 Task: Find connections with filter location Manokwari with filter topic #coronaviruswith filter profile language Potuguese with filter current company Audi India with filter school Jobs in Tamil Nadu India  with filter industry Newspaper Publishing with filter service category Wedding Photography with filter keywords title Zoologist
Action: Mouse moved to (703, 63)
Screenshot: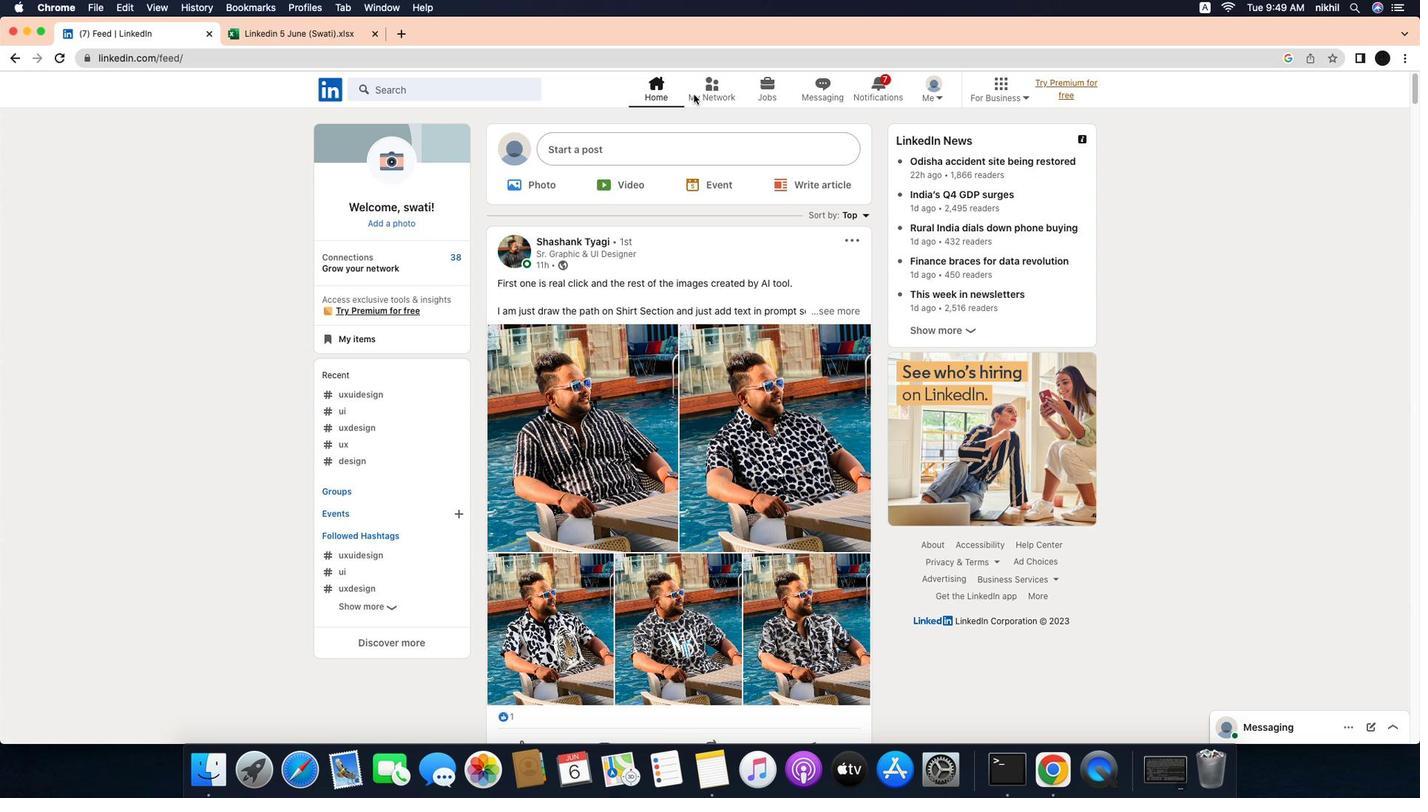 
Action: Mouse pressed left at (703, 63)
Screenshot: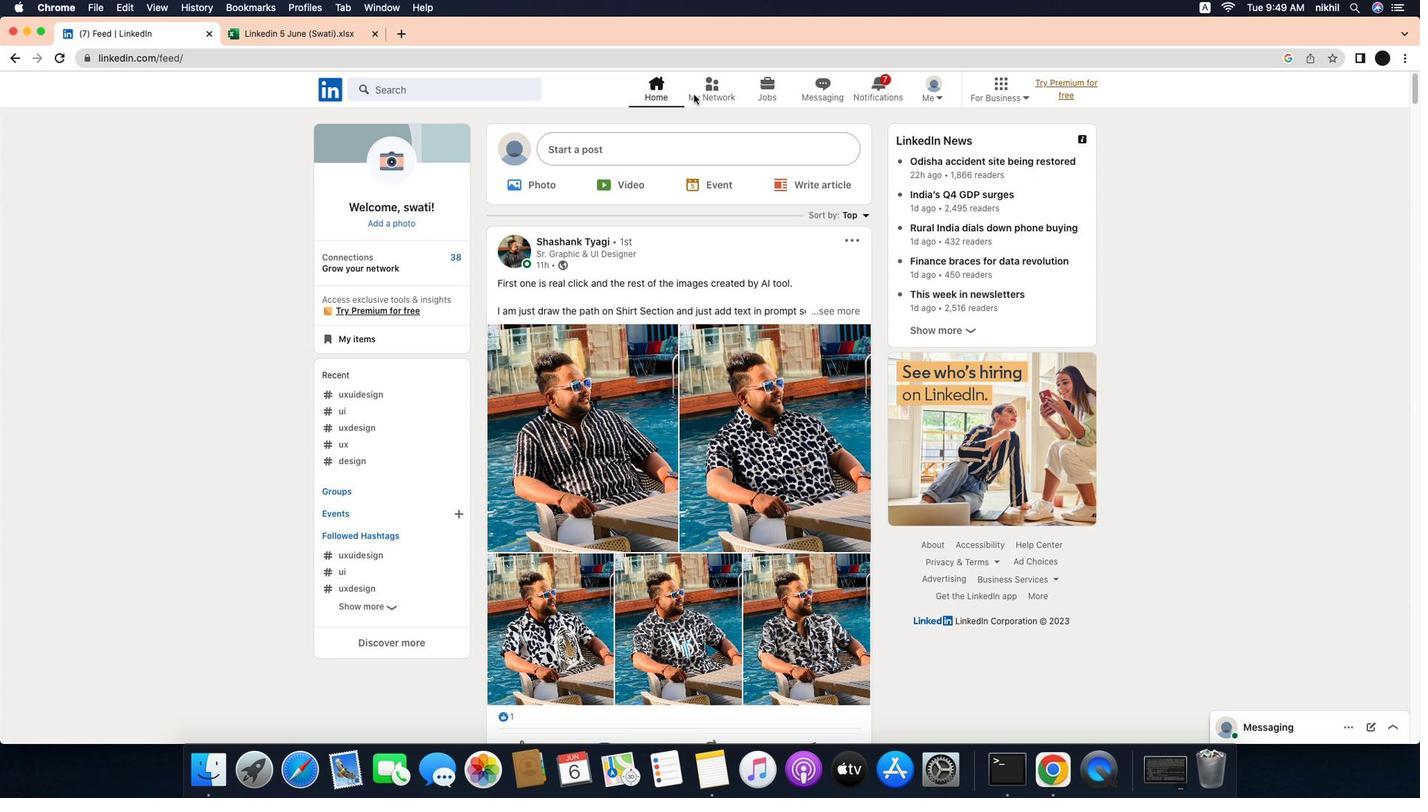 
Action: Mouse moved to (727, 60)
Screenshot: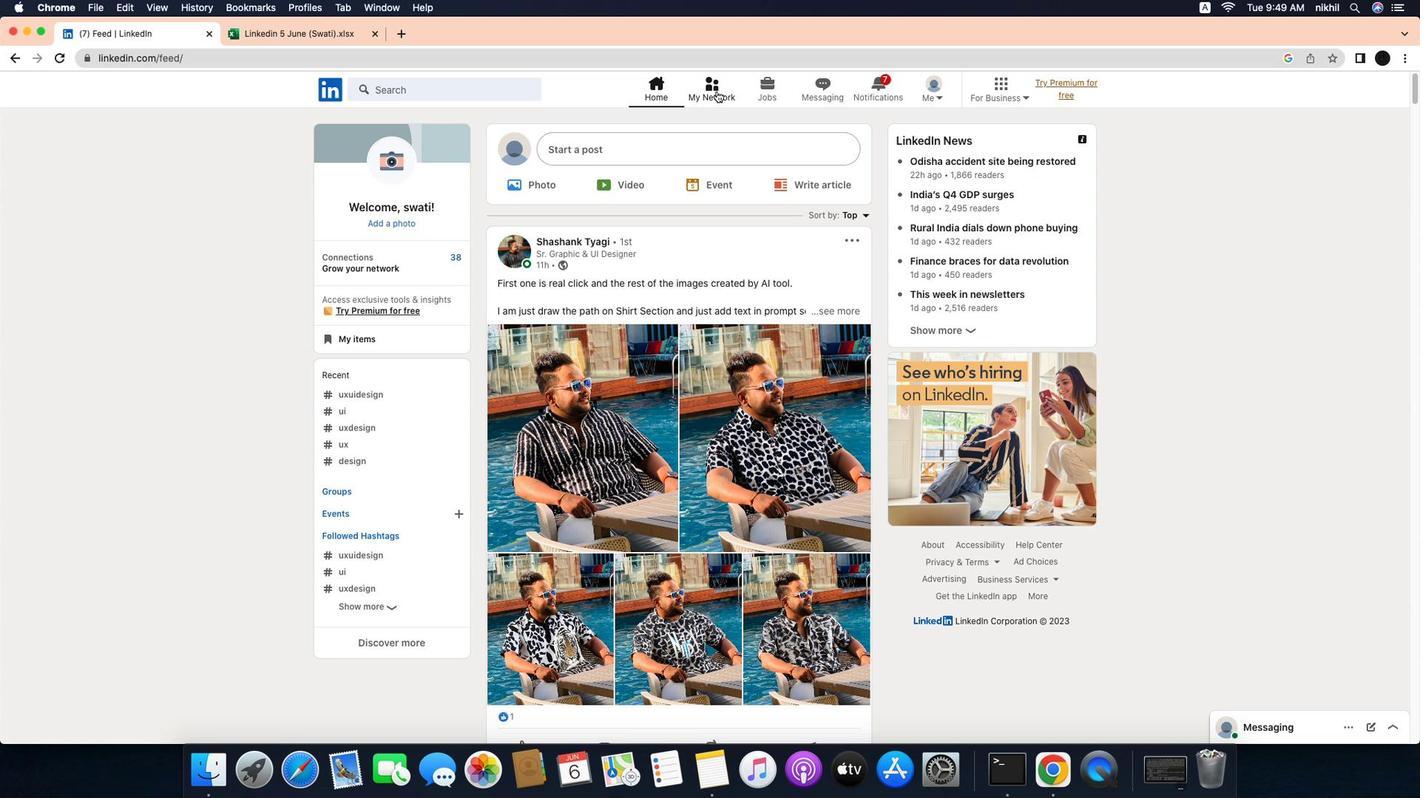 
Action: Mouse pressed left at (727, 60)
Screenshot: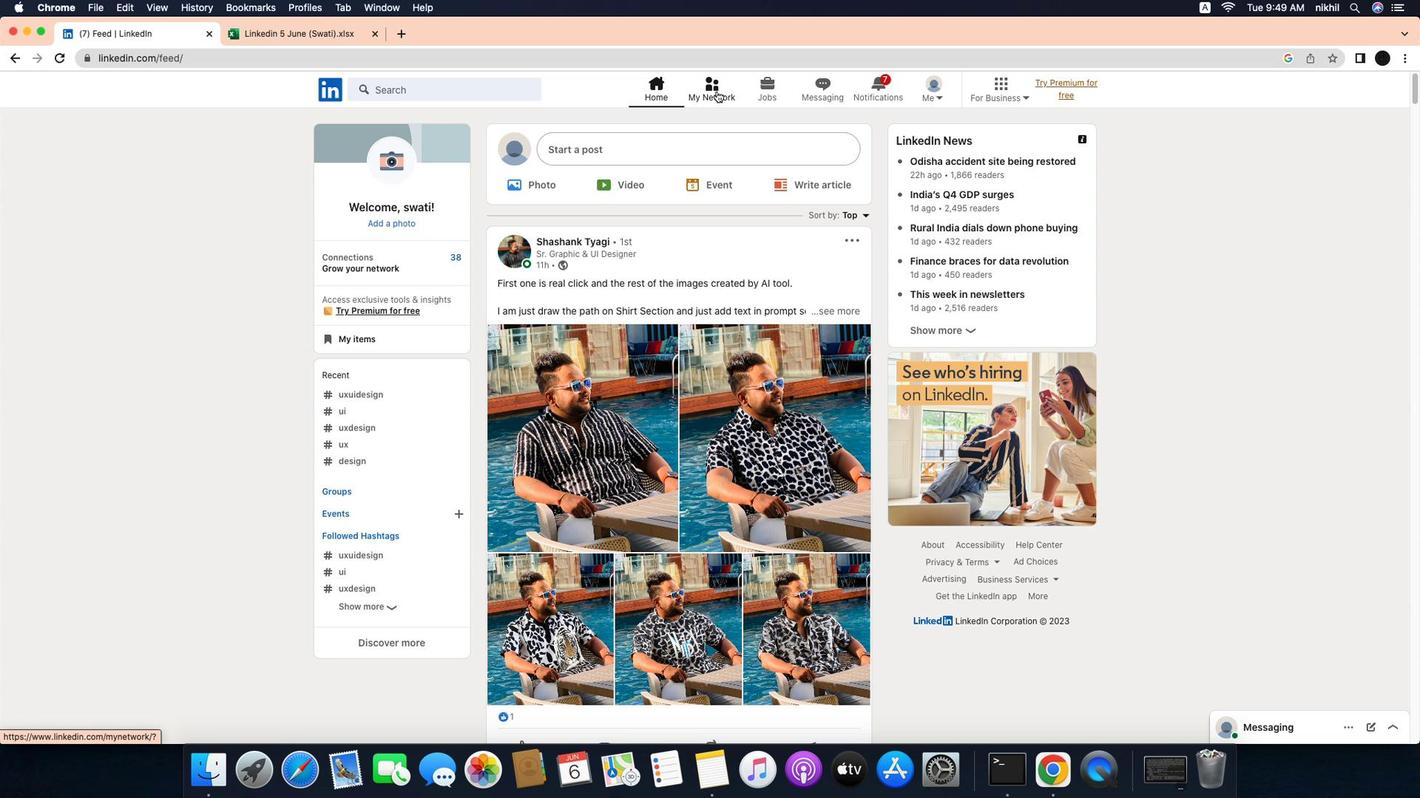 
Action: Mouse moved to (475, 139)
Screenshot: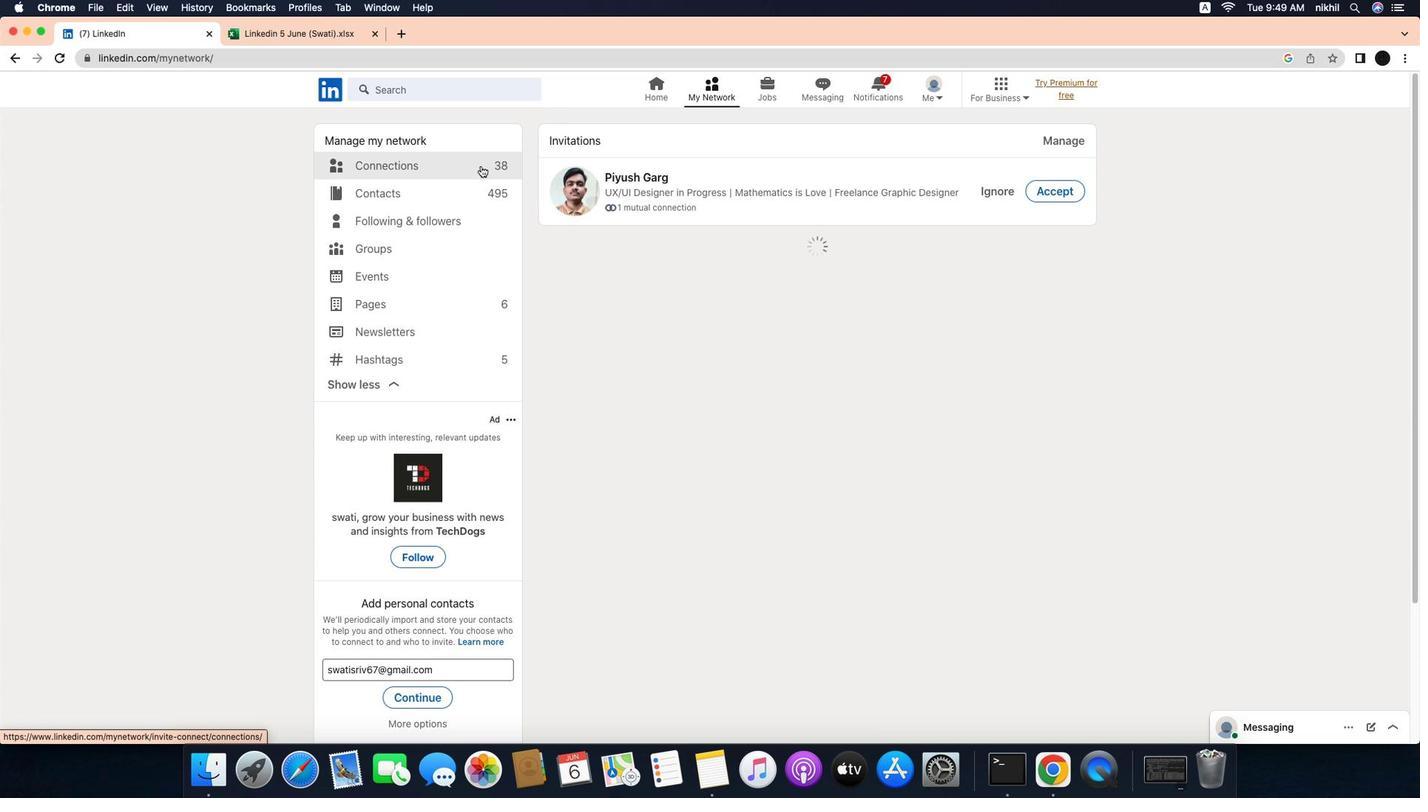
Action: Mouse pressed left at (475, 139)
Screenshot: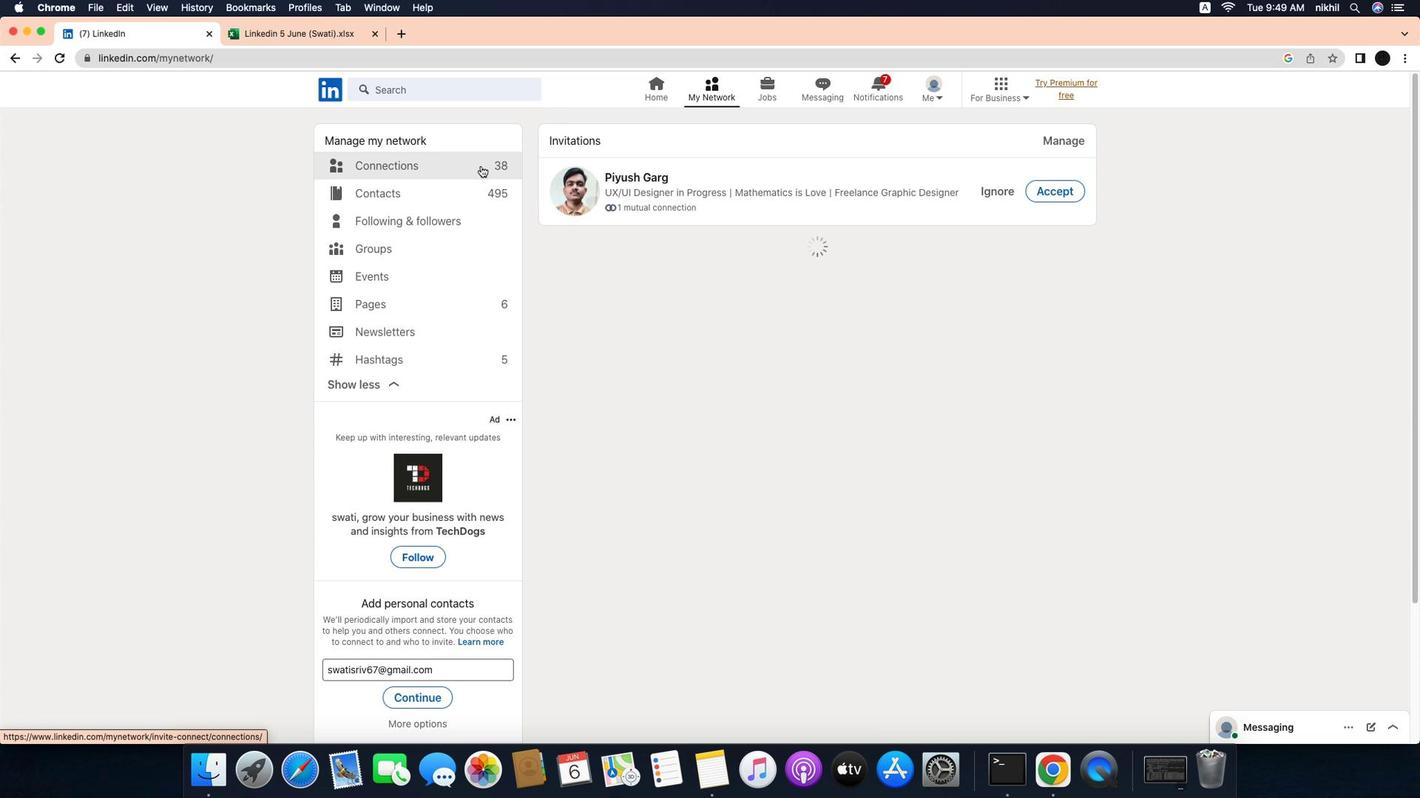 
Action: Mouse moved to (827, 136)
Screenshot: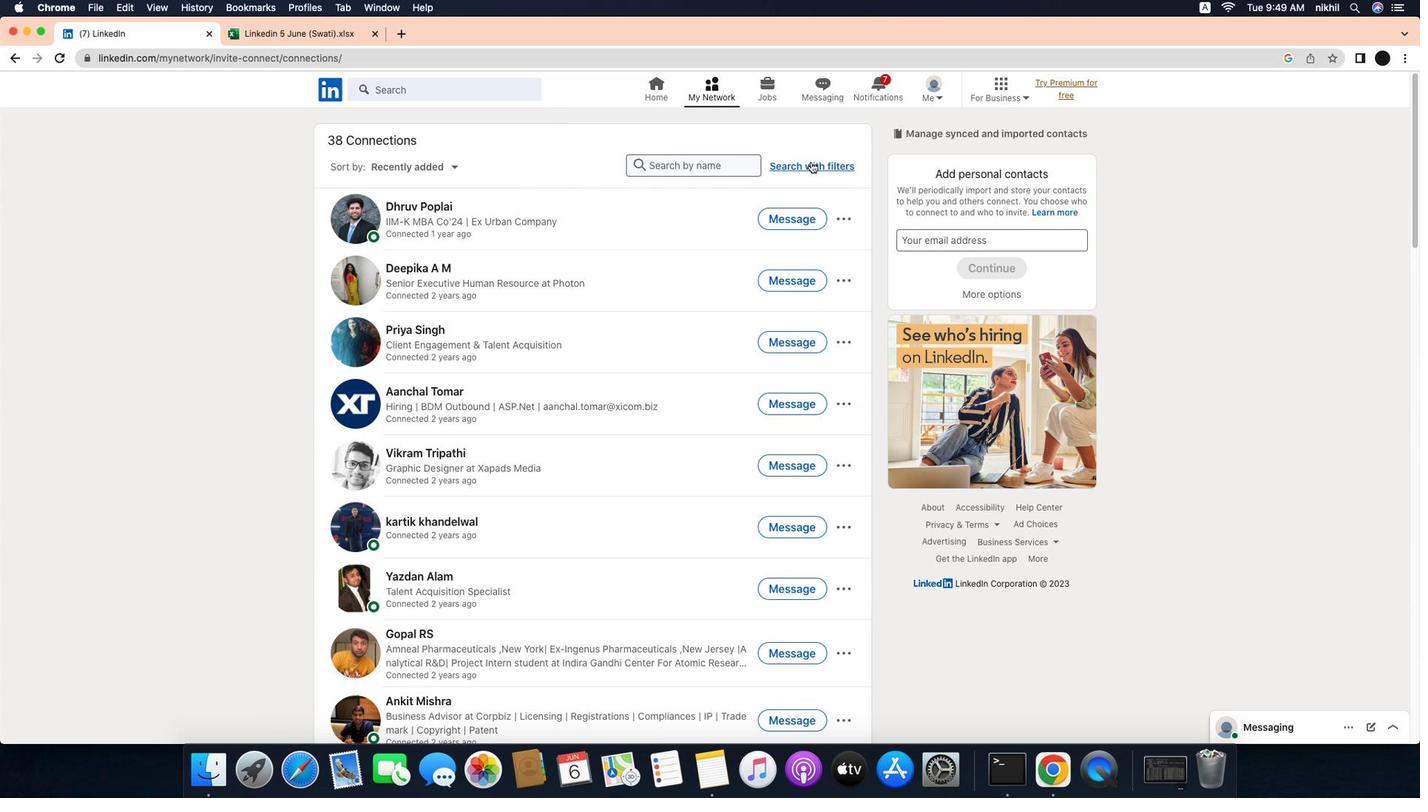 
Action: Mouse pressed left at (827, 136)
Screenshot: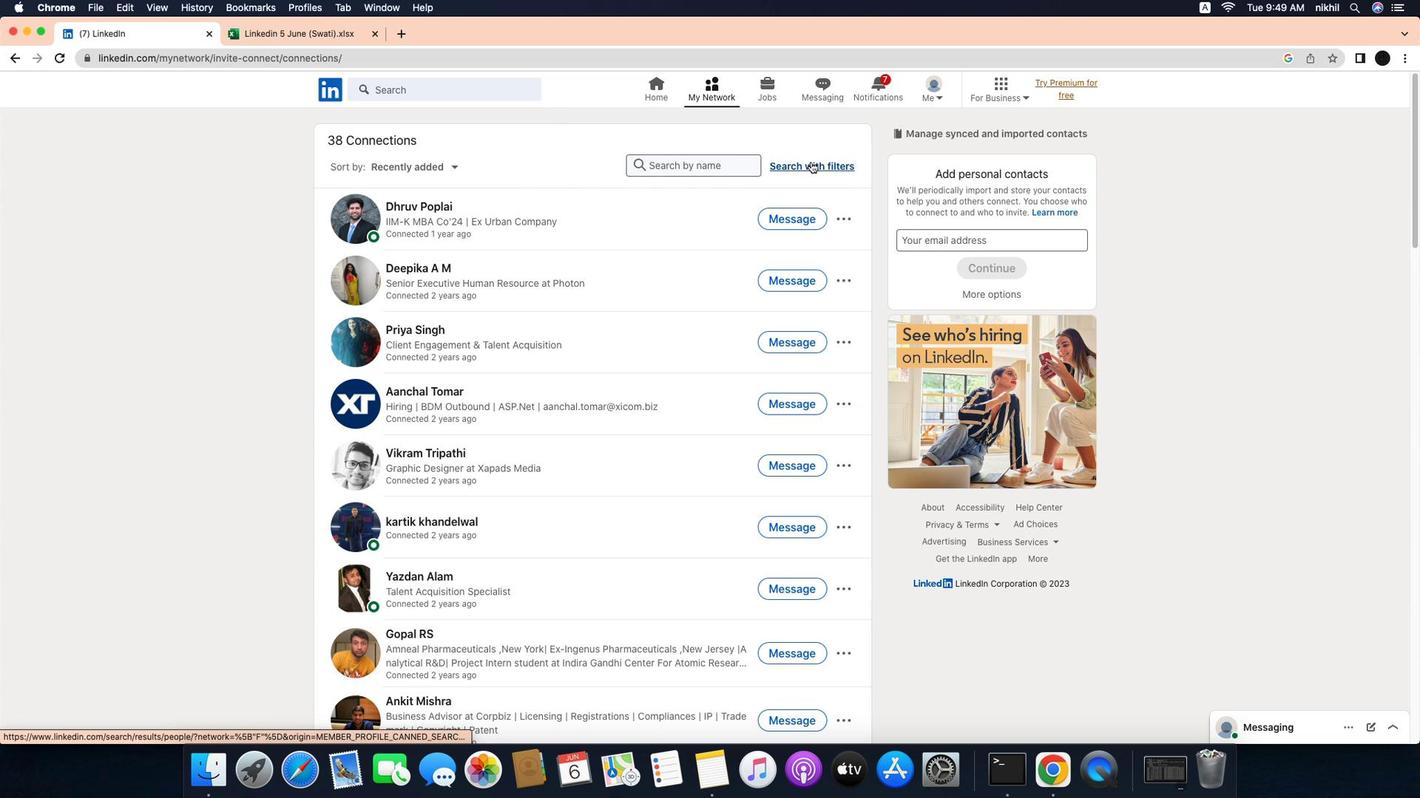 
Action: Mouse moved to (792, 102)
Screenshot: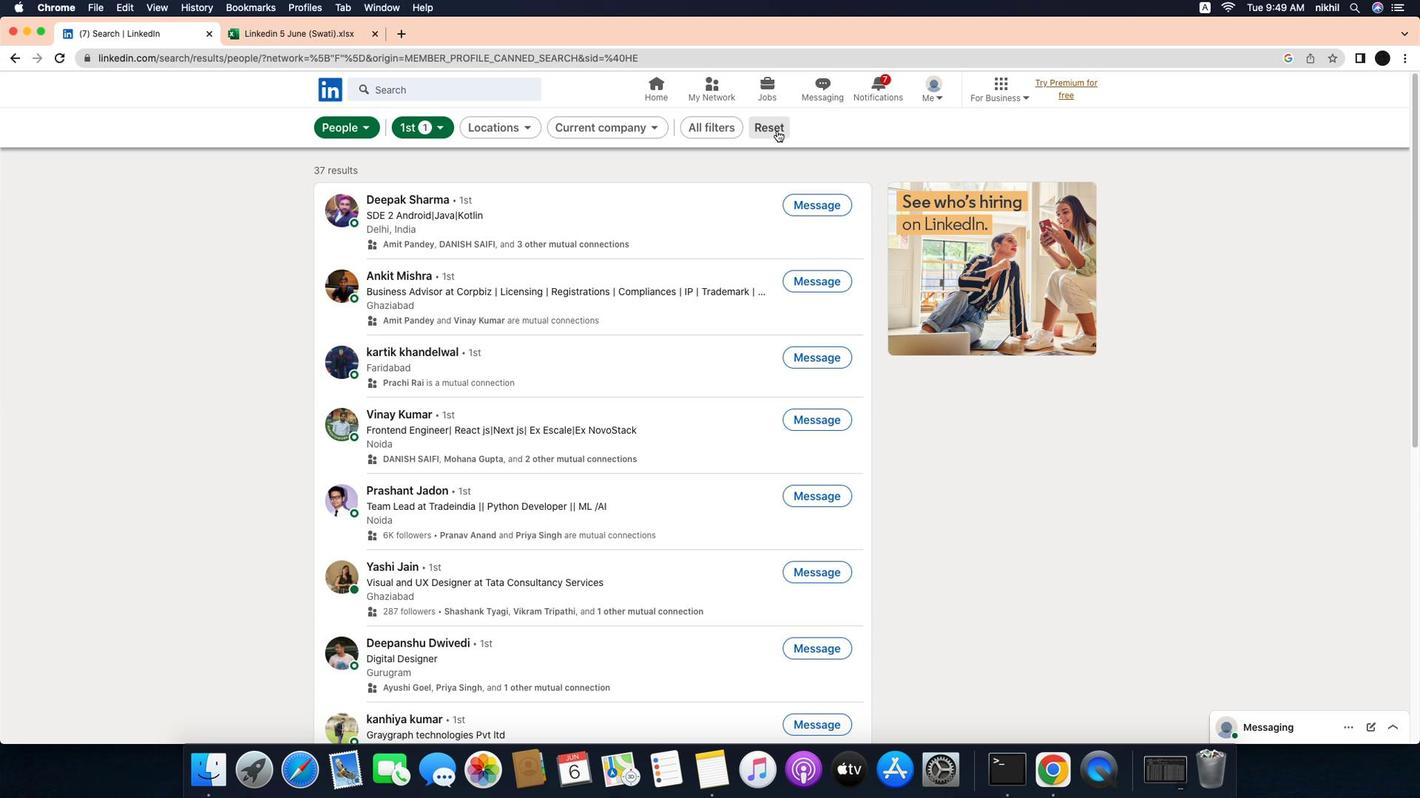 
Action: Mouse pressed left at (792, 102)
Screenshot: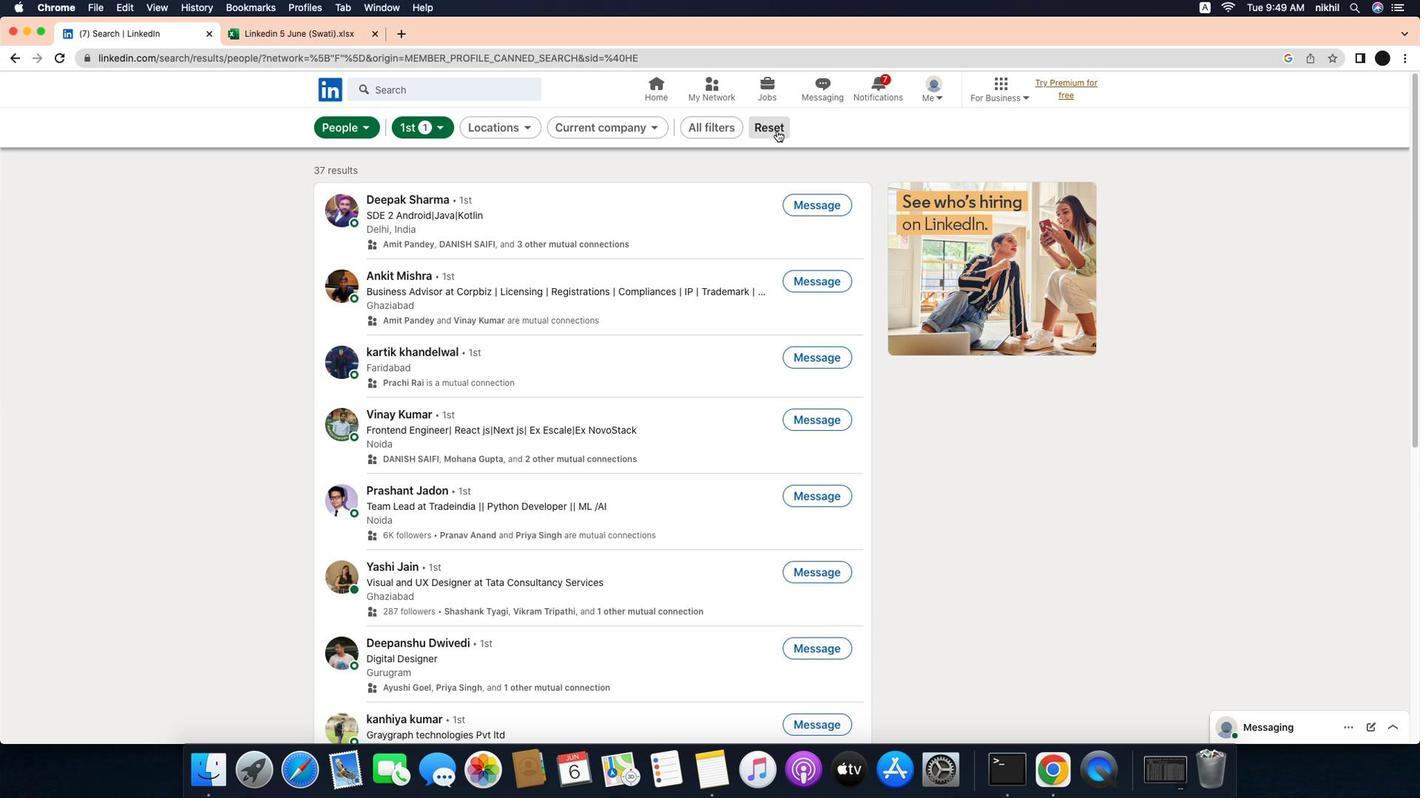 
Action: Mouse moved to (768, 101)
Screenshot: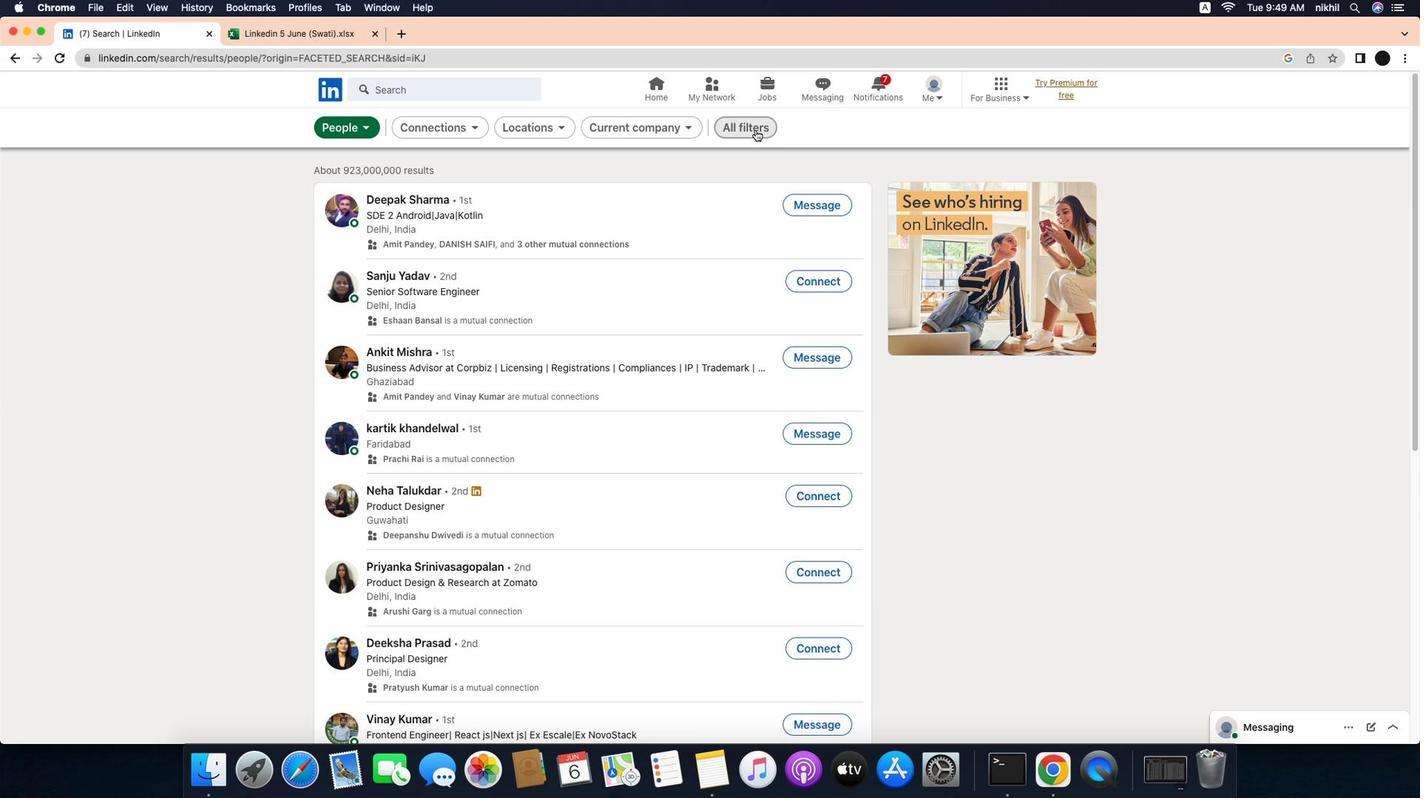 
Action: Mouse pressed left at (768, 101)
Screenshot: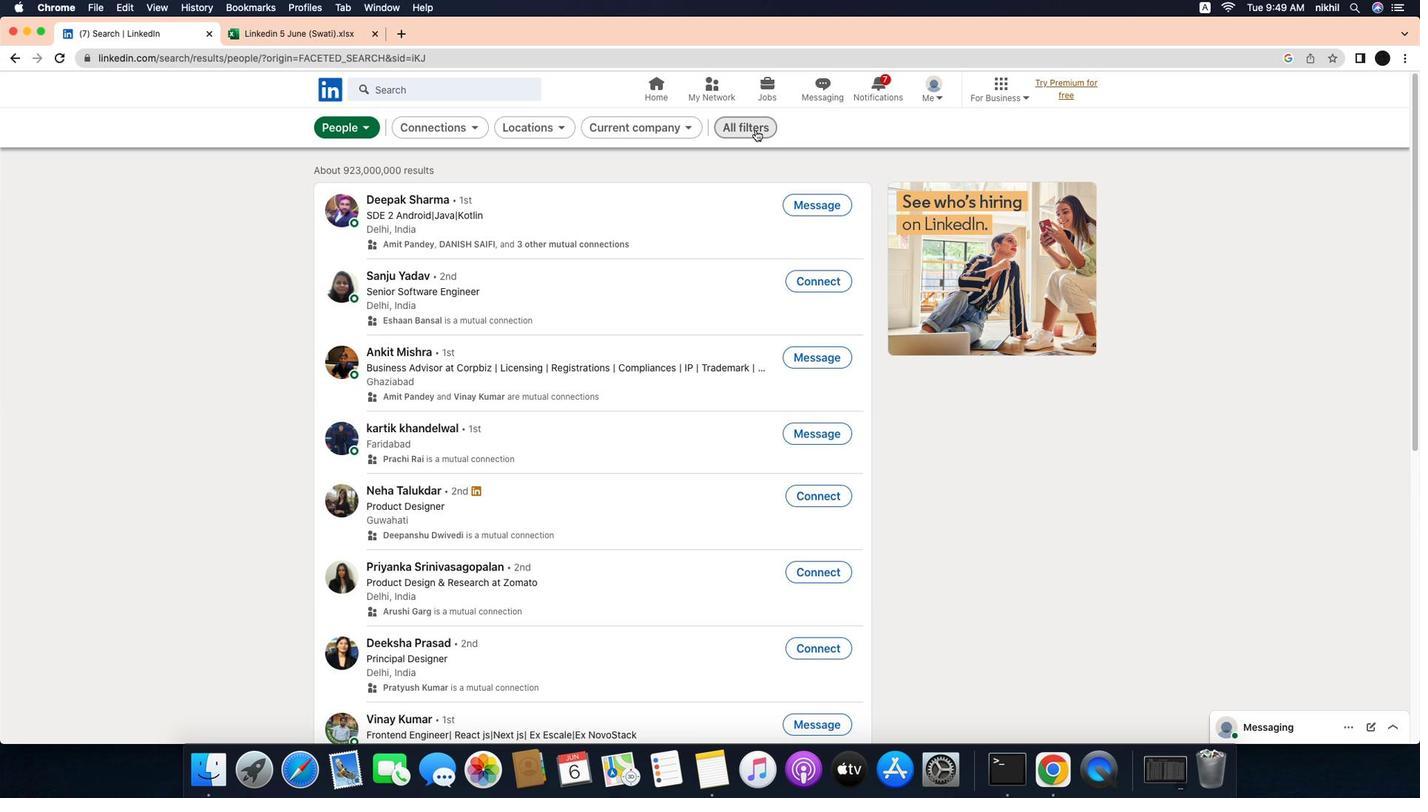 
Action: Mouse moved to (1158, 343)
Screenshot: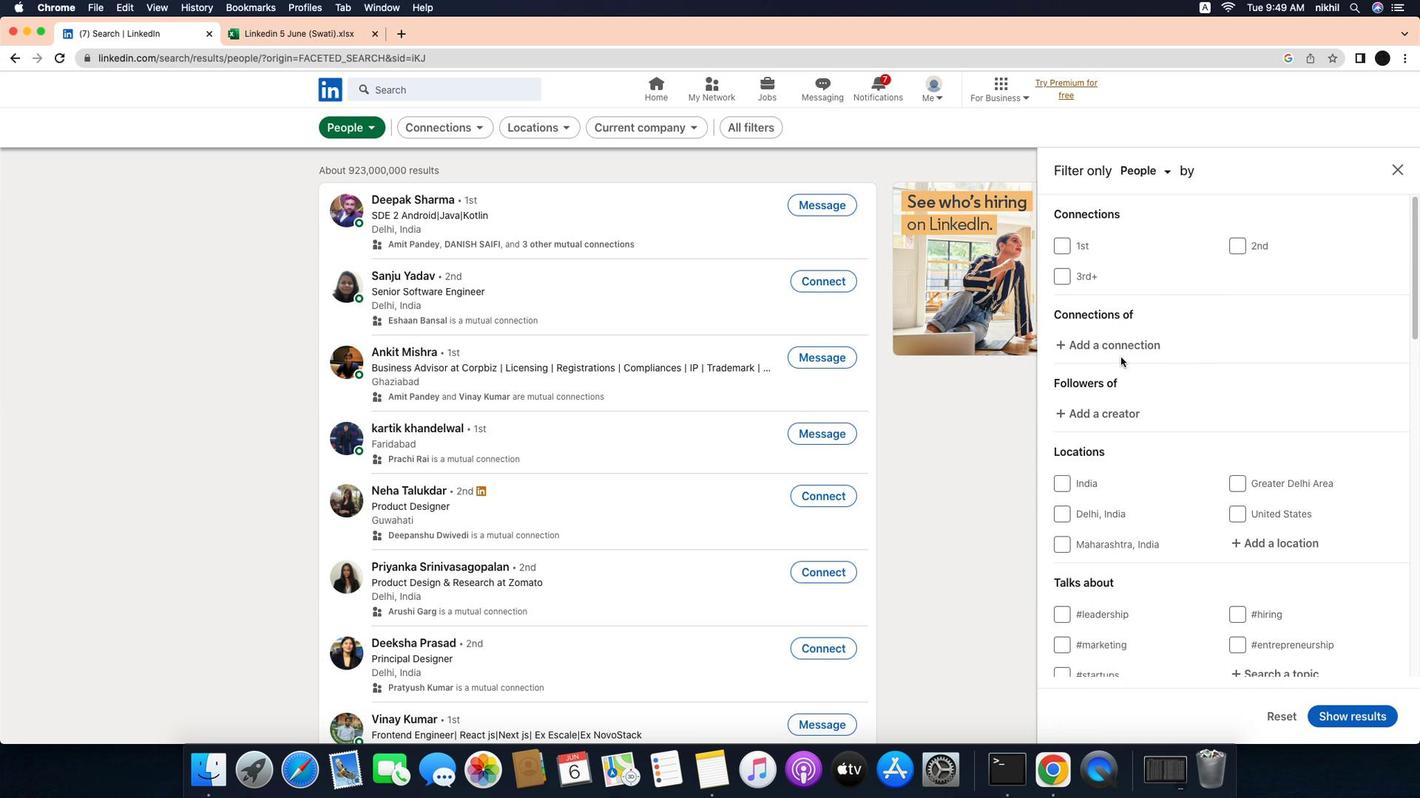 
Action: Mouse scrolled (1158, 343) with delta (-36, -36)
Screenshot: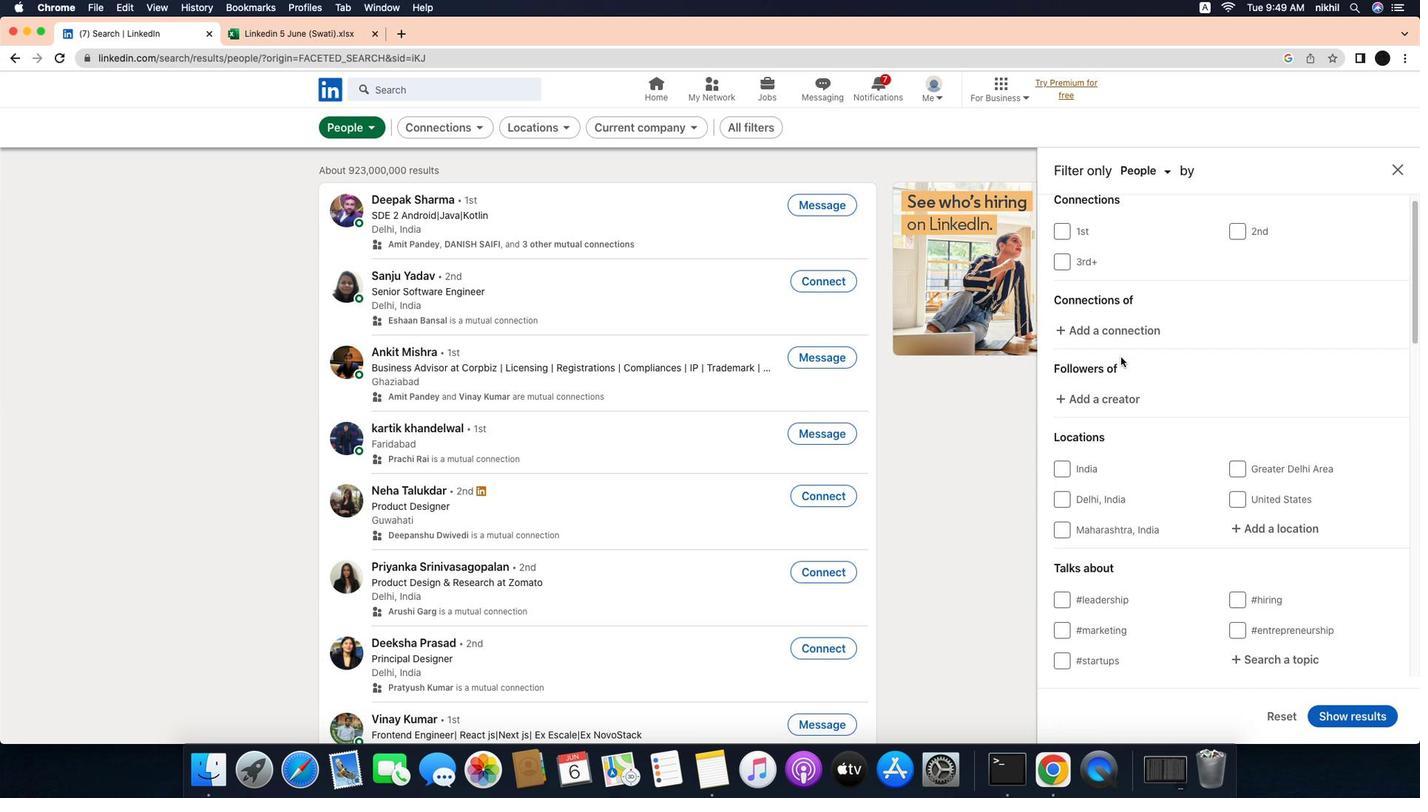
Action: Mouse scrolled (1158, 343) with delta (-36, -36)
Screenshot: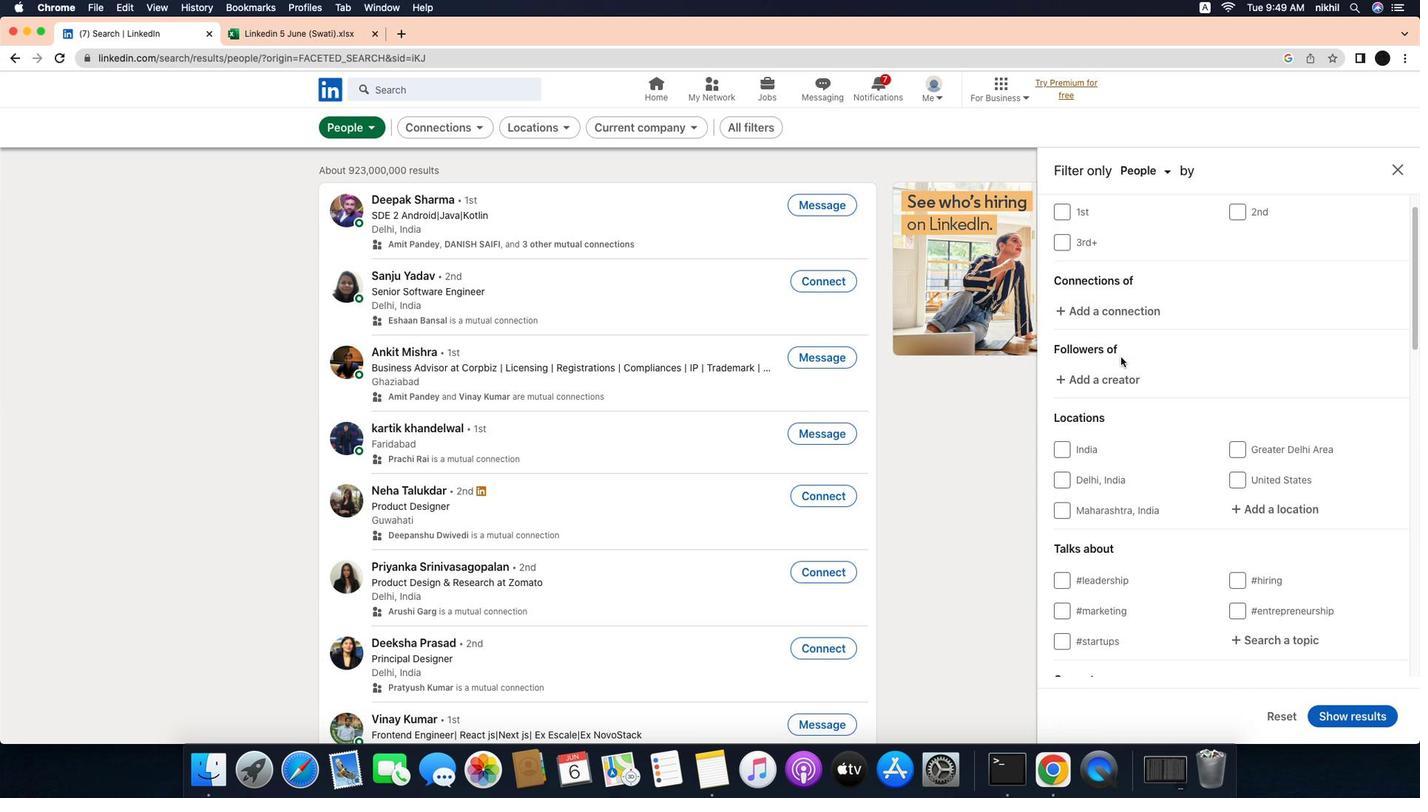 
Action: Mouse scrolled (1158, 343) with delta (-36, -37)
Screenshot: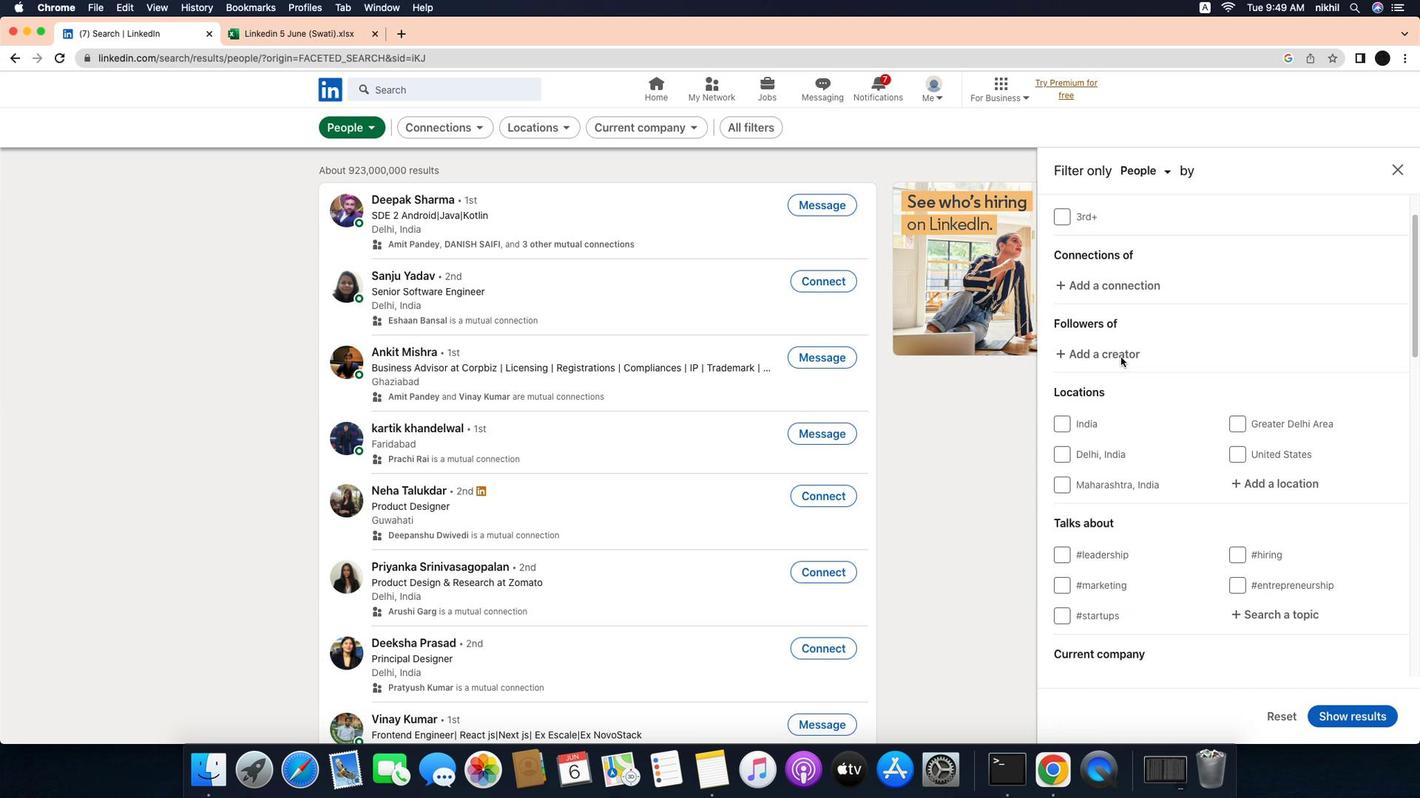 
Action: Mouse moved to (1310, 440)
Screenshot: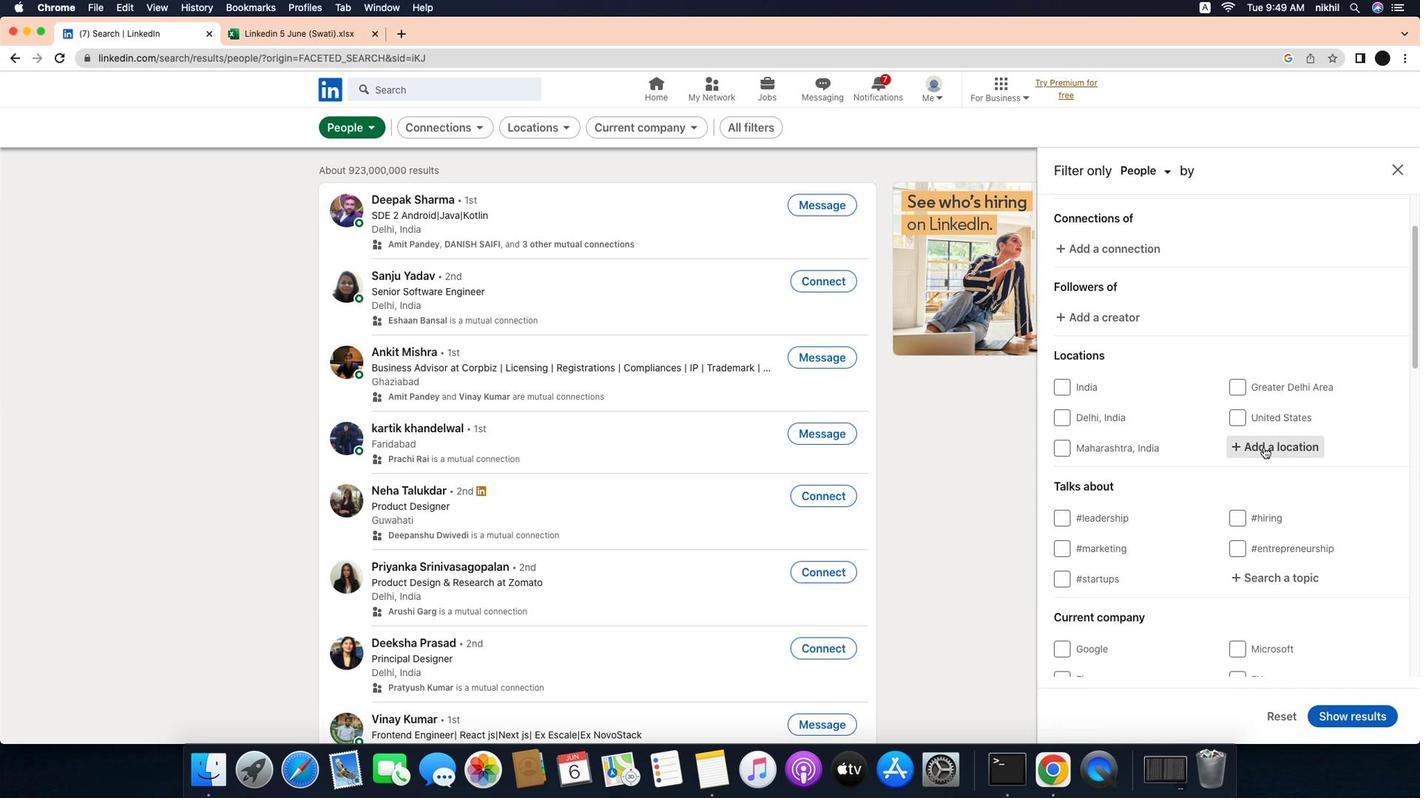 
Action: Mouse pressed left at (1310, 440)
Screenshot: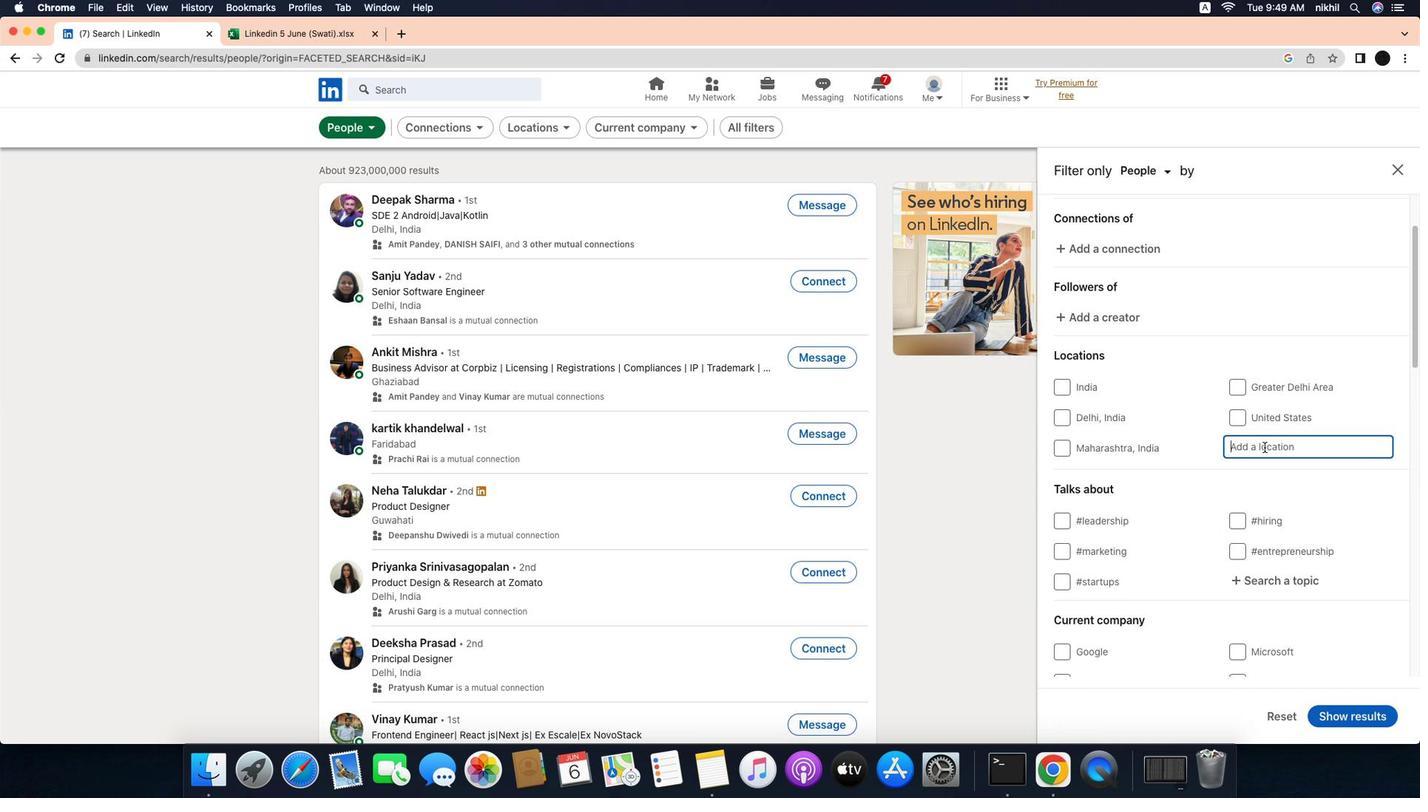 
Action: Mouse moved to (1321, 440)
Screenshot: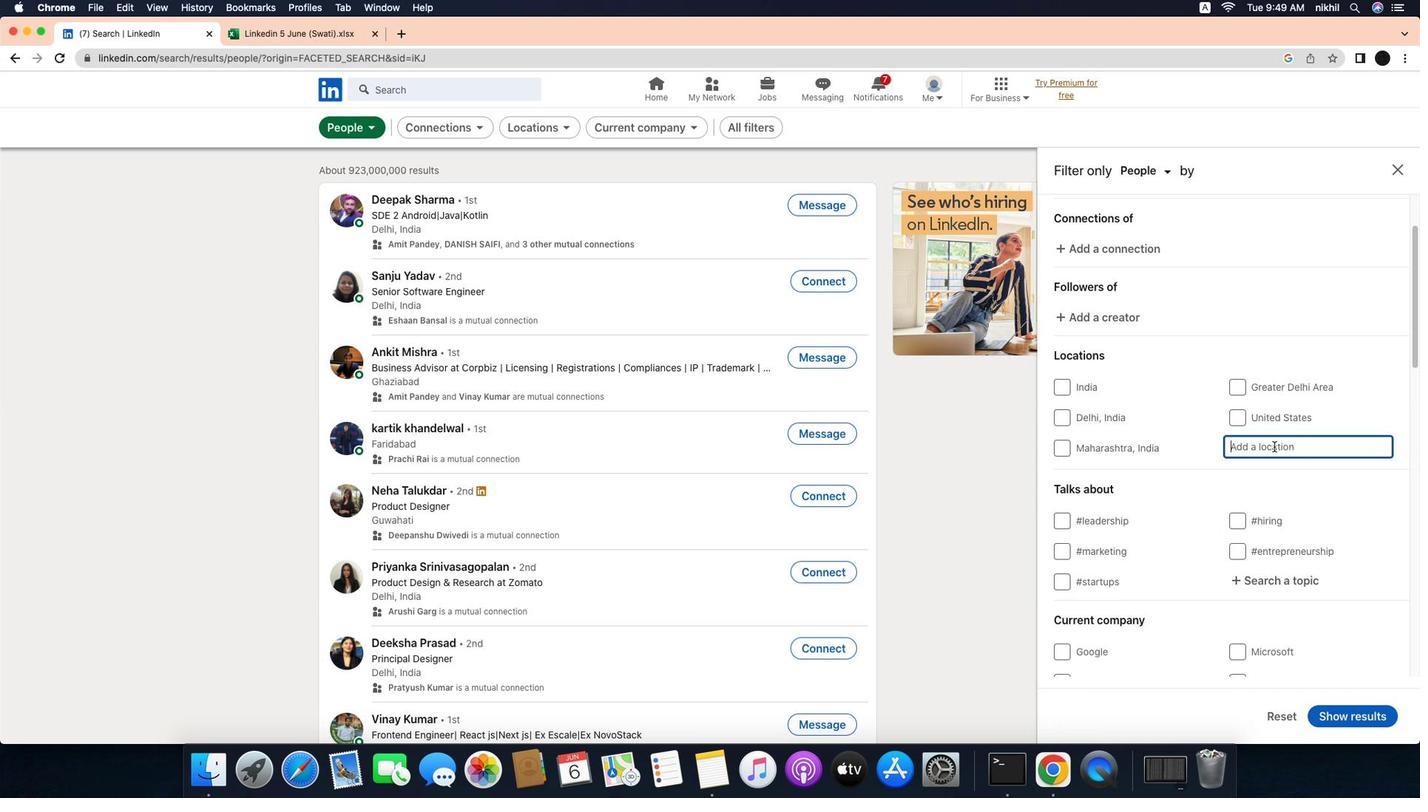 
Action: Mouse pressed left at (1321, 440)
Screenshot: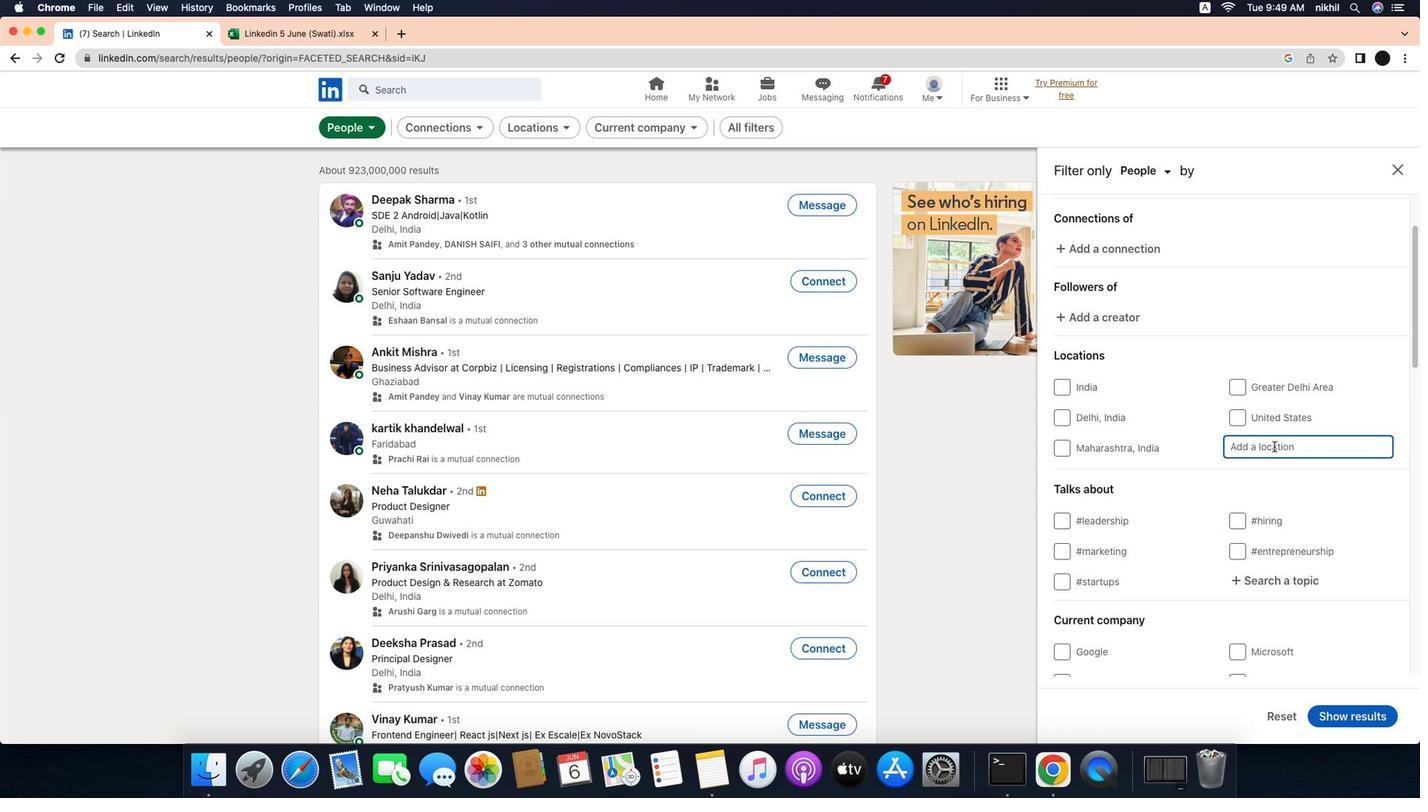 
Action: Key pressed Key.caps_lockKey.caps_lock'M'Key.caps_lock'a''n''o''k''w''a''r''i'Key.enter
Screenshot: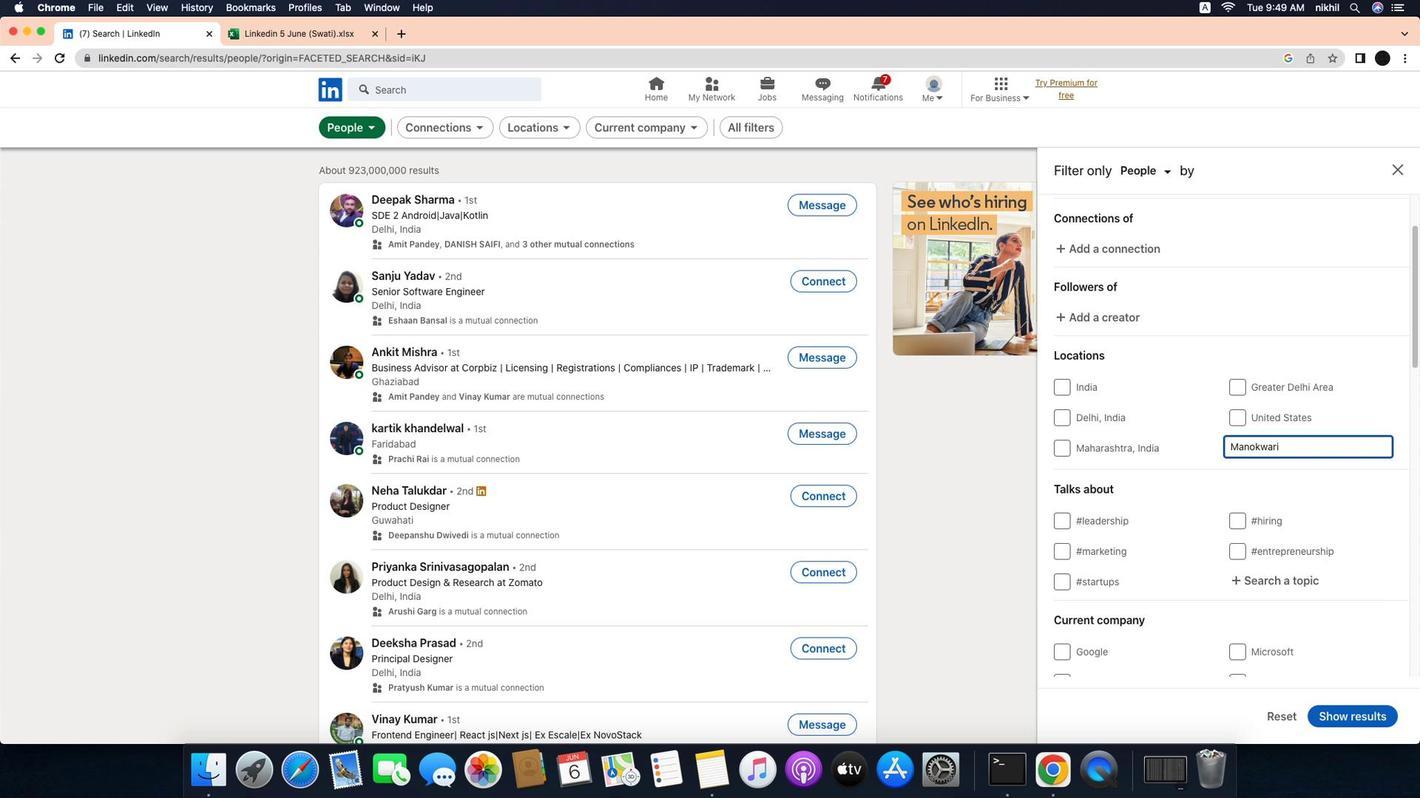 
Action: Mouse moved to (1227, 454)
Screenshot: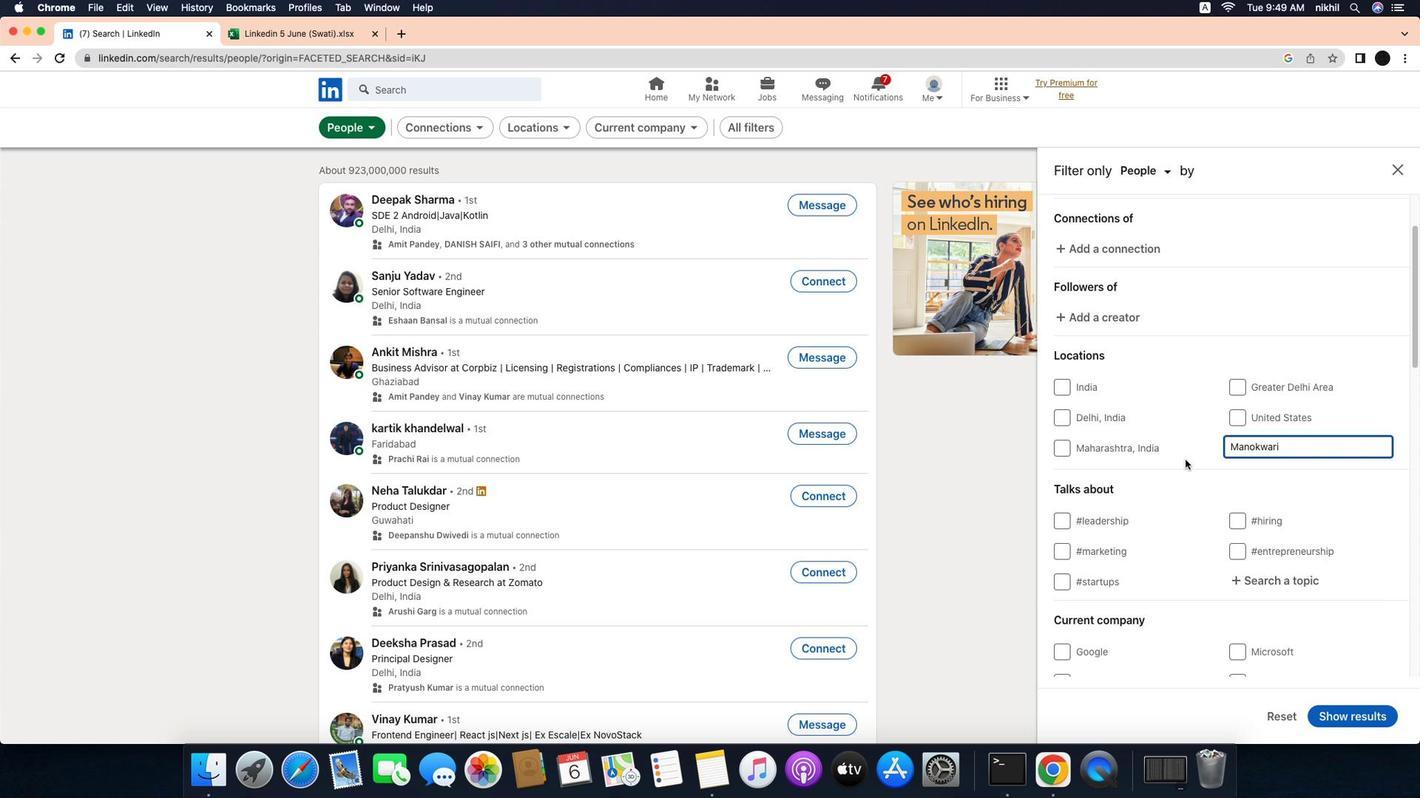 
Action: Mouse scrolled (1227, 454) with delta (-36, -36)
Screenshot: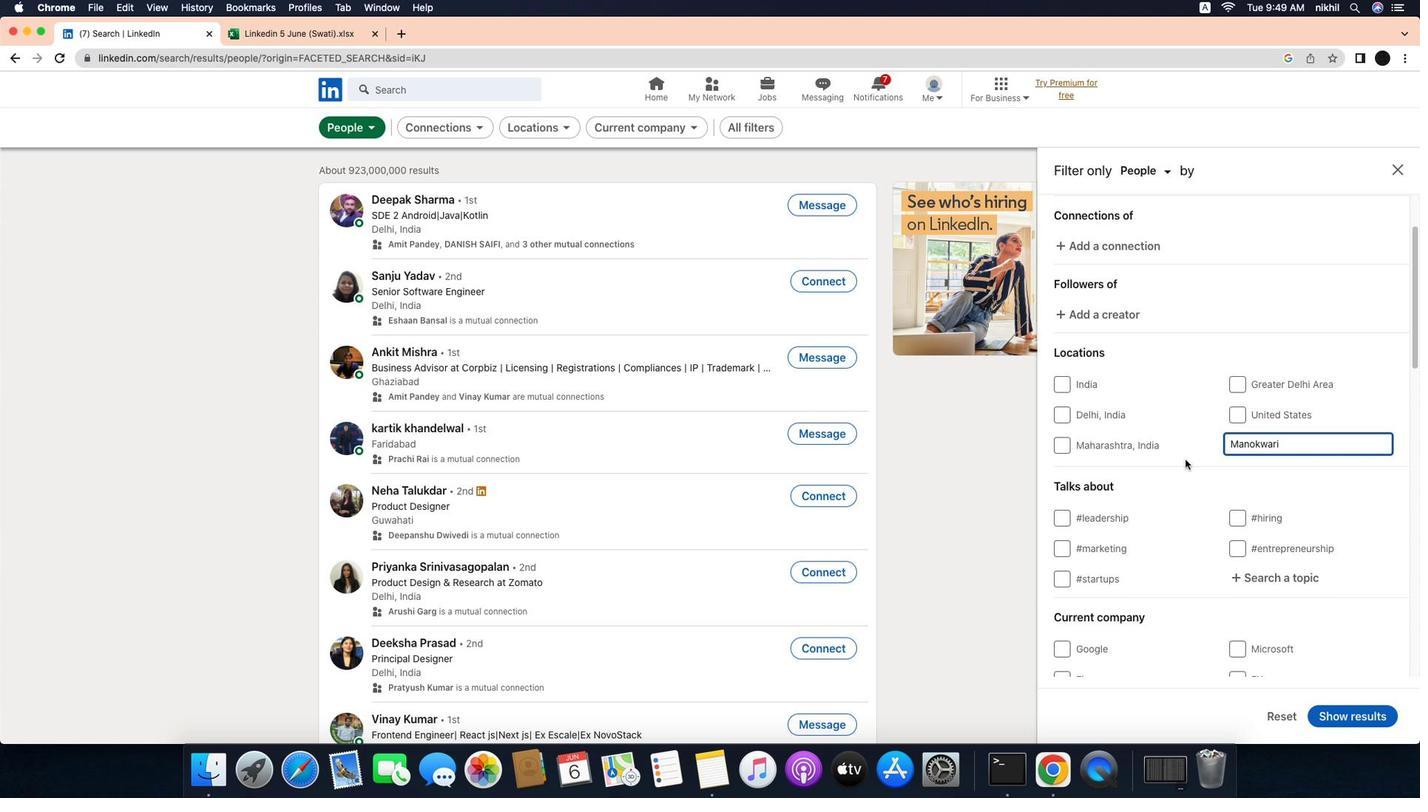 
Action: Mouse scrolled (1227, 454) with delta (-36, -36)
Screenshot: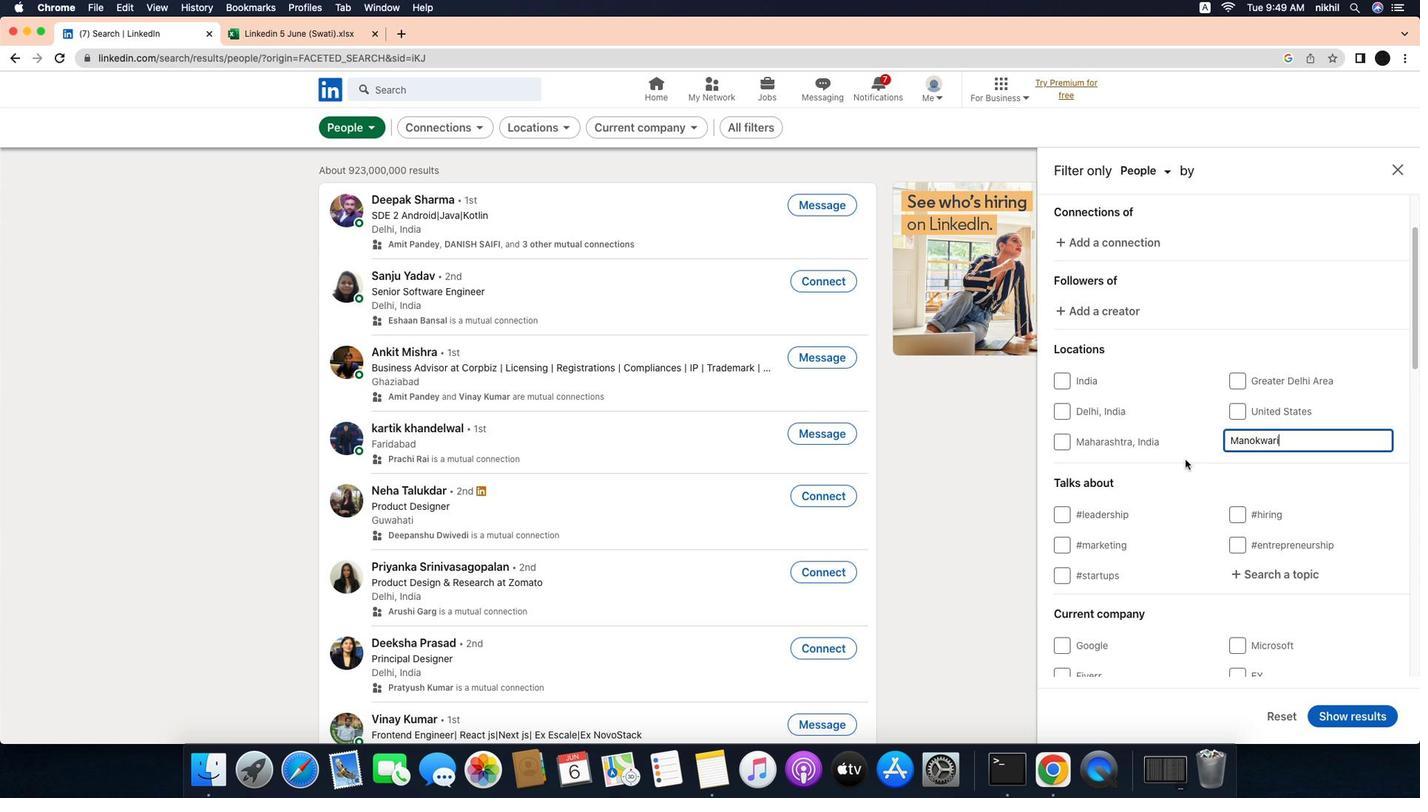 
Action: Mouse scrolled (1227, 454) with delta (-36, -36)
Screenshot: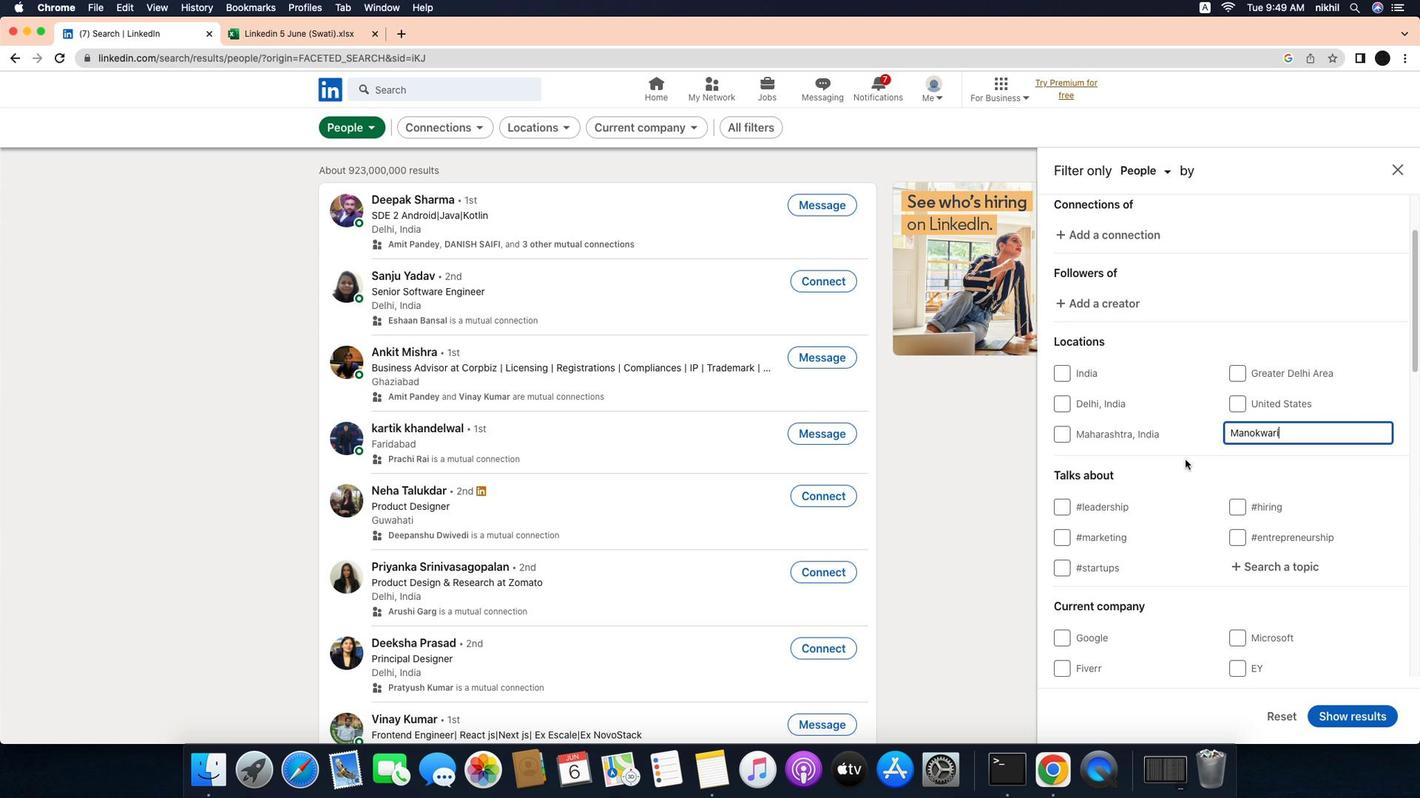 
Action: Mouse scrolled (1227, 454) with delta (-36, -36)
Screenshot: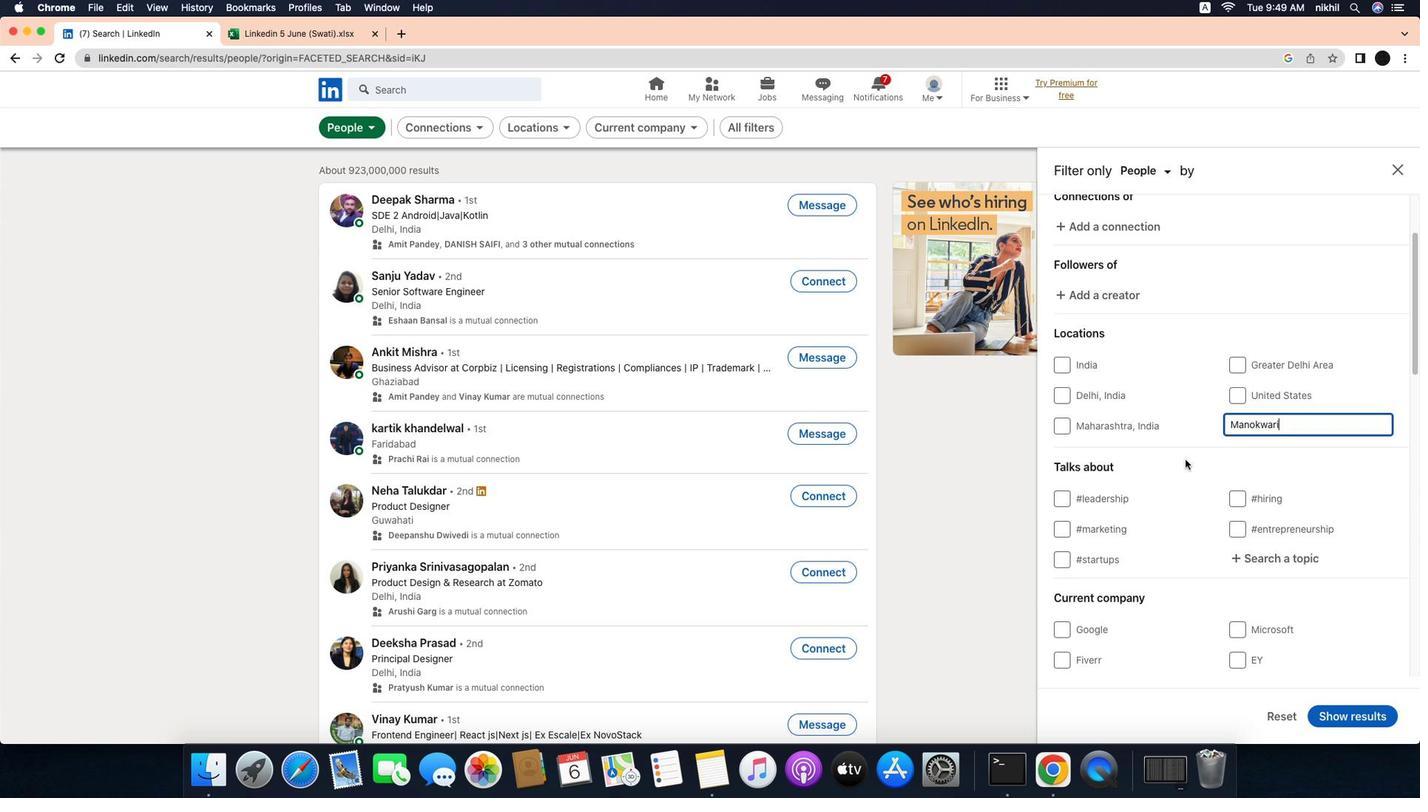 
Action: Mouse scrolled (1227, 454) with delta (-36, -36)
Screenshot: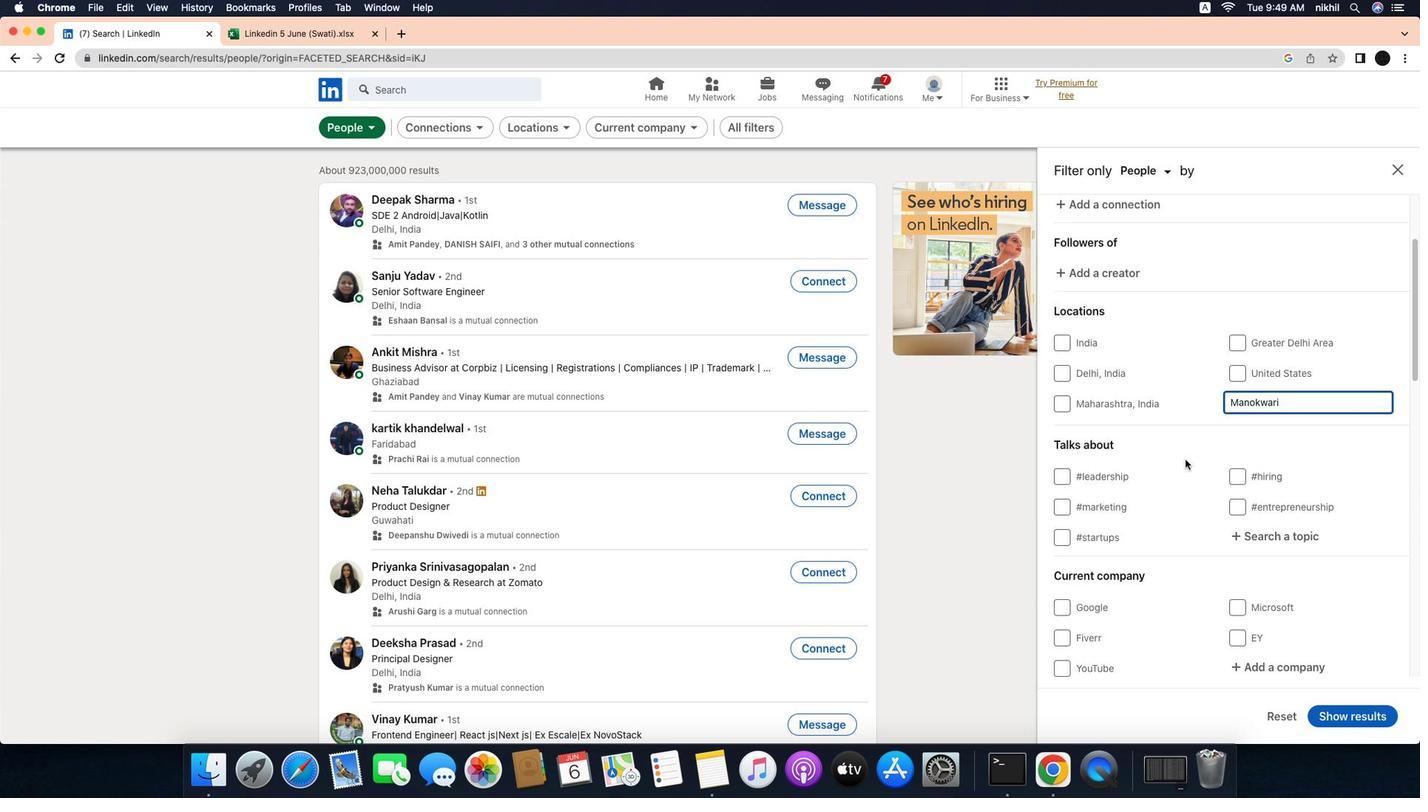 
Action: Mouse scrolled (1227, 454) with delta (-36, -36)
Screenshot: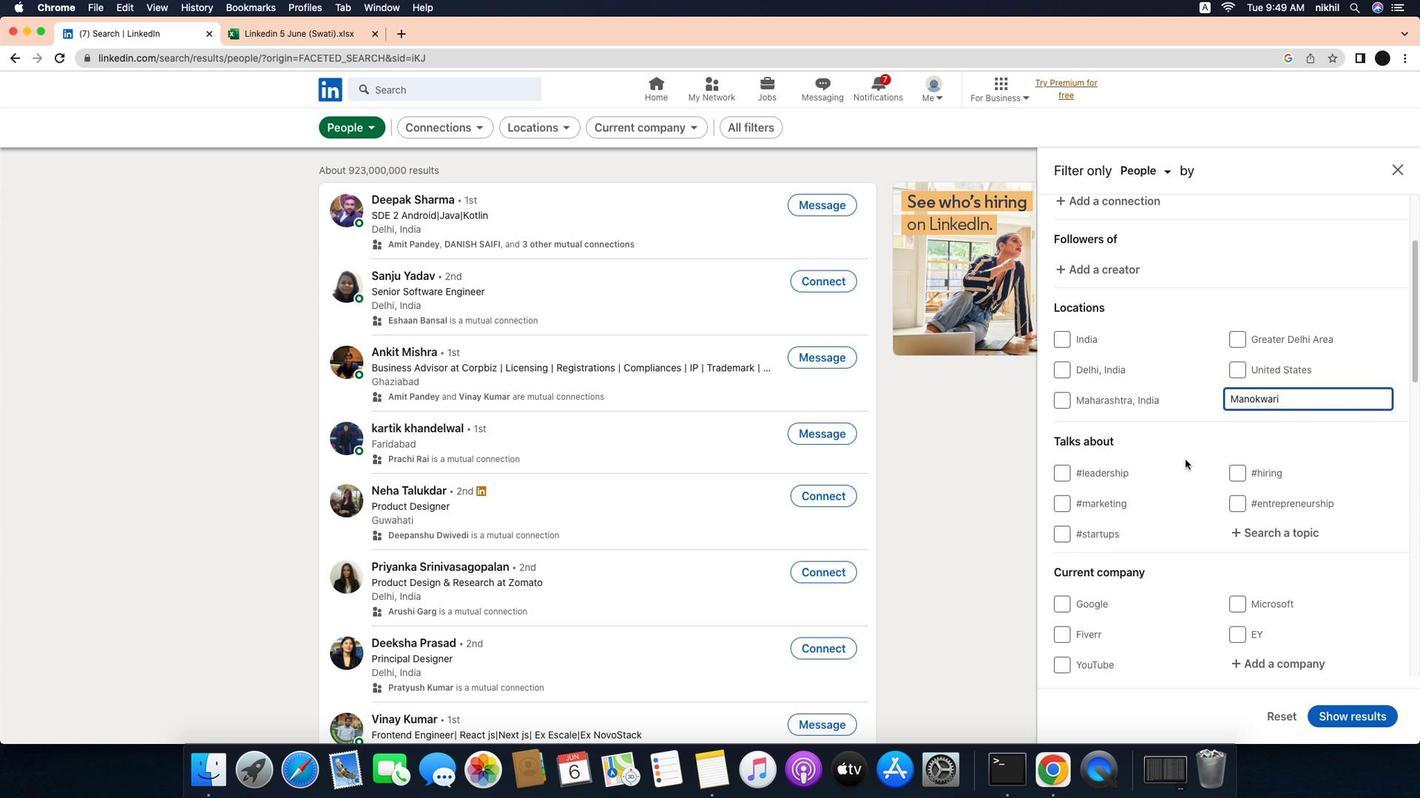 
Action: Mouse moved to (1312, 532)
Screenshot: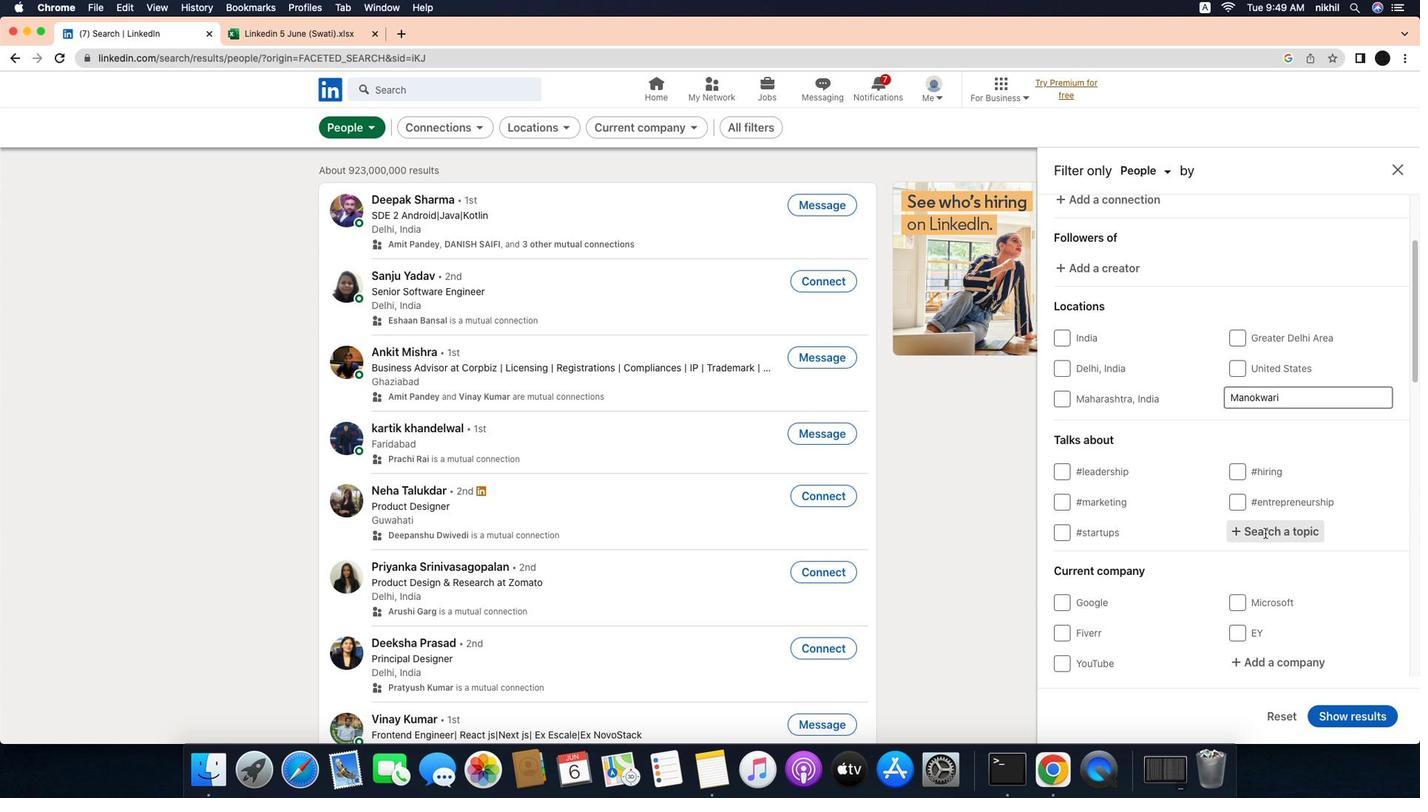 
Action: Mouse pressed left at (1312, 532)
Screenshot: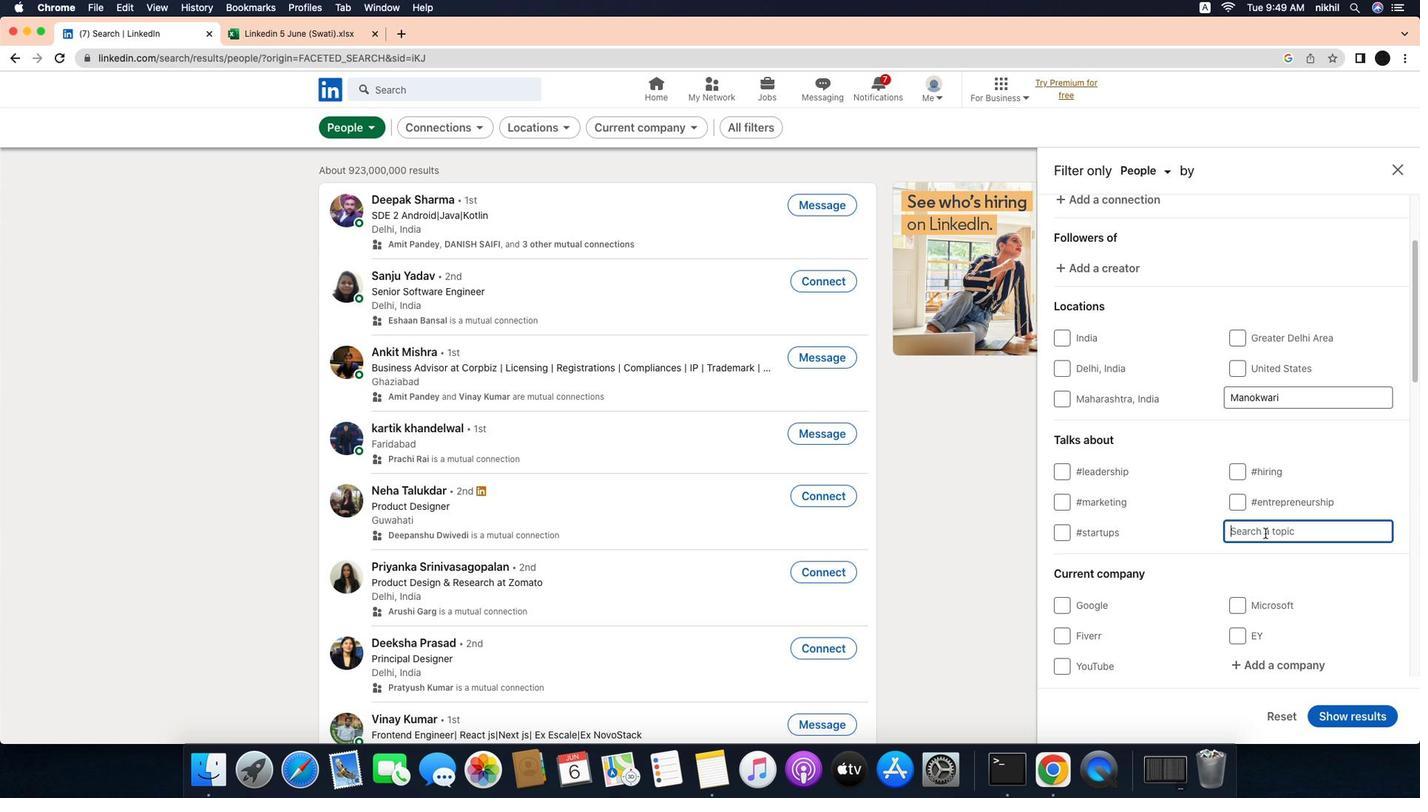 
Action: Mouse moved to (1313, 519)
Screenshot: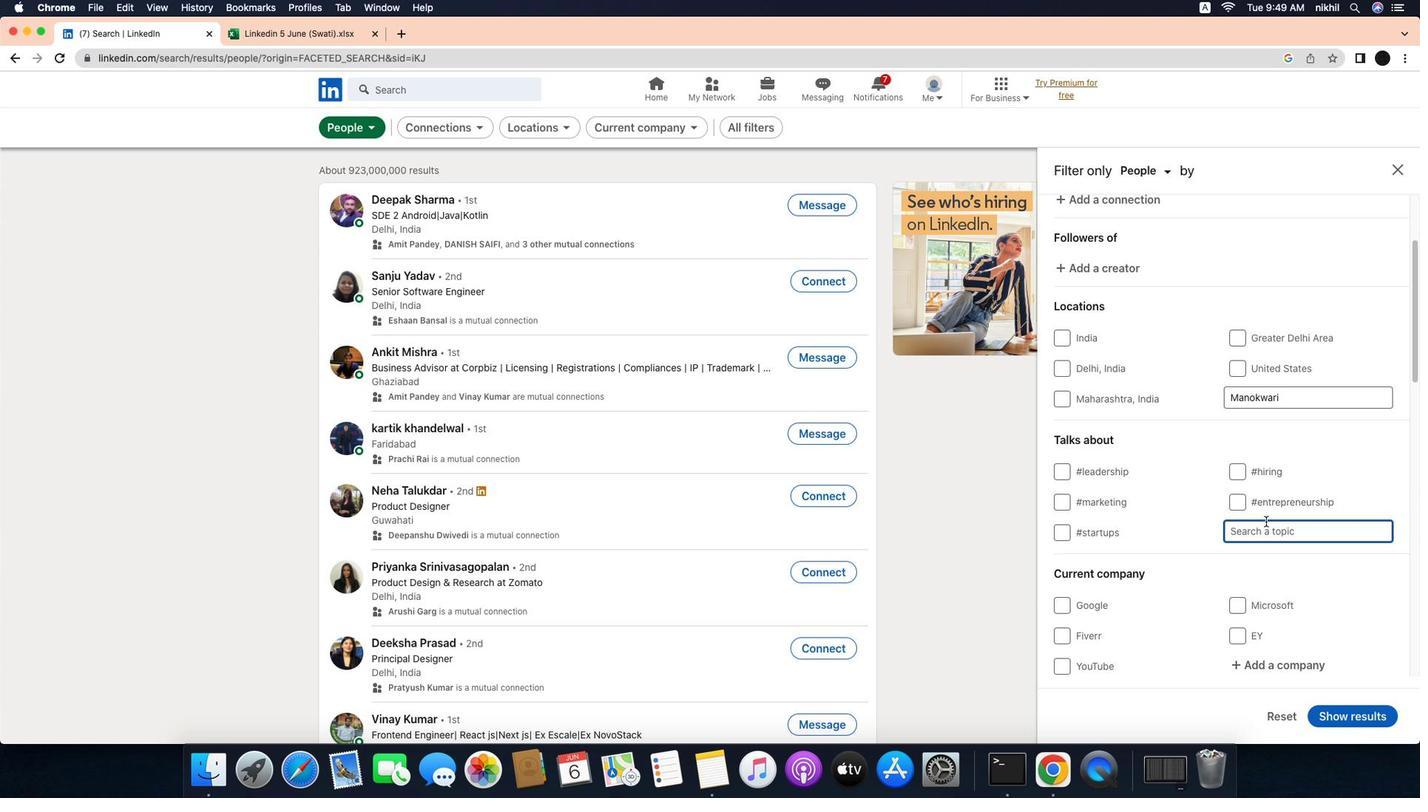
Action: Key pressed 'c''o''r''o''n''a''v''i''r''u''s'
Screenshot: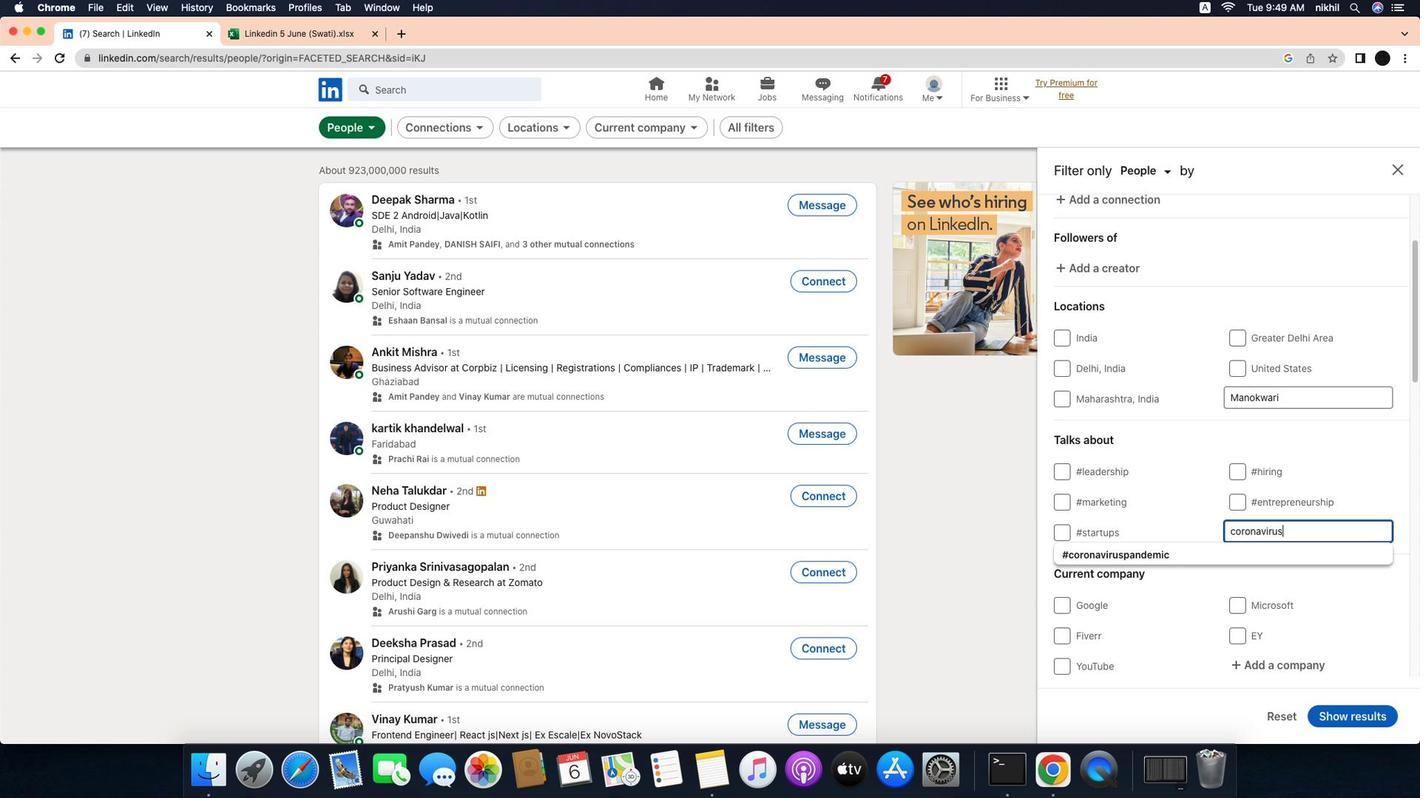 
Action: Mouse moved to (1360, 528)
Screenshot: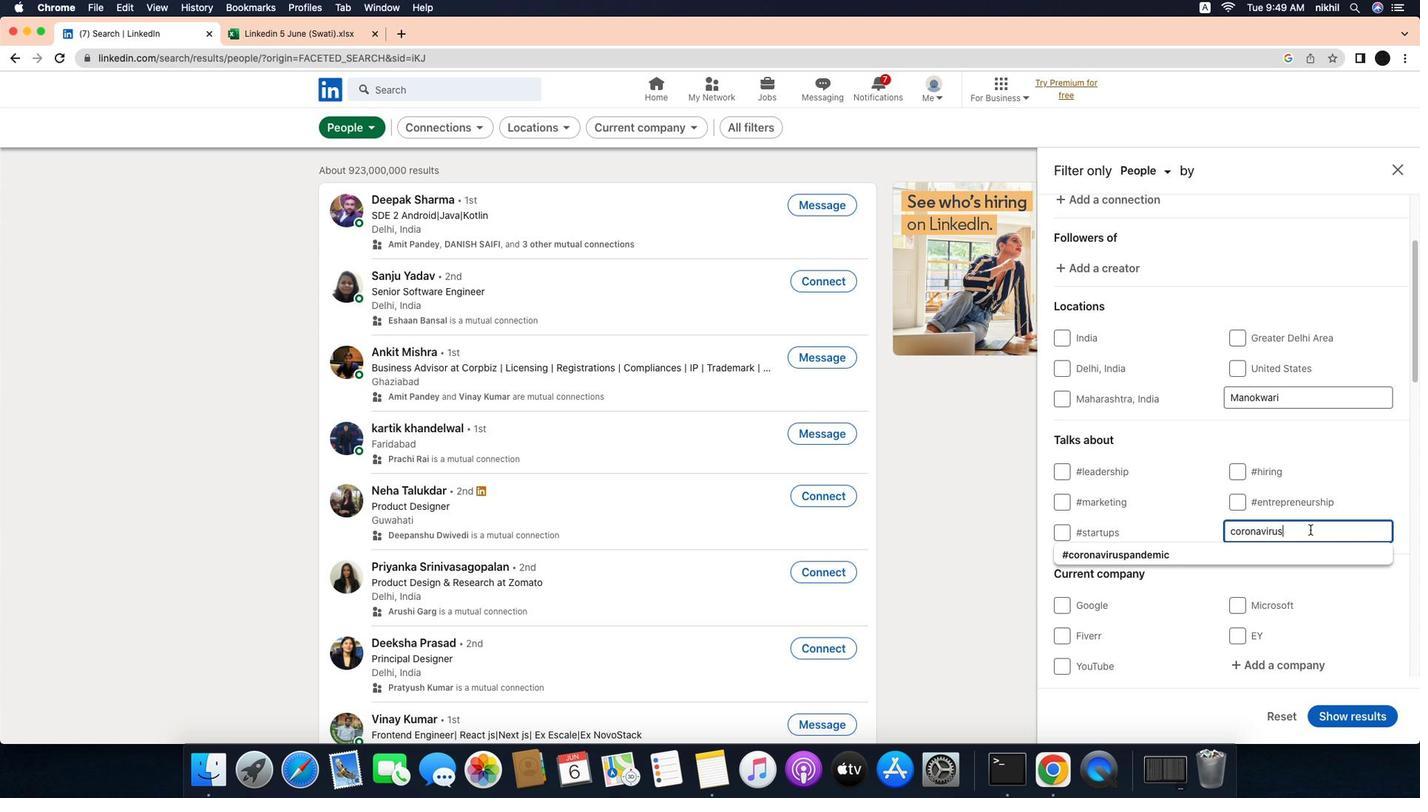 
Action: Key pressed Key.enter
Screenshot: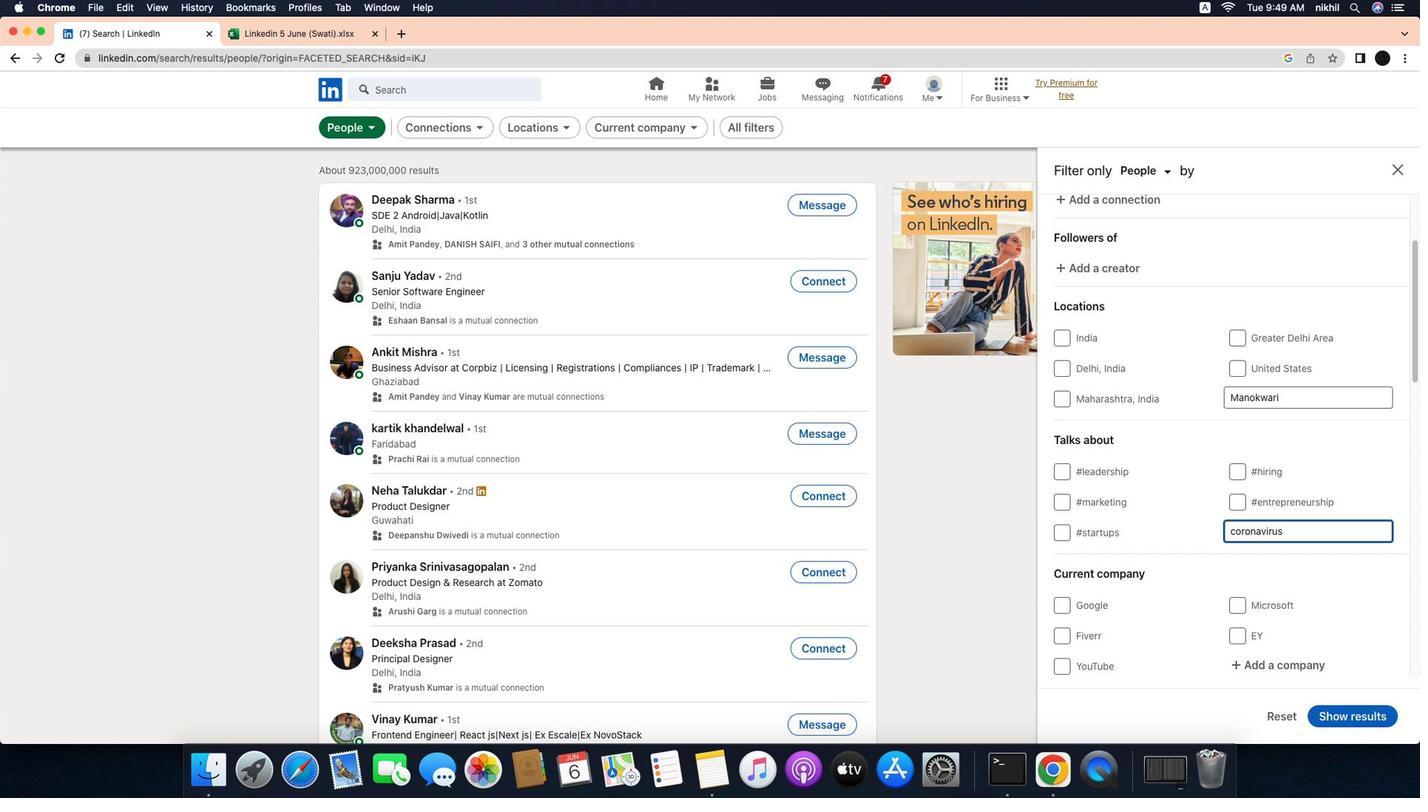 
Action: Mouse moved to (1229, 521)
Screenshot: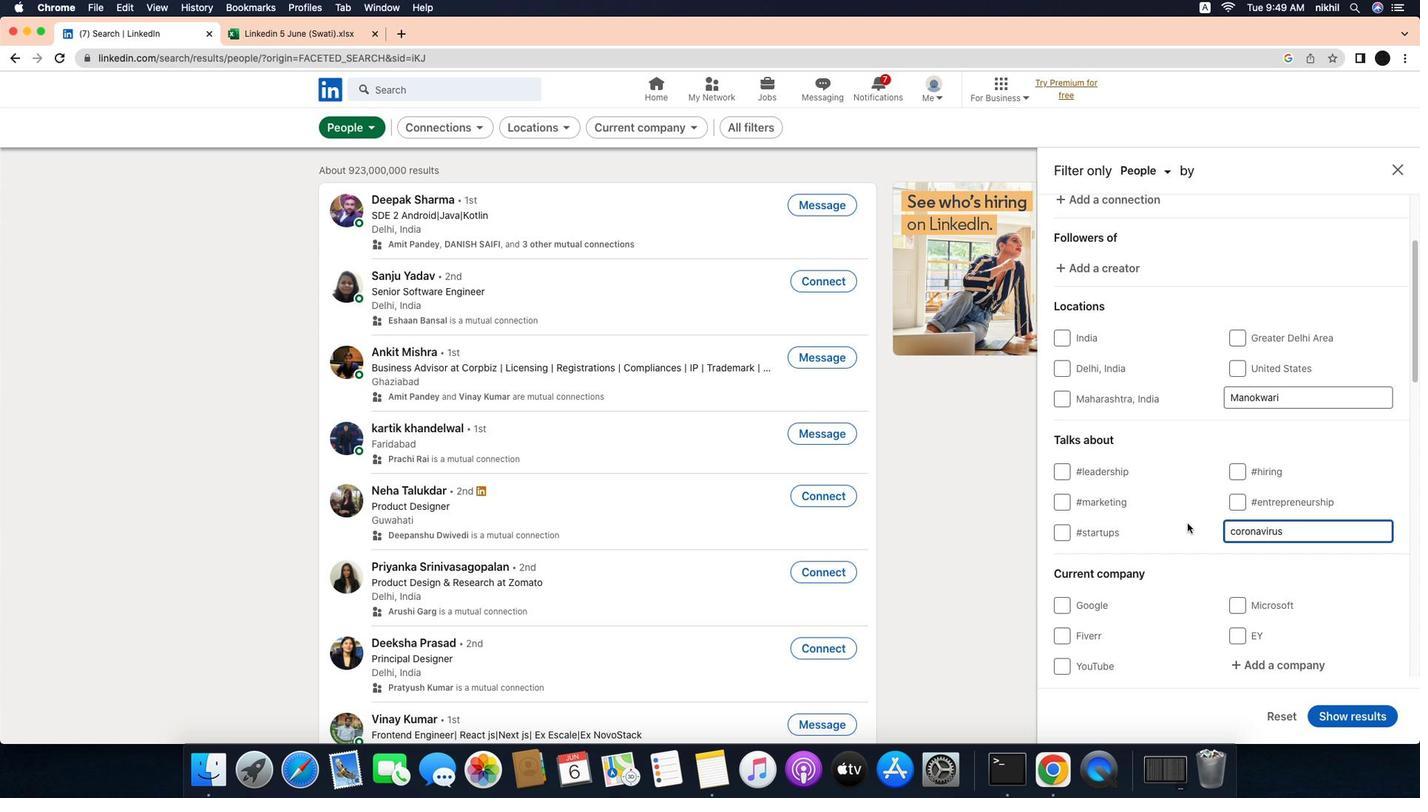 
Action: Mouse scrolled (1229, 521) with delta (-36, -36)
Screenshot: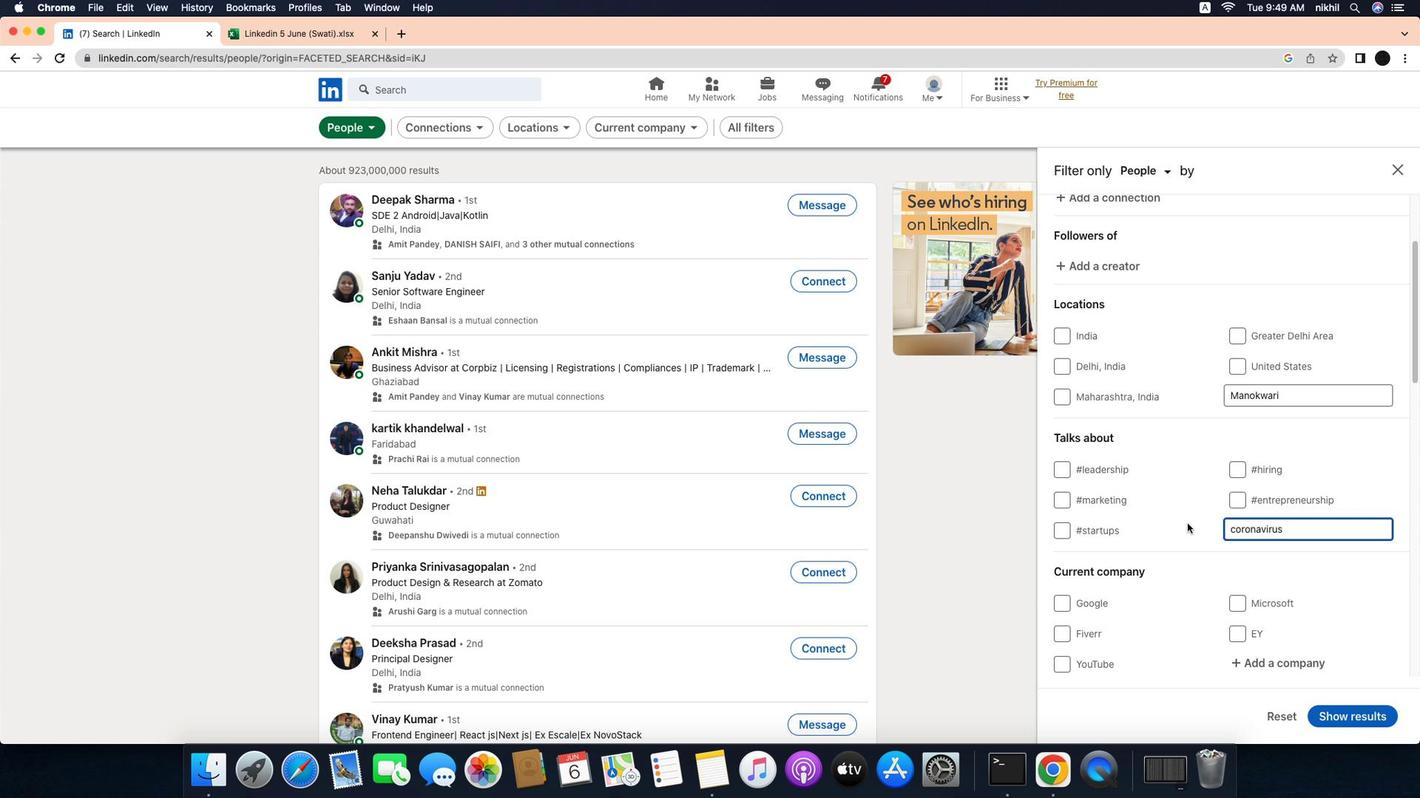 
Action: Mouse scrolled (1229, 521) with delta (-36, -36)
Screenshot: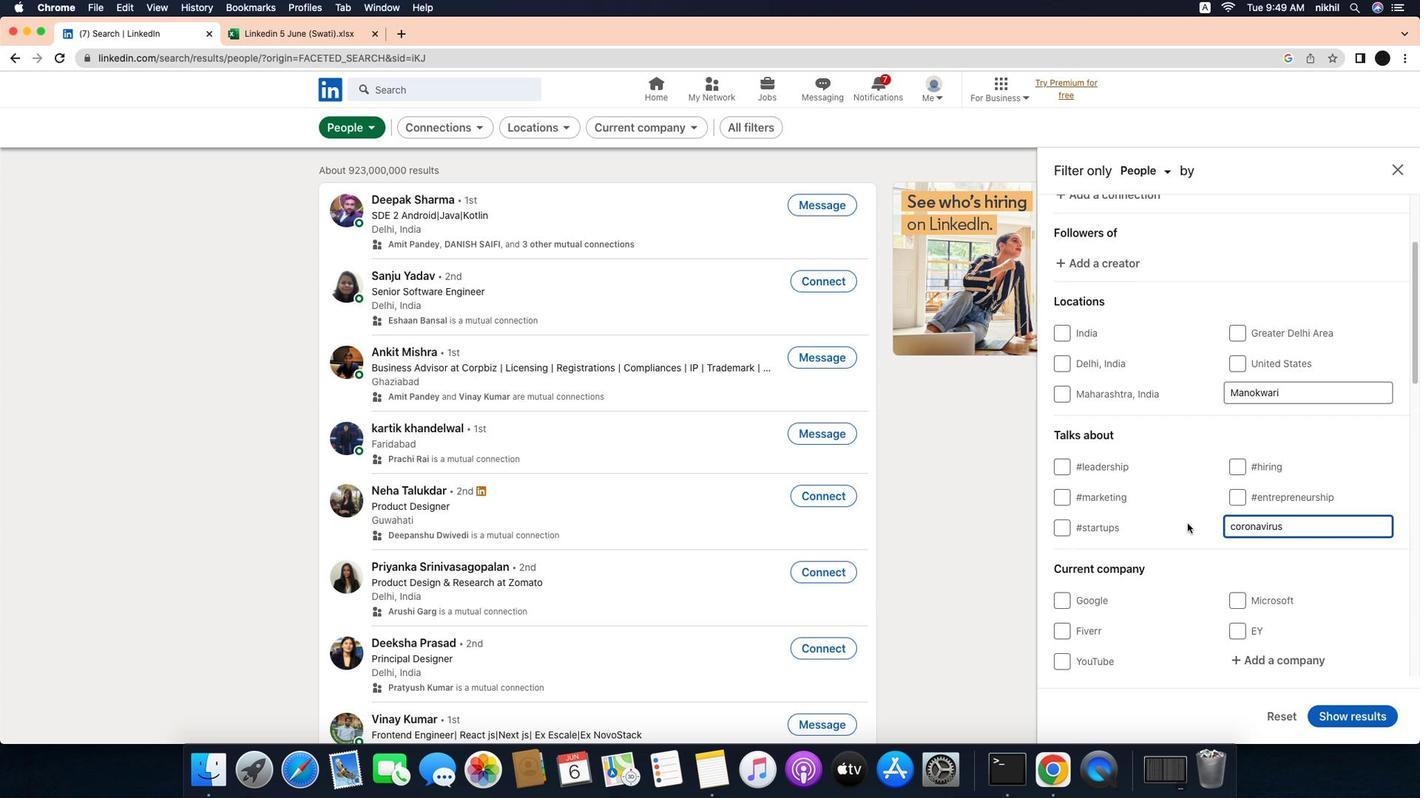 
Action: Mouse scrolled (1229, 521) with delta (-36, -36)
Screenshot: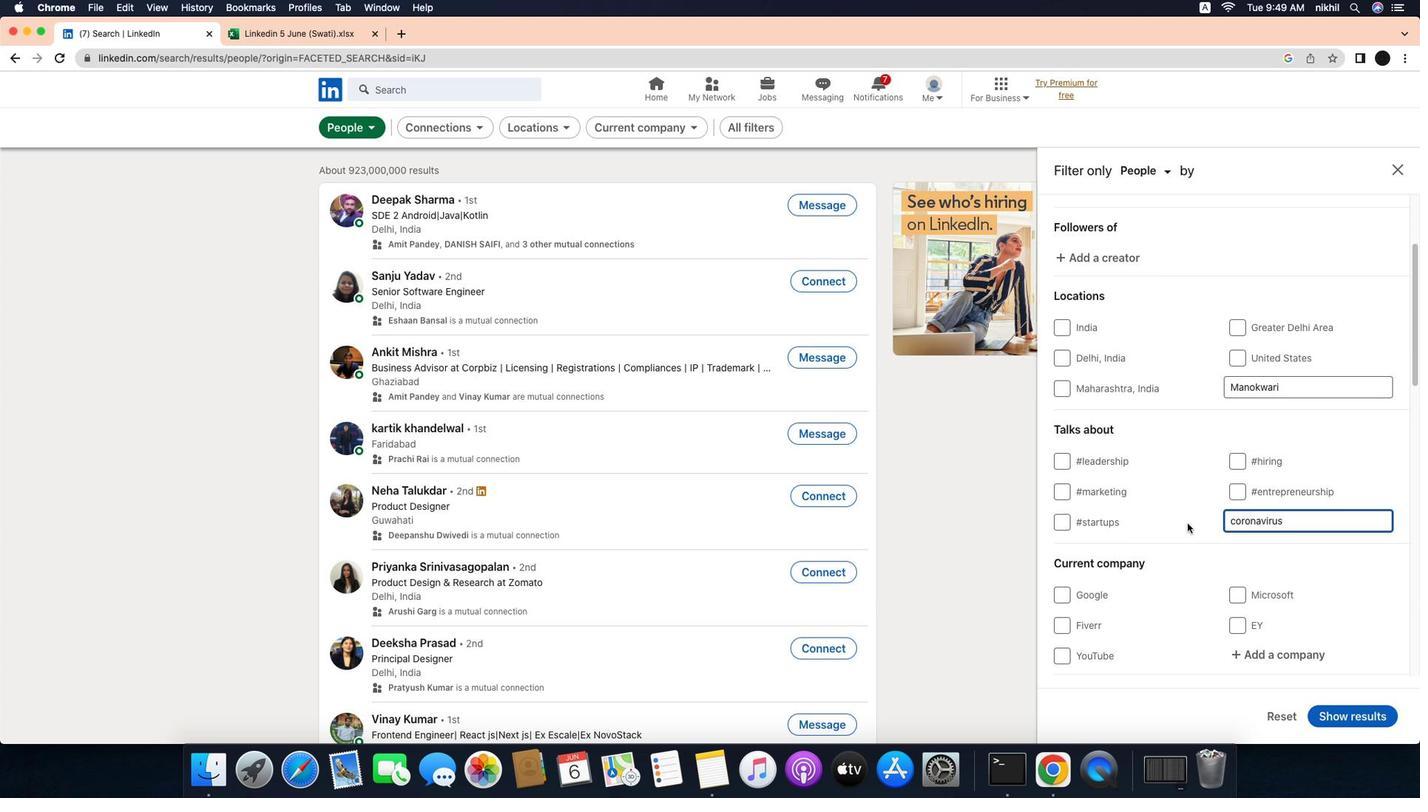 
Action: Mouse scrolled (1229, 521) with delta (-36, -36)
Screenshot: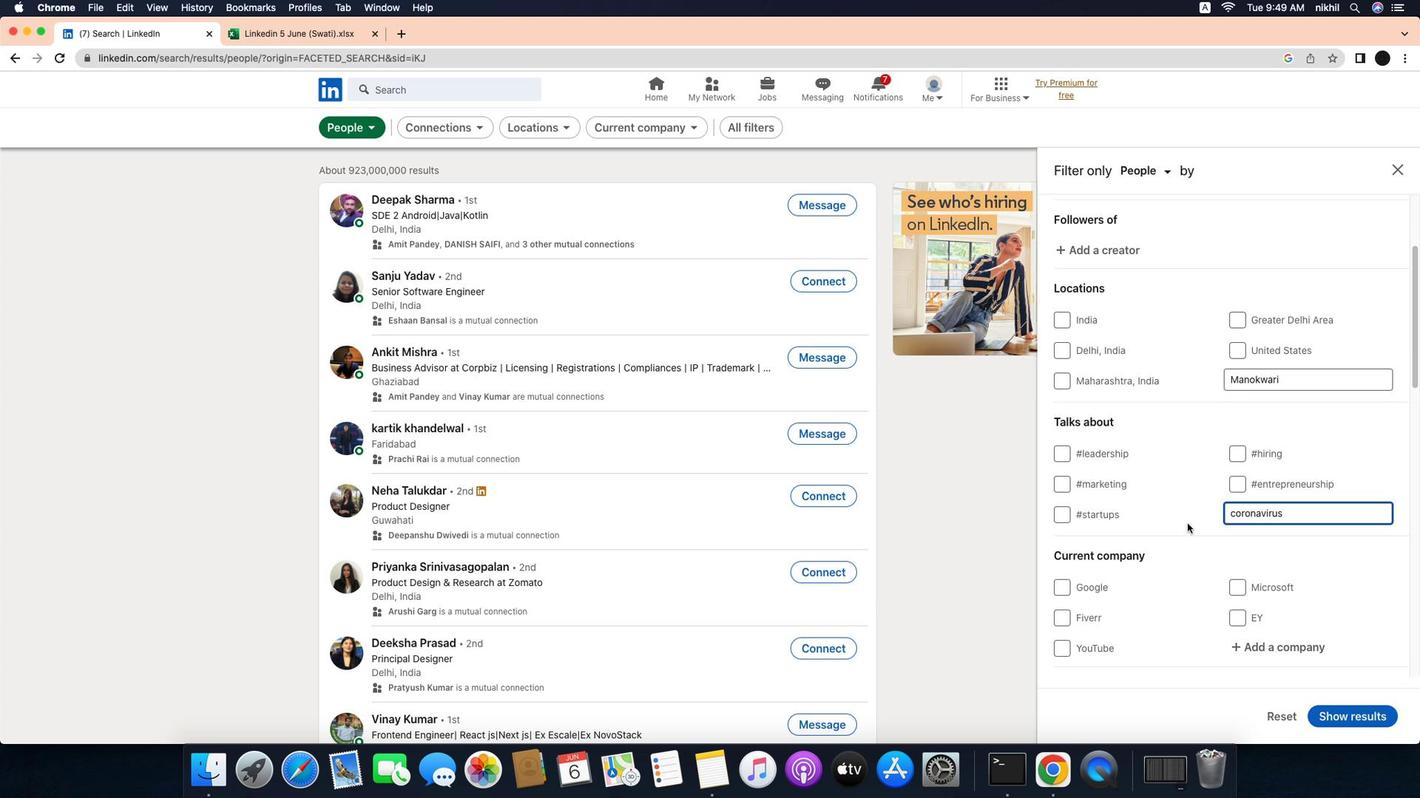 
Action: Mouse scrolled (1229, 521) with delta (-36, -36)
Screenshot: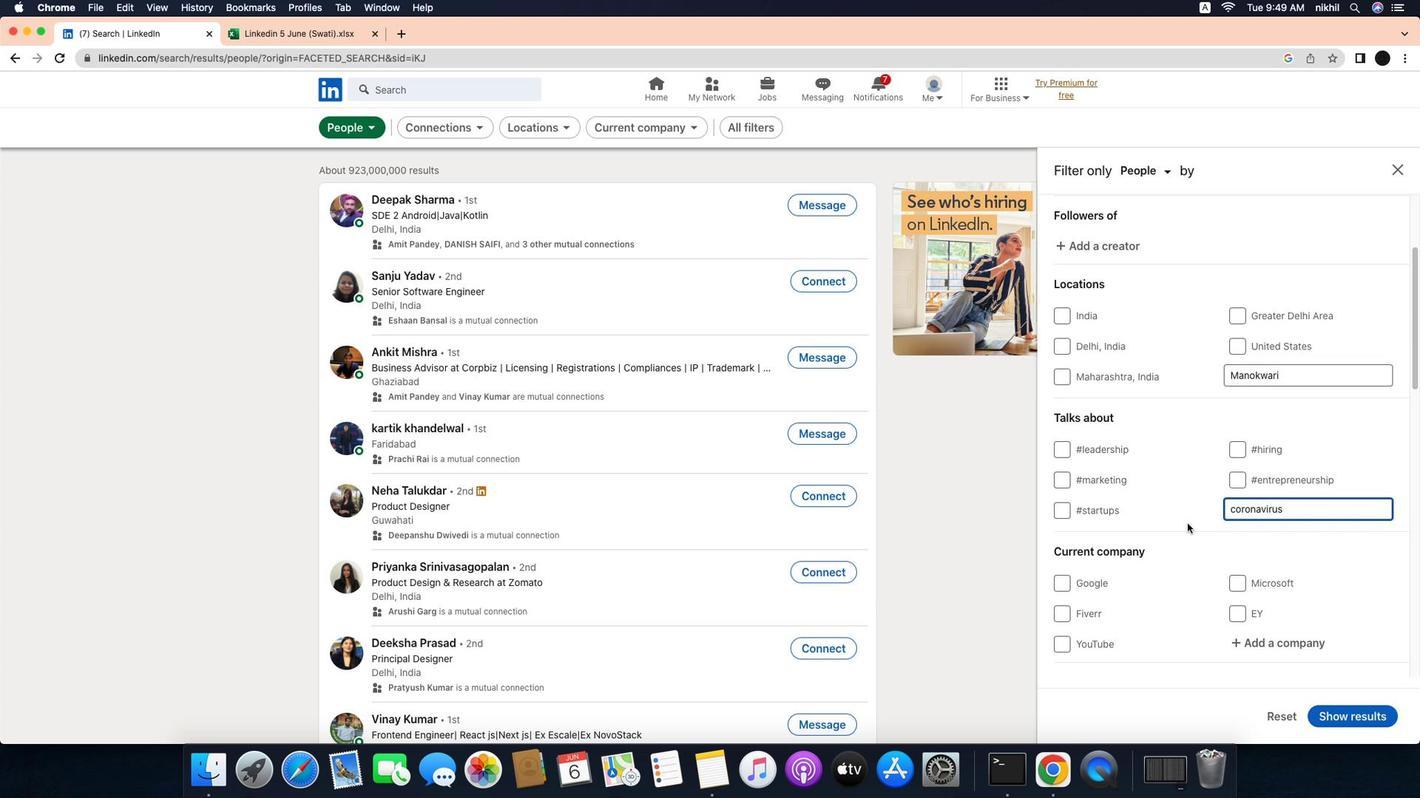 
Action: Mouse scrolled (1229, 521) with delta (-36, -36)
Screenshot: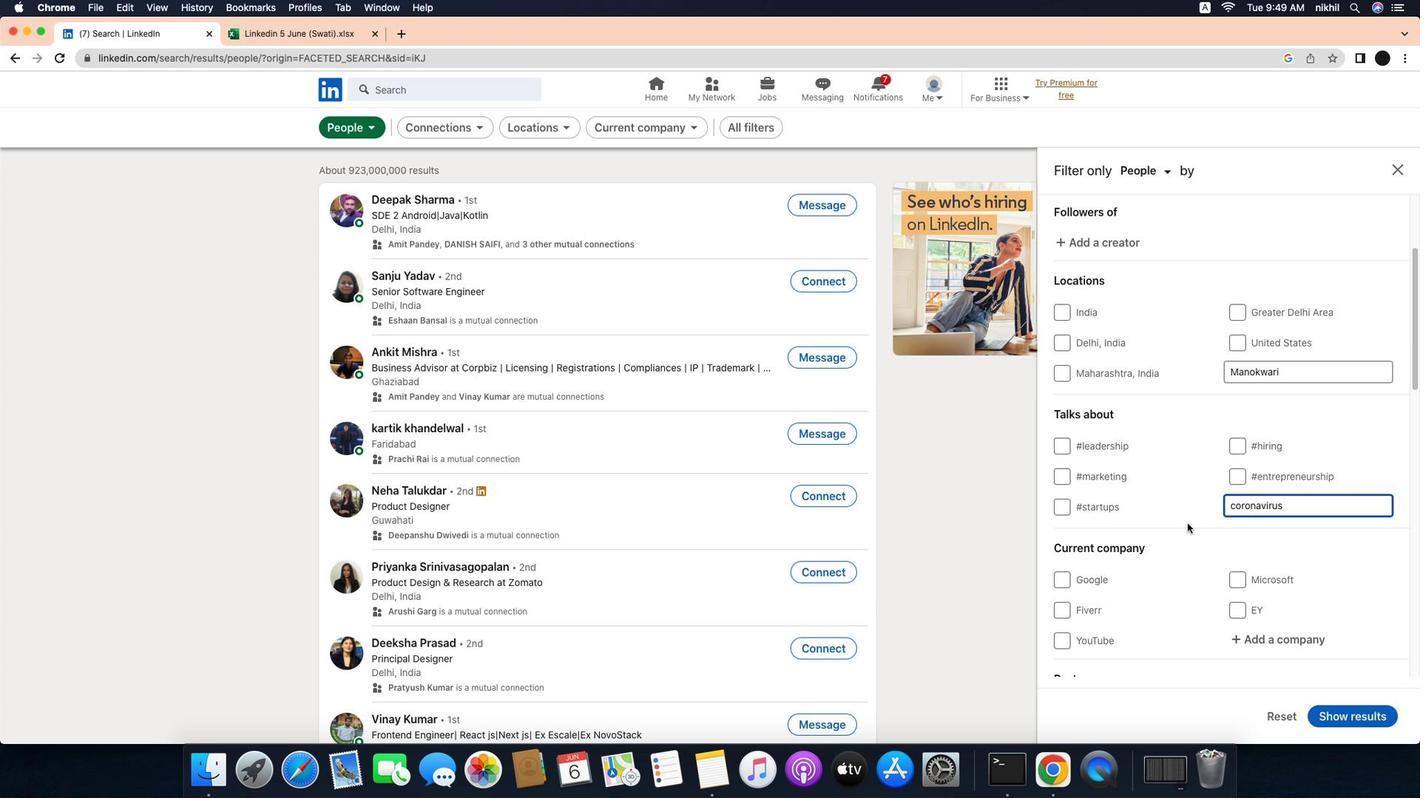
Action: Mouse scrolled (1229, 521) with delta (-36, -36)
Screenshot: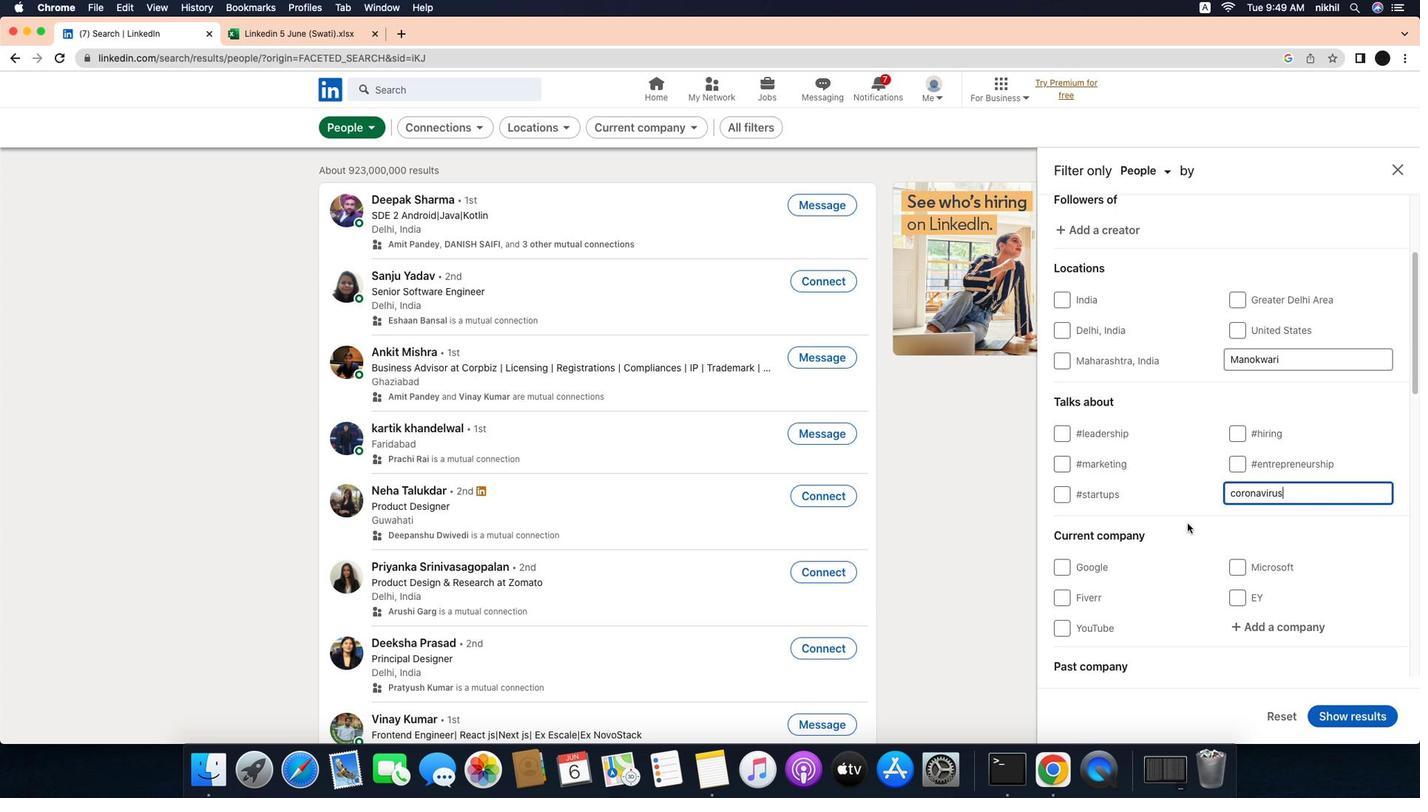 
Action: Mouse scrolled (1229, 521) with delta (-36, -36)
Screenshot: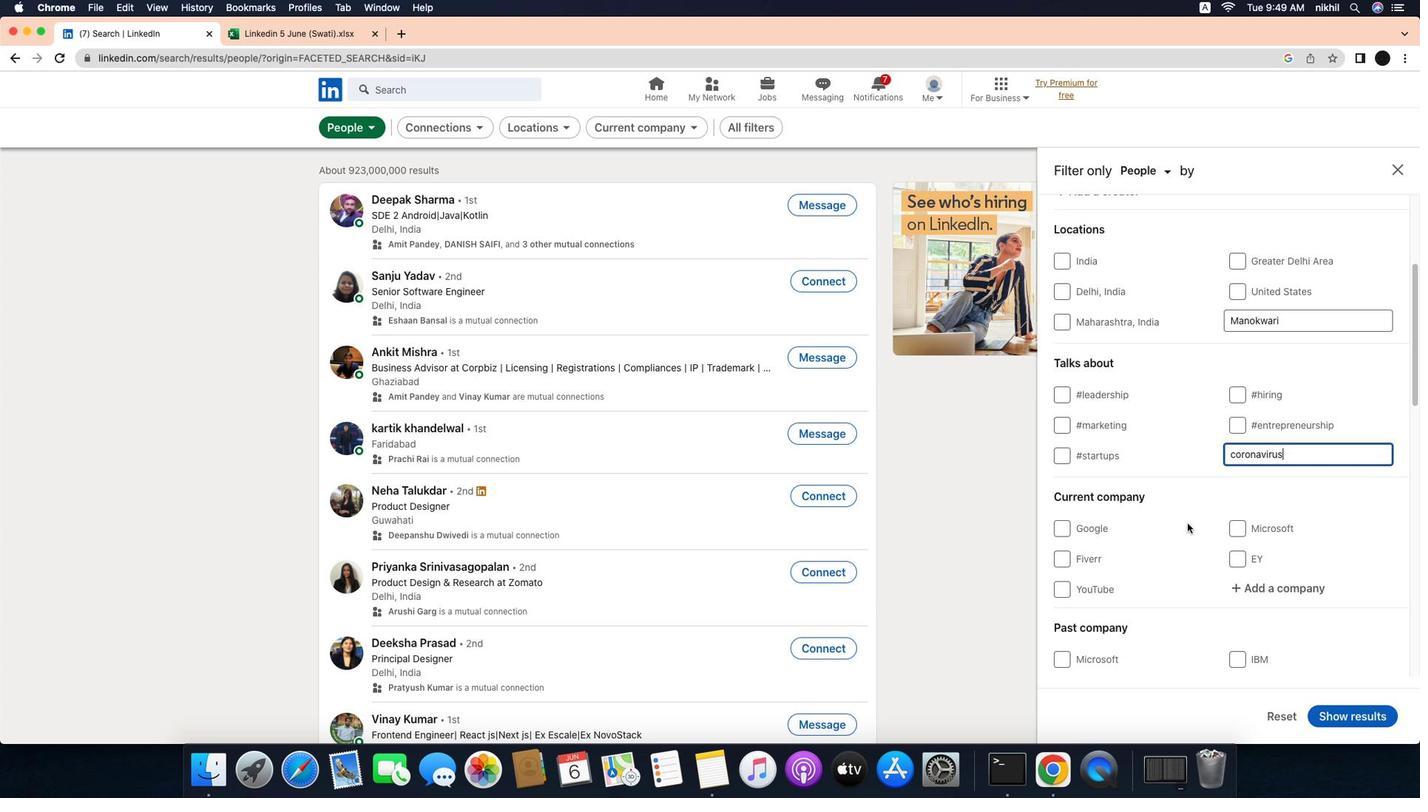 
Action: Mouse scrolled (1229, 521) with delta (-36, -37)
Screenshot: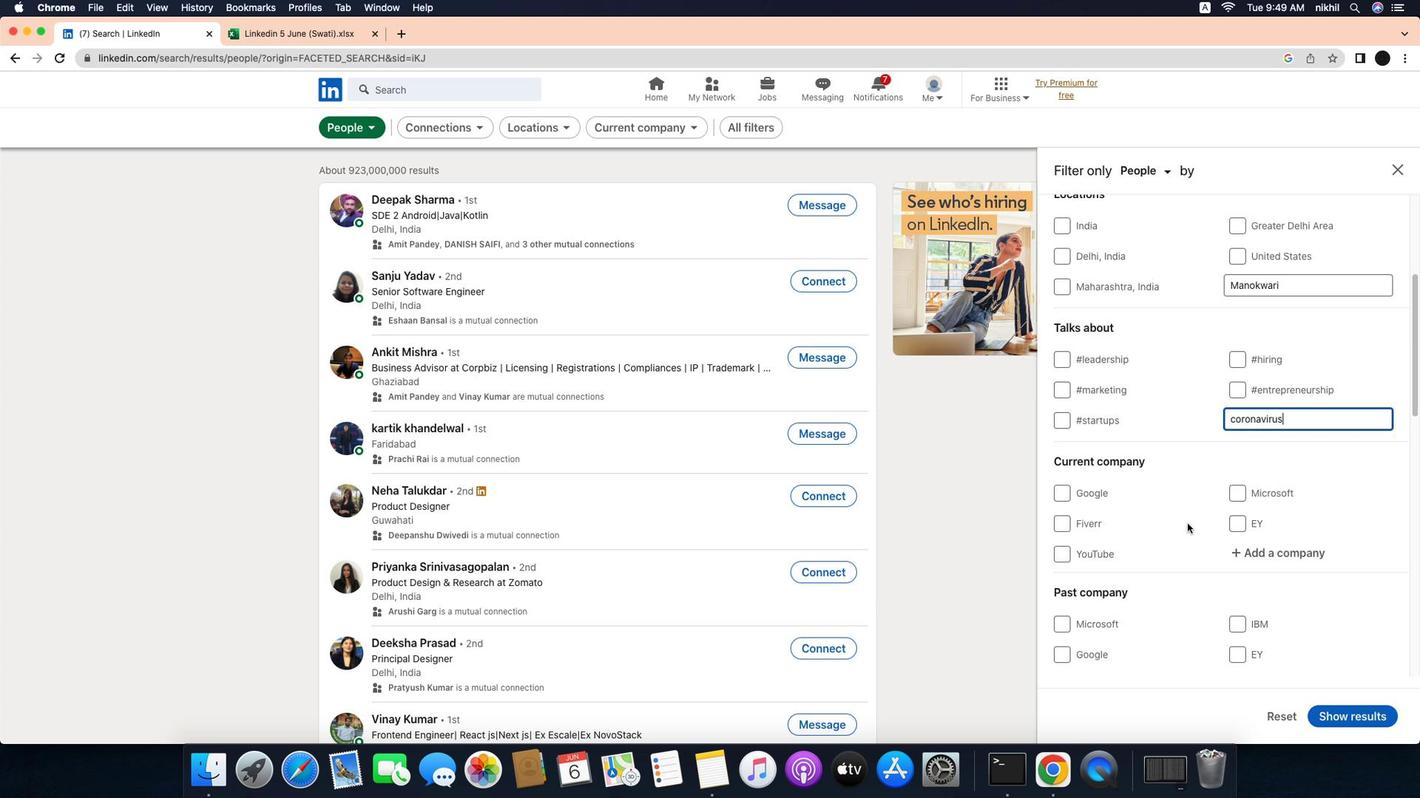 
Action: Mouse scrolled (1229, 521) with delta (-36, -38)
Screenshot: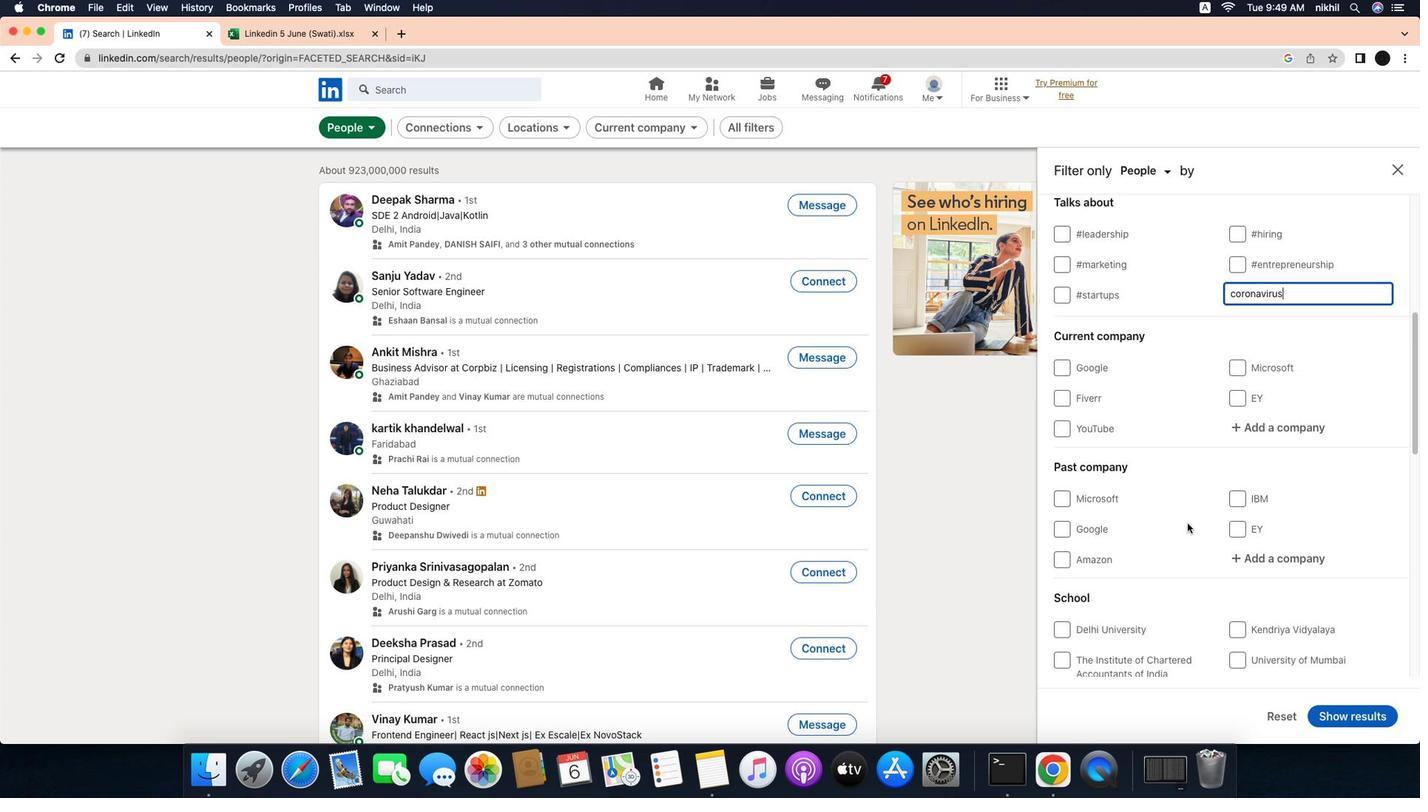 
Action: Mouse scrolled (1229, 521) with delta (-36, -39)
Screenshot: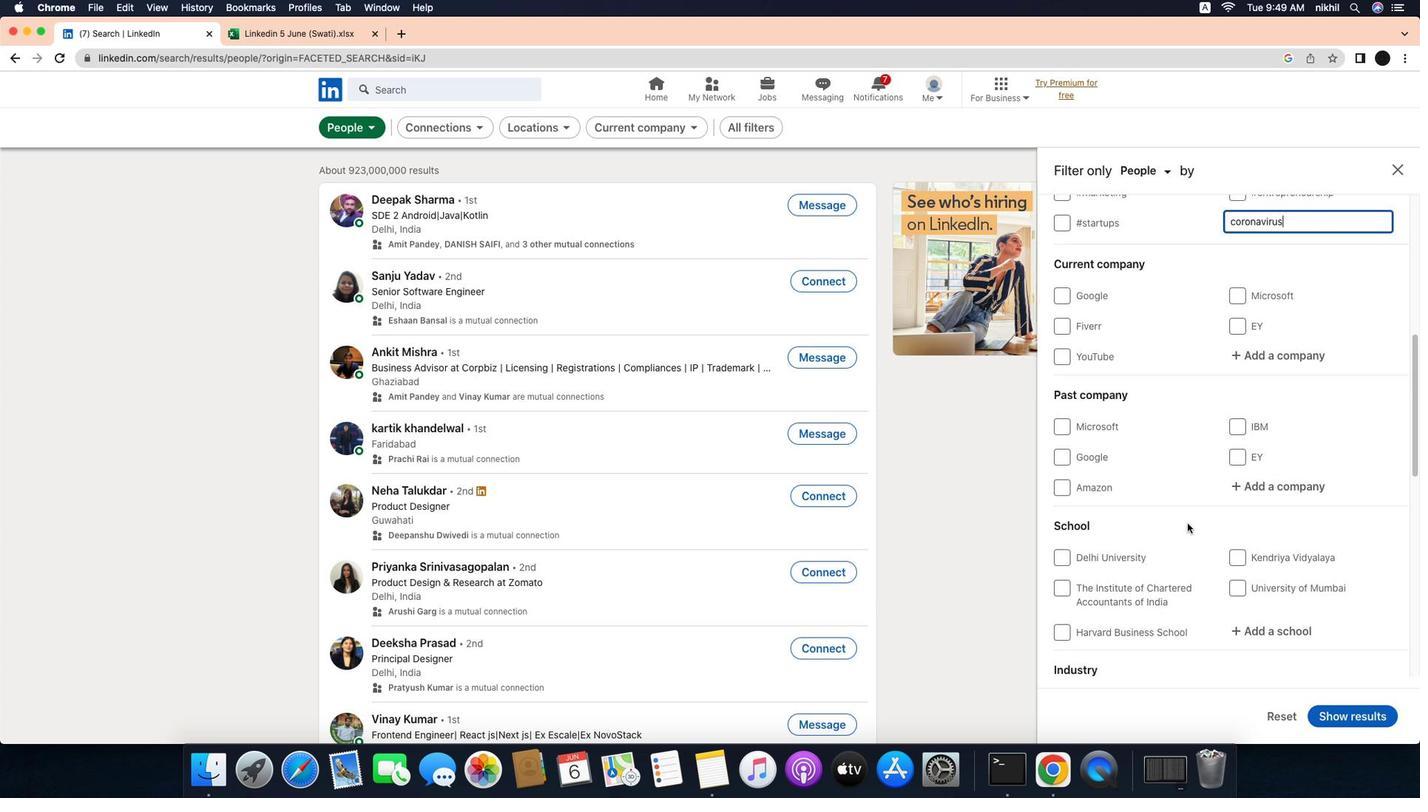 
Action: Mouse moved to (1222, 521)
Screenshot: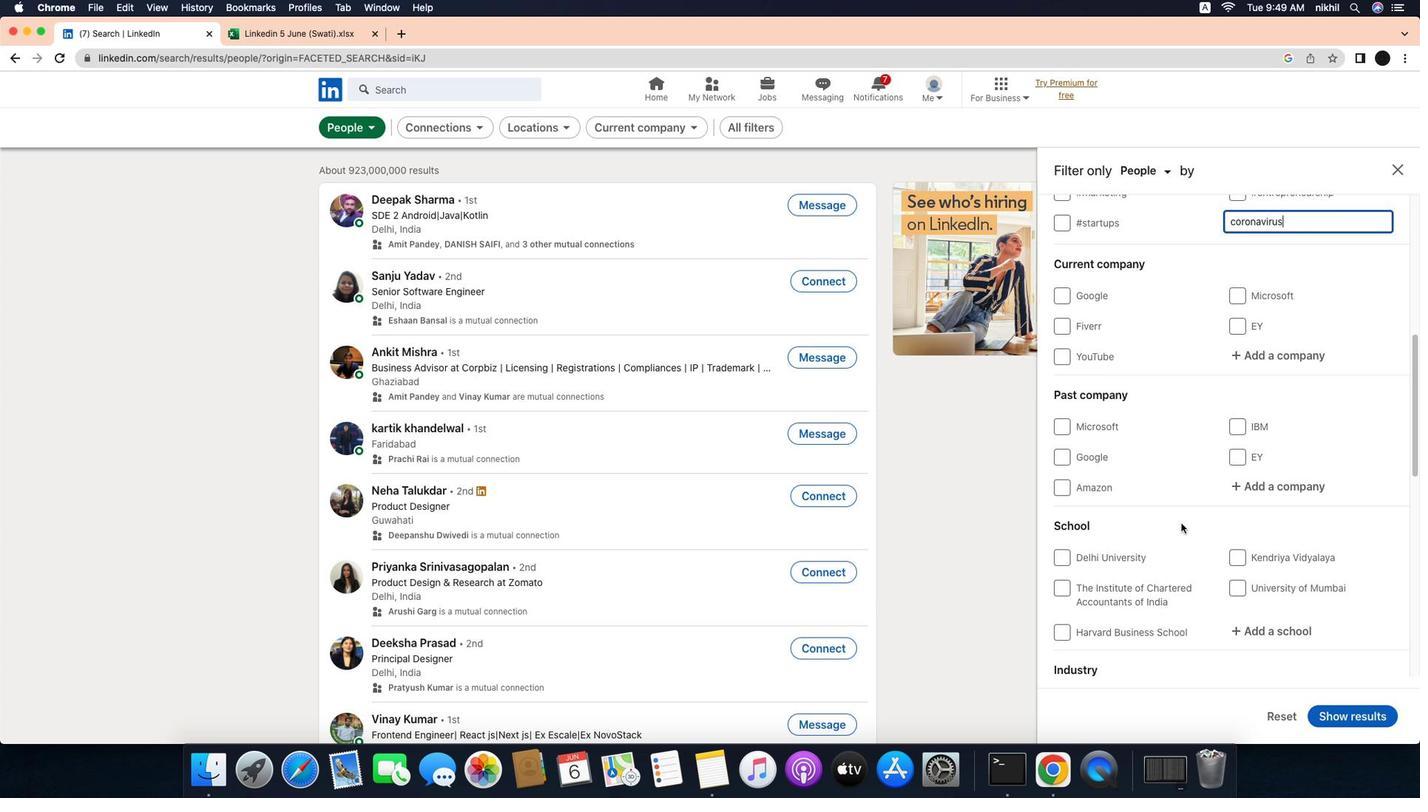 
Action: Mouse scrolled (1222, 521) with delta (-36, -36)
Screenshot: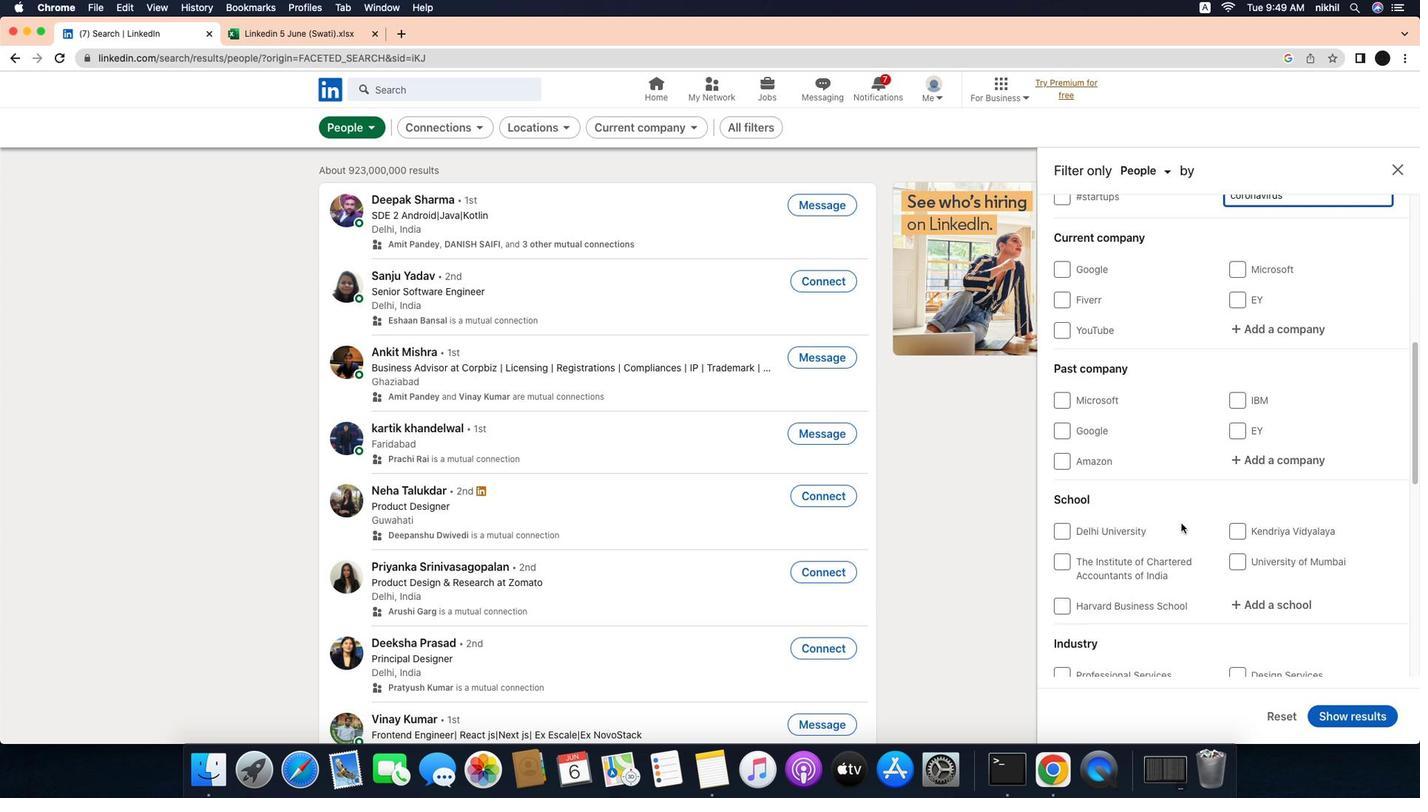 
Action: Mouse scrolled (1222, 521) with delta (-36, -36)
Screenshot: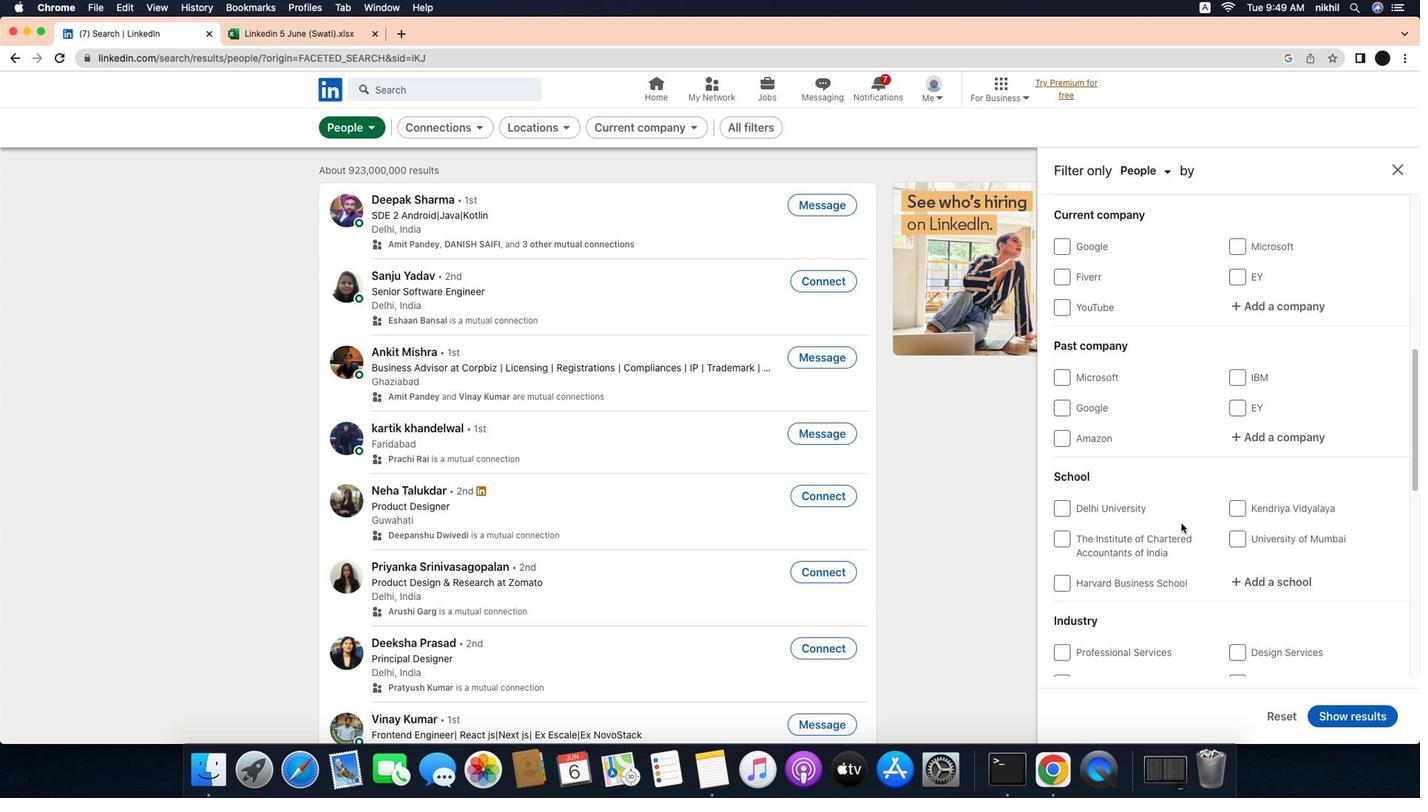 
Action: Mouse scrolled (1222, 521) with delta (-36, -37)
Screenshot: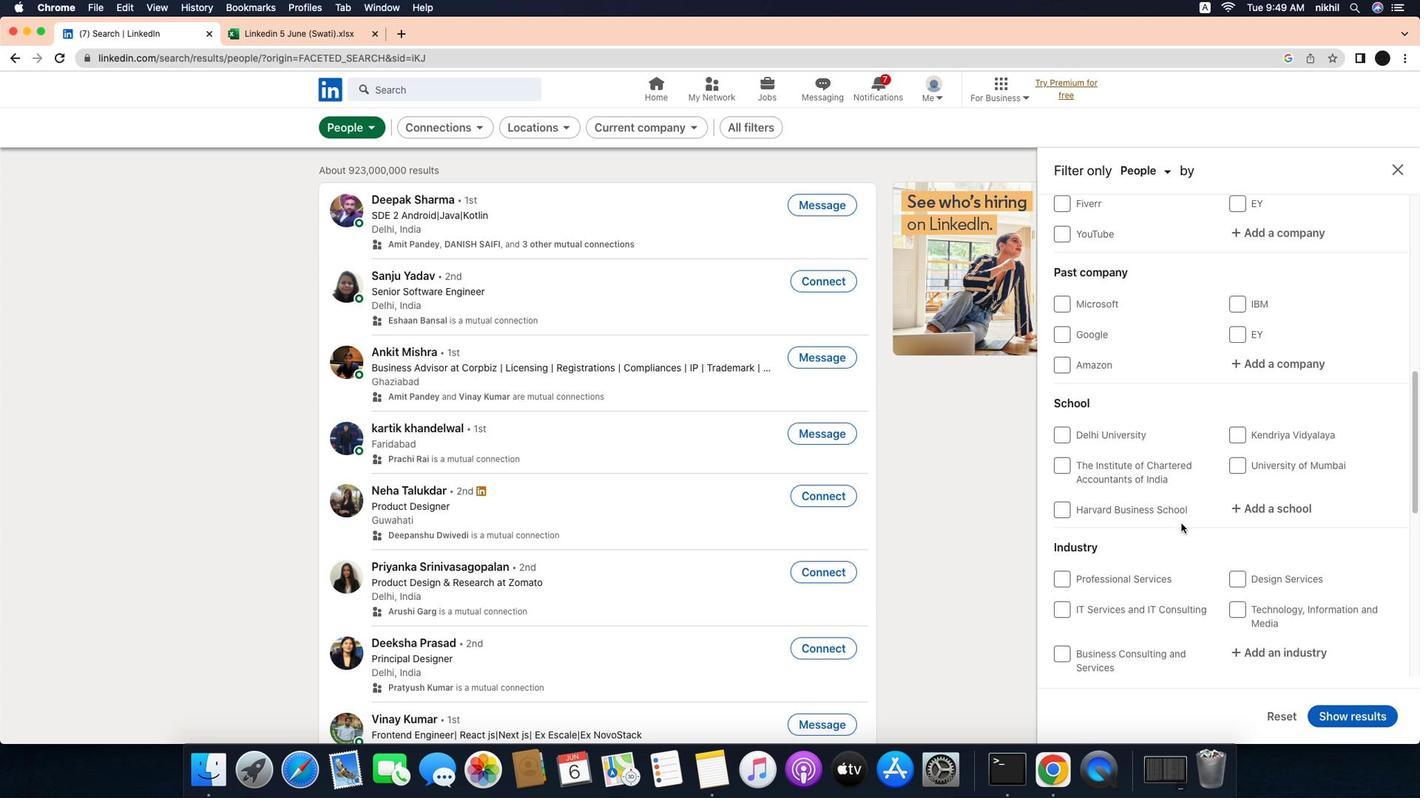 
Action: Mouse scrolled (1222, 521) with delta (-36, -38)
Screenshot: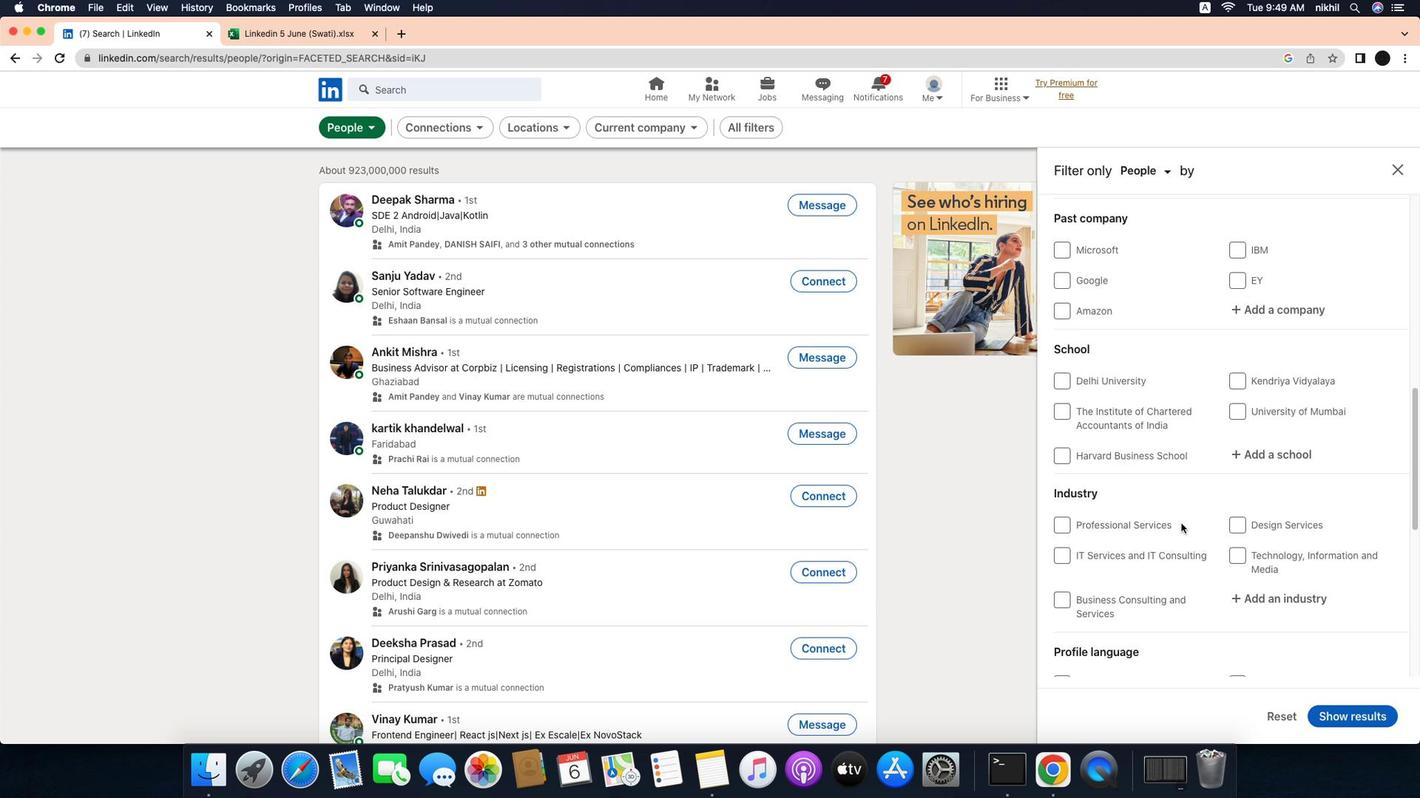 
Action: Mouse scrolled (1222, 521) with delta (-36, -36)
Screenshot: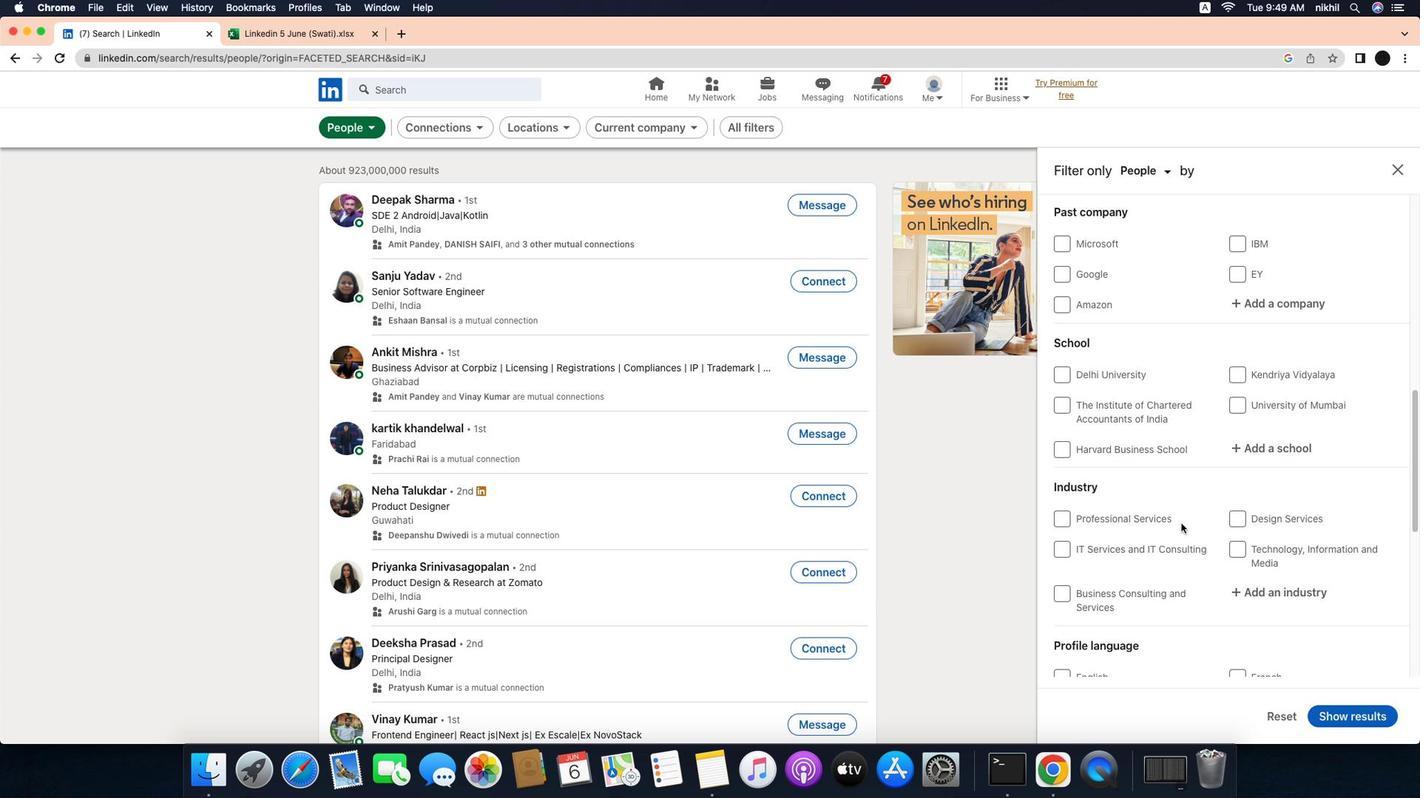 
Action: Mouse scrolled (1222, 521) with delta (-36, -36)
Screenshot: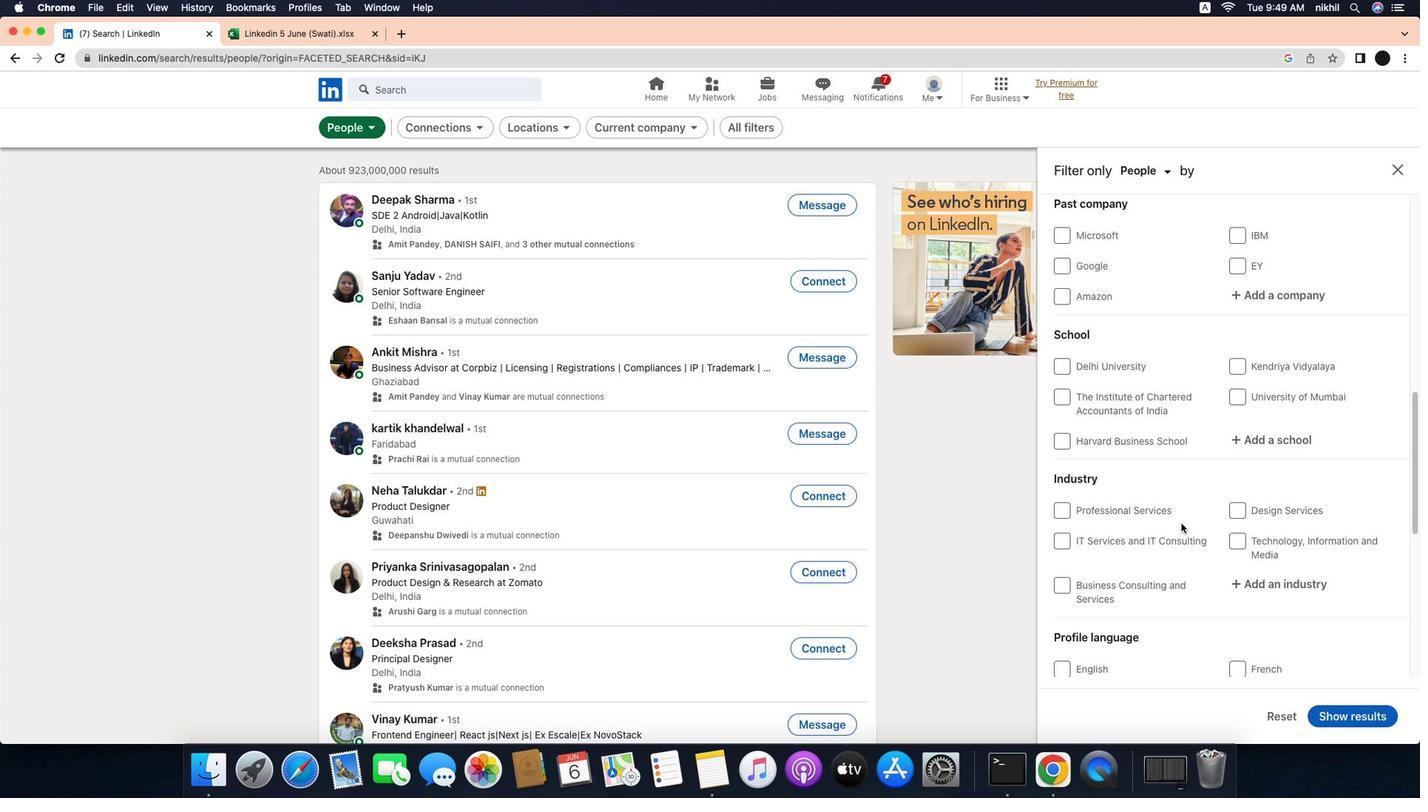 
Action: Mouse scrolled (1222, 521) with delta (-36, -36)
Screenshot: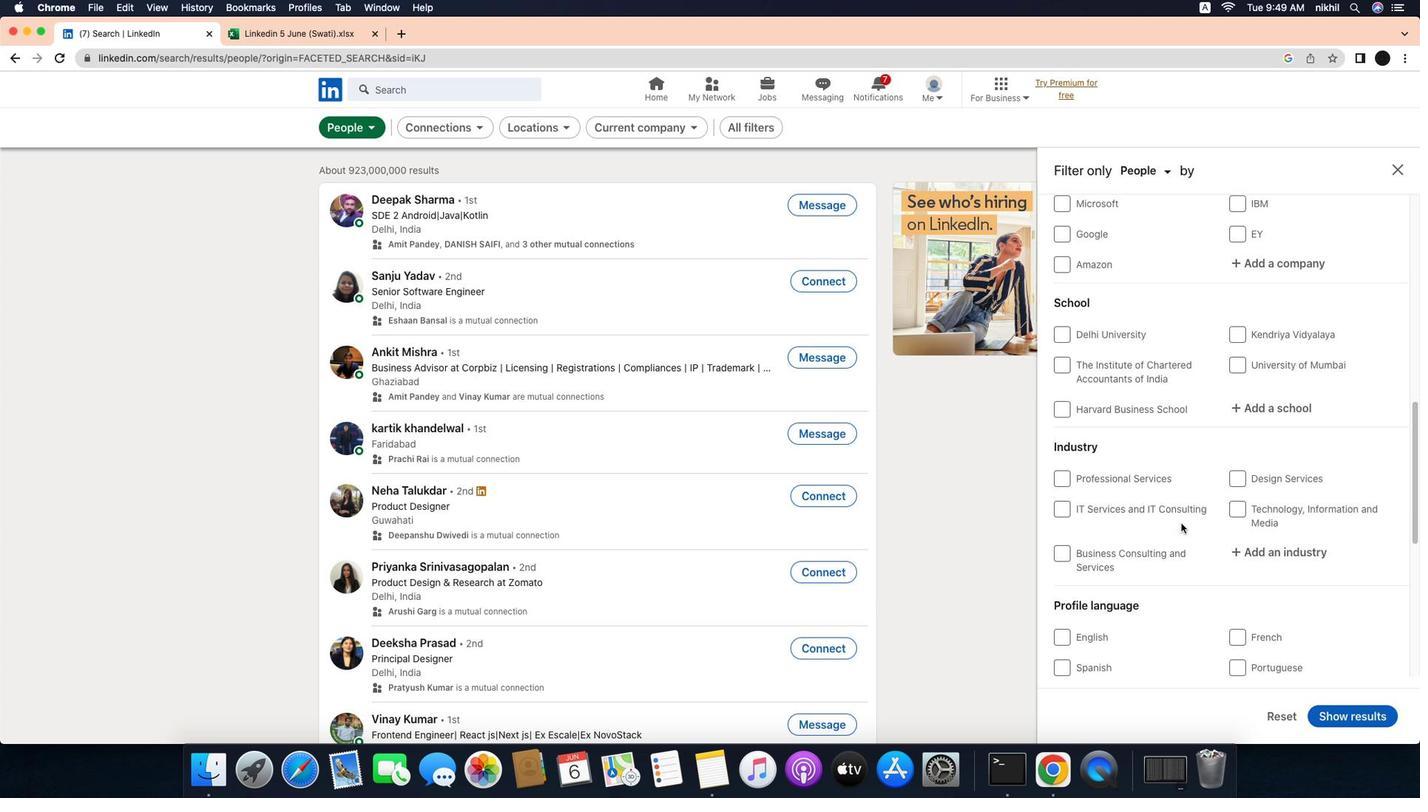 
Action: Mouse scrolled (1222, 521) with delta (-36, -37)
Screenshot: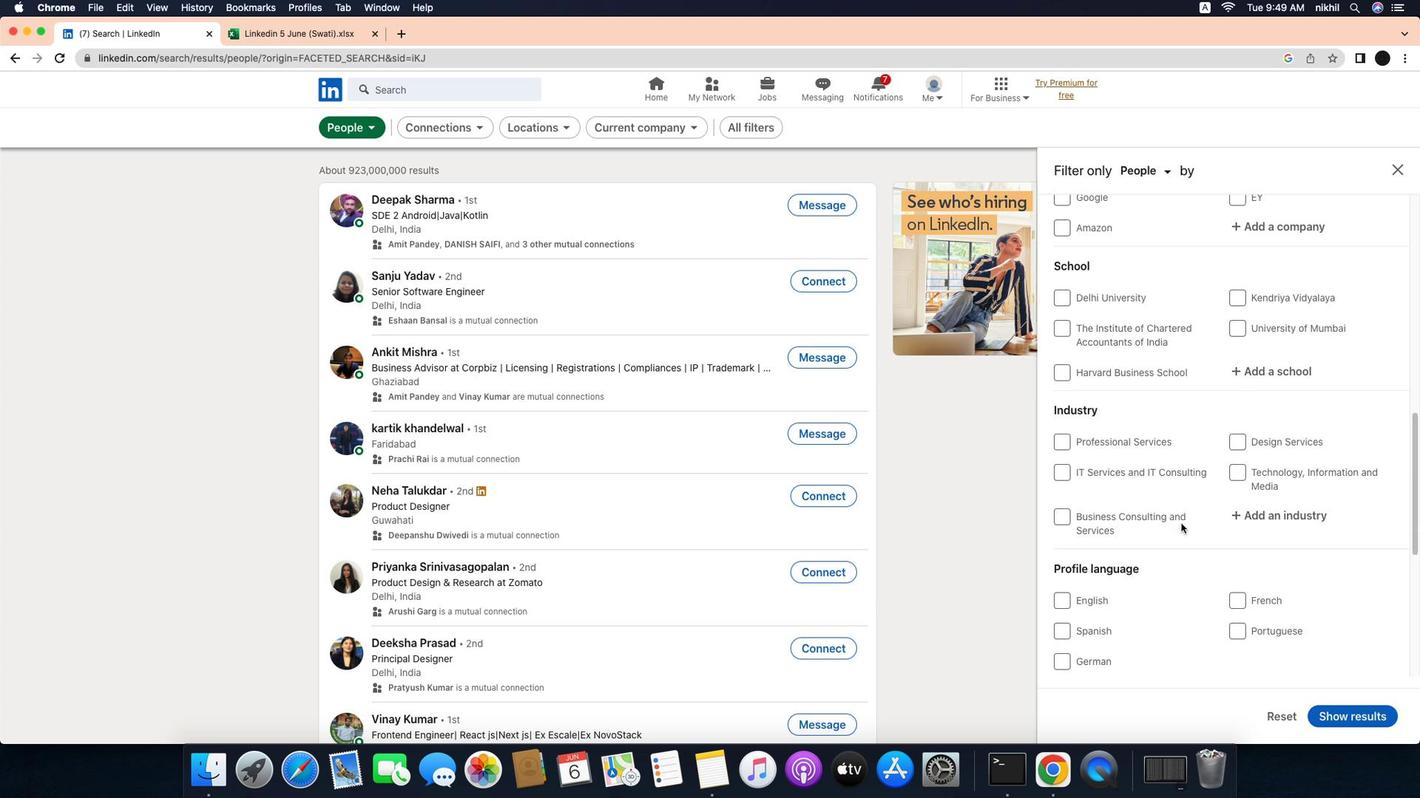 
Action: Mouse scrolled (1222, 521) with delta (-36, -36)
Screenshot: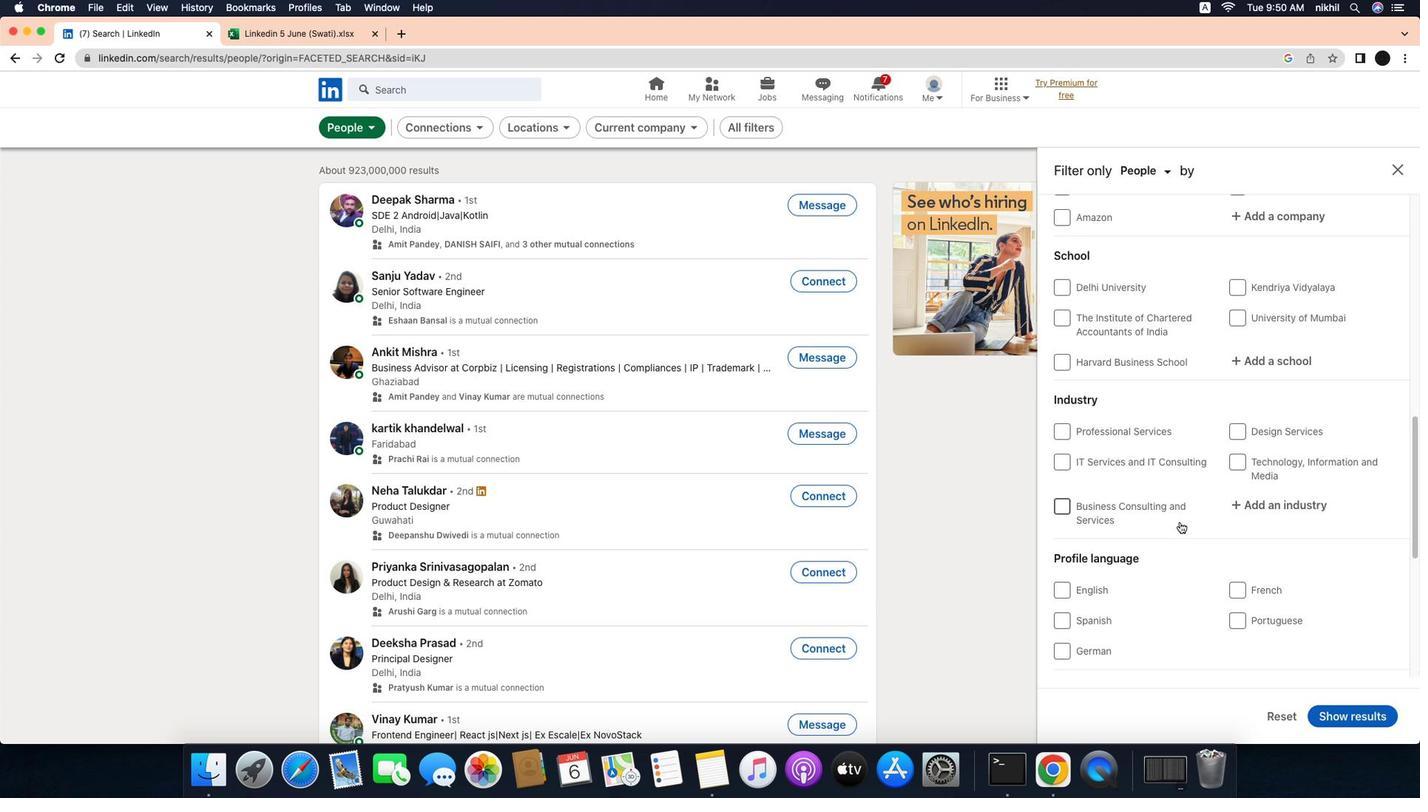 
Action: Mouse moved to (1221, 520)
Screenshot: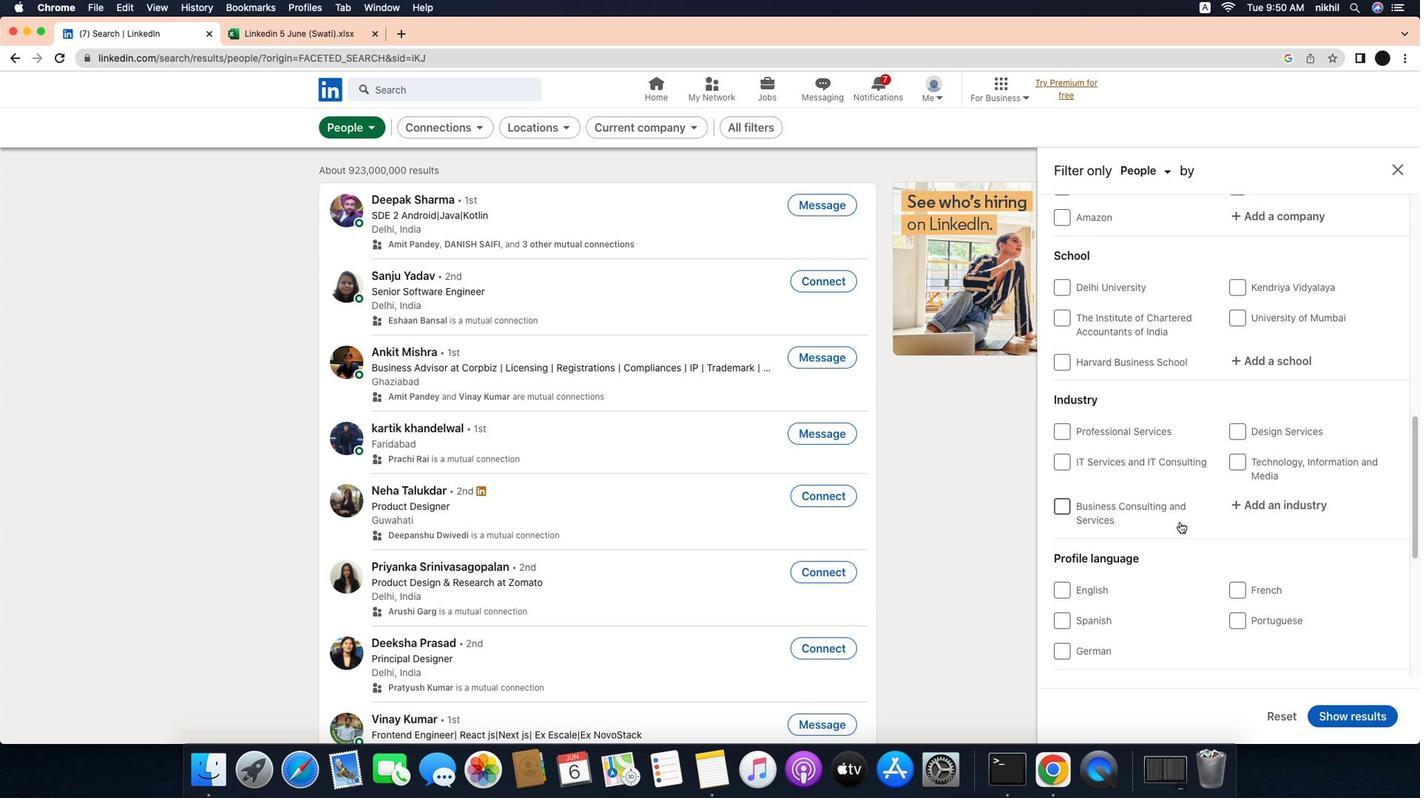 
Action: Mouse scrolled (1221, 520) with delta (-36, -36)
Screenshot: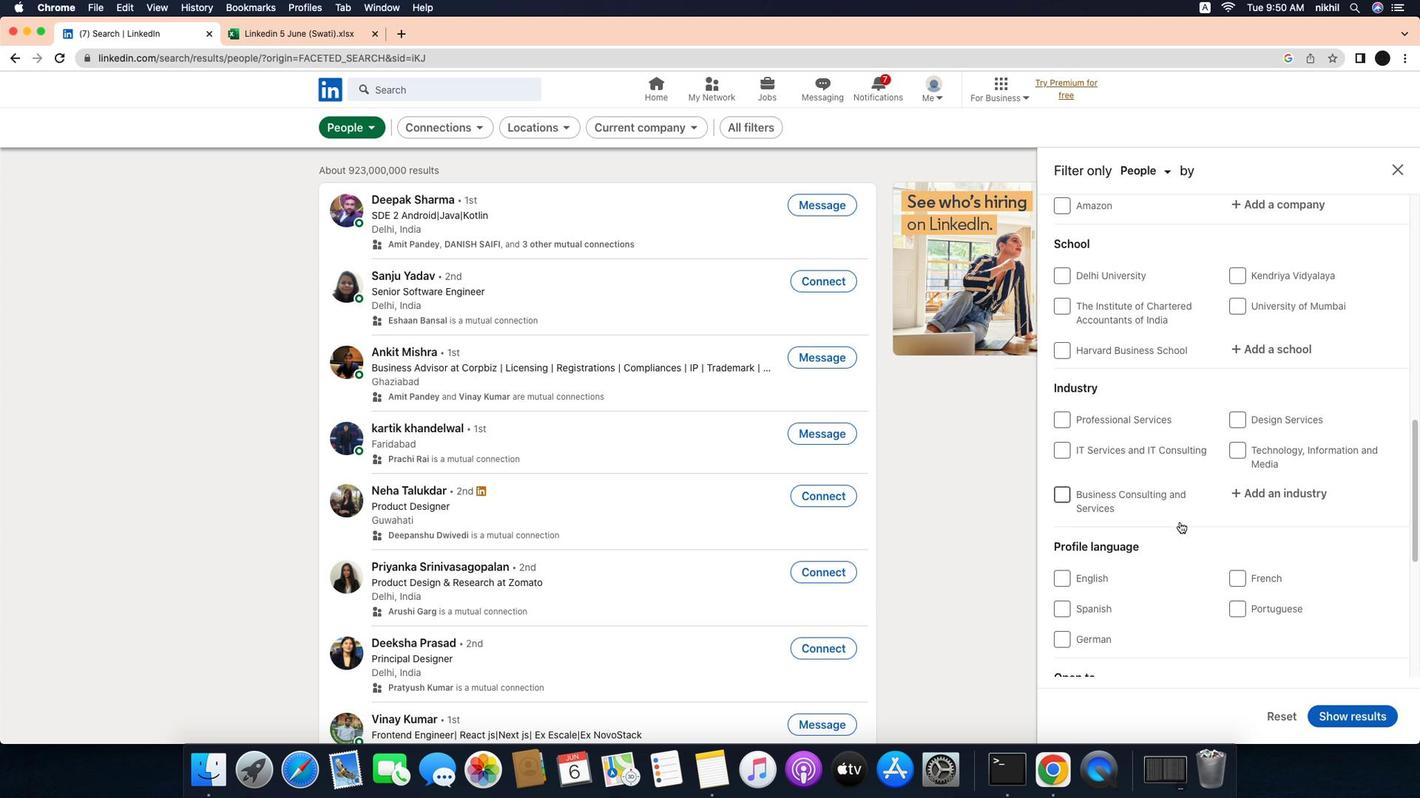 
Action: Mouse scrolled (1221, 520) with delta (-36, -36)
Screenshot: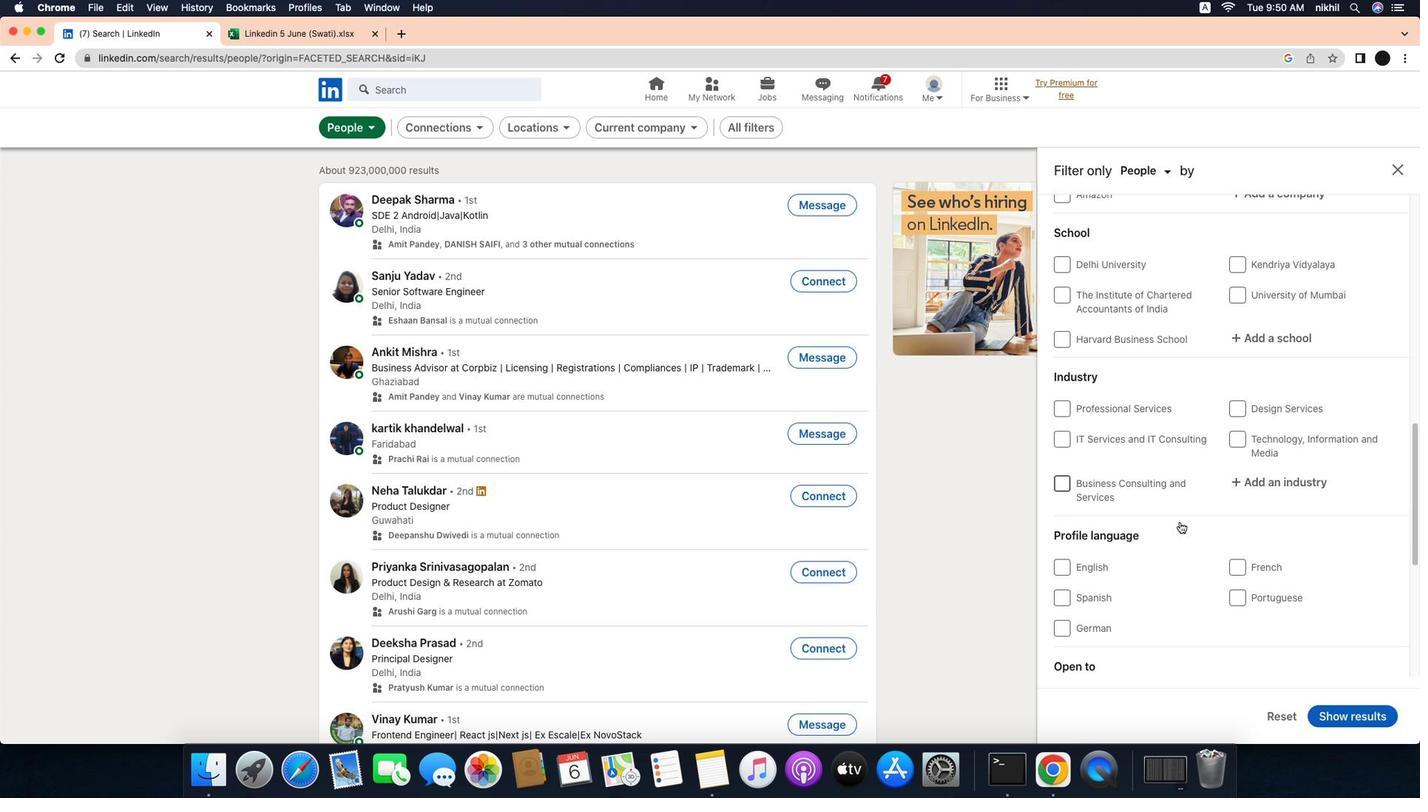 
Action: Mouse scrolled (1221, 520) with delta (-36, -36)
Screenshot: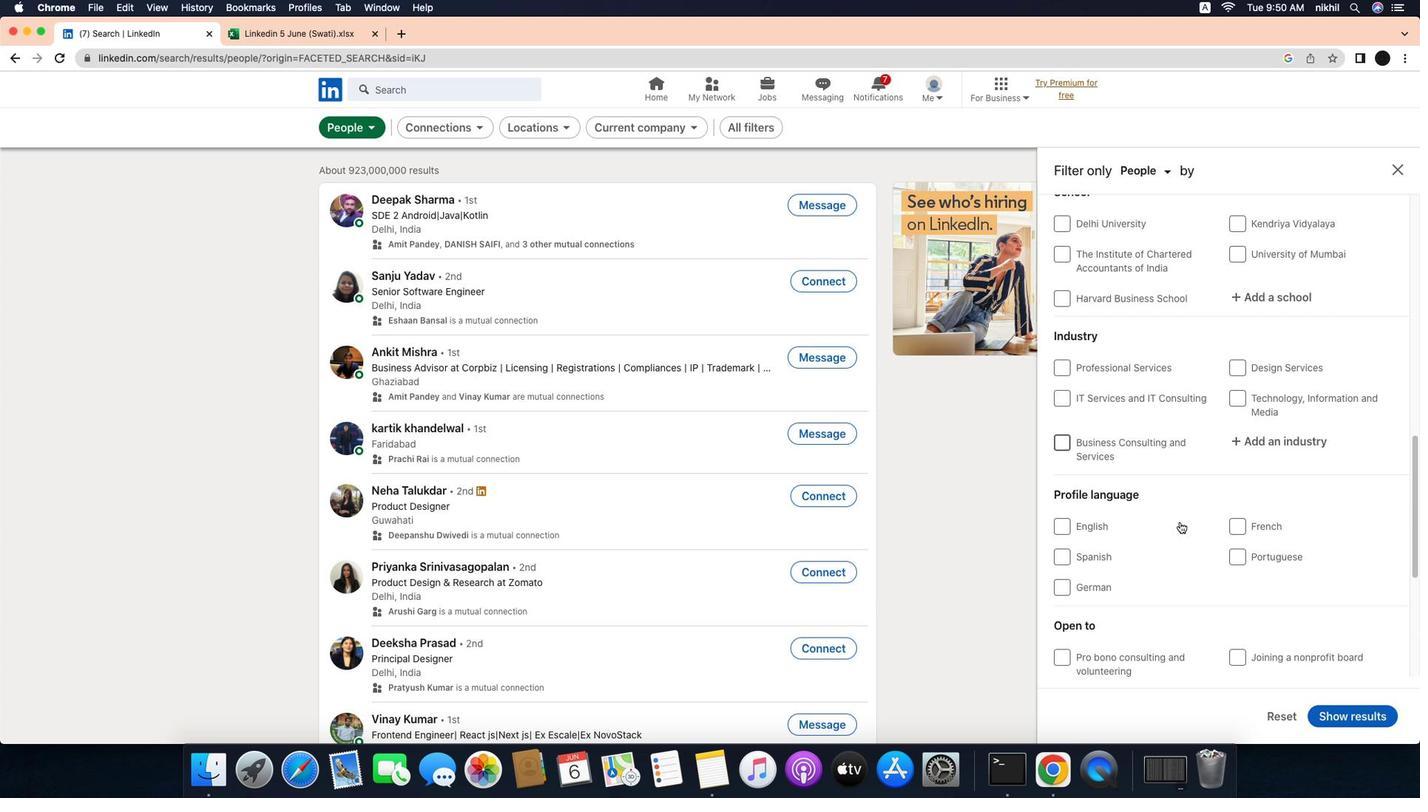 
Action: Mouse scrolled (1221, 520) with delta (-36, -36)
Screenshot: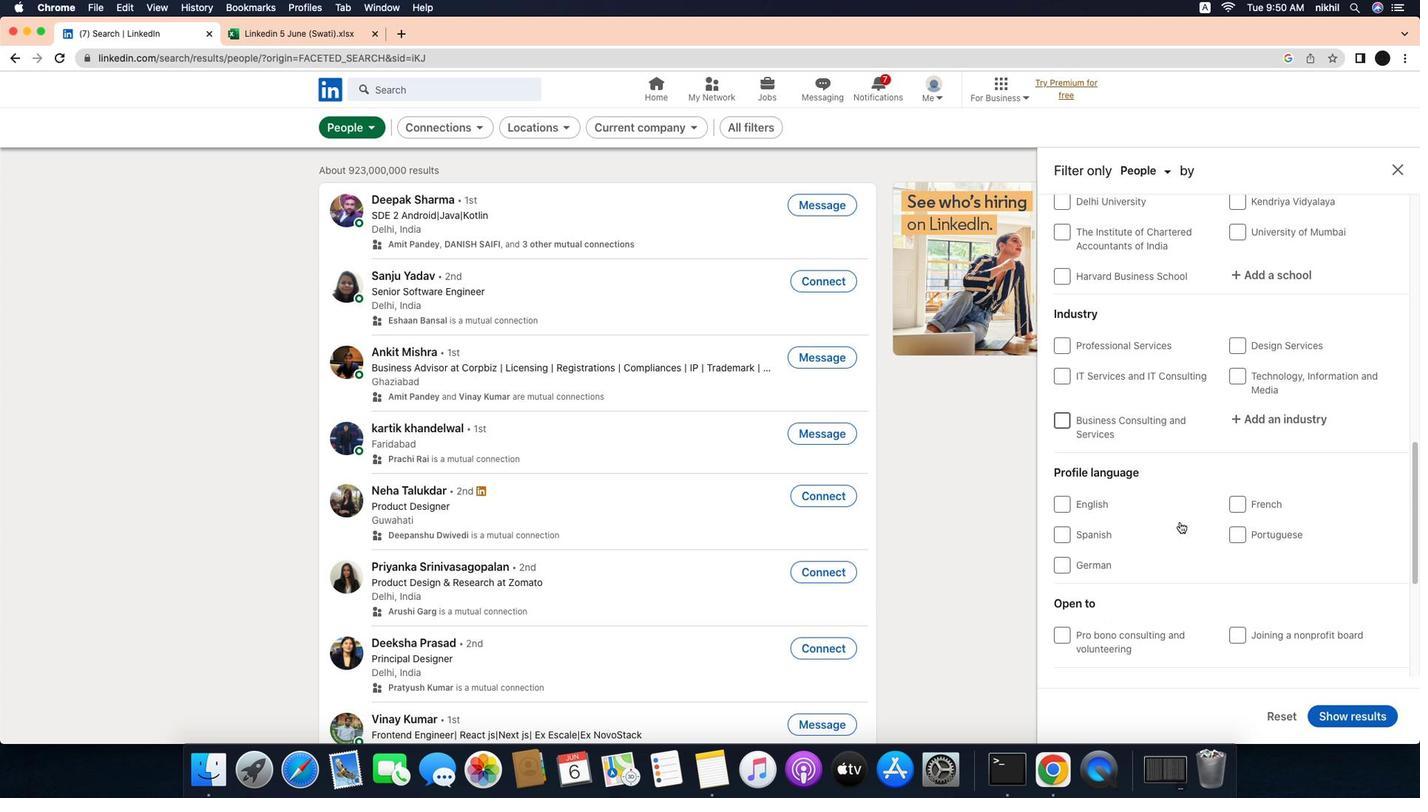 
Action: Mouse scrolled (1221, 520) with delta (-36, -36)
Screenshot: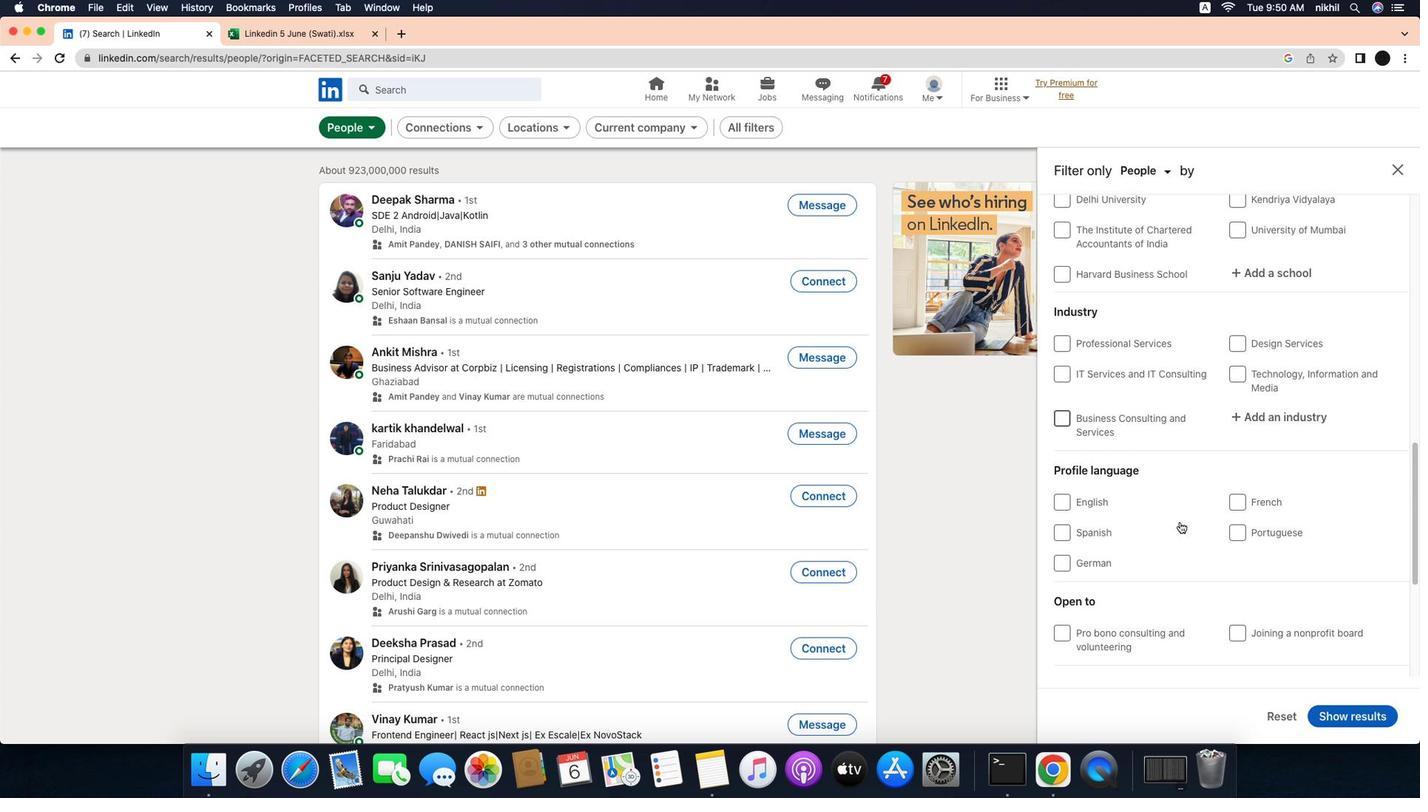 
Action: Mouse moved to (1283, 529)
Screenshot: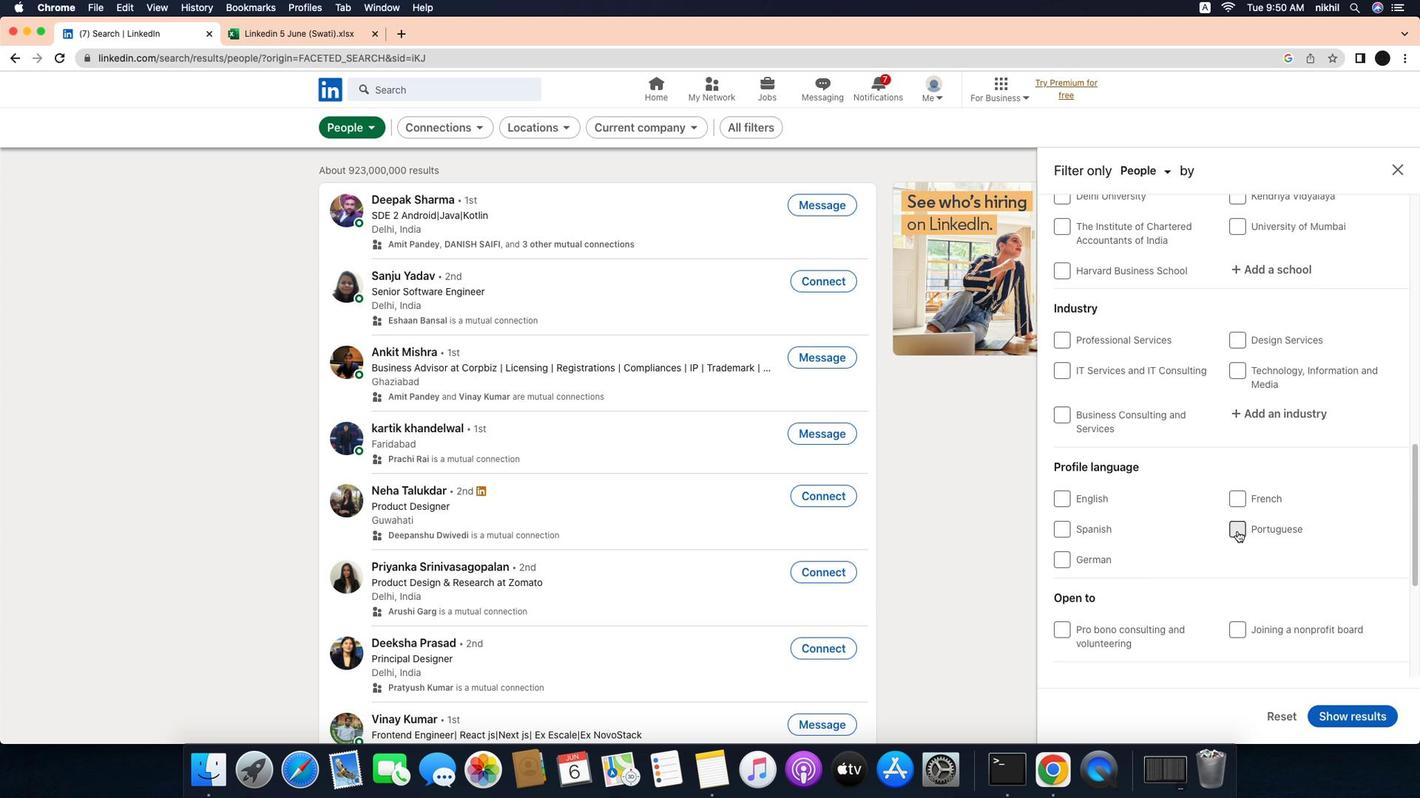 
Action: Mouse pressed left at (1283, 529)
Screenshot: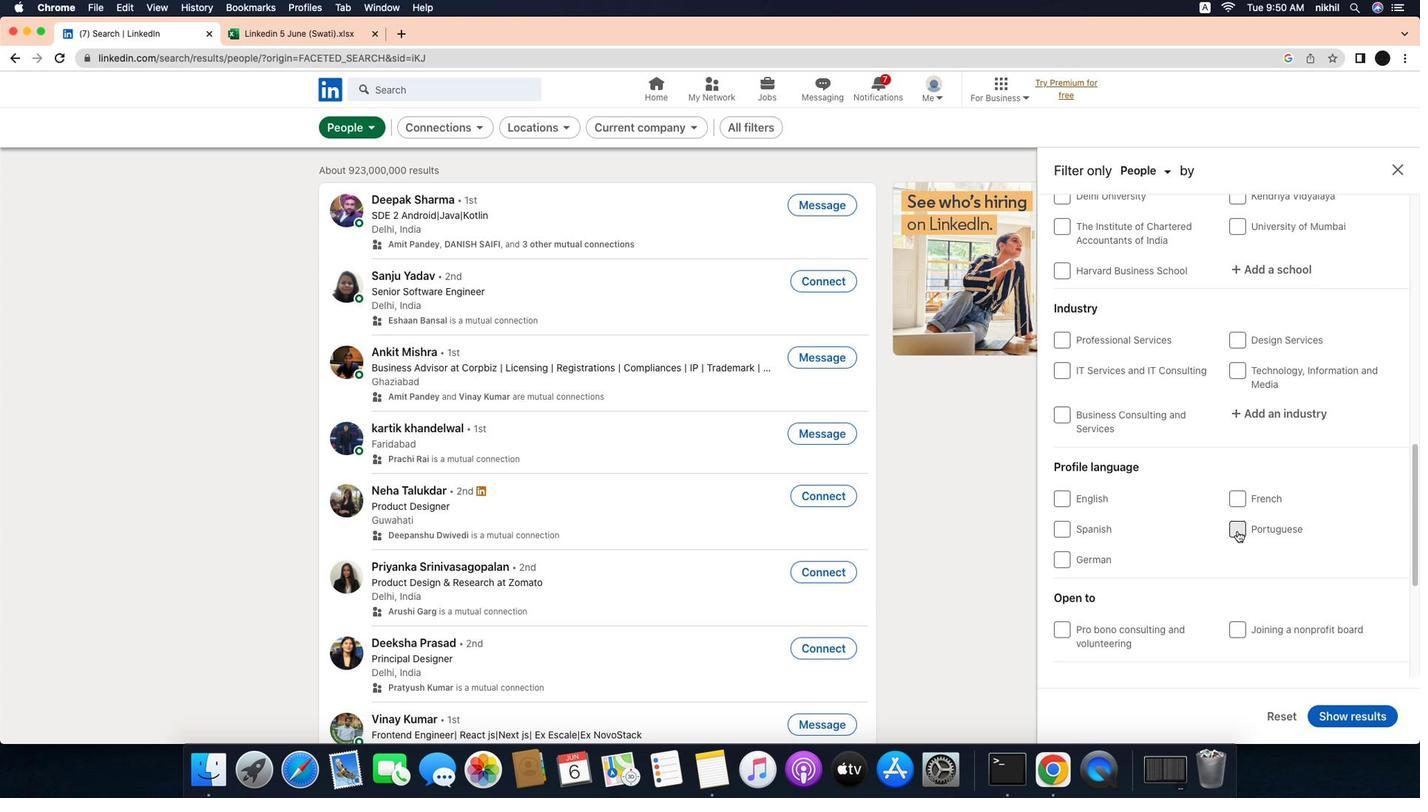 
Action: Mouse moved to (1232, 482)
Screenshot: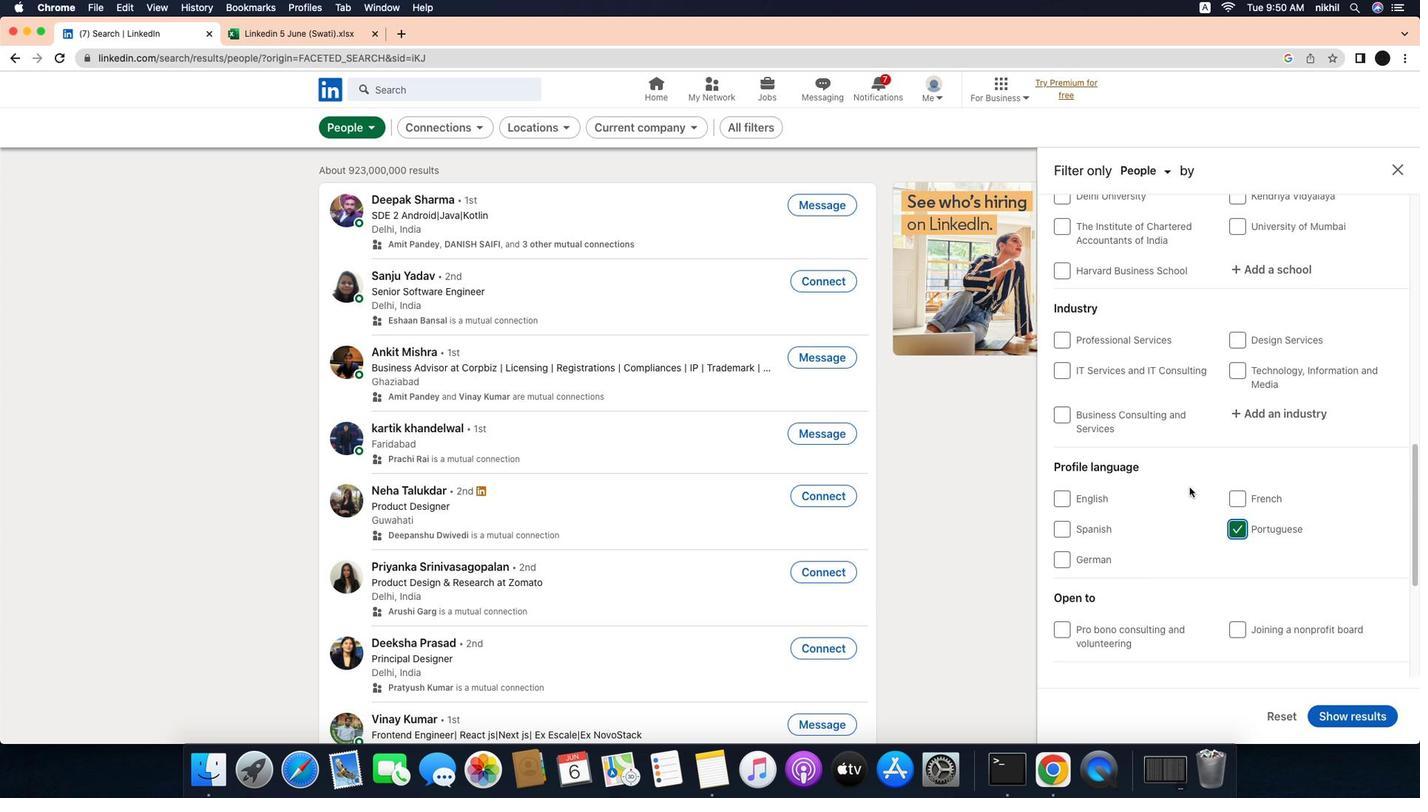 
Action: Mouse scrolled (1232, 482) with delta (-36, -35)
Screenshot: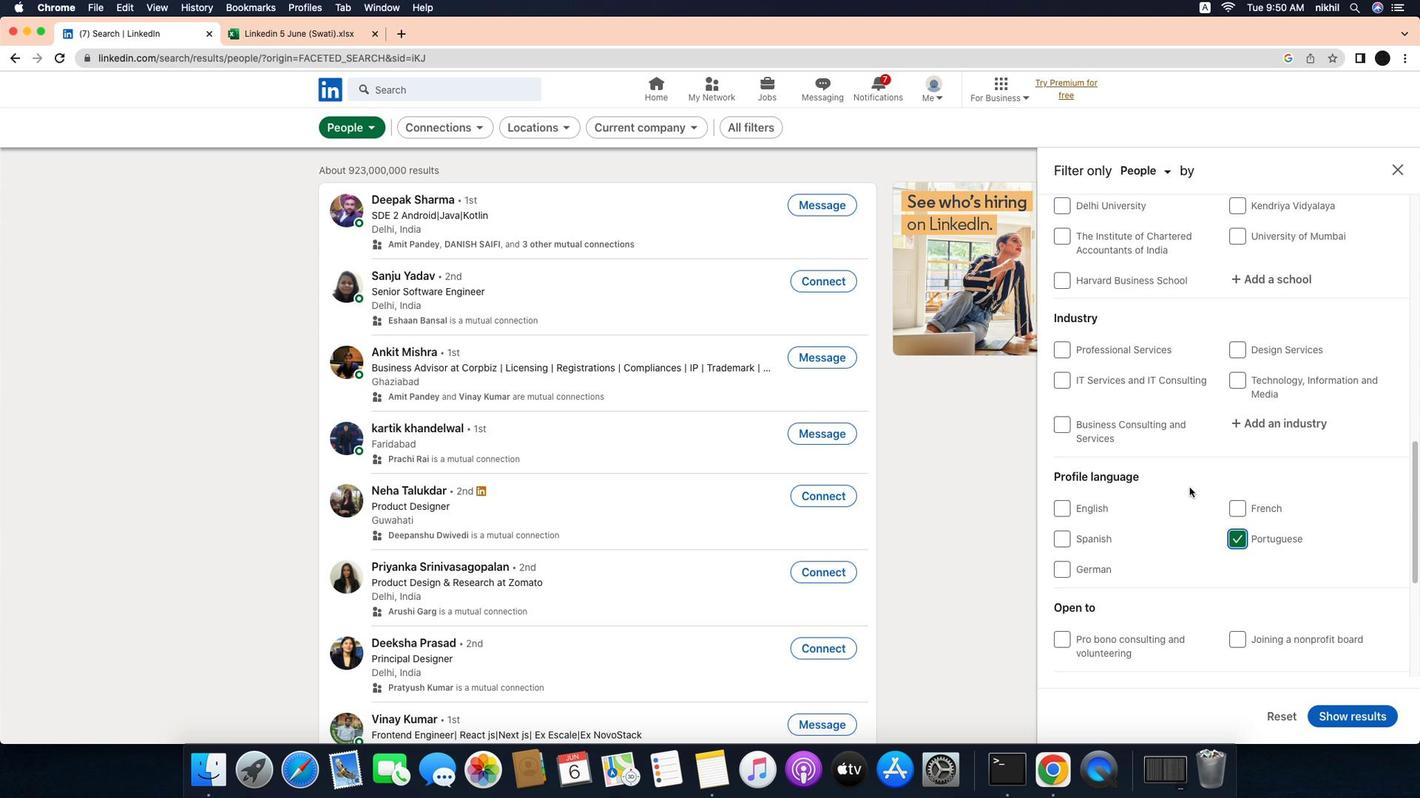 
Action: Mouse scrolled (1232, 482) with delta (-36, -35)
Screenshot: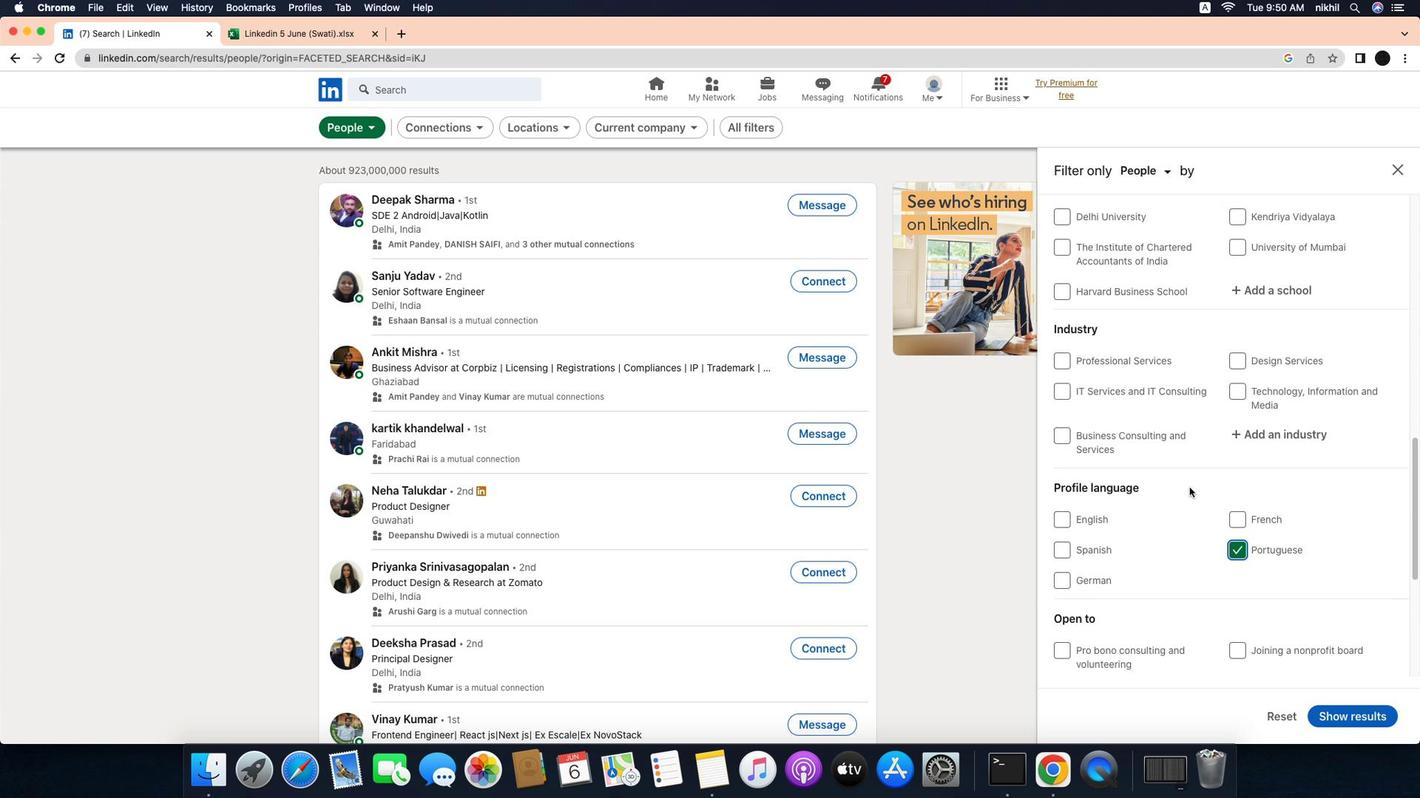 
Action: Mouse scrolled (1232, 482) with delta (-36, -35)
Screenshot: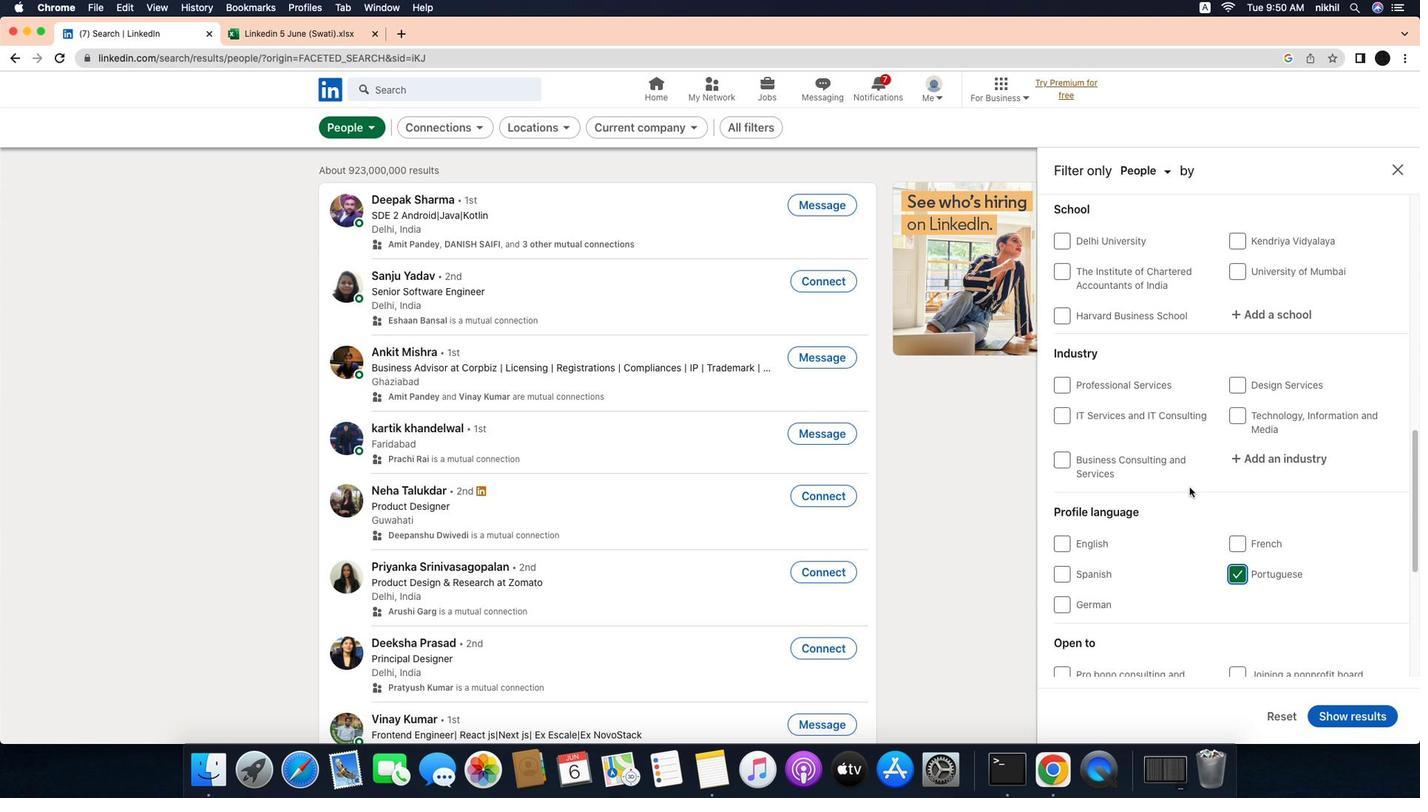 
Action: Mouse scrolled (1232, 482) with delta (-36, -35)
Screenshot: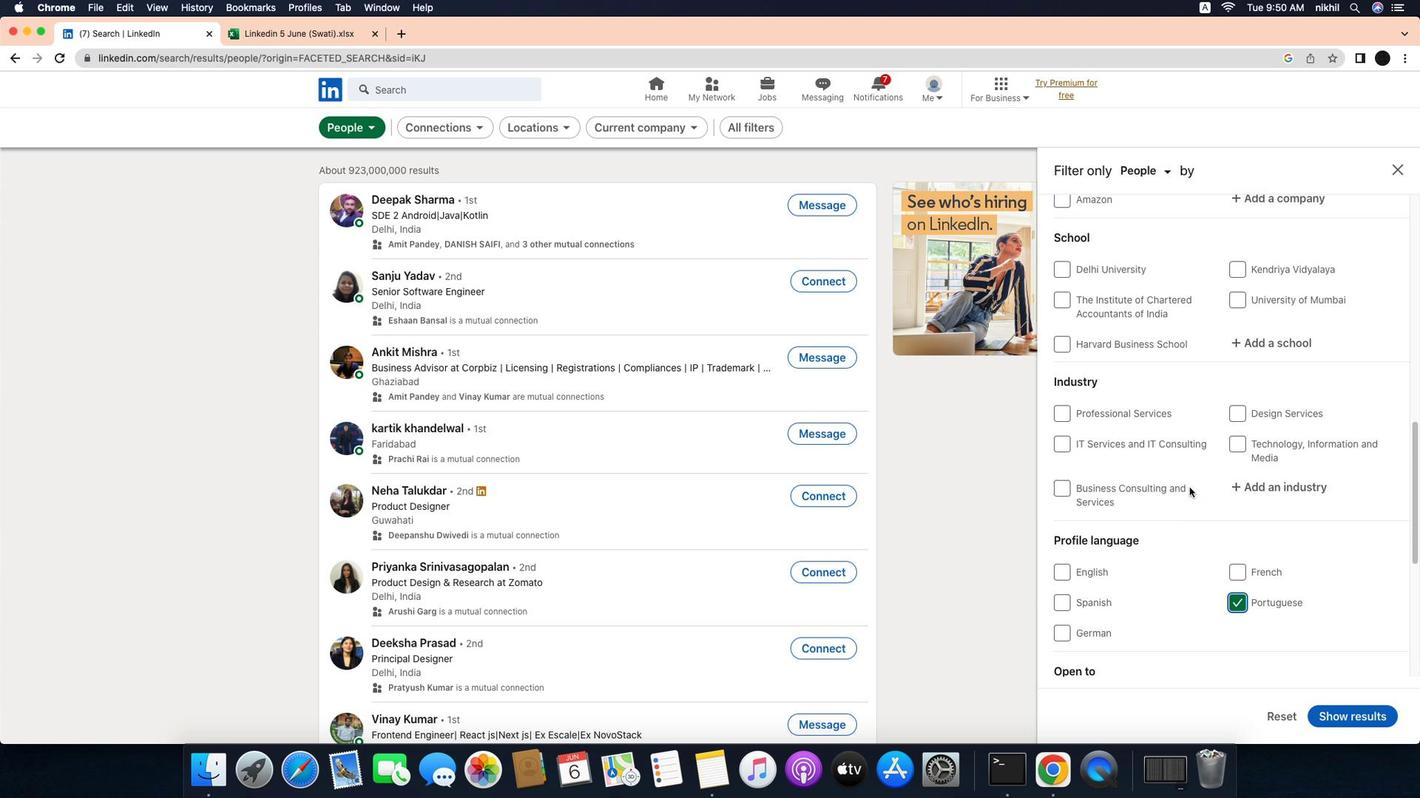 
Action: Mouse scrolled (1232, 482) with delta (-36, -35)
Screenshot: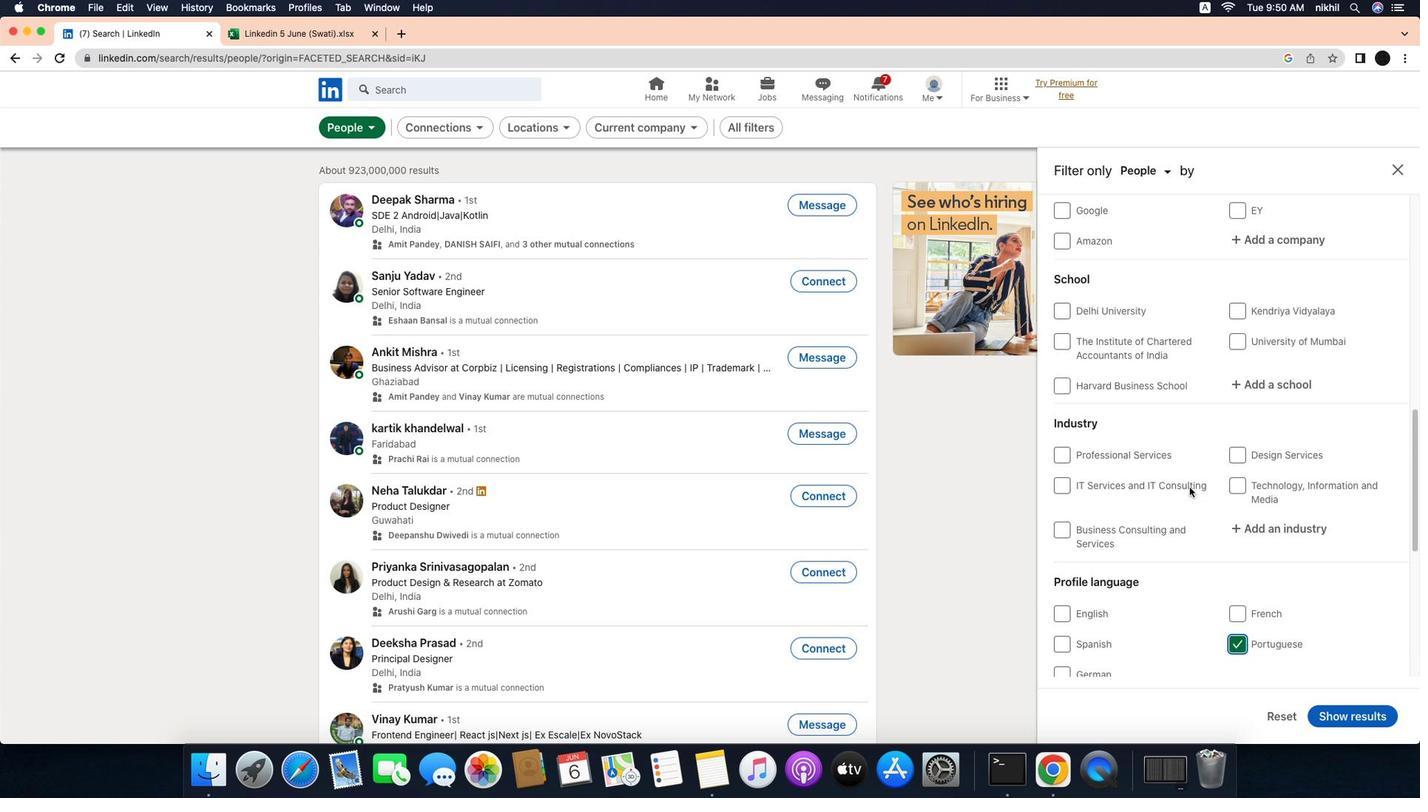 
Action: Mouse scrolled (1232, 482) with delta (-36, -34)
Screenshot: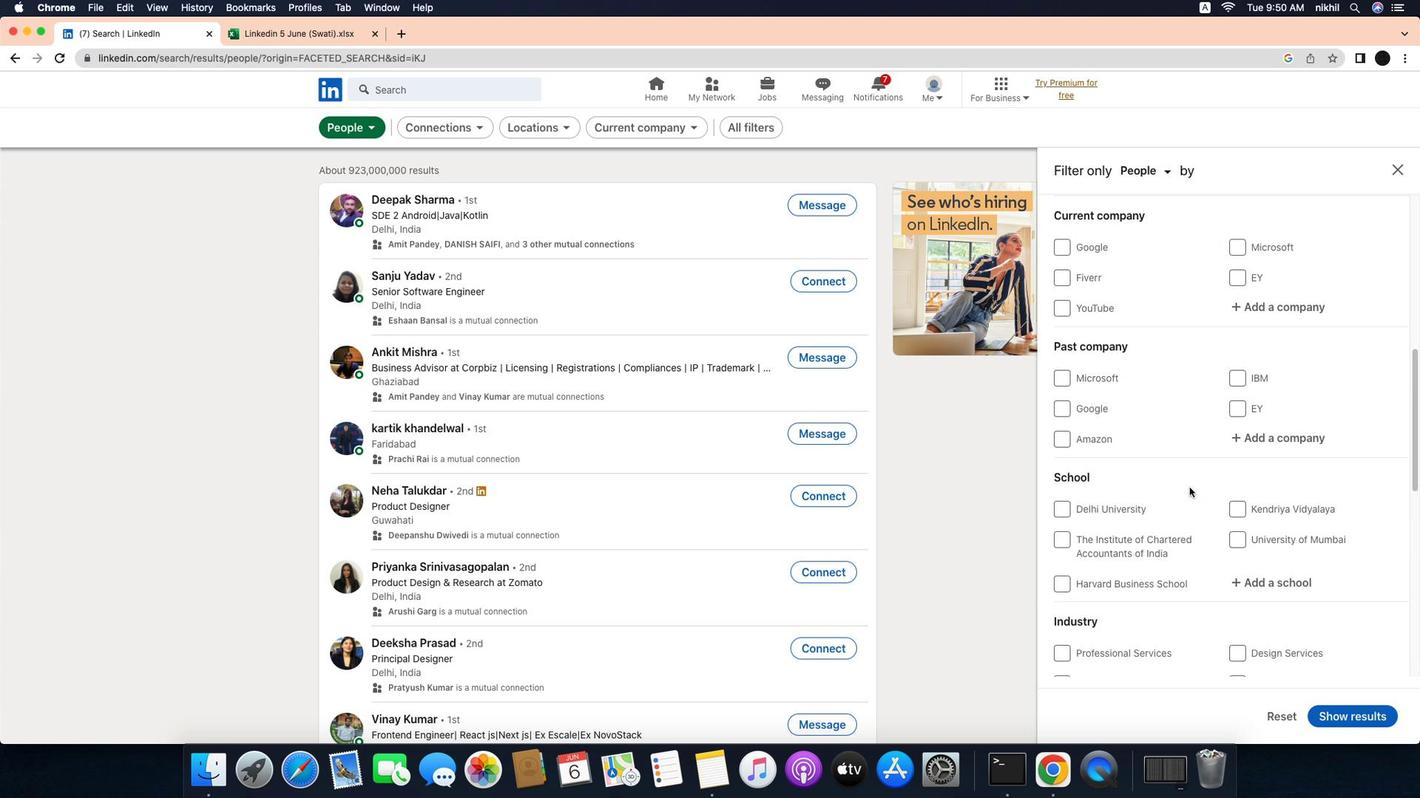 
Action: Mouse scrolled (1232, 482) with delta (-36, -34)
Screenshot: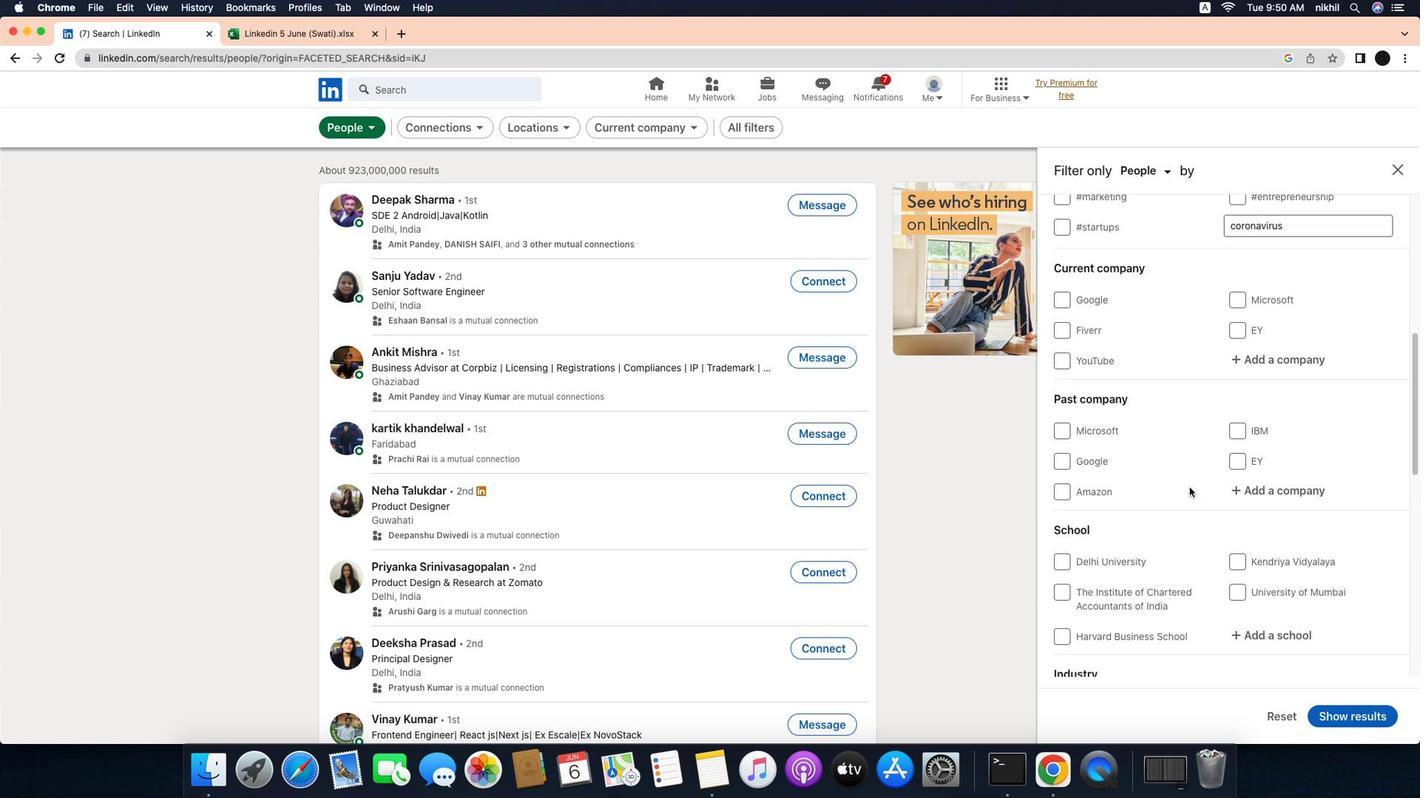 
Action: Mouse scrolled (1232, 482) with delta (-36, -33)
Screenshot: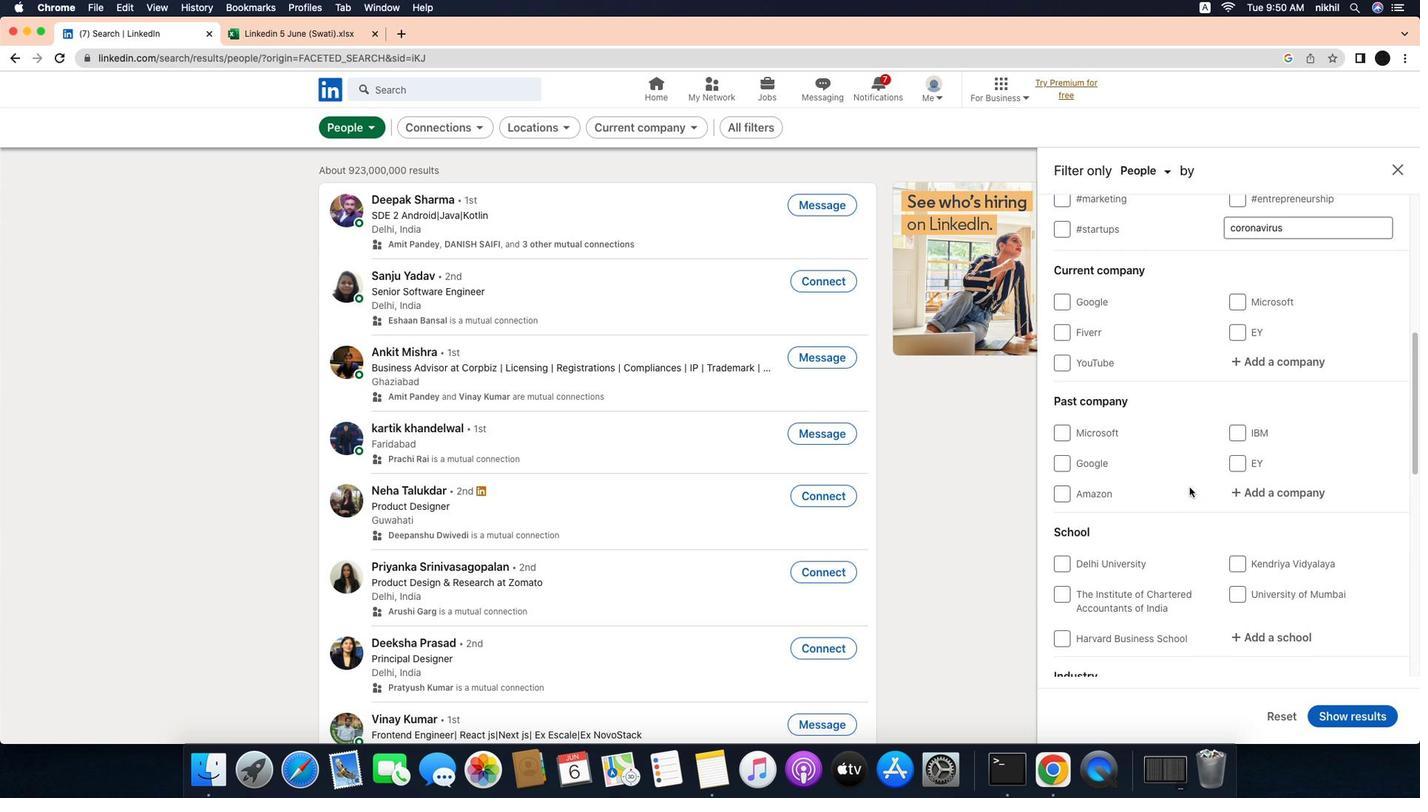 
Action: Mouse scrolled (1232, 482) with delta (-36, -35)
Screenshot: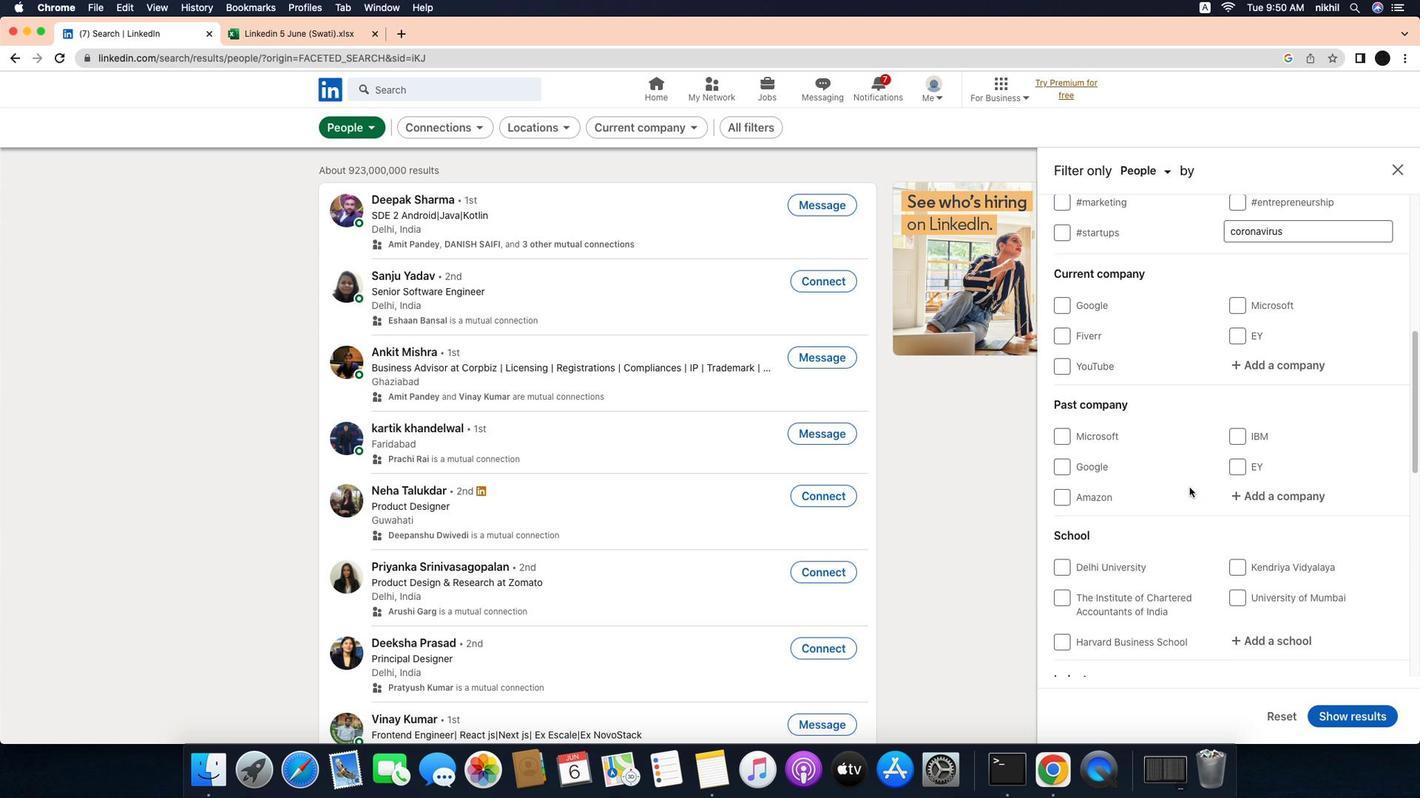 
Action: Mouse scrolled (1232, 482) with delta (-36, -35)
Screenshot: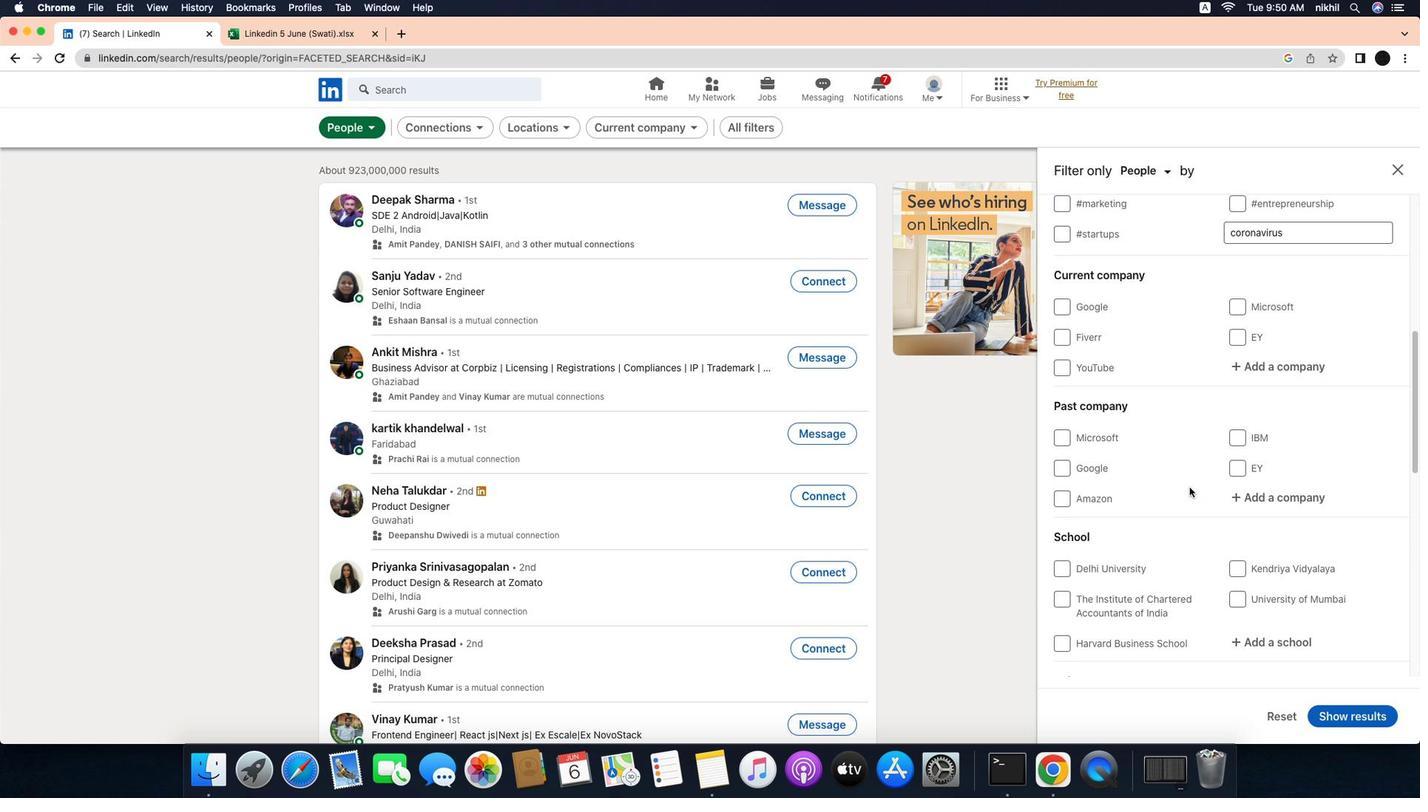 
Action: Mouse scrolled (1232, 482) with delta (-36, -35)
Screenshot: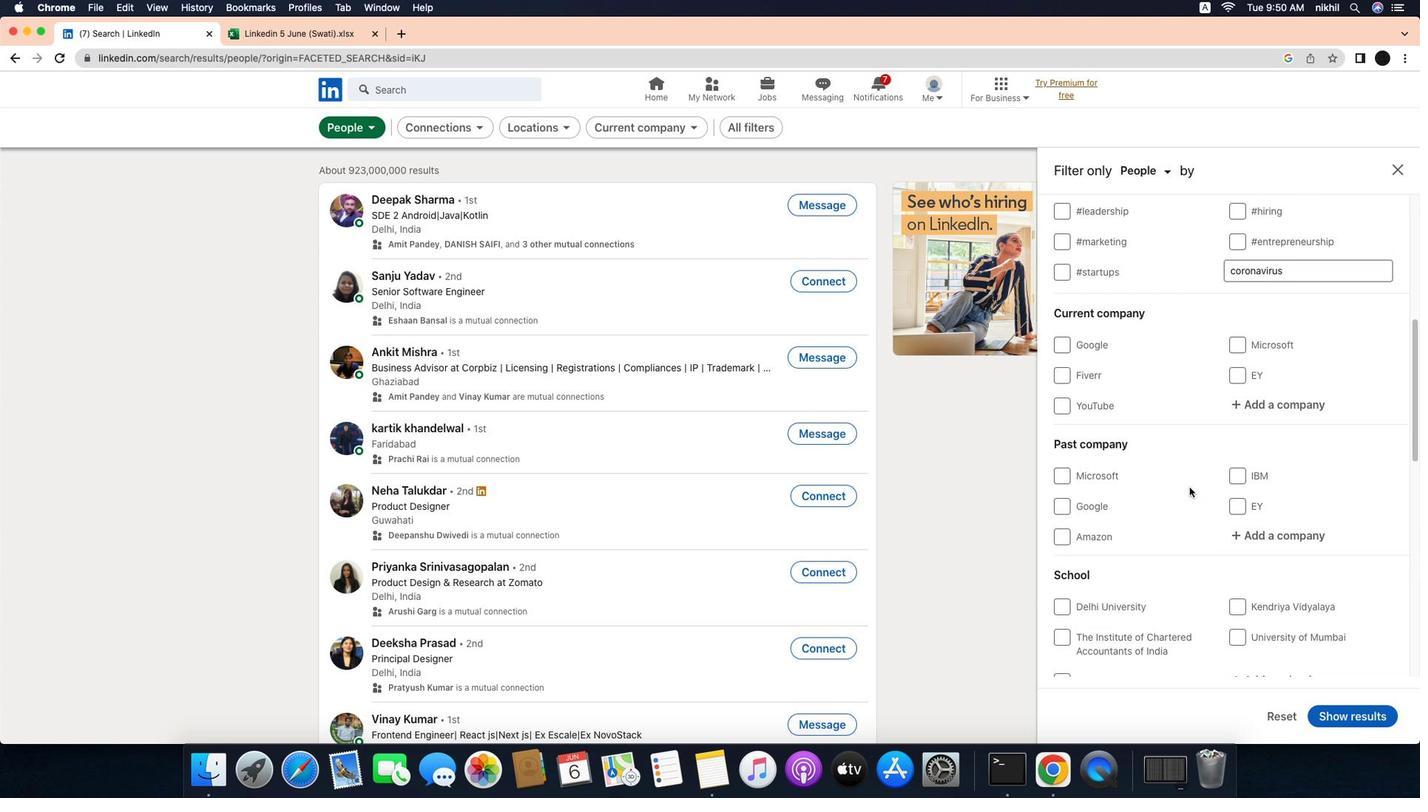 
Action: Mouse scrolled (1232, 482) with delta (-36, -35)
Screenshot: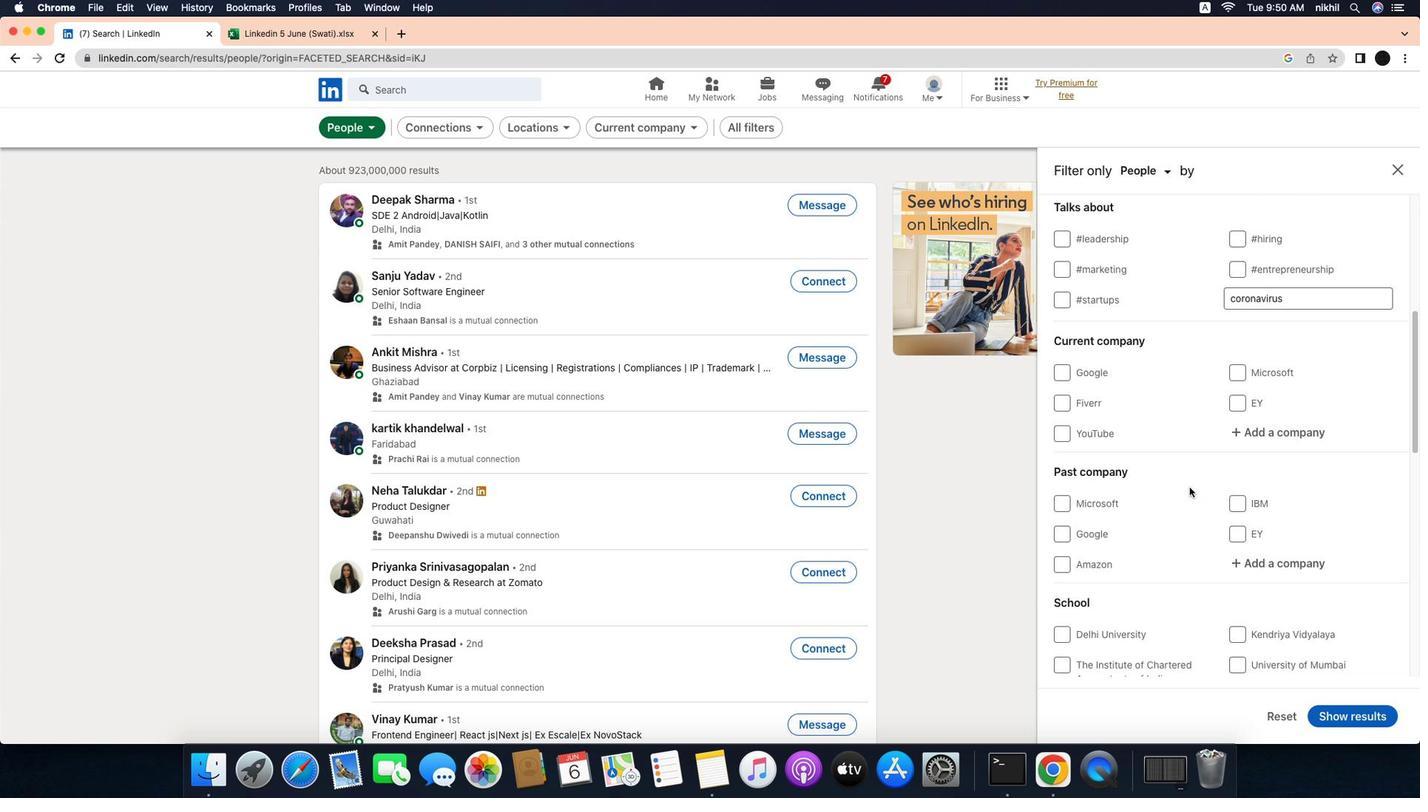 
Action: Mouse scrolled (1232, 482) with delta (-36, -34)
Screenshot: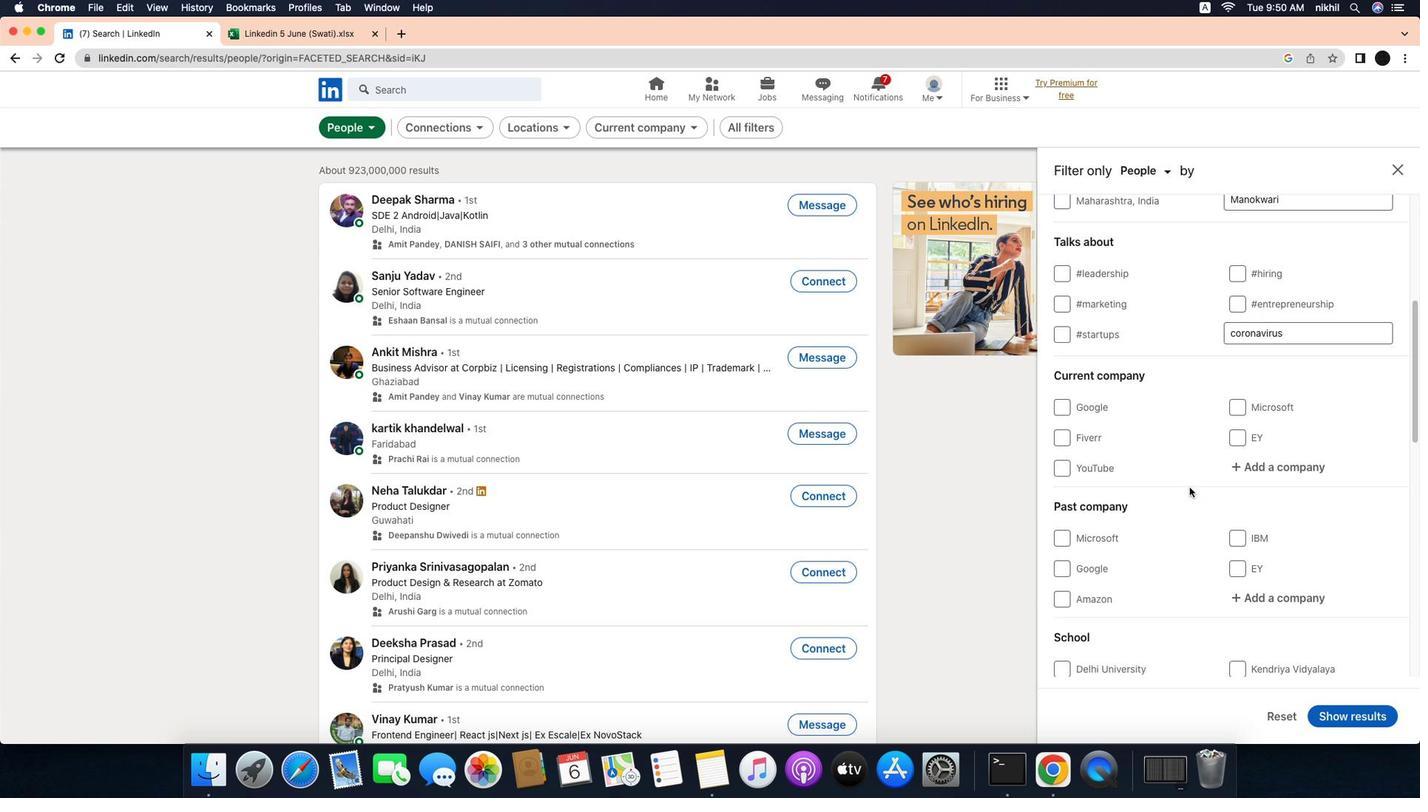 
Action: Mouse moved to (1299, 460)
Screenshot: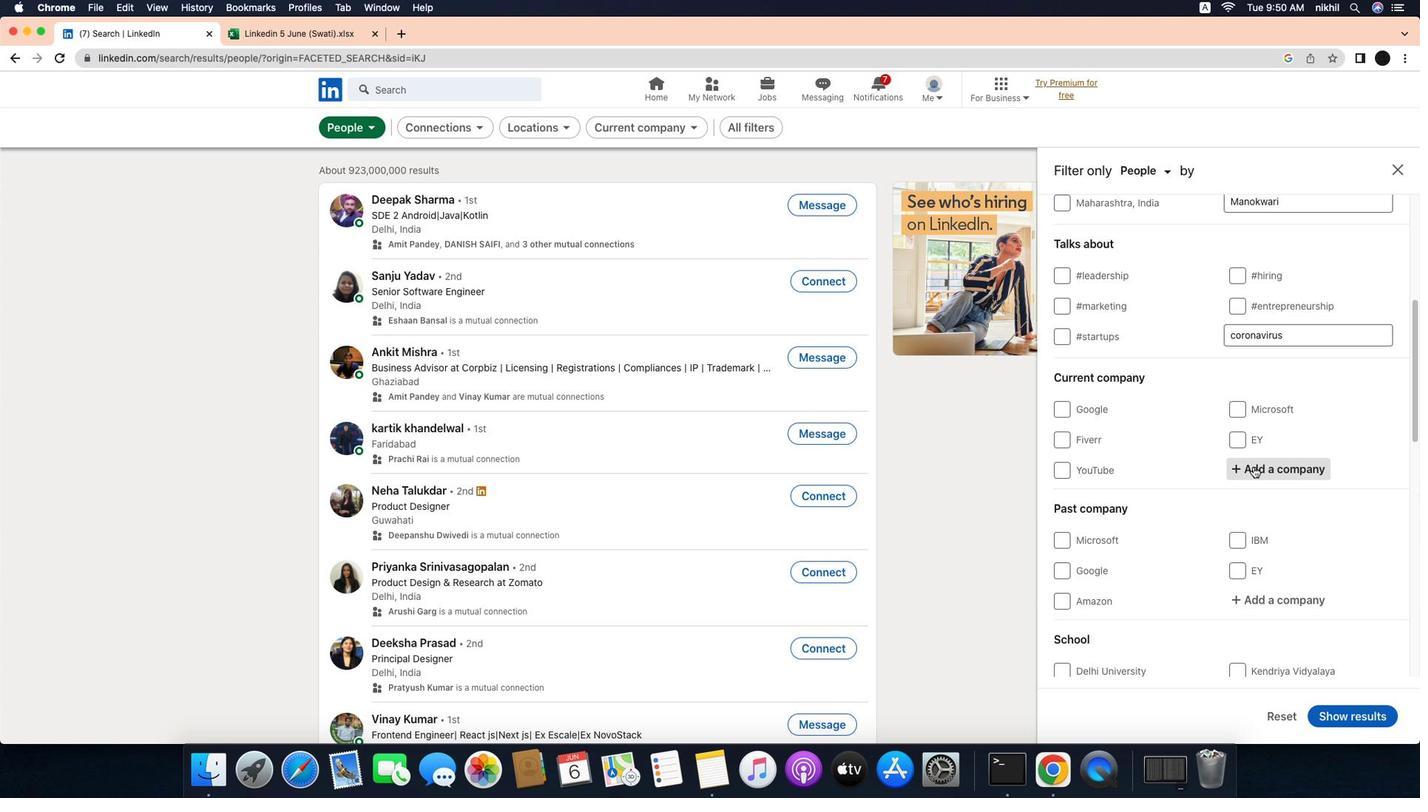 
Action: Mouse pressed left at (1299, 460)
Screenshot: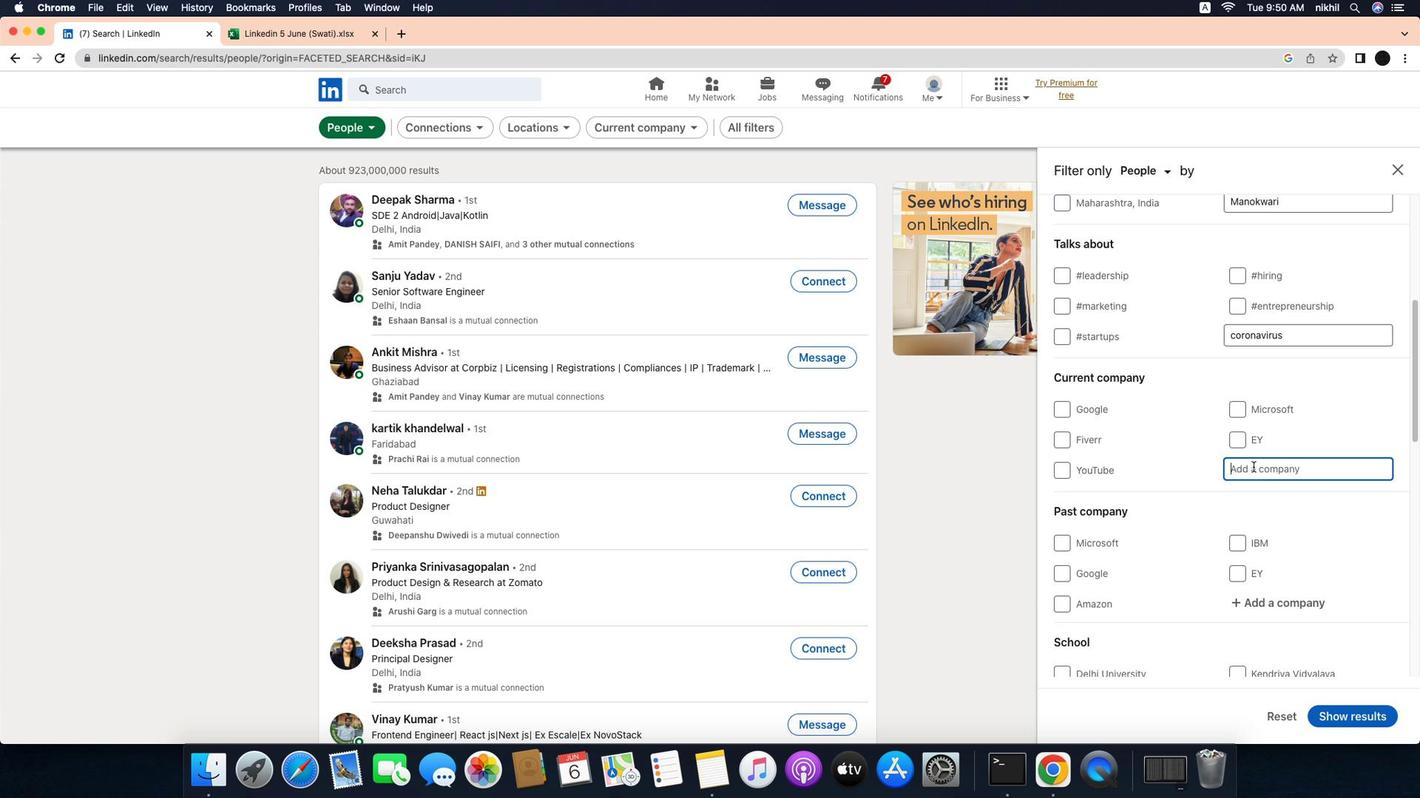 
Action: Mouse moved to (1322, 472)
Screenshot: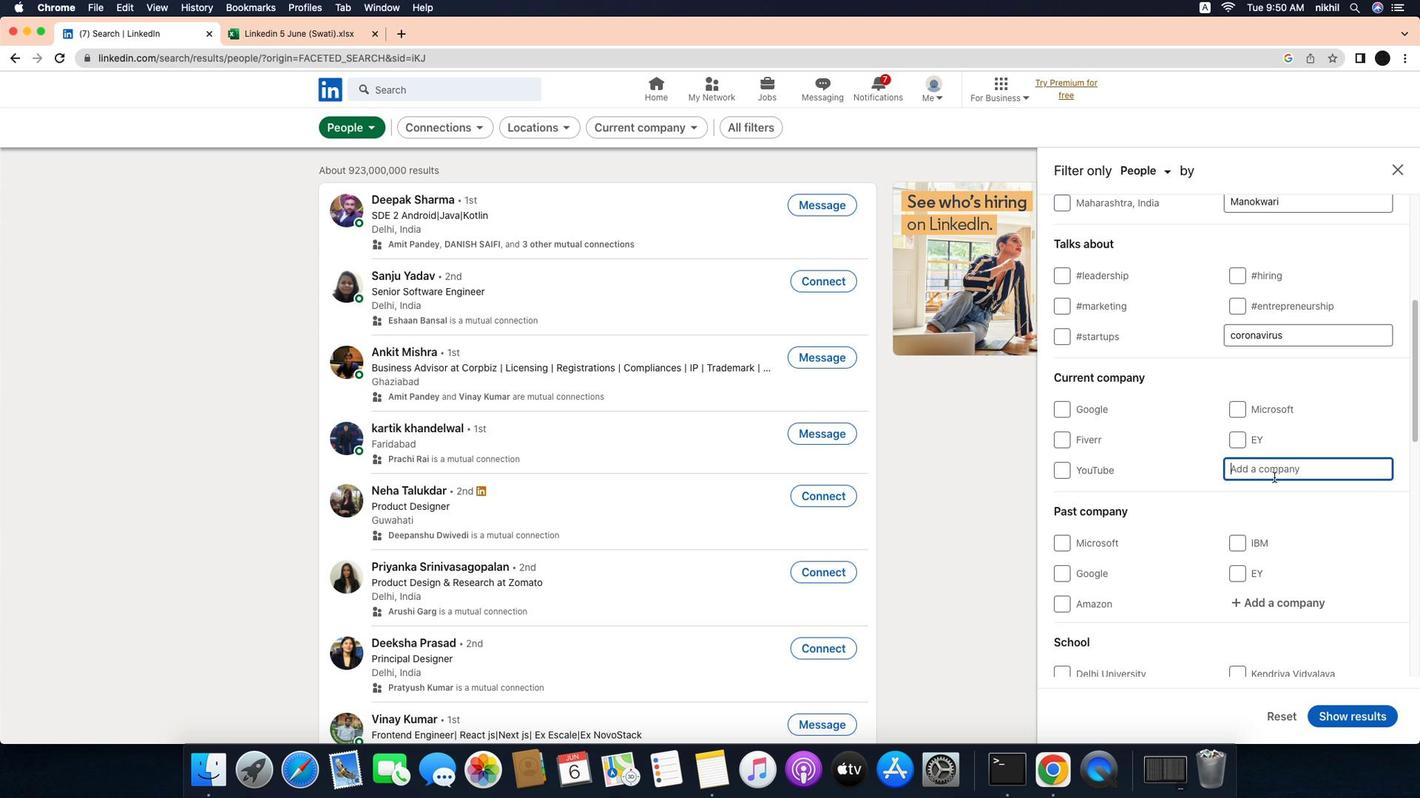 
Action: Key pressed Key.caps_lock'A'Key.caps_lock'u''d''i'Key.spaceKey.caps_lock'I'Key.caps_lock'n''d''i''a'
Screenshot: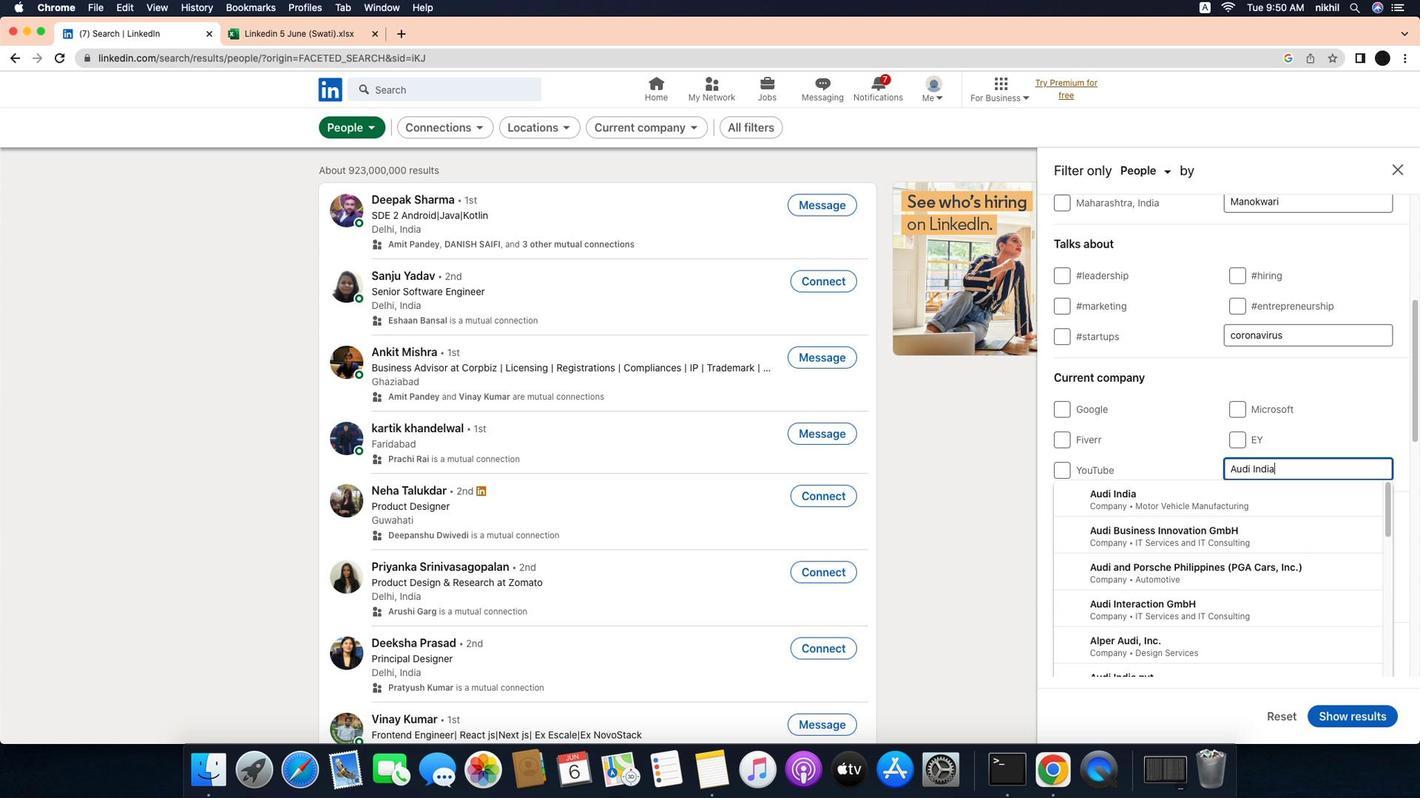 
Action: Mouse moved to (1269, 489)
Screenshot: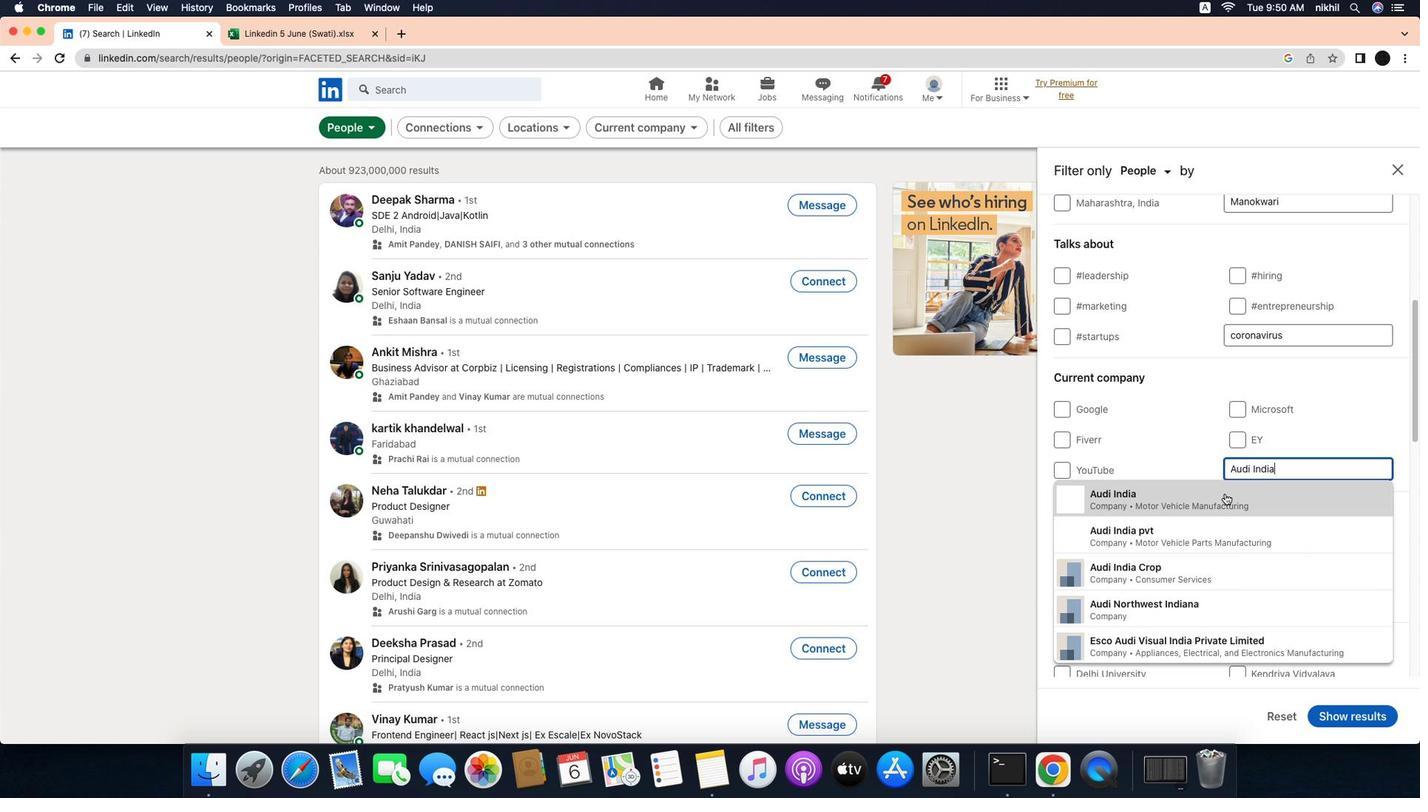 
Action: Mouse pressed left at (1269, 489)
Screenshot: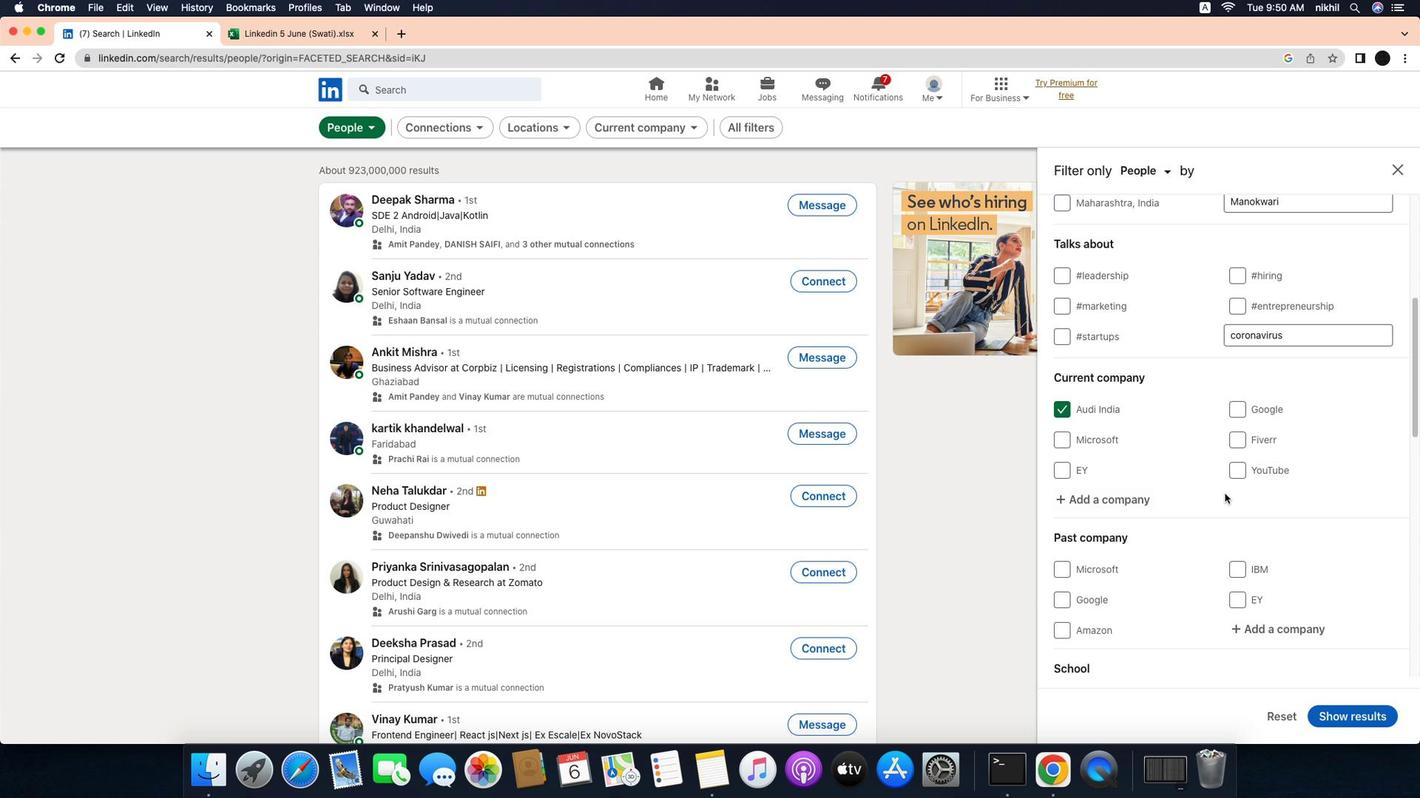 
Action: Mouse moved to (1302, 473)
Screenshot: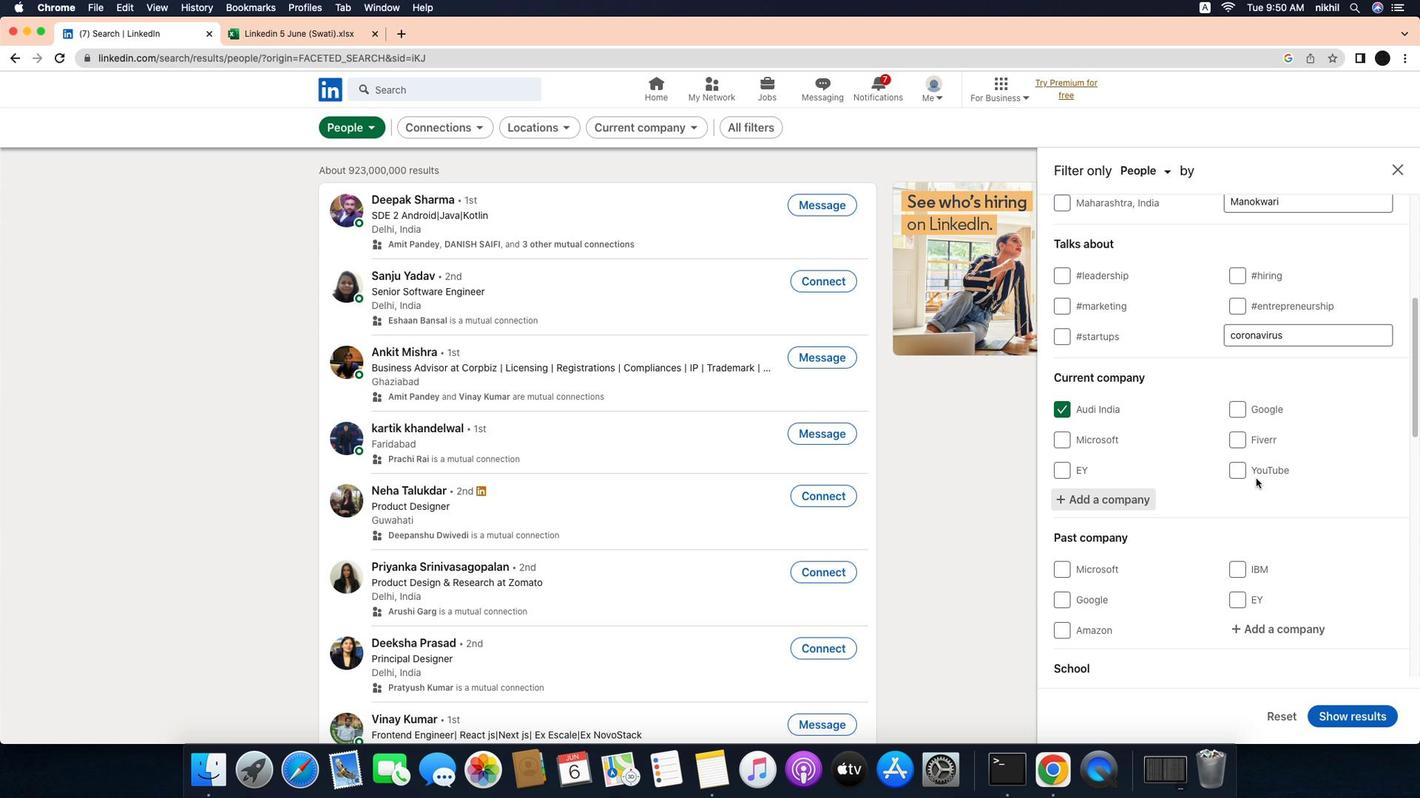 
Action: Mouse scrolled (1302, 473) with delta (-36, -36)
Screenshot: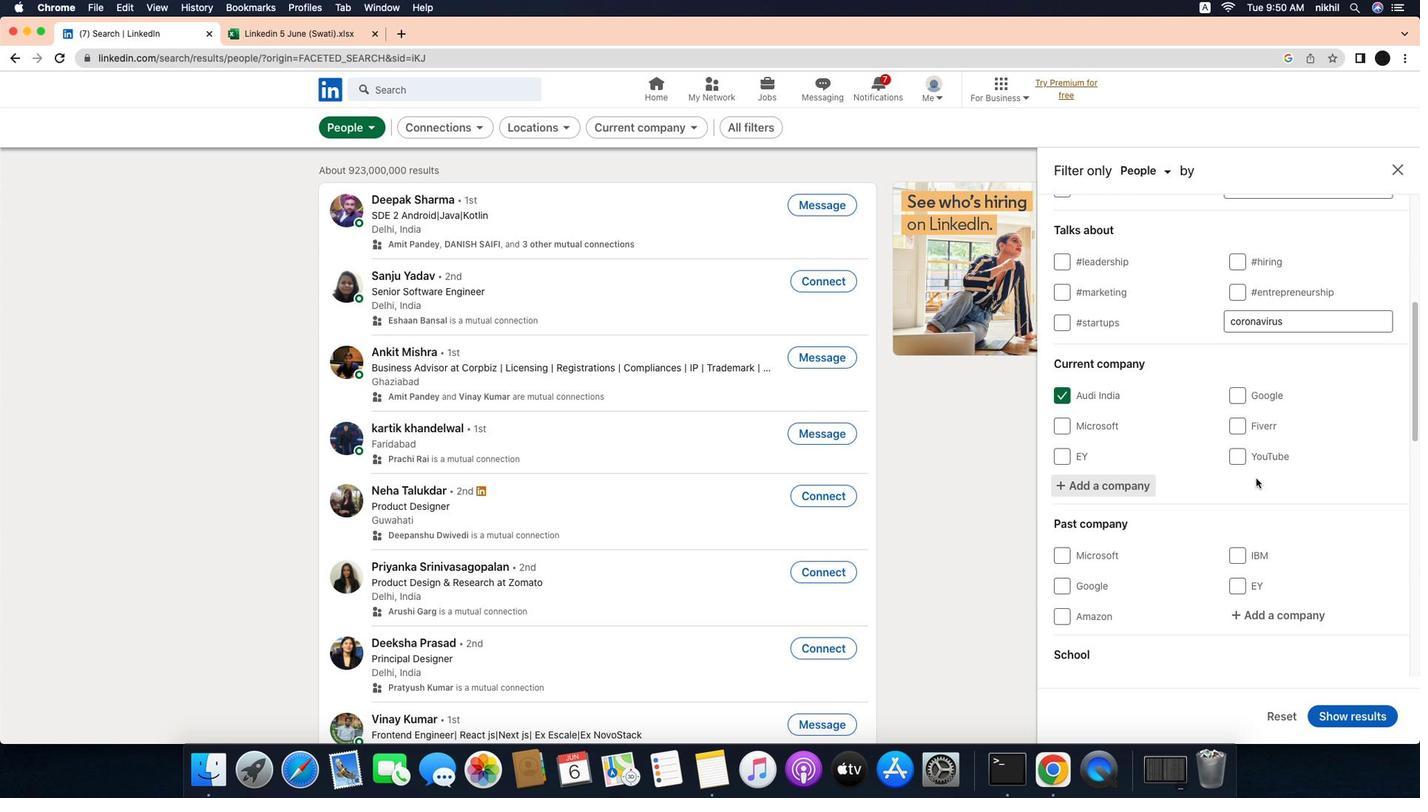 
Action: Mouse scrolled (1302, 473) with delta (-36, -36)
Screenshot: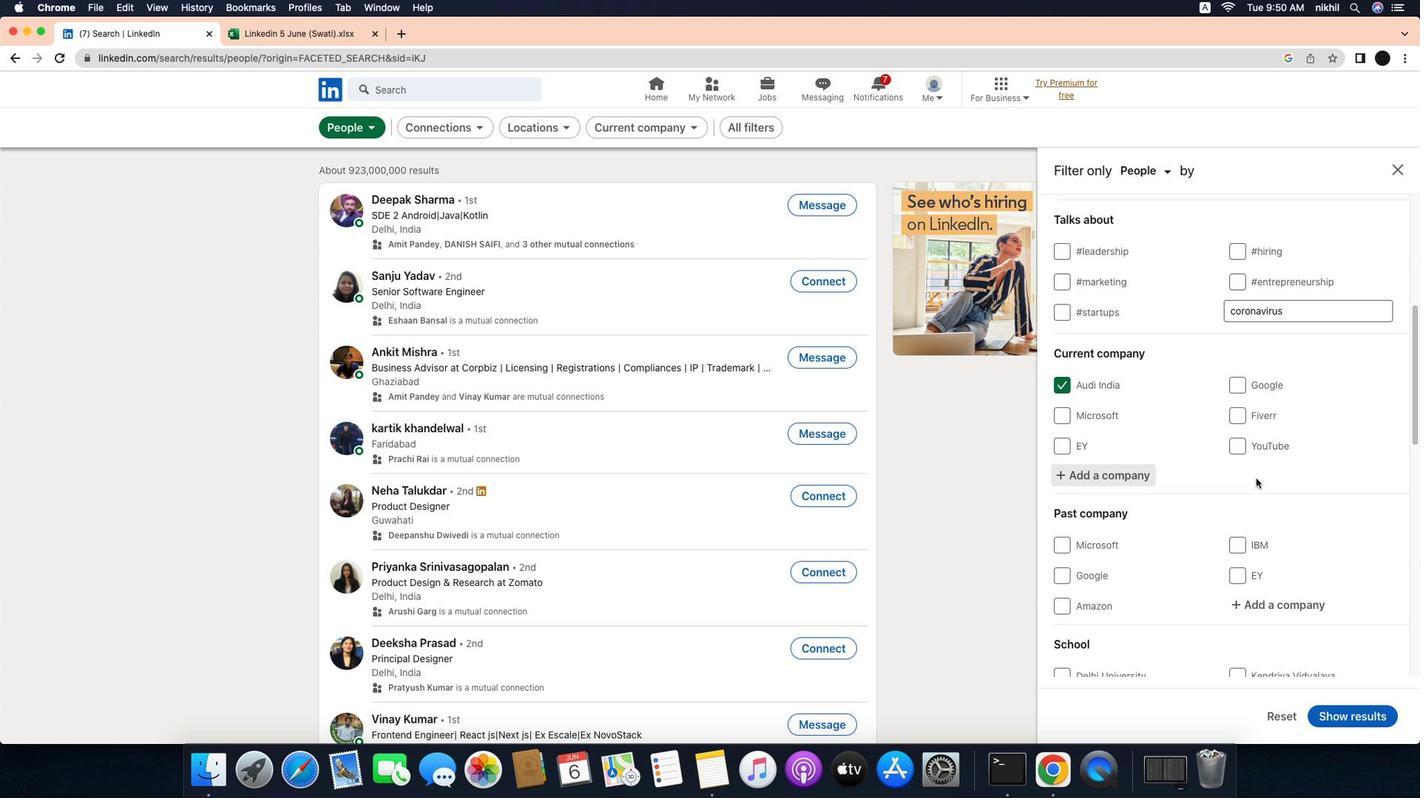 
Action: Mouse scrolled (1302, 473) with delta (-36, -36)
Screenshot: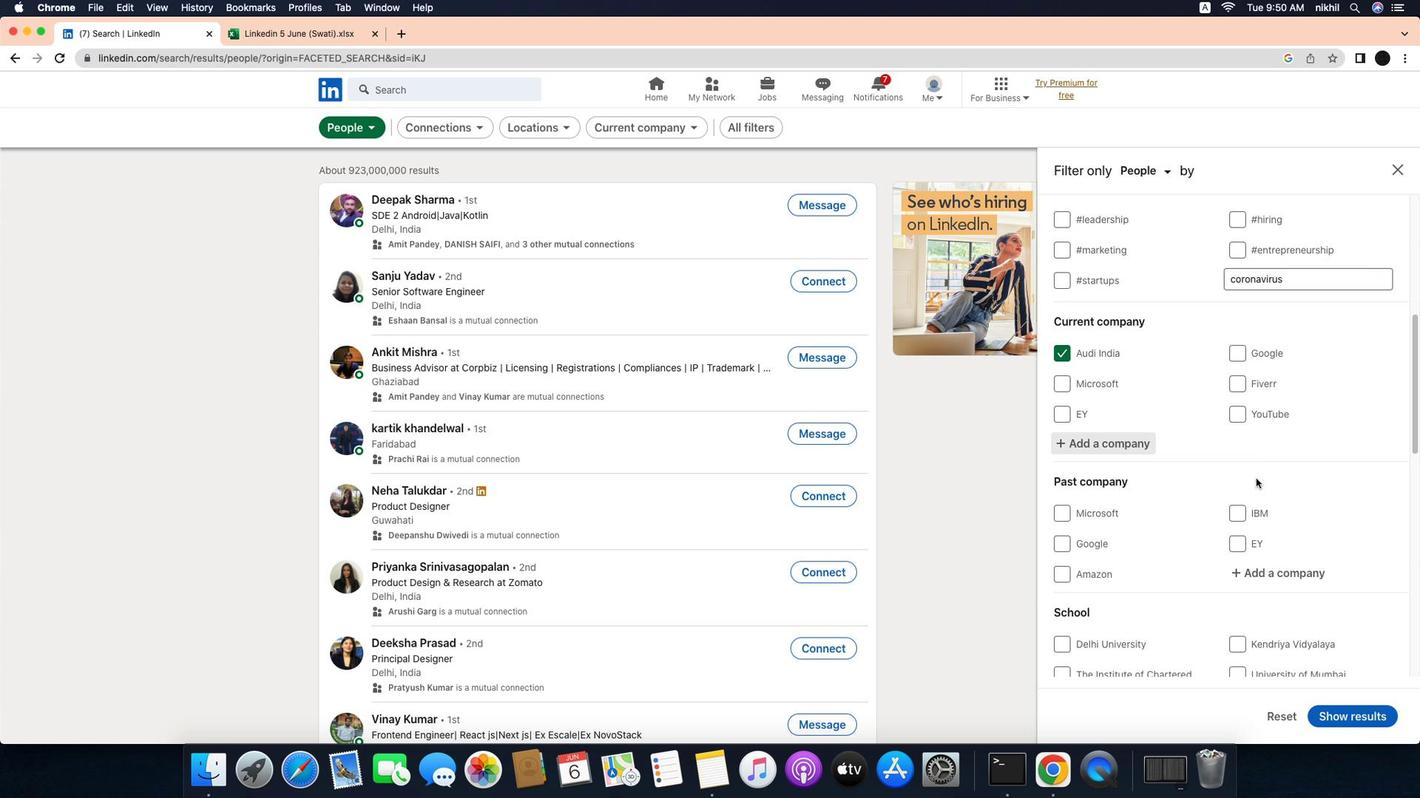 
Action: Mouse scrolled (1302, 473) with delta (-36, -36)
Screenshot: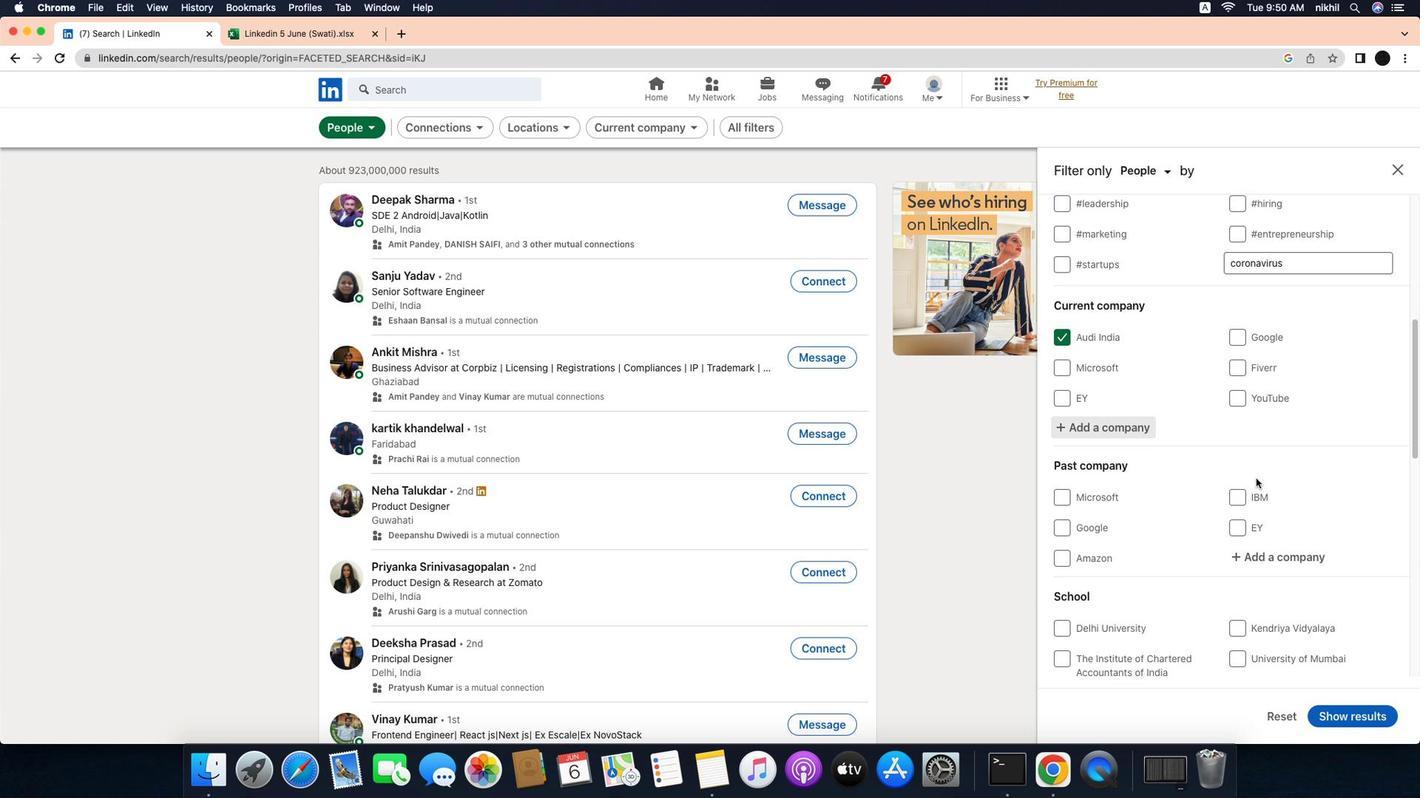 
Action: Mouse scrolled (1302, 473) with delta (-36, -36)
Screenshot: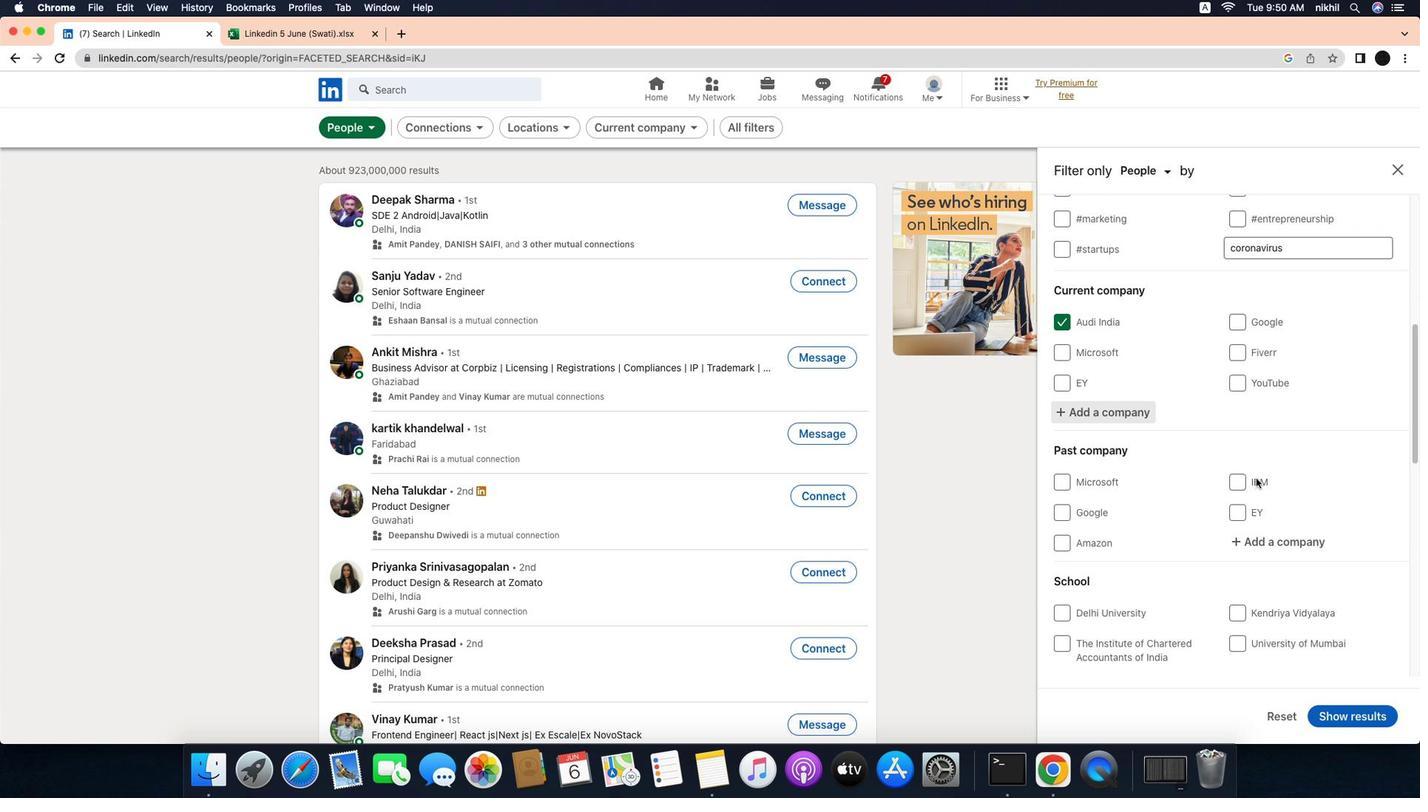 
Action: Mouse scrolled (1302, 473) with delta (-36, -36)
Screenshot: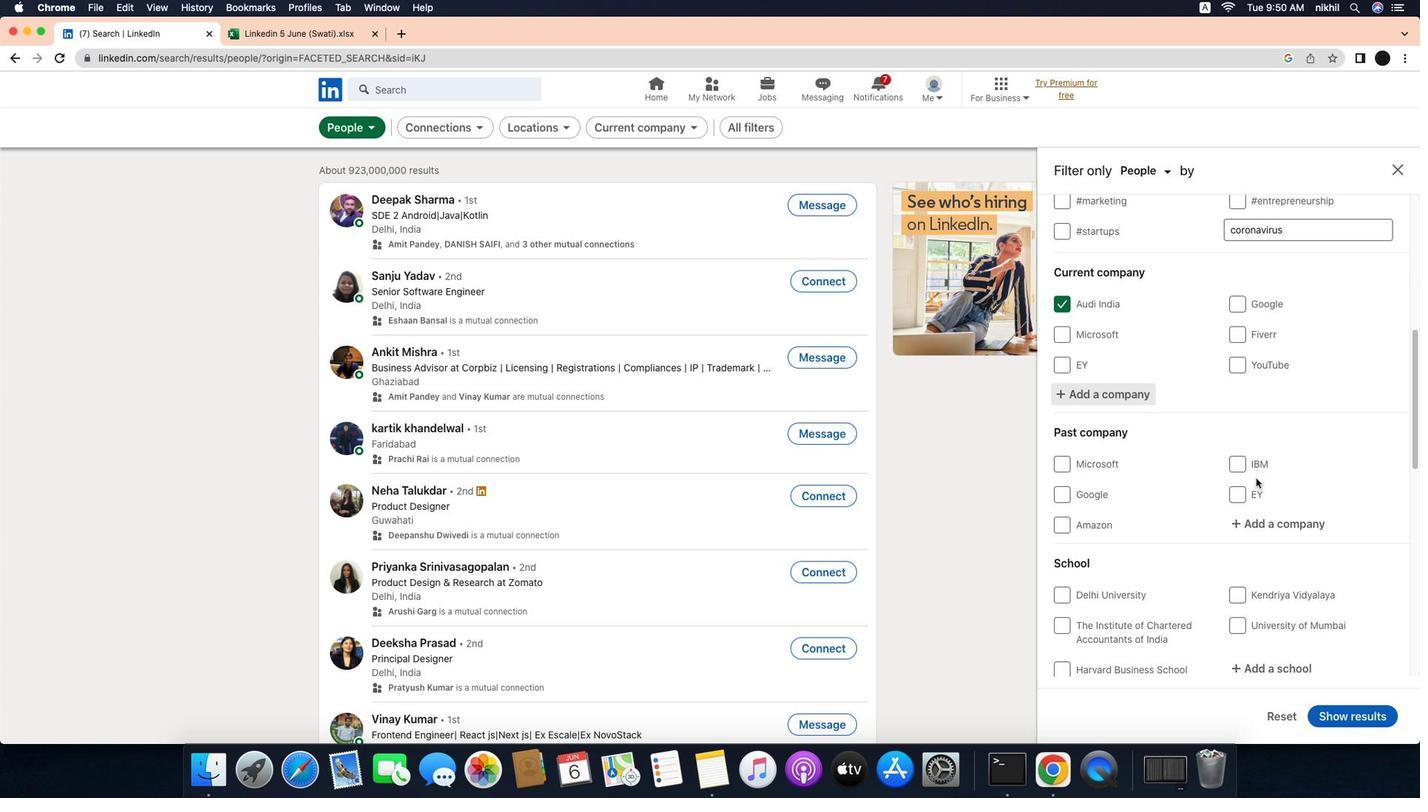 
Action: Mouse scrolled (1302, 473) with delta (-36, -36)
Screenshot: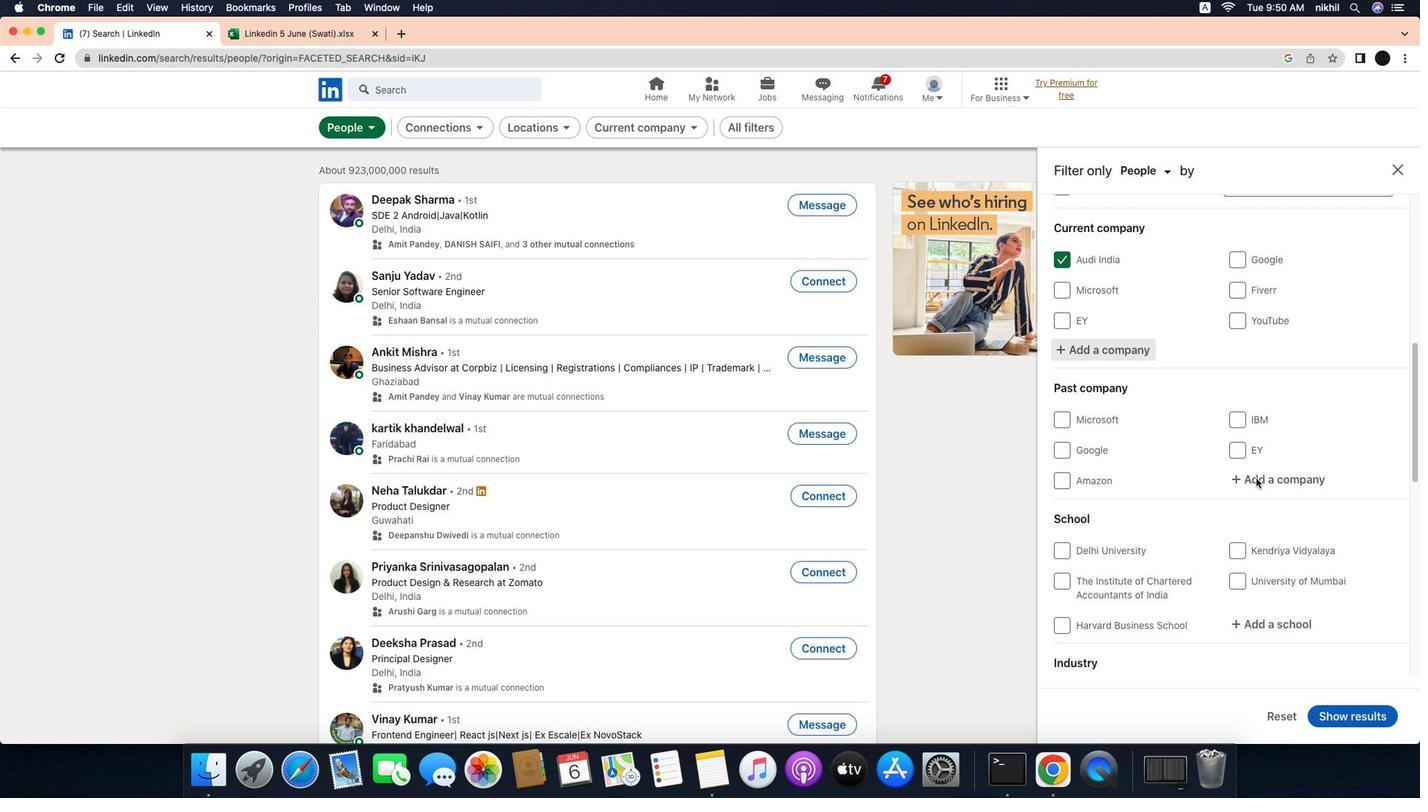 
Action: Mouse scrolled (1302, 473) with delta (-36, -36)
Screenshot: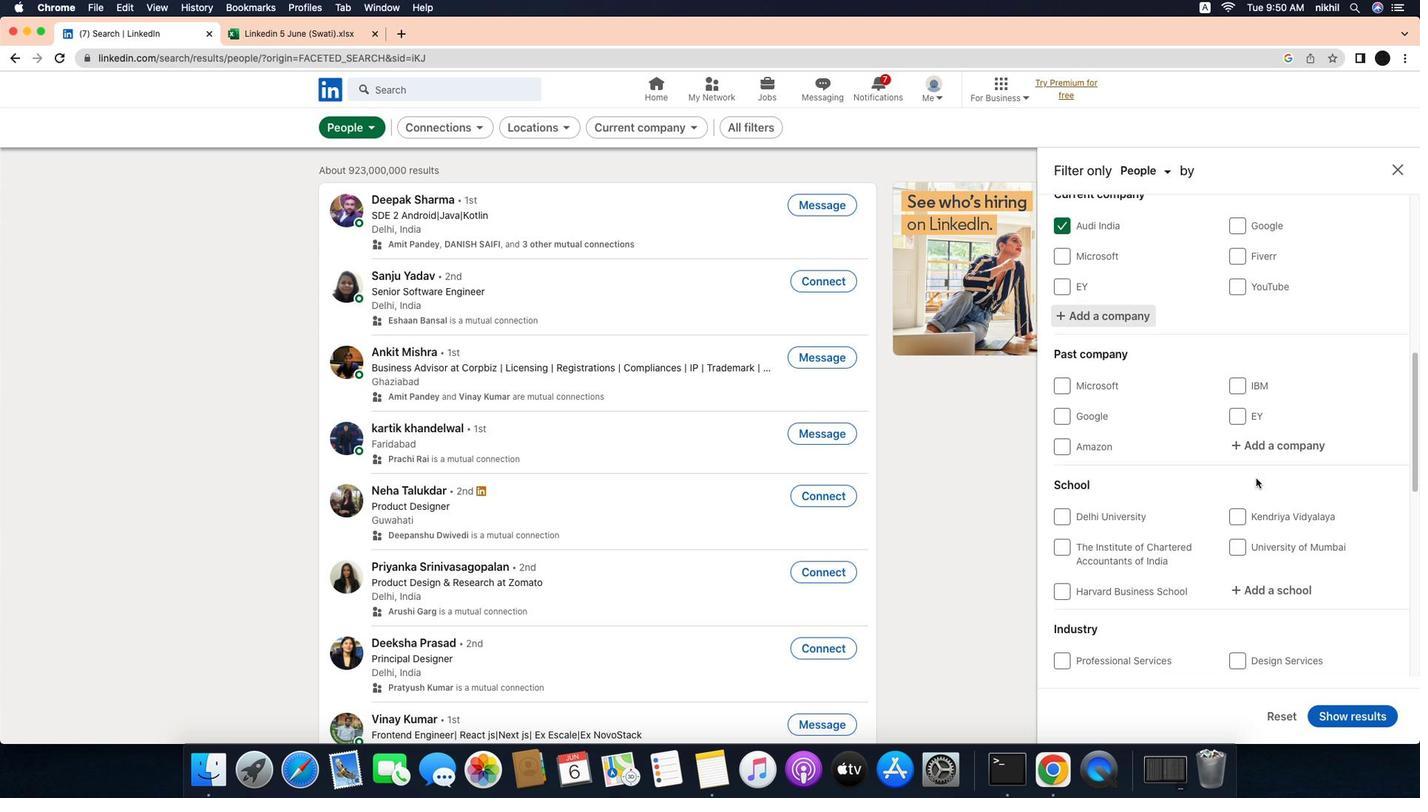 
Action: Mouse scrolled (1302, 473) with delta (-36, -36)
Screenshot: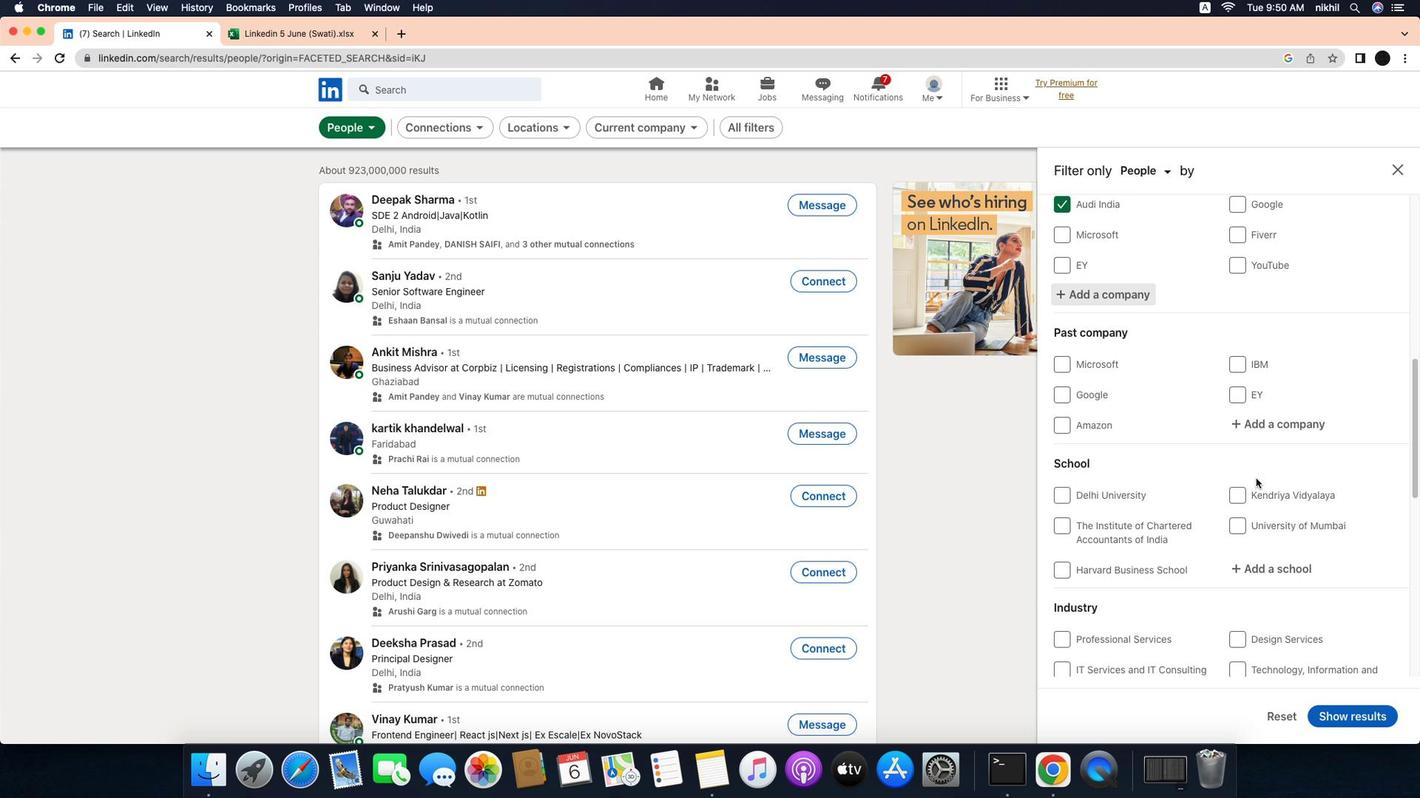 
Action: Mouse scrolled (1302, 473) with delta (-36, -37)
Screenshot: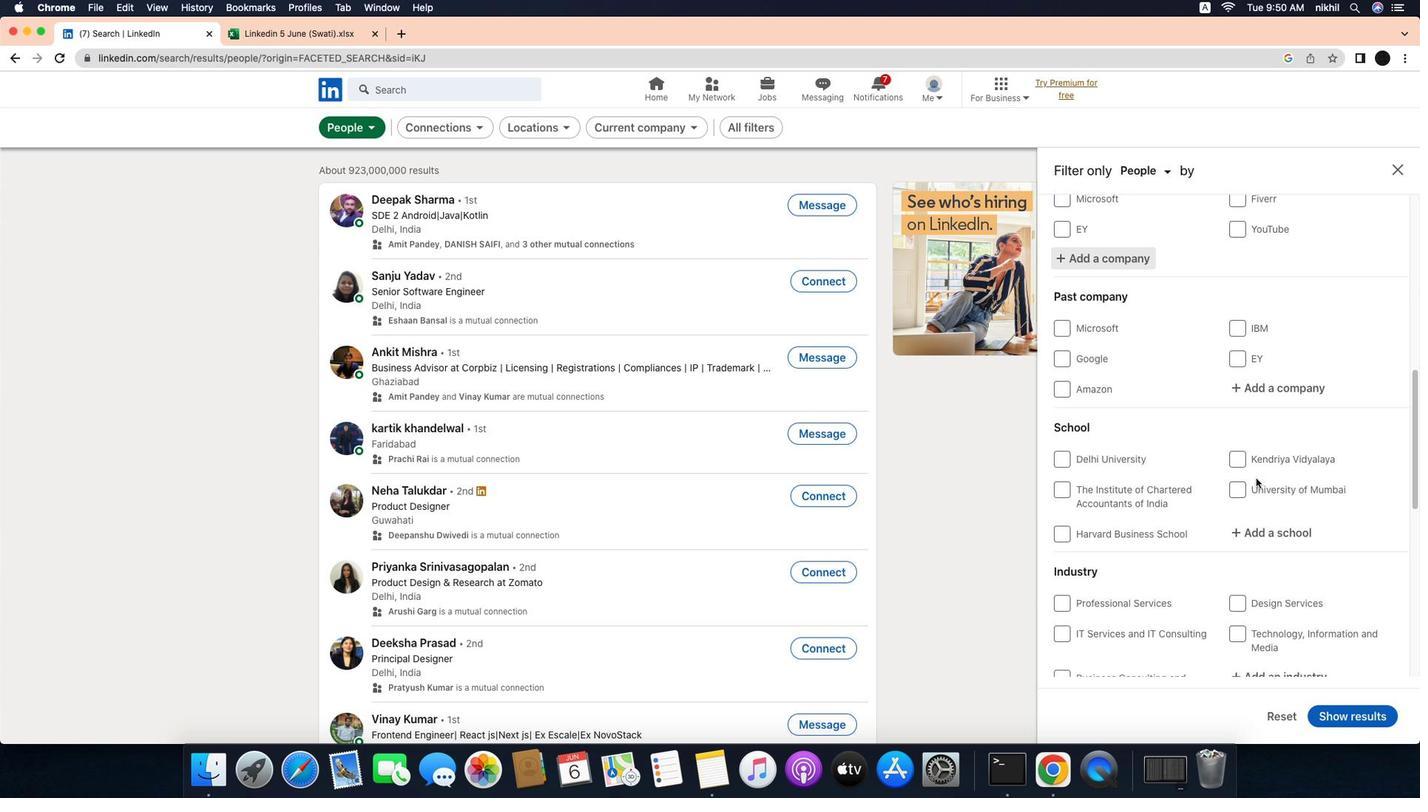 
Action: Mouse scrolled (1302, 473) with delta (-36, -36)
Screenshot: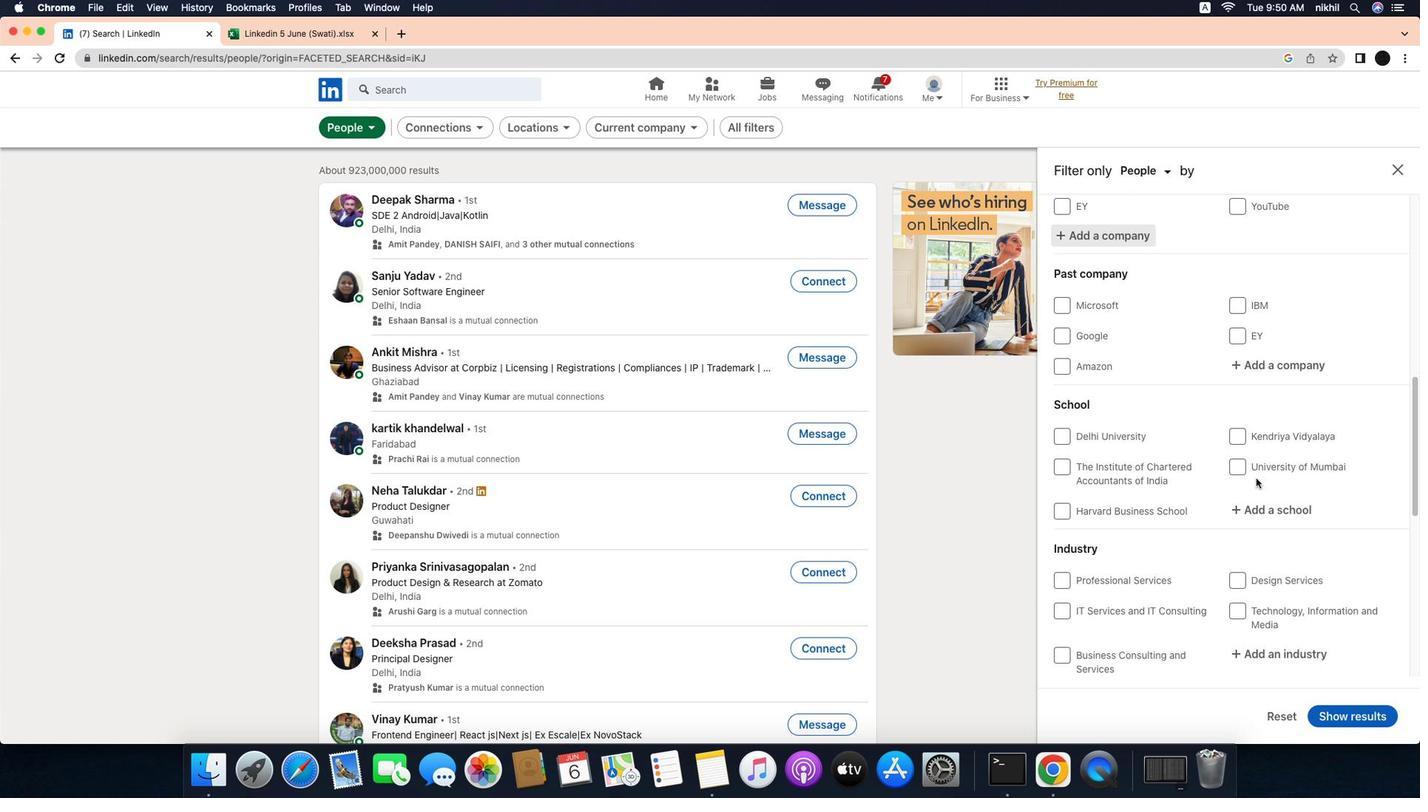 
Action: Mouse moved to (1321, 507)
Screenshot: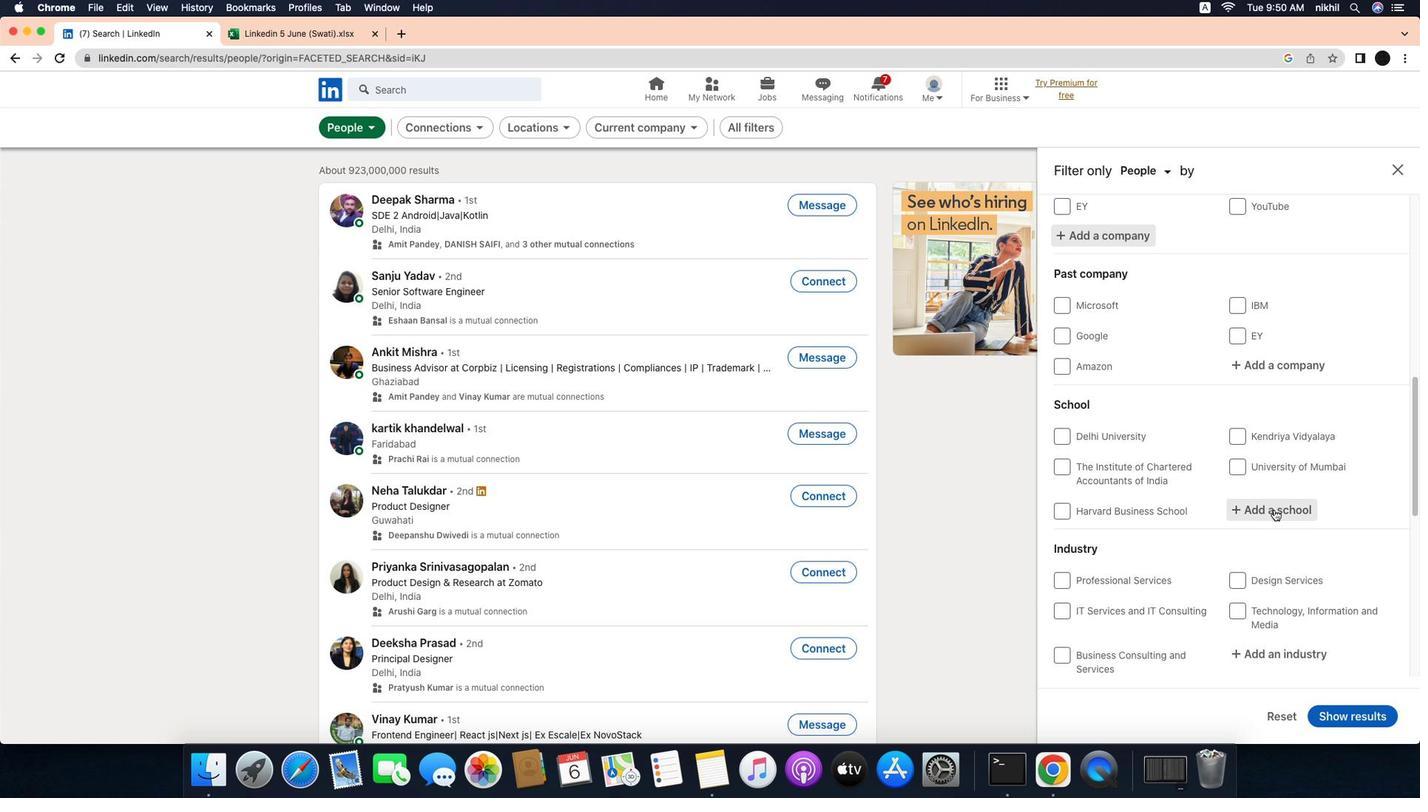 
Action: Mouse pressed left at (1321, 507)
Screenshot: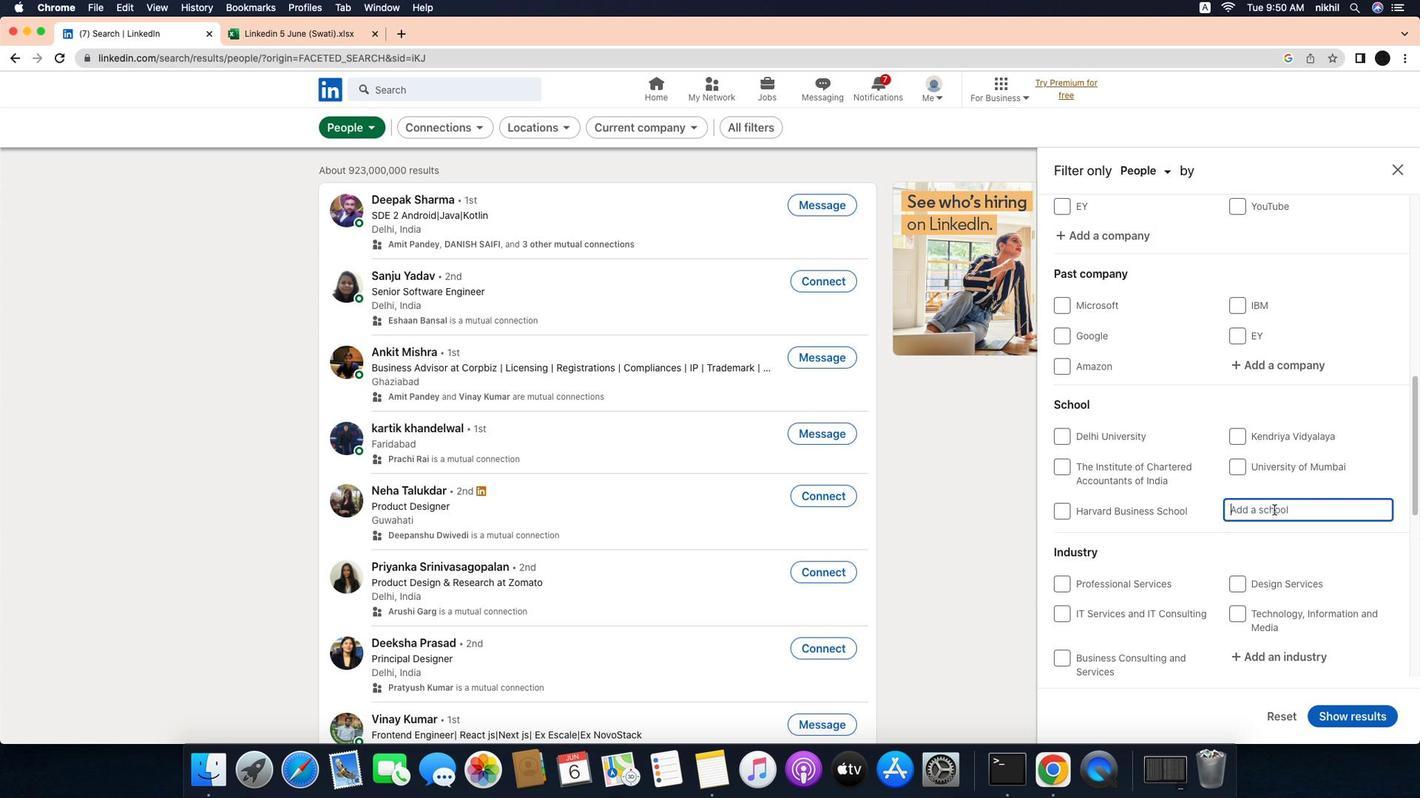 
Action: Mouse moved to (1351, 508)
Screenshot: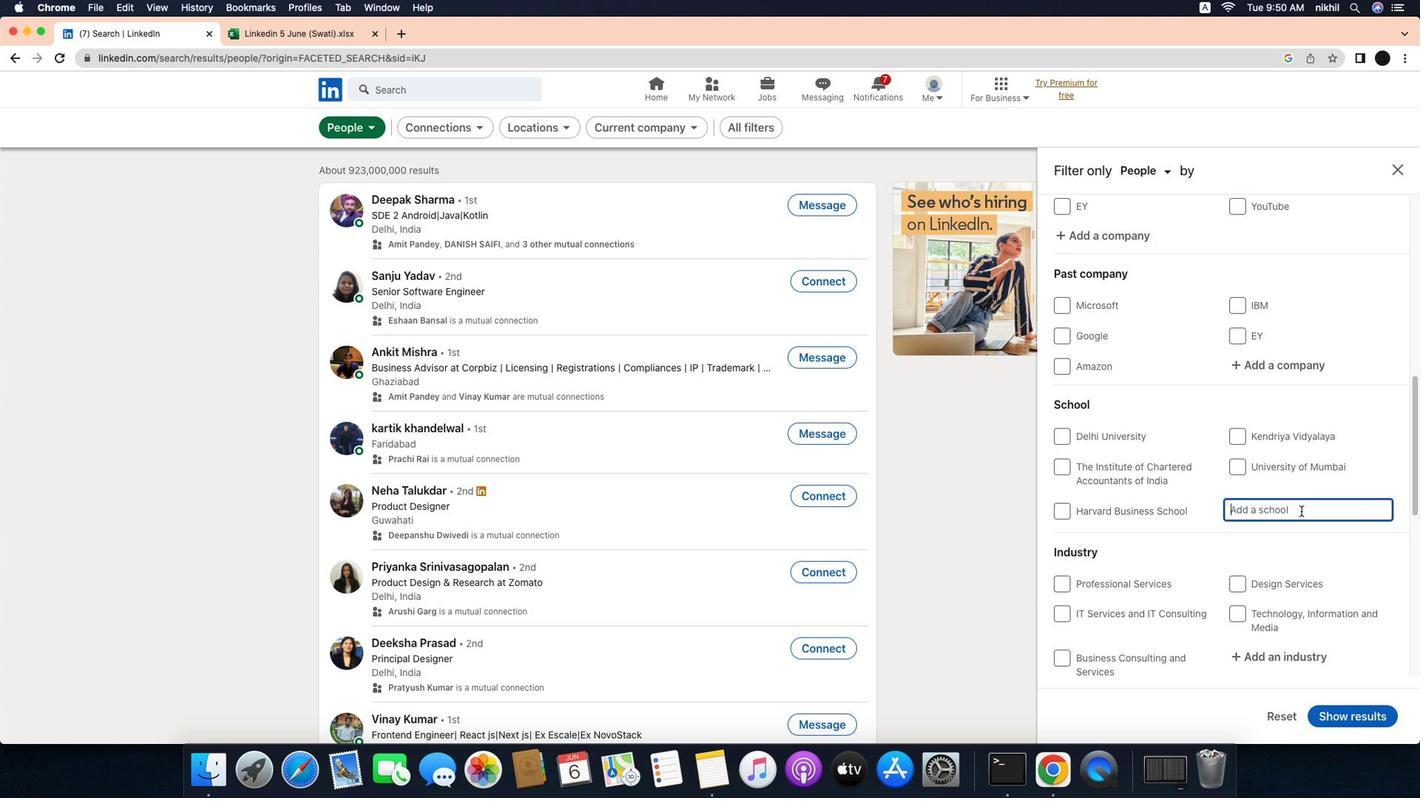 
Action: Key pressed Key.caps_lock'J'Key.caps_lock'o''b''s'Key.space'i''n'Key.spaceKey.caps_lock'T'Key.caps_lock'a''m''i''l'Key.spaceKey.caps_lock'N'Key.caps_lock'a''d''u'Key.spaceKey.caps_lock'I'Key.caps_lock'n''d''i''a'
Screenshot: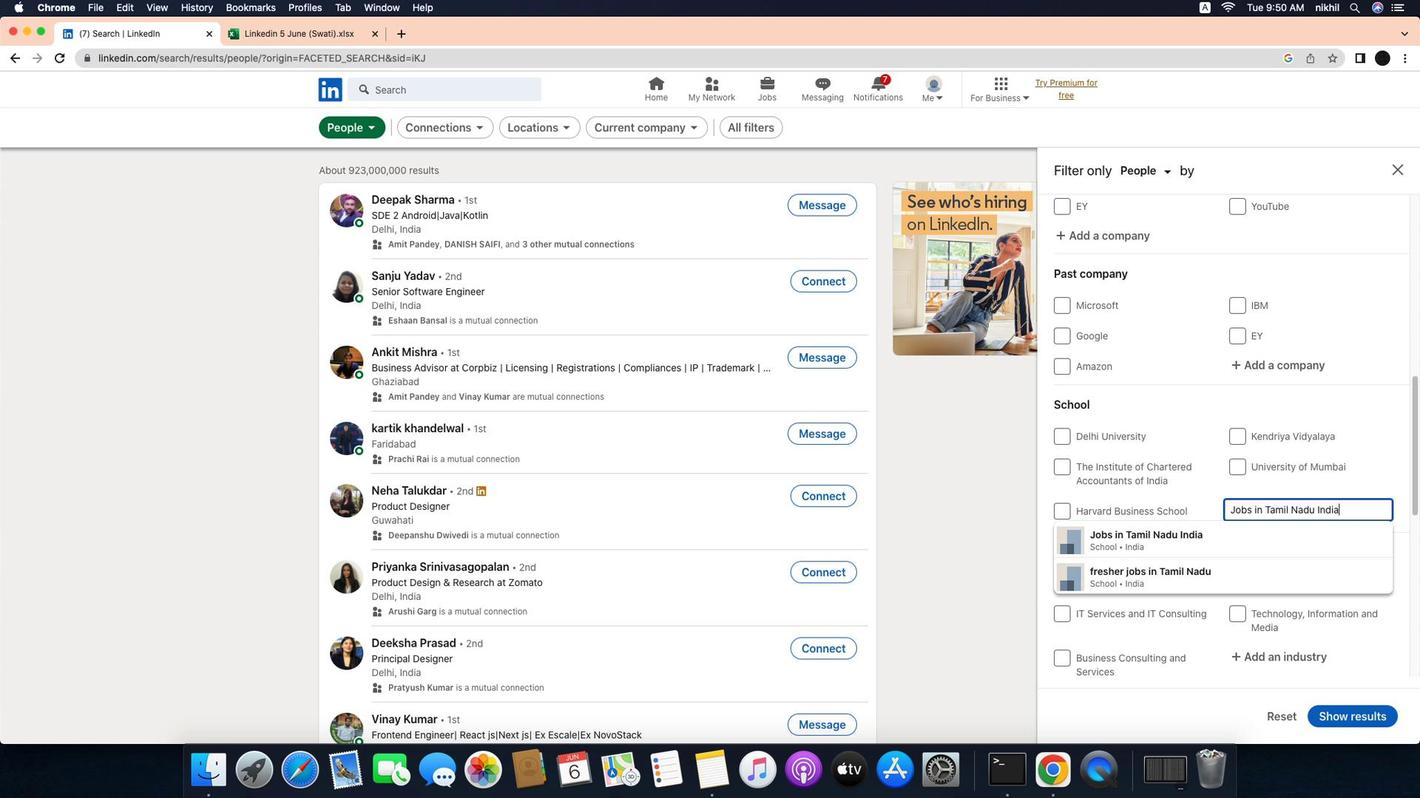 
Action: Mouse moved to (1251, 538)
Screenshot: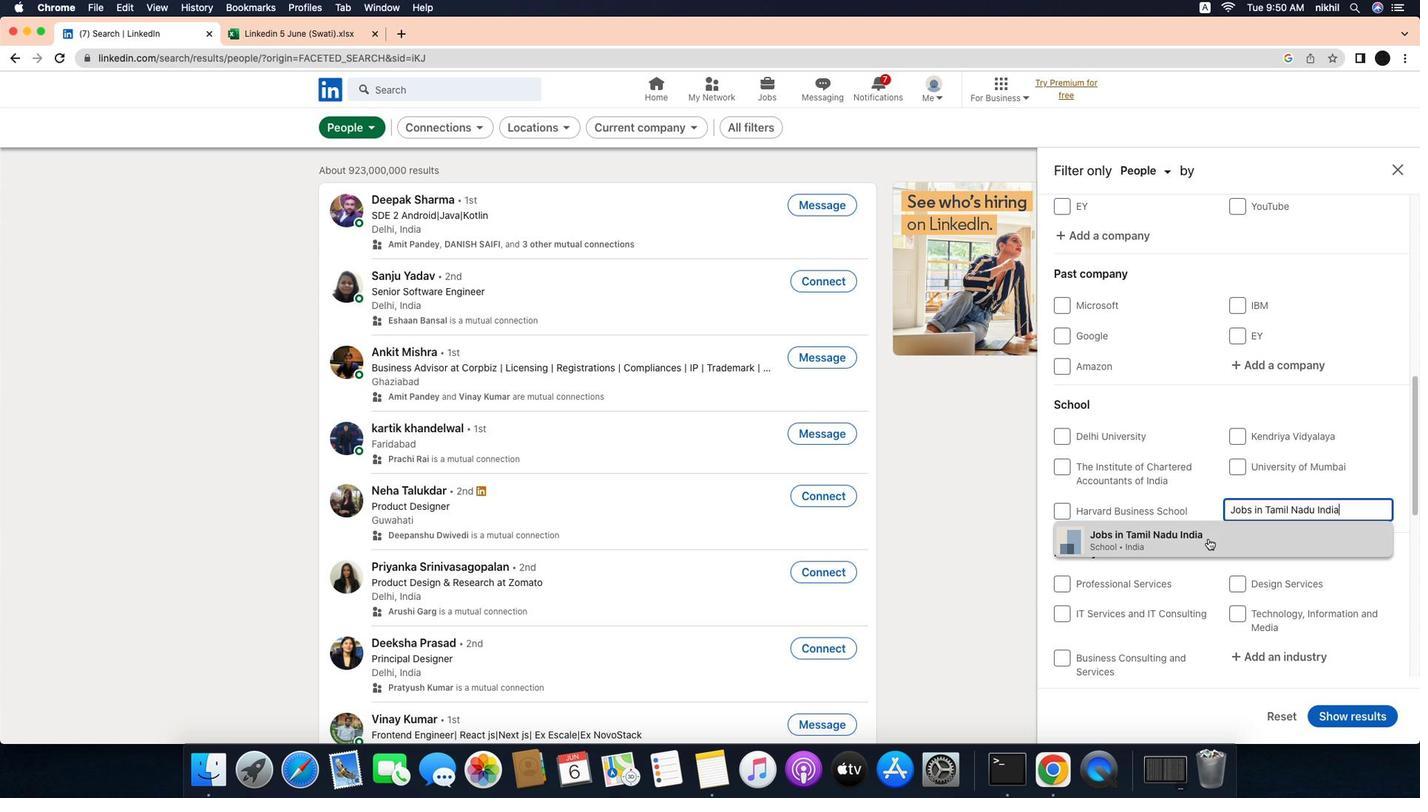 
Action: Mouse pressed left at (1251, 538)
Screenshot: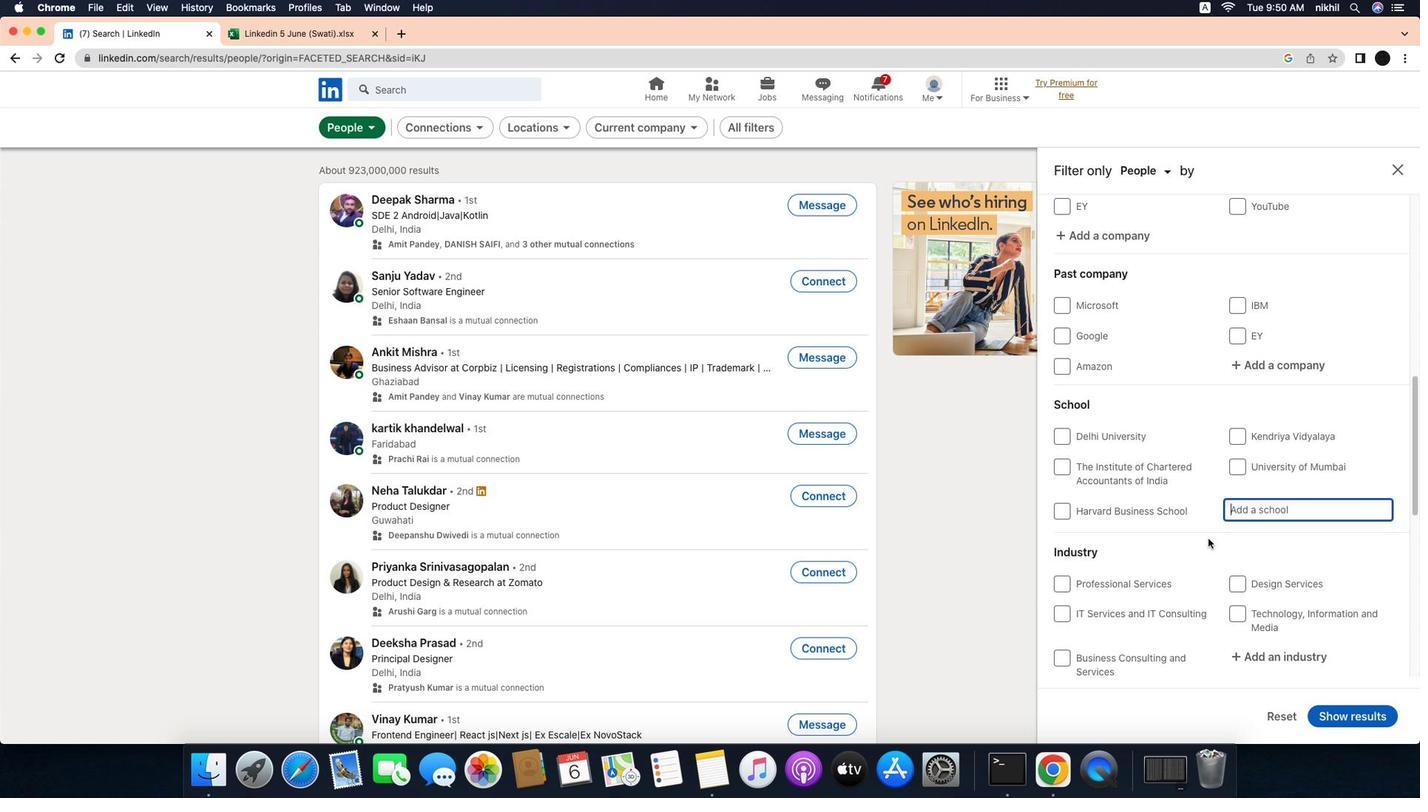 
Action: Mouse moved to (1236, 503)
Screenshot: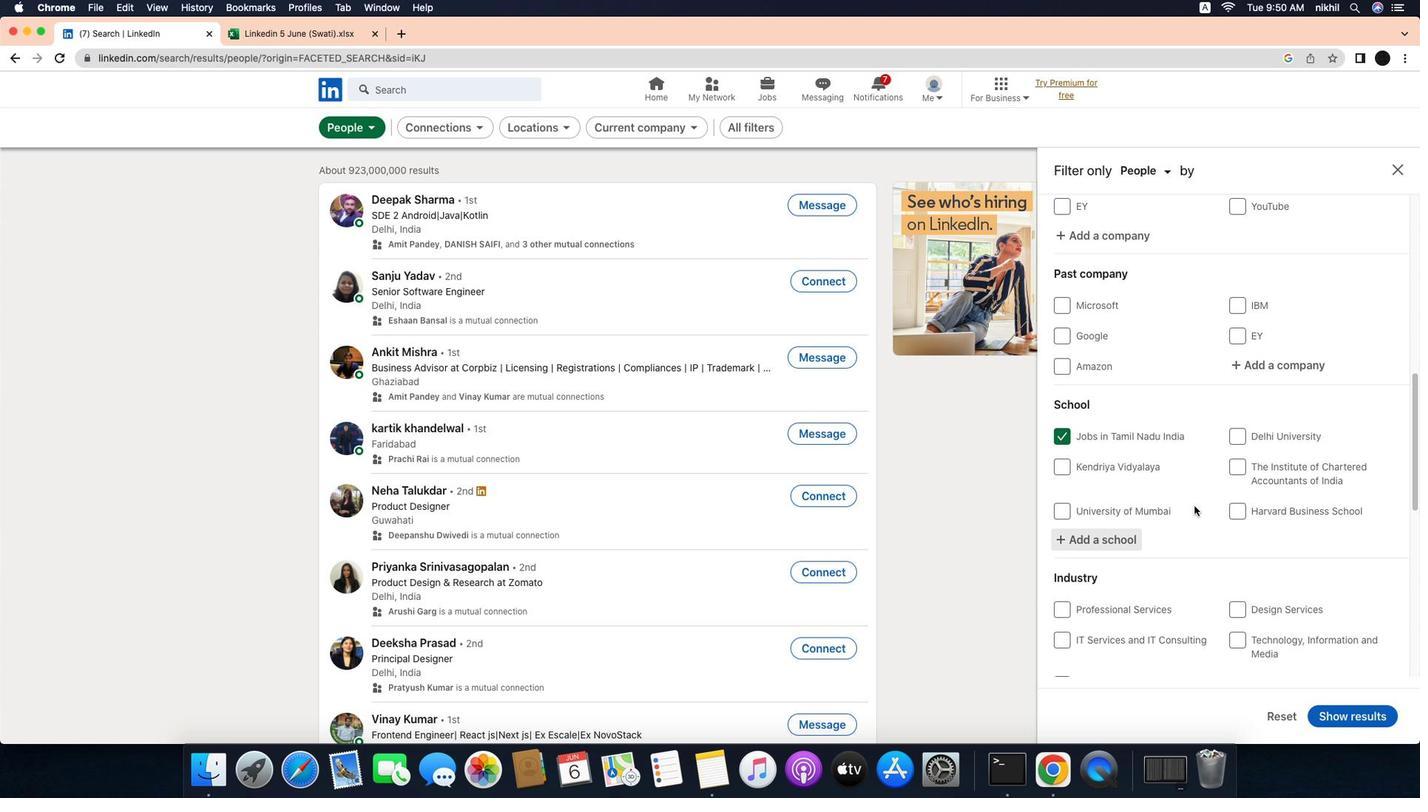 
Action: Mouse scrolled (1236, 503) with delta (-36, -36)
Screenshot: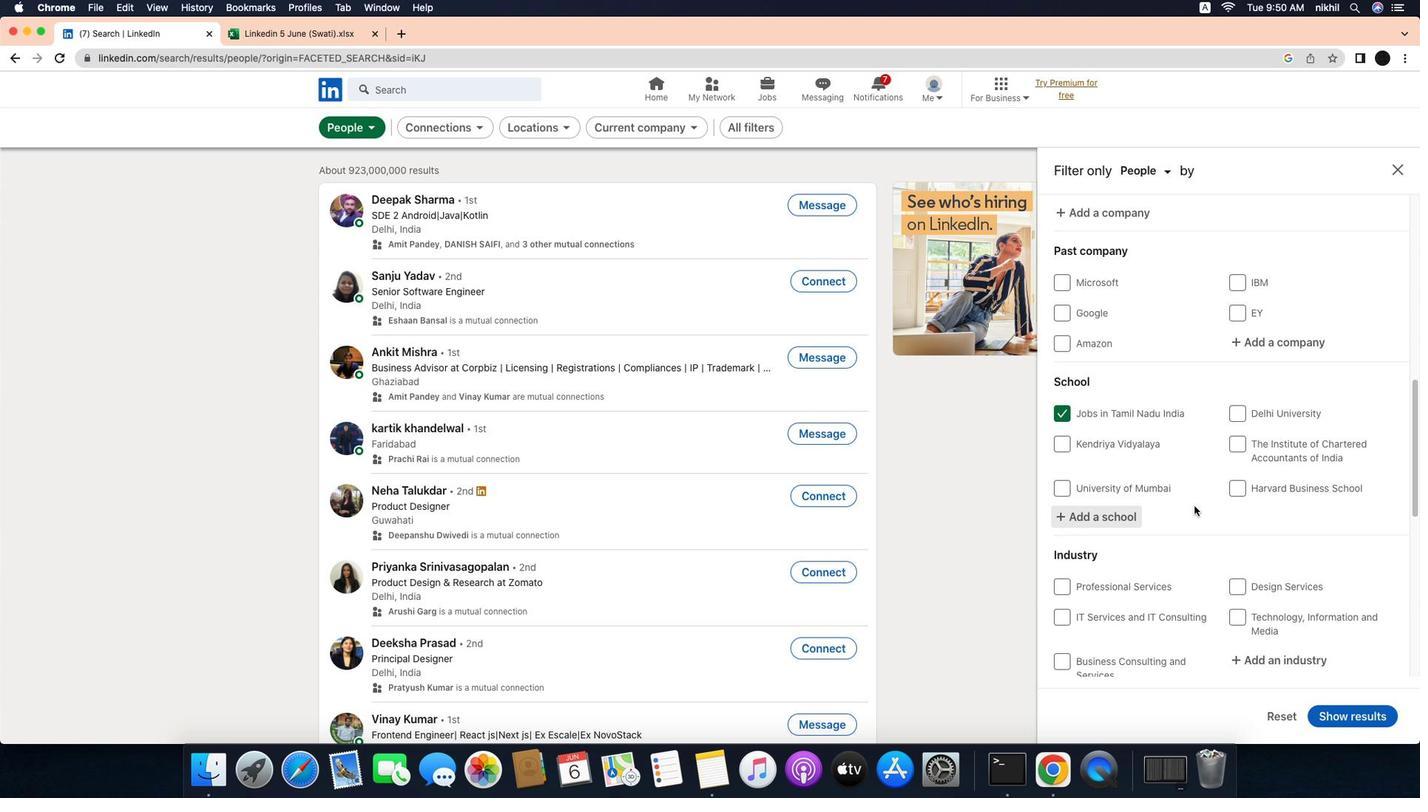
Action: Mouse scrolled (1236, 503) with delta (-36, -36)
Screenshot: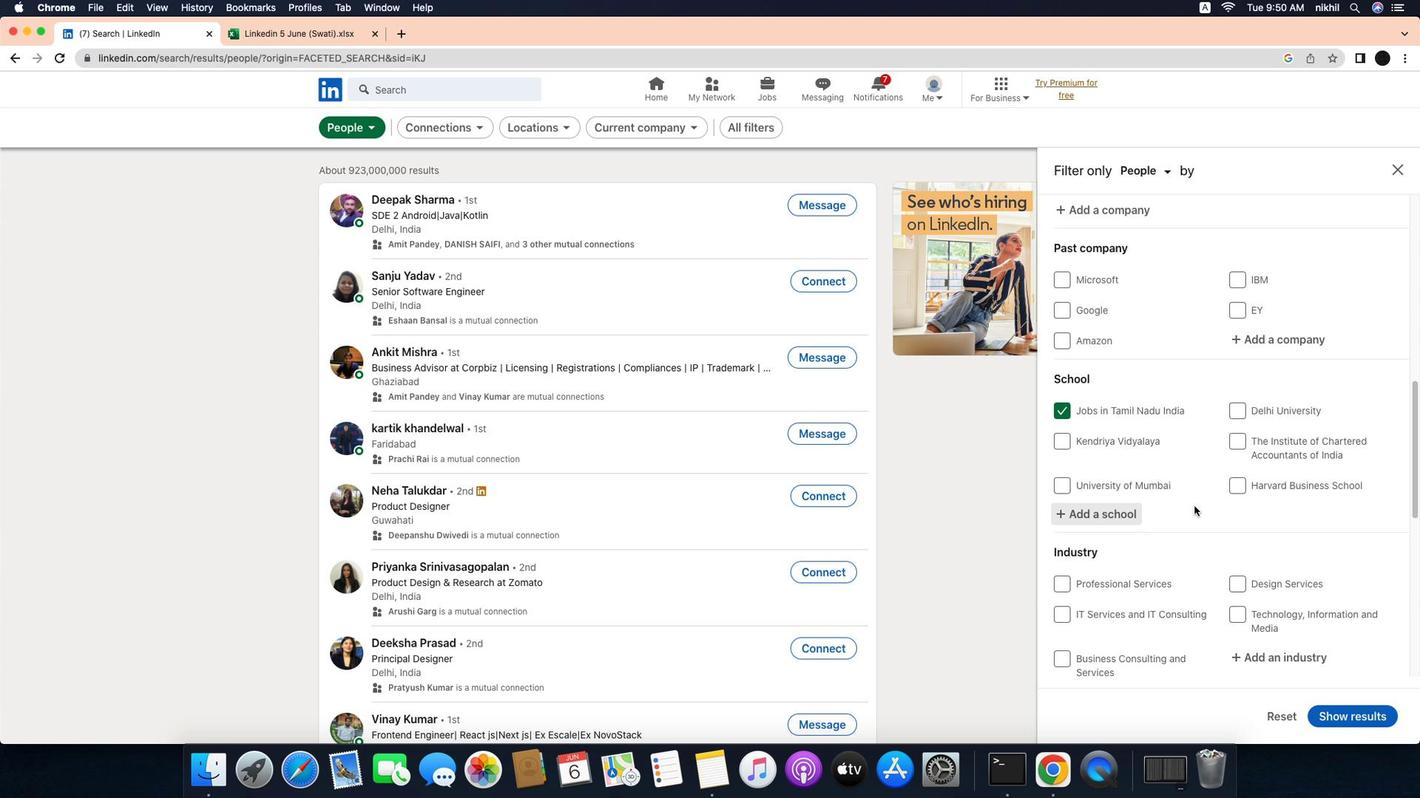 
Action: Mouse scrolled (1236, 503) with delta (-36, -36)
Screenshot: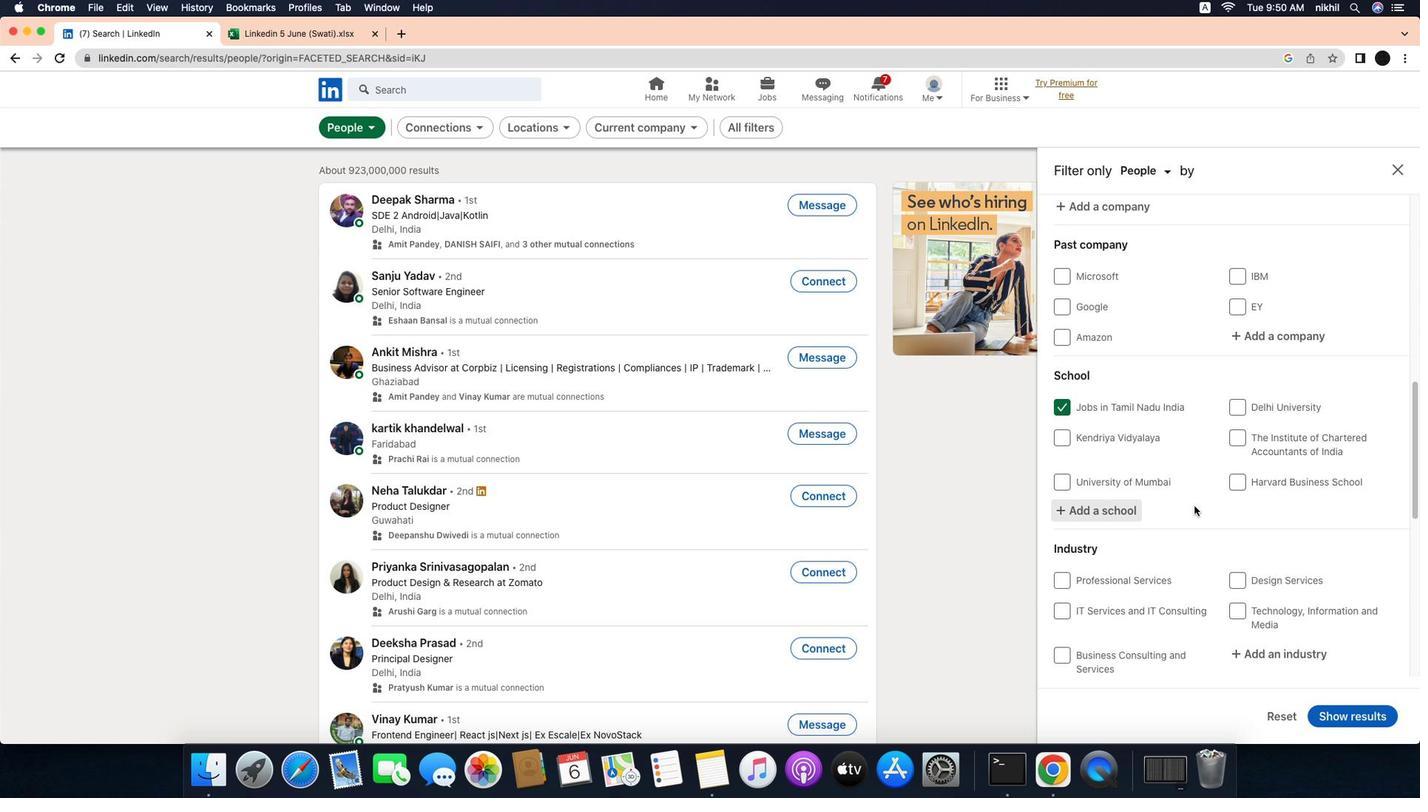 
Action: Mouse scrolled (1236, 503) with delta (-36, -36)
Screenshot: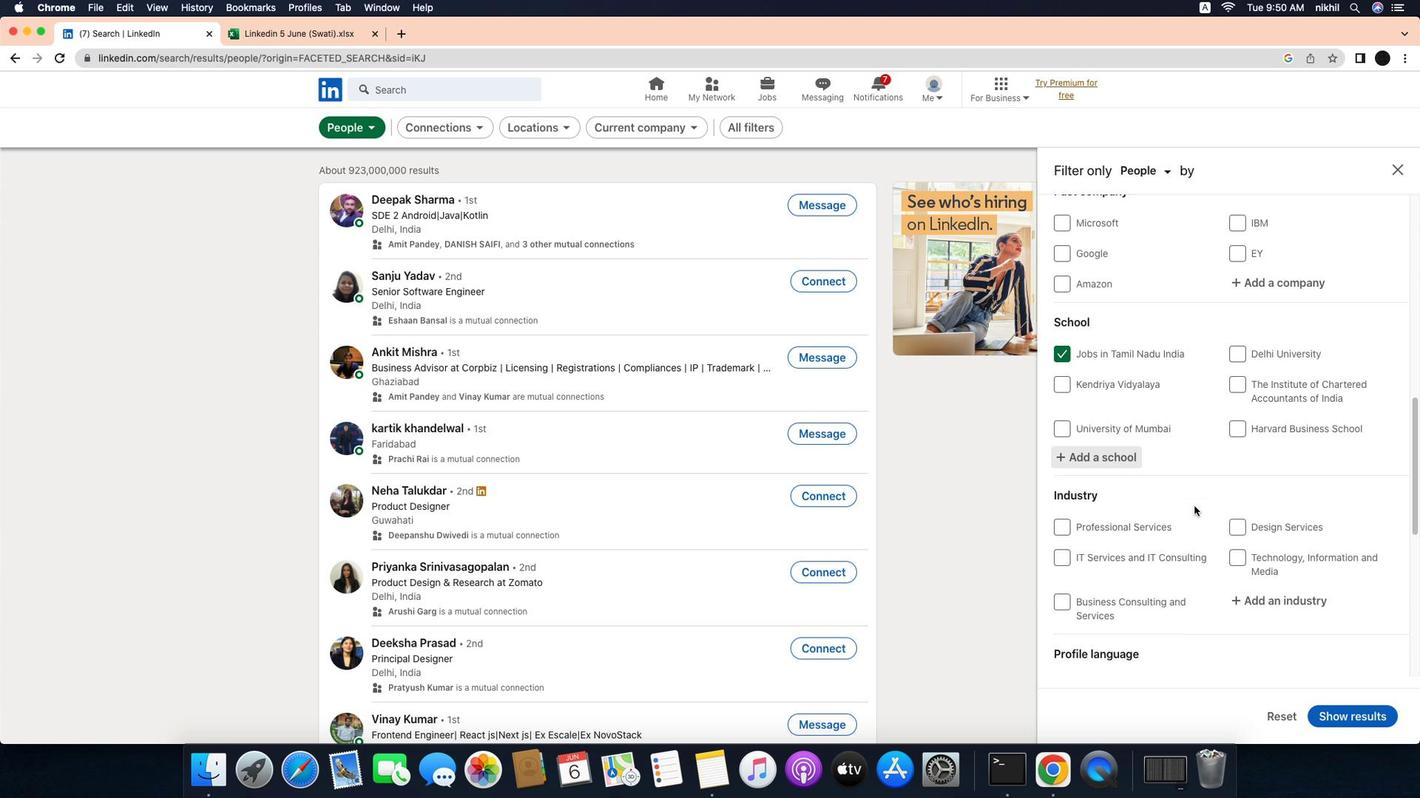 
Action: Mouse scrolled (1236, 503) with delta (-36, -36)
Screenshot: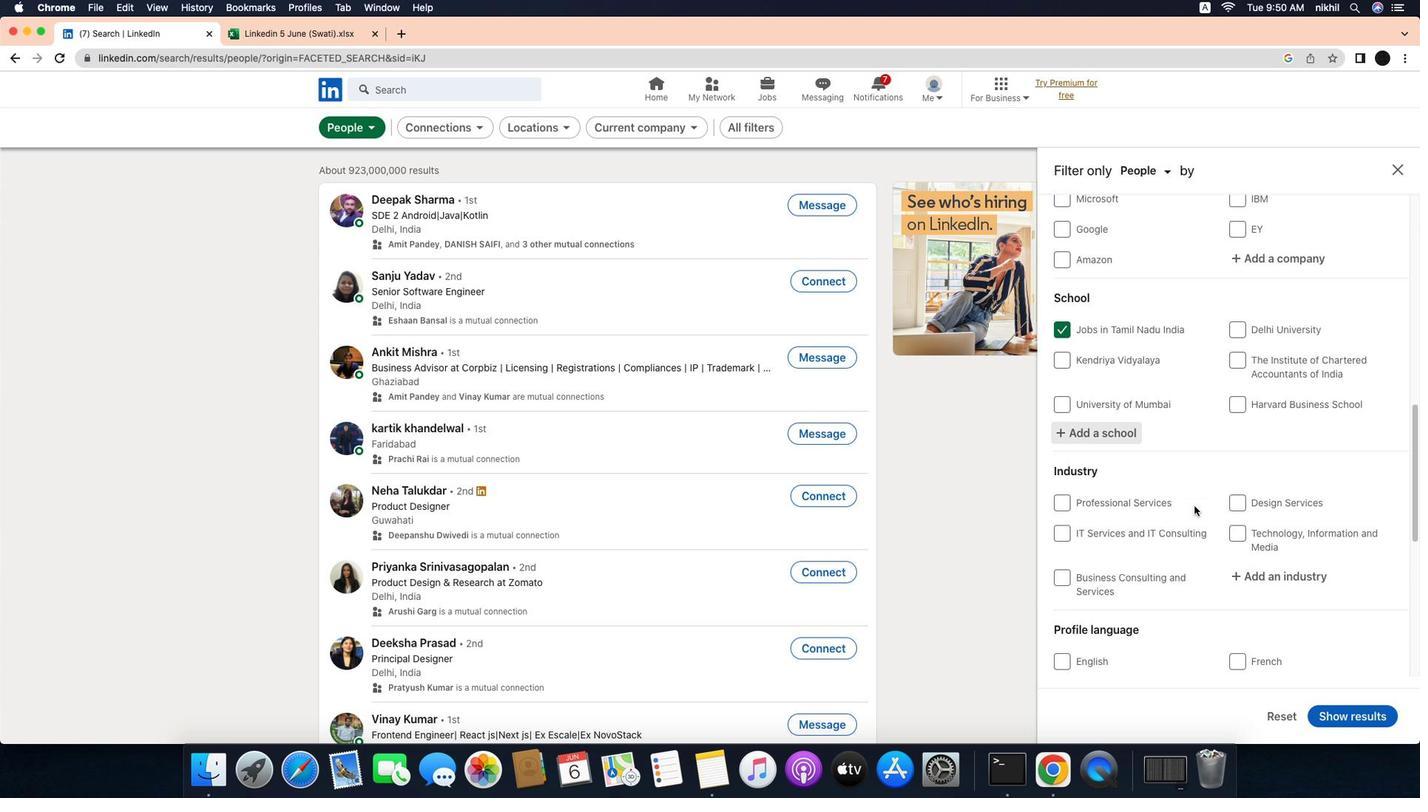 
Action: Mouse scrolled (1236, 503) with delta (-36, -37)
Screenshot: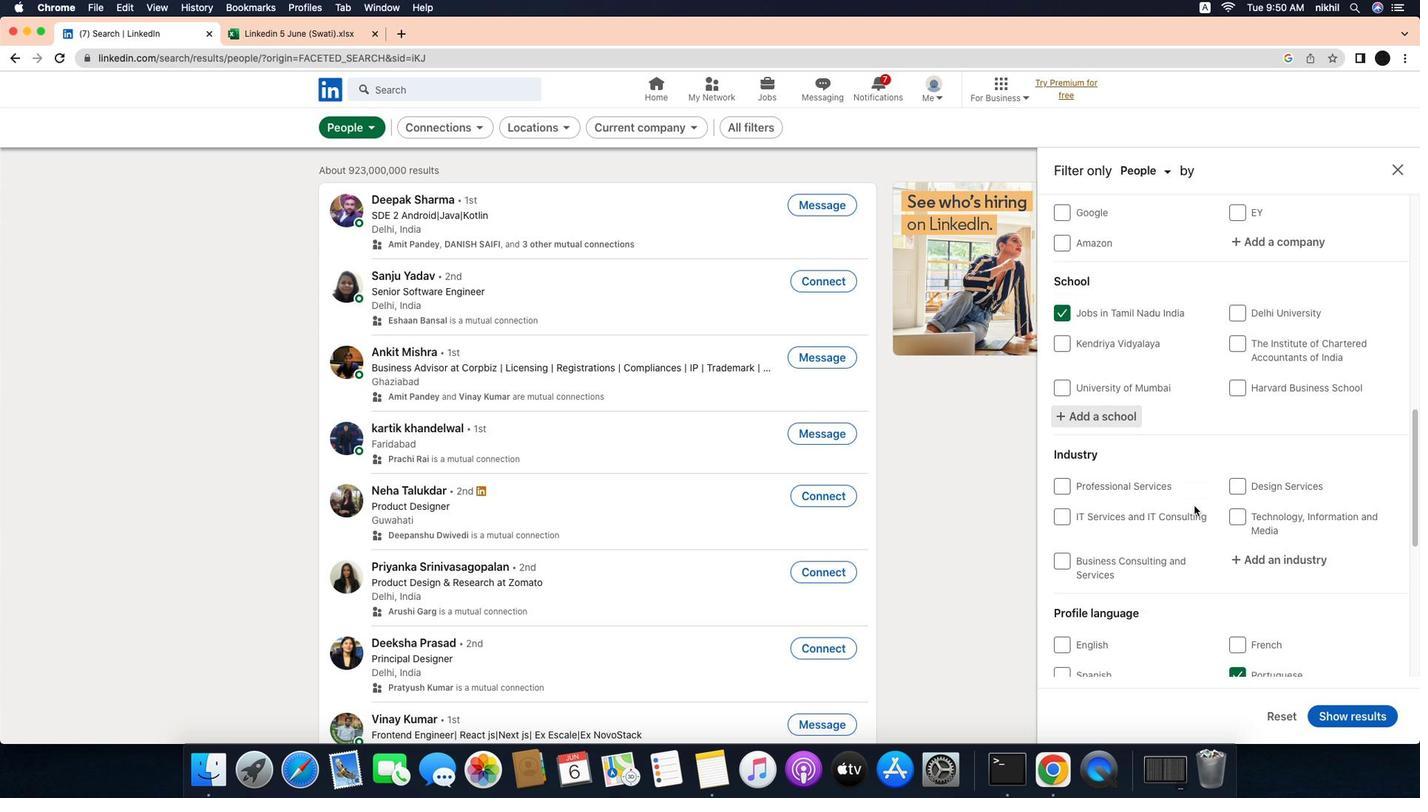 
Action: Mouse scrolled (1236, 503) with delta (-36, -36)
Screenshot: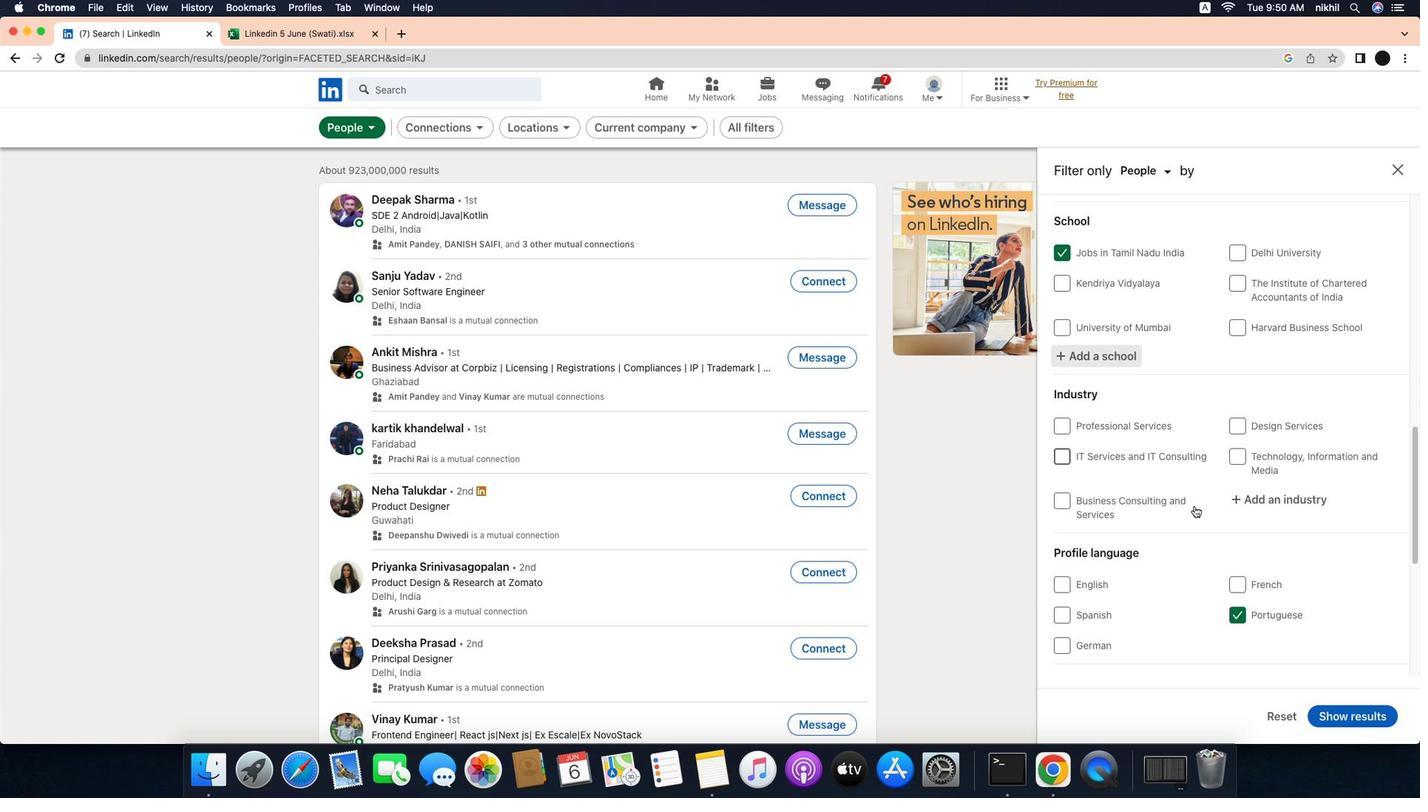 
Action: Mouse scrolled (1236, 503) with delta (-36, -36)
Screenshot: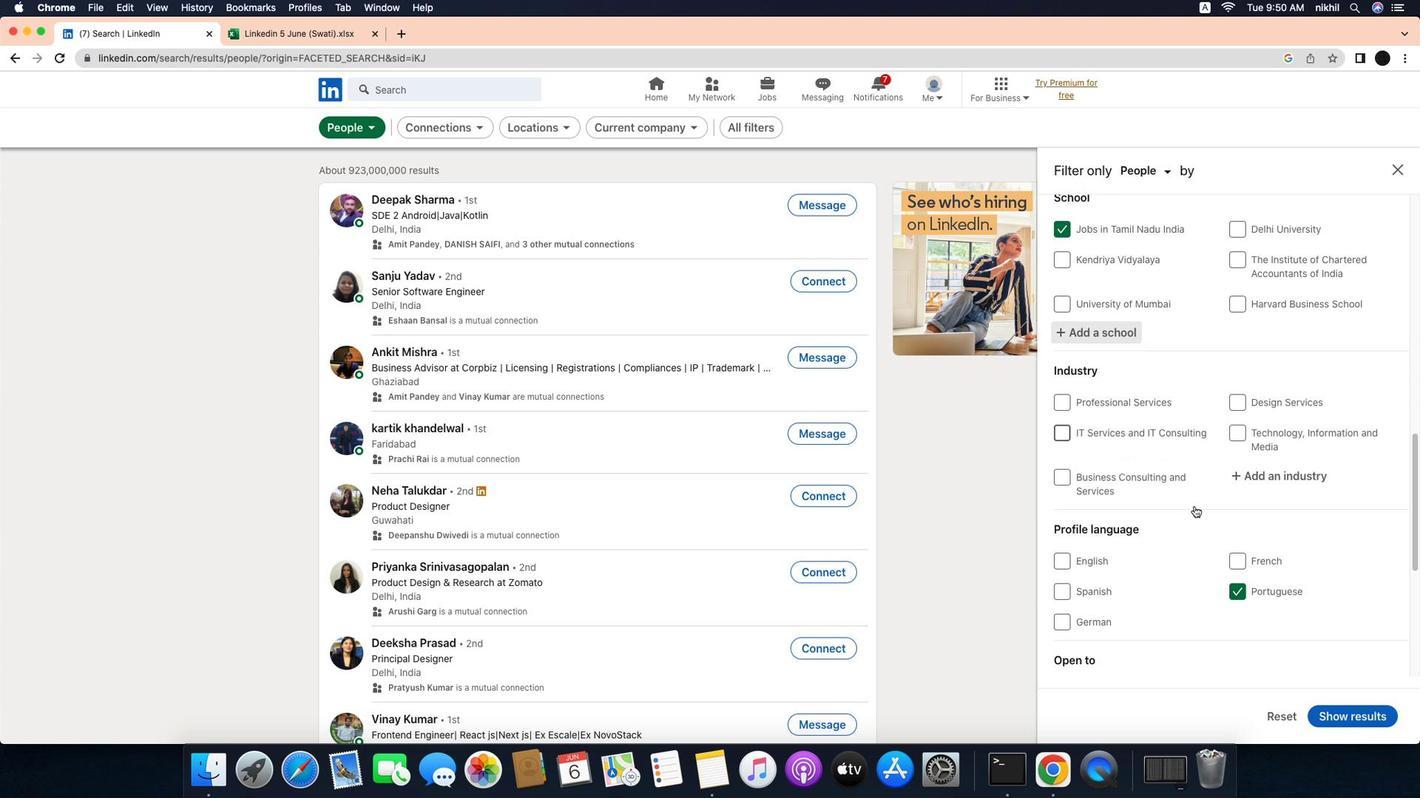 
Action: Mouse scrolled (1236, 503) with delta (-36, -37)
Screenshot: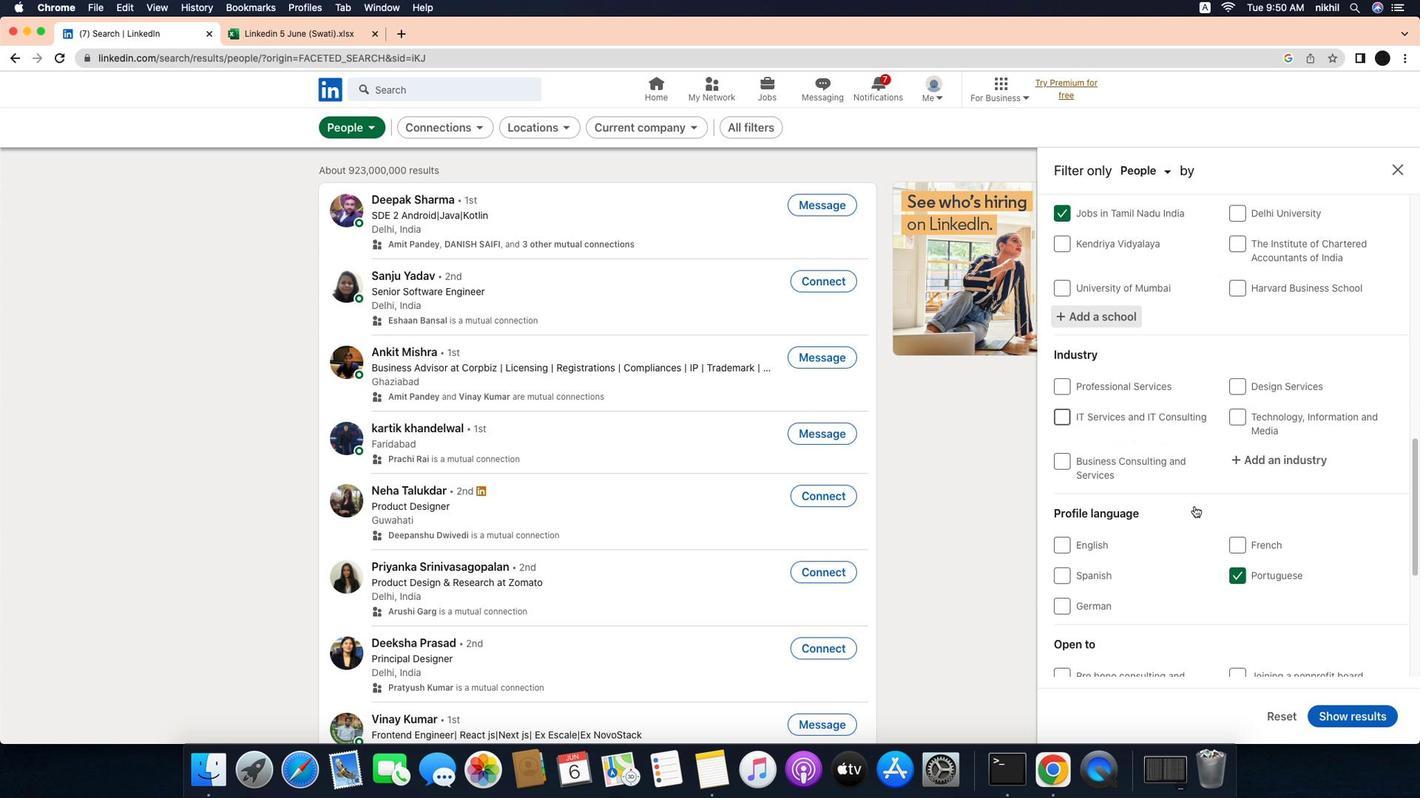 
Action: Mouse moved to (1323, 450)
Screenshot: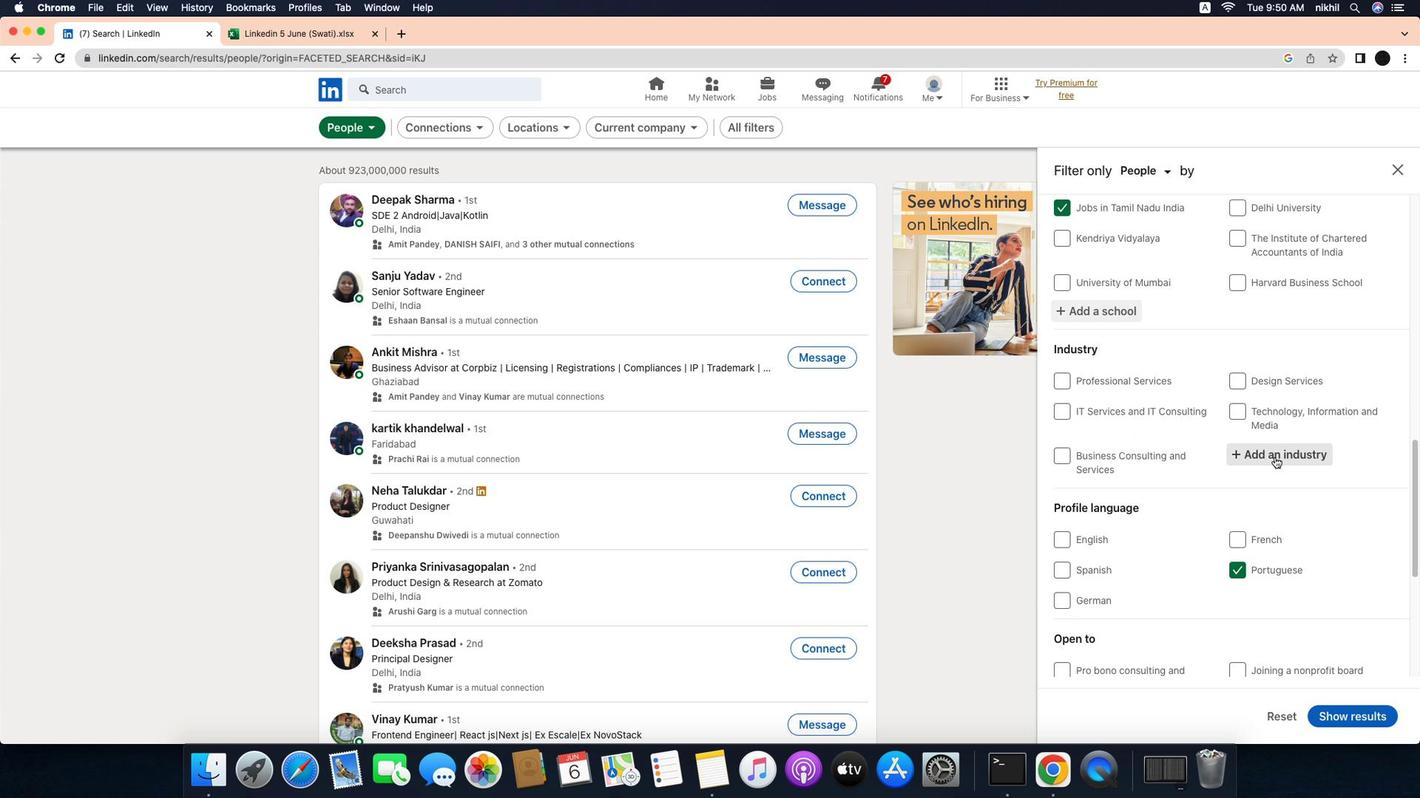 
Action: Mouse pressed left at (1323, 450)
Screenshot: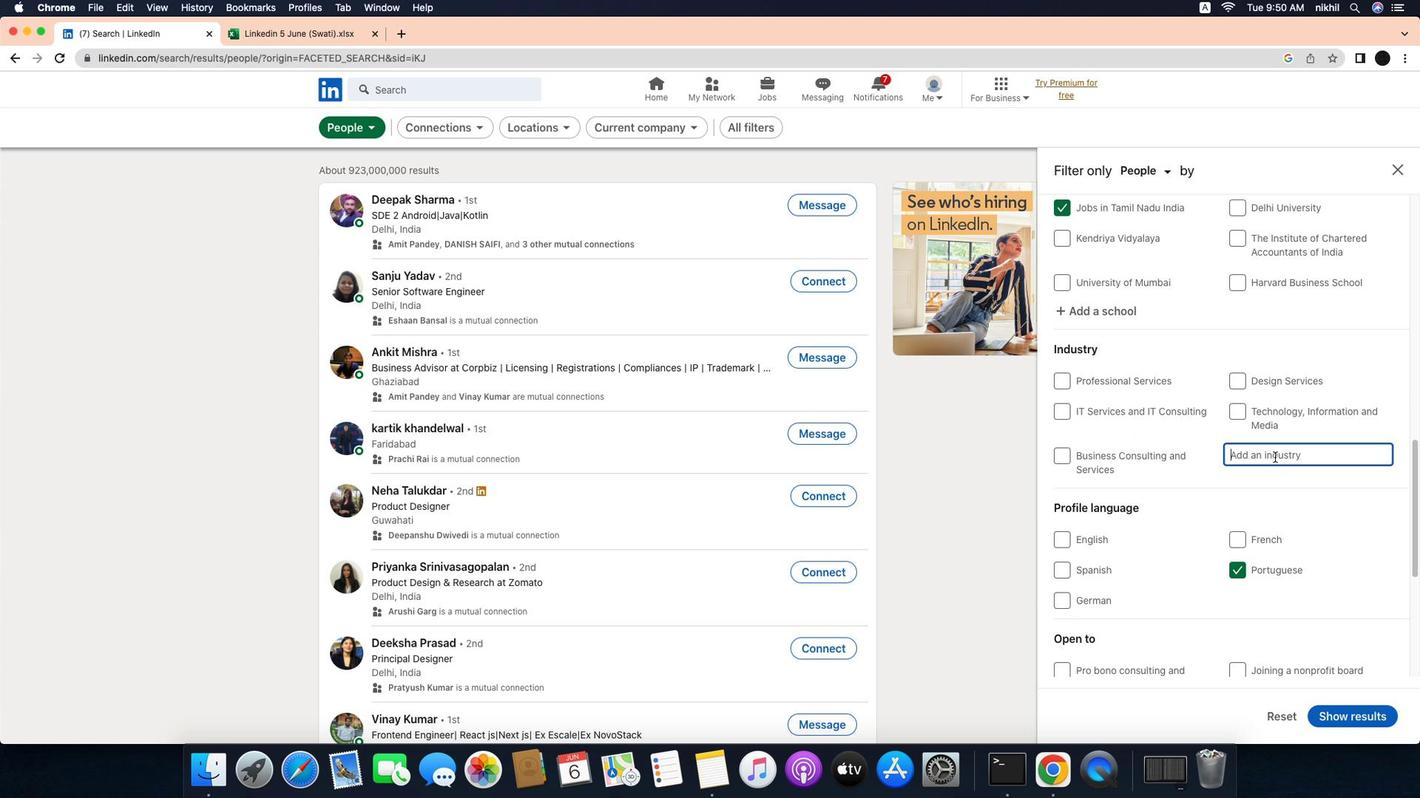 
Action: Mouse moved to (1336, 451)
Screenshot: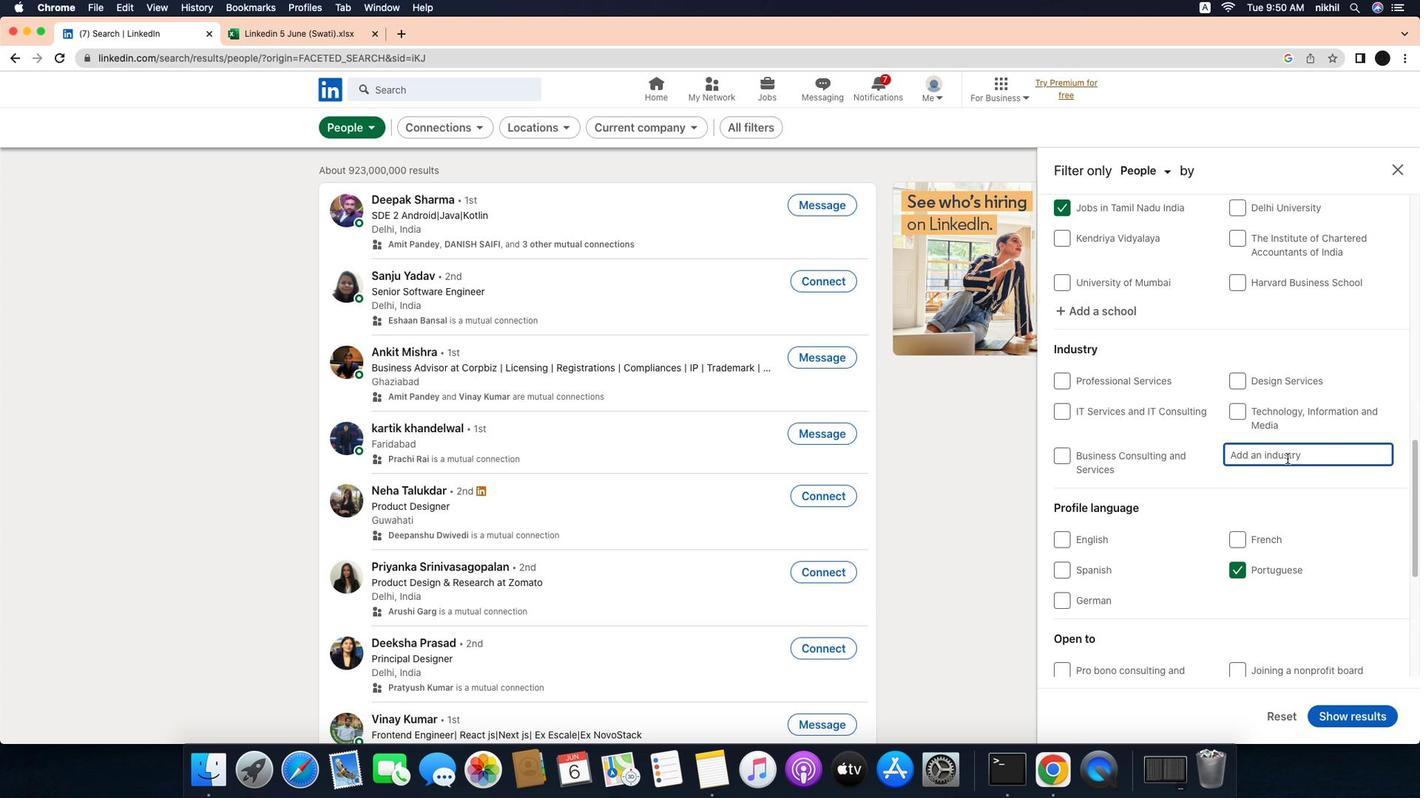 
Action: Mouse pressed left at (1336, 451)
Screenshot: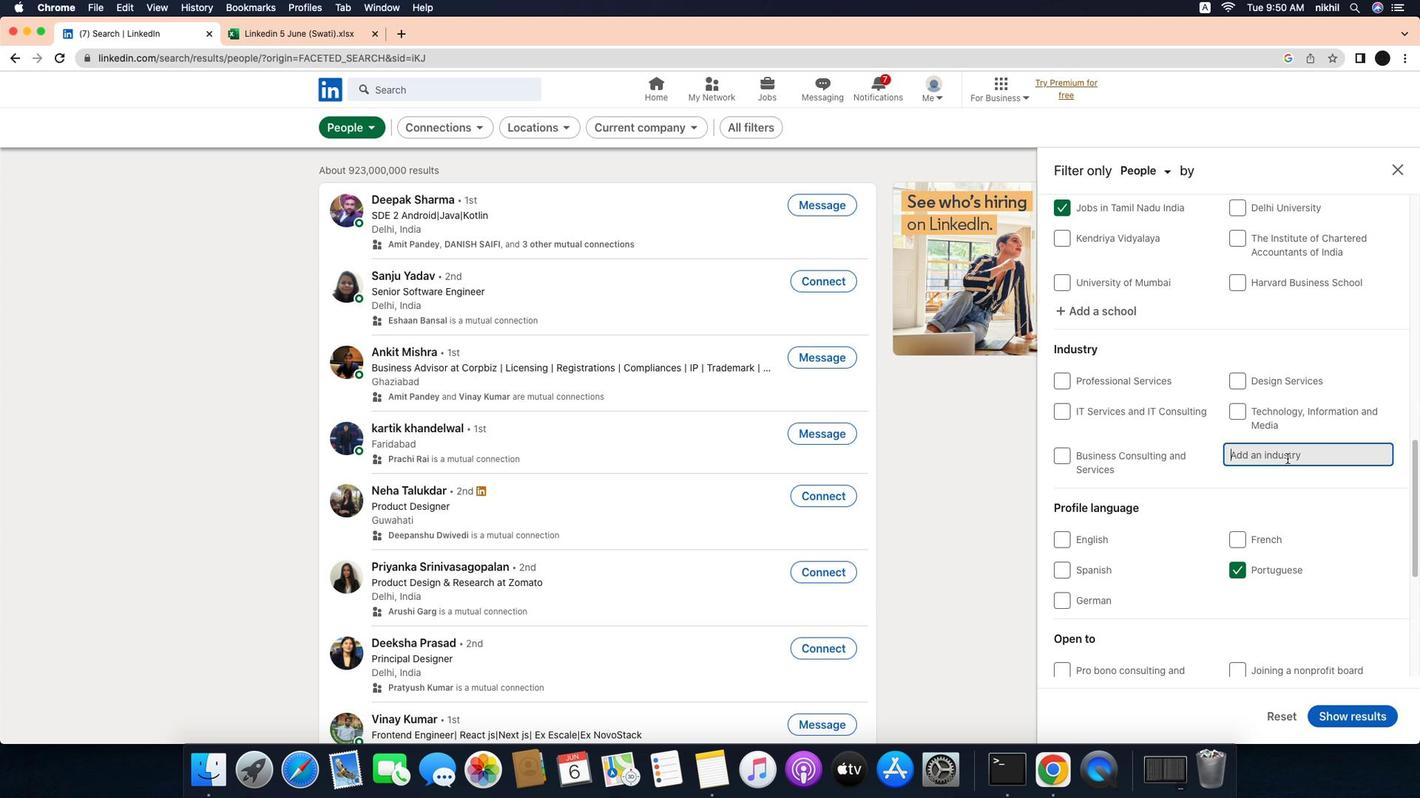 
Action: Mouse moved to (1334, 451)
Screenshot: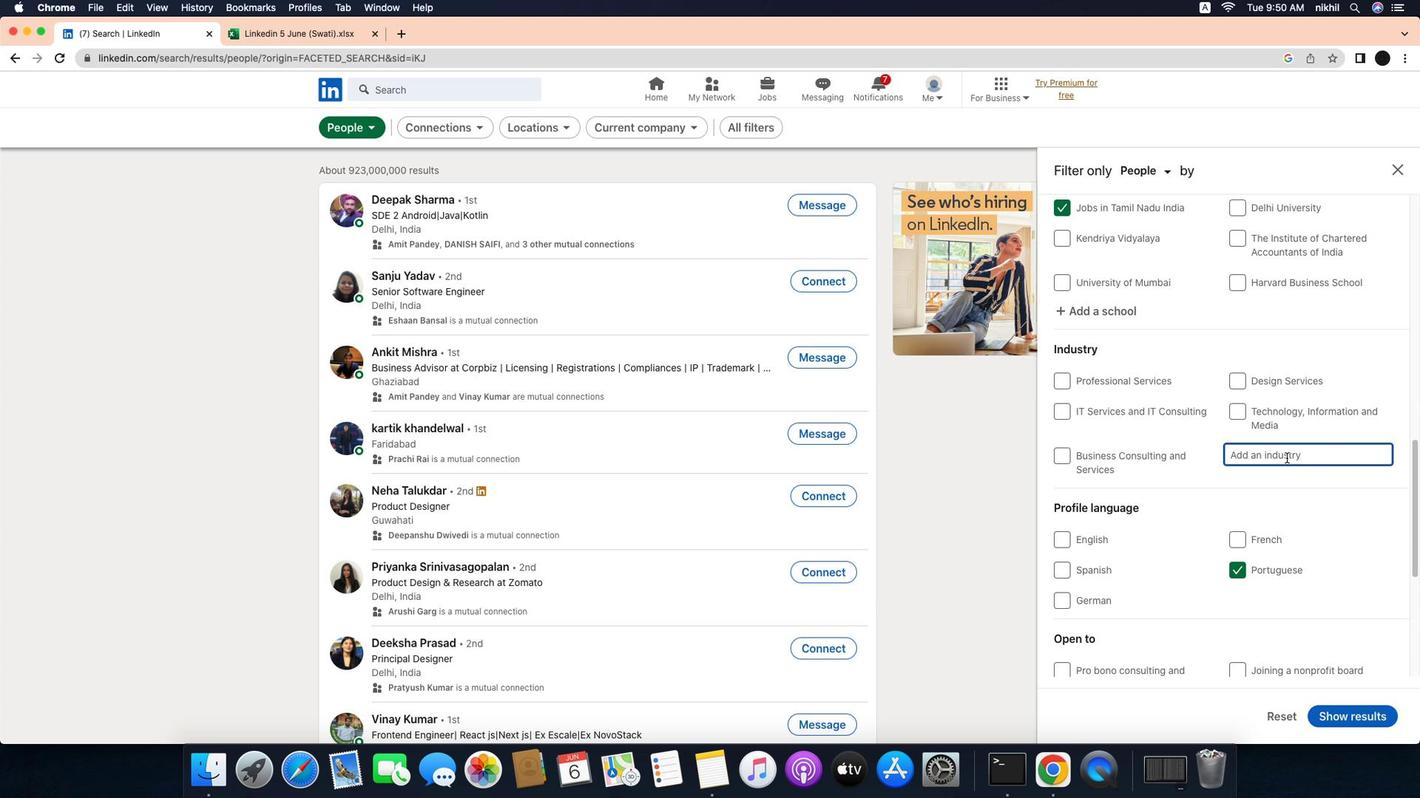 
Action: Key pressed Key.caps_lock'N'Key.caps_lock'e''w''s''p''a''p''e''r'Key.spaceKey.caps_lock'P'Key.caps_lock'u''b''l''i''s''h''i''n''g'
Screenshot: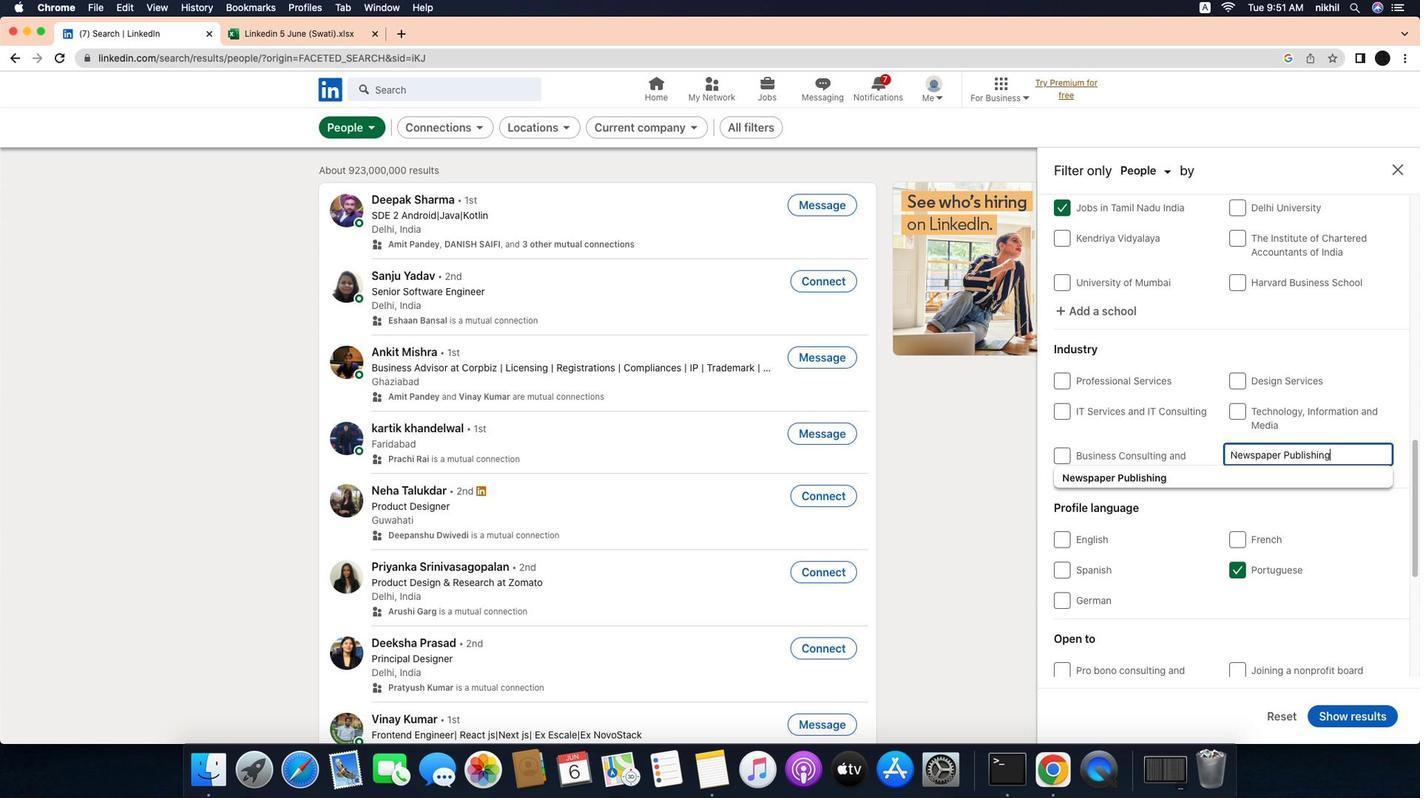 
Action: Mouse moved to (1268, 474)
Screenshot: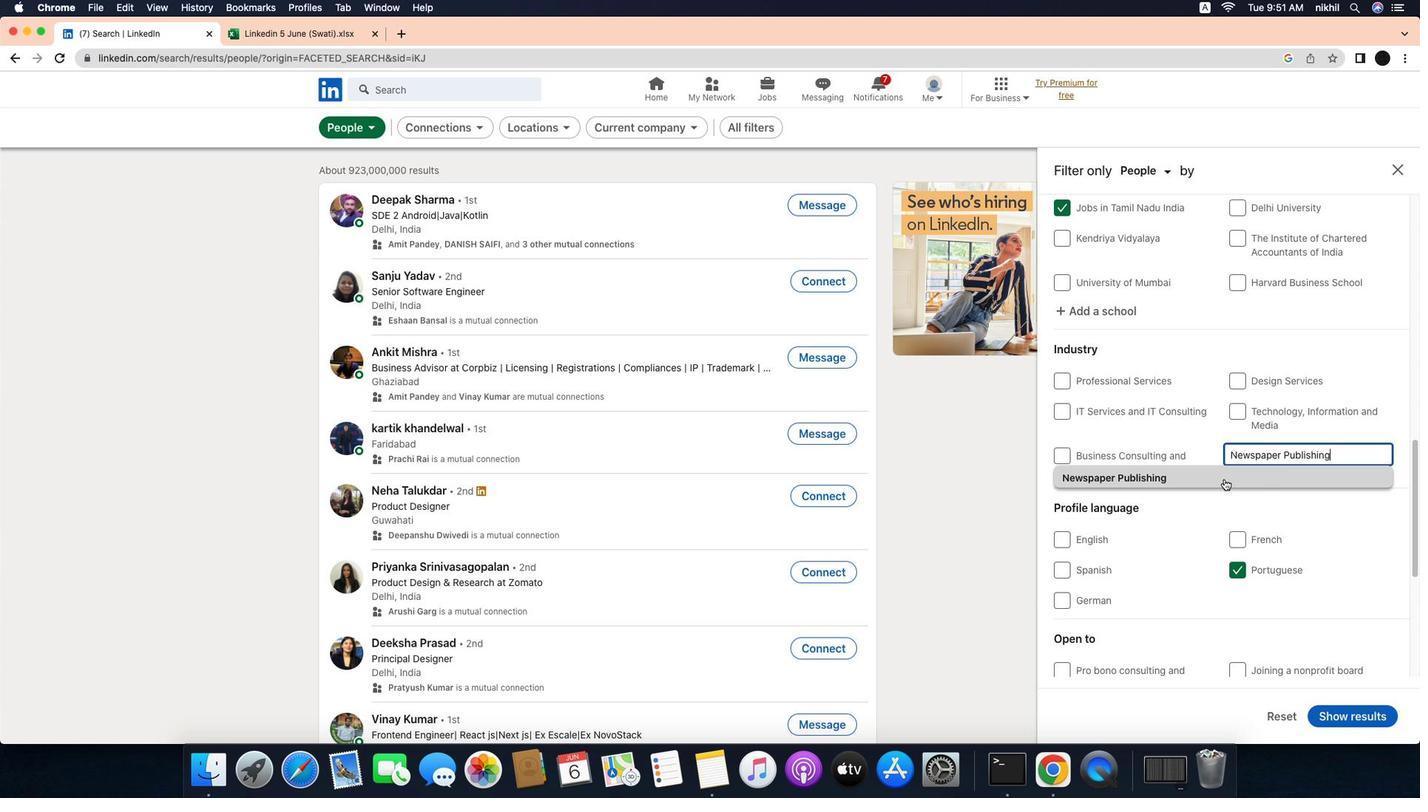 
Action: Mouse pressed left at (1268, 474)
Screenshot: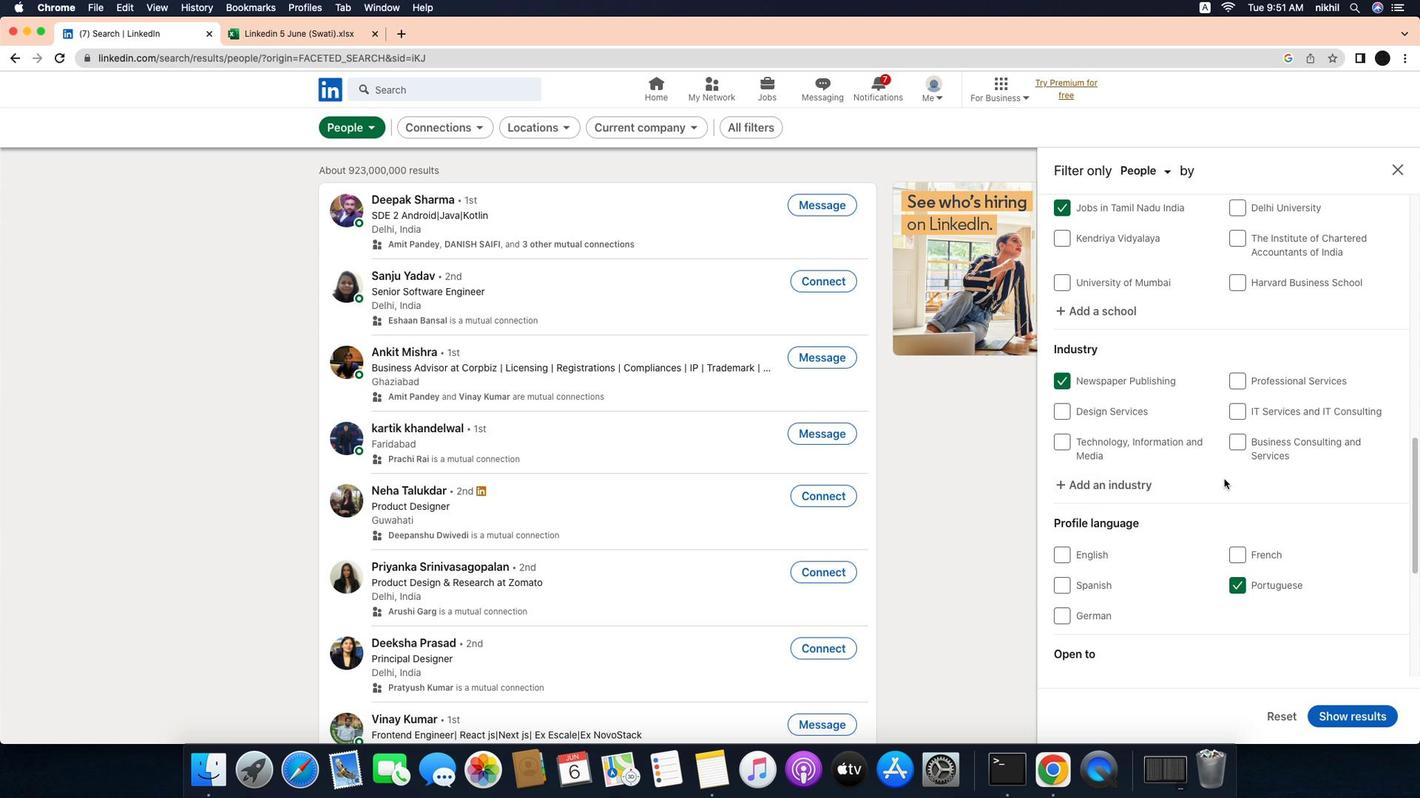 
Action: Mouse moved to (1298, 514)
Screenshot: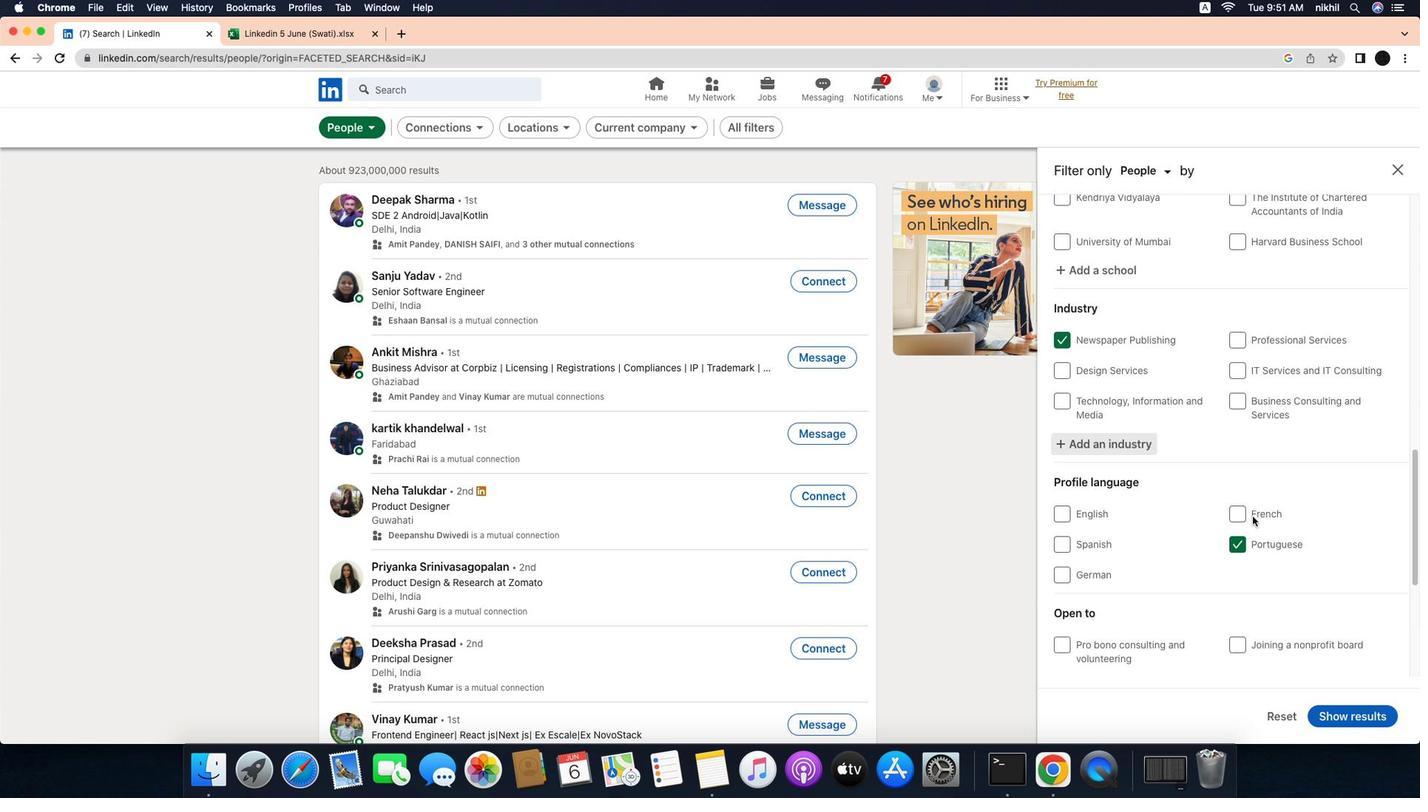 
Action: Mouse scrolled (1298, 514) with delta (-36, -36)
Screenshot: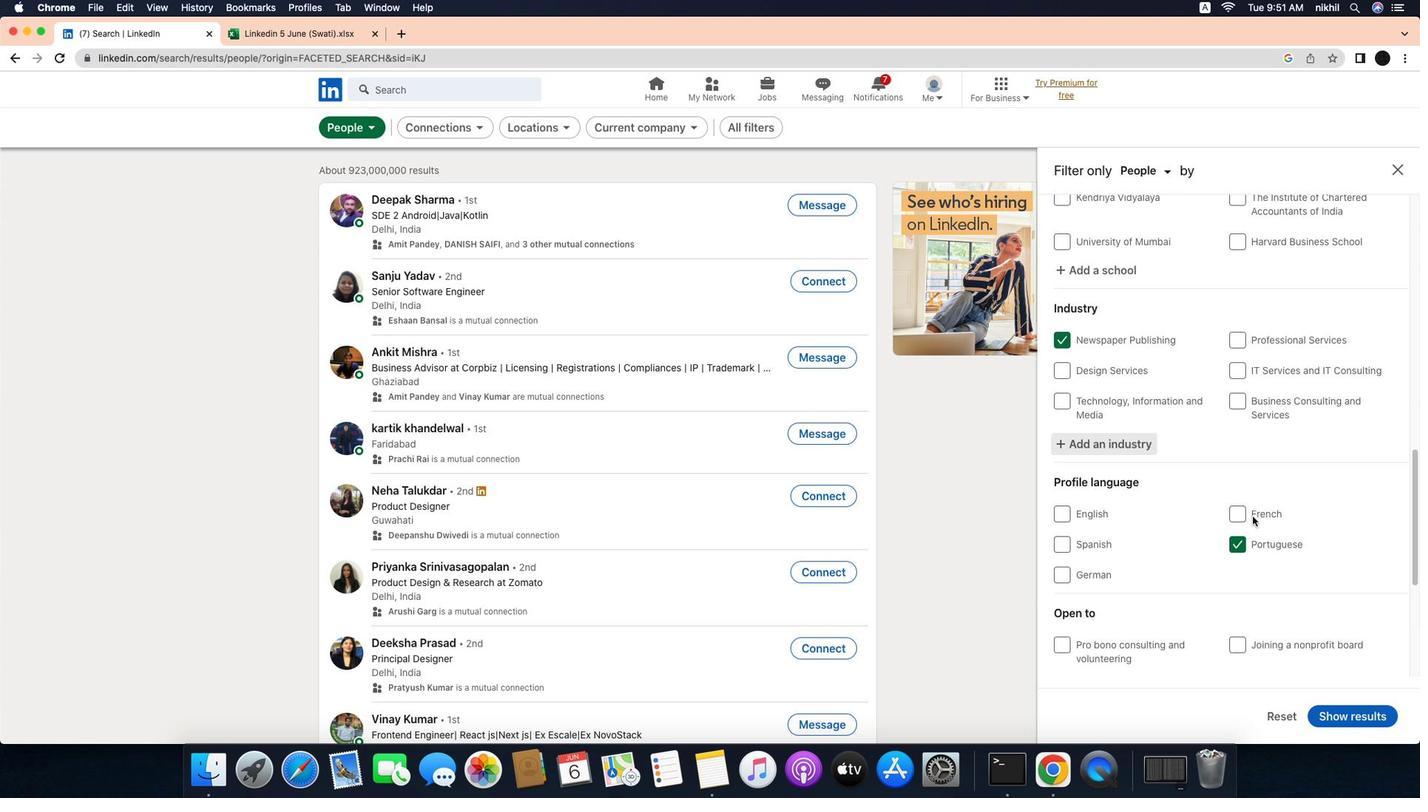 
Action: Mouse scrolled (1298, 514) with delta (-36, -36)
Screenshot: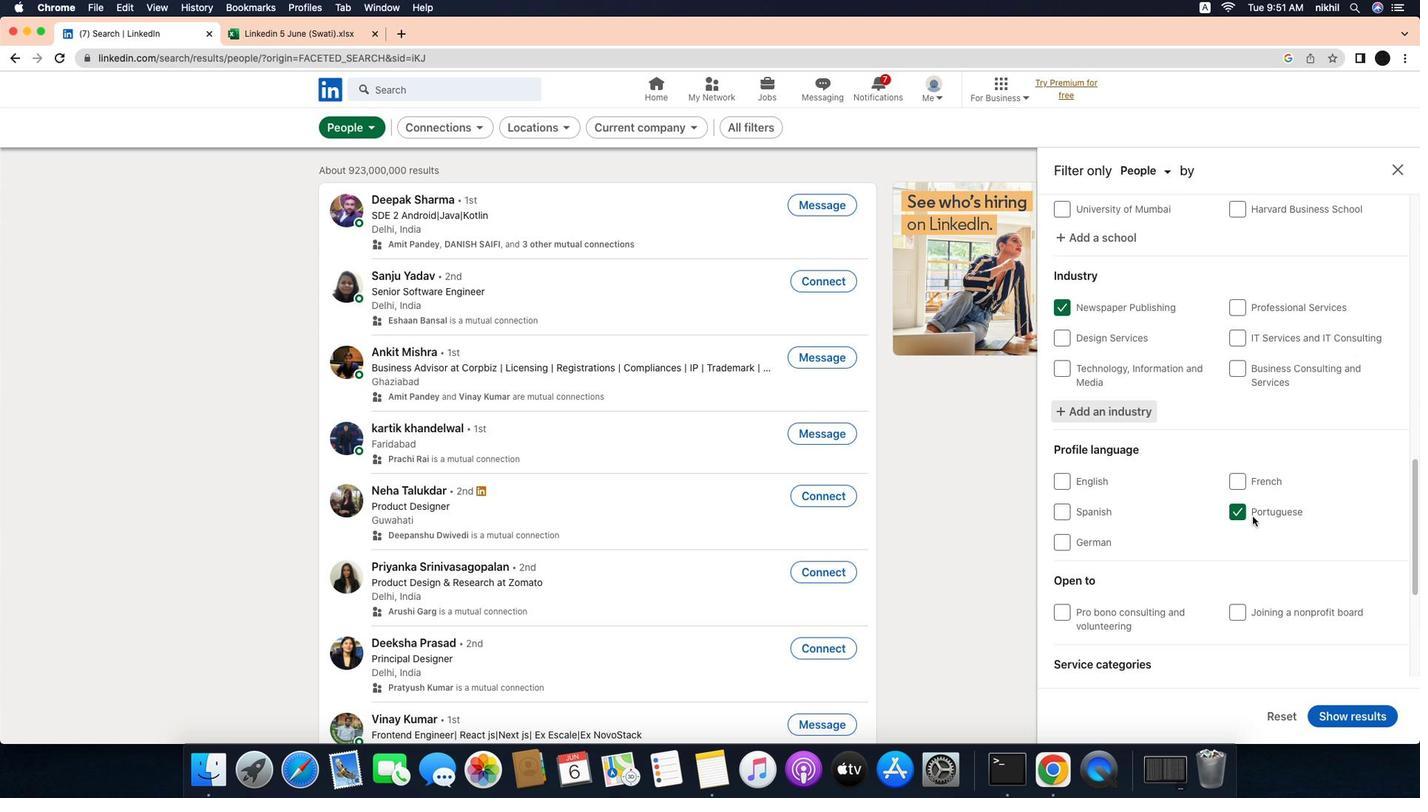 
Action: Mouse scrolled (1298, 514) with delta (-36, -38)
Screenshot: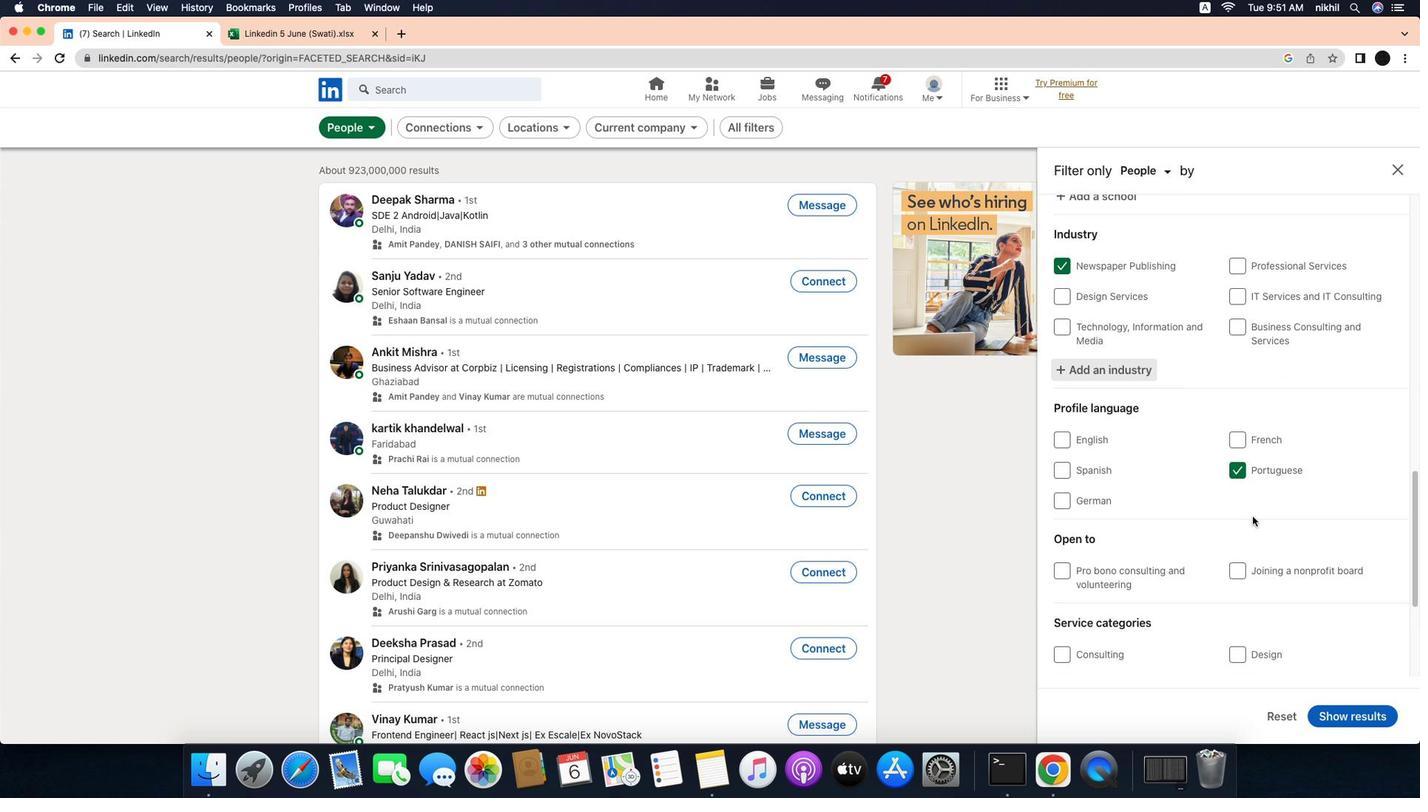 
Action: Mouse scrolled (1298, 514) with delta (-36, -36)
Screenshot: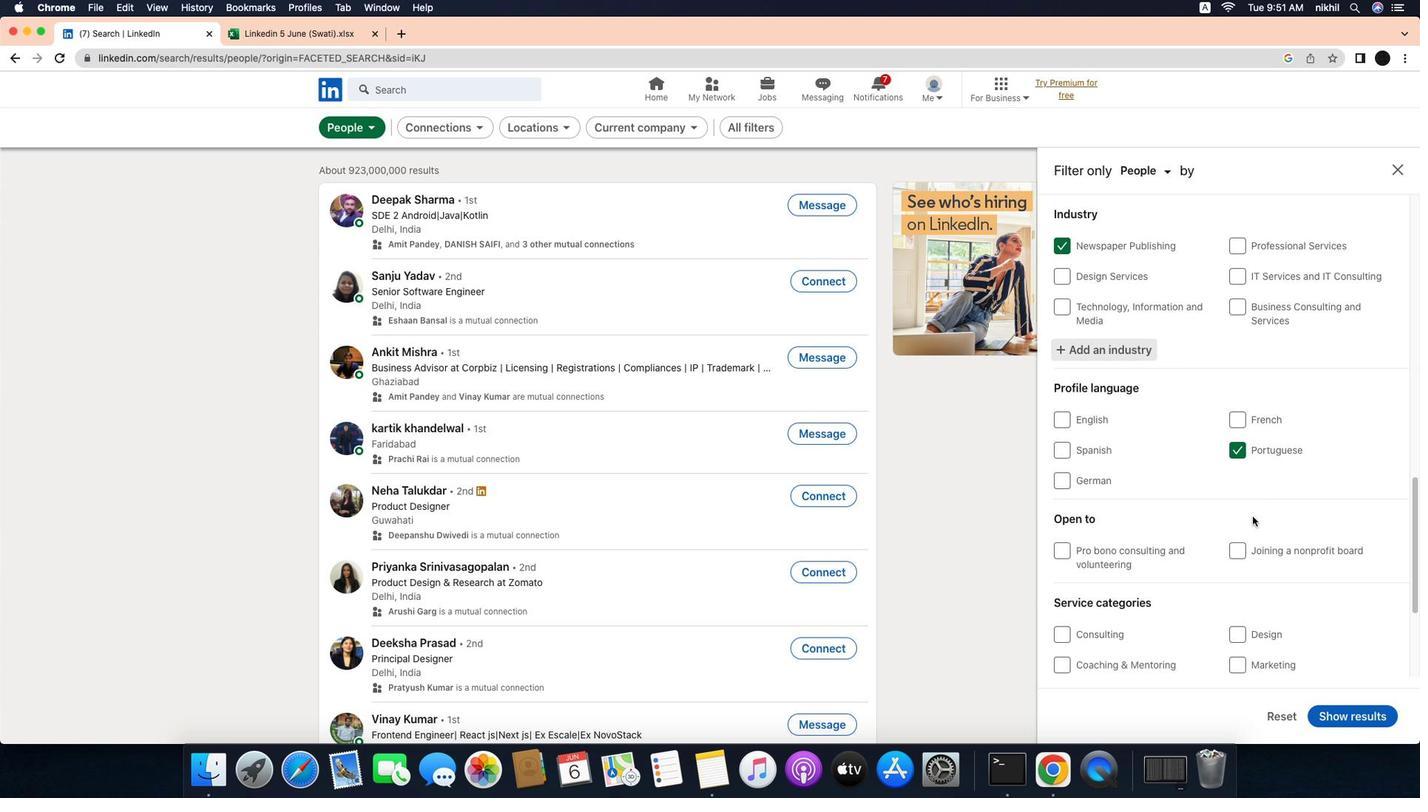
Action: Mouse scrolled (1298, 514) with delta (-36, -36)
Screenshot: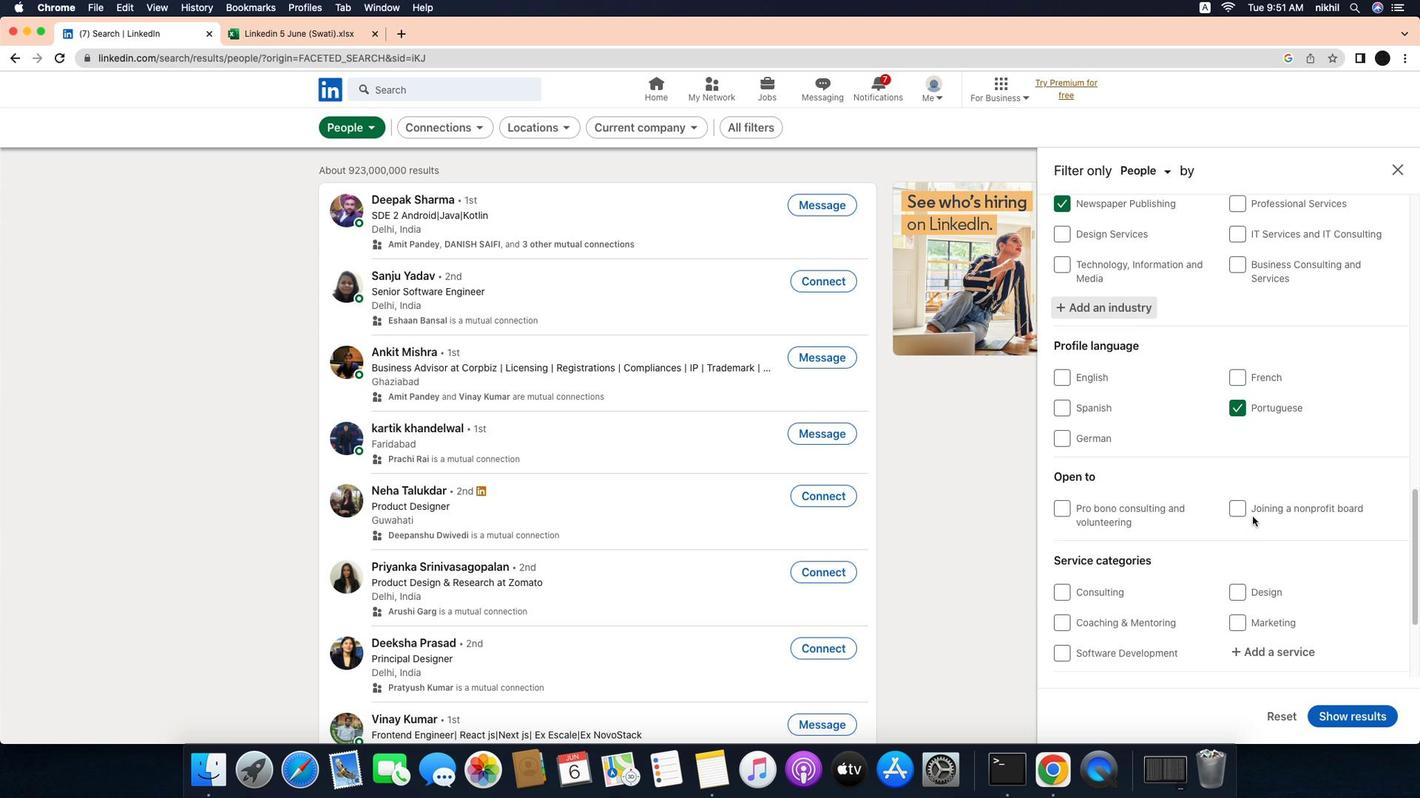 
Action: Mouse scrolled (1298, 514) with delta (-36, -37)
Screenshot: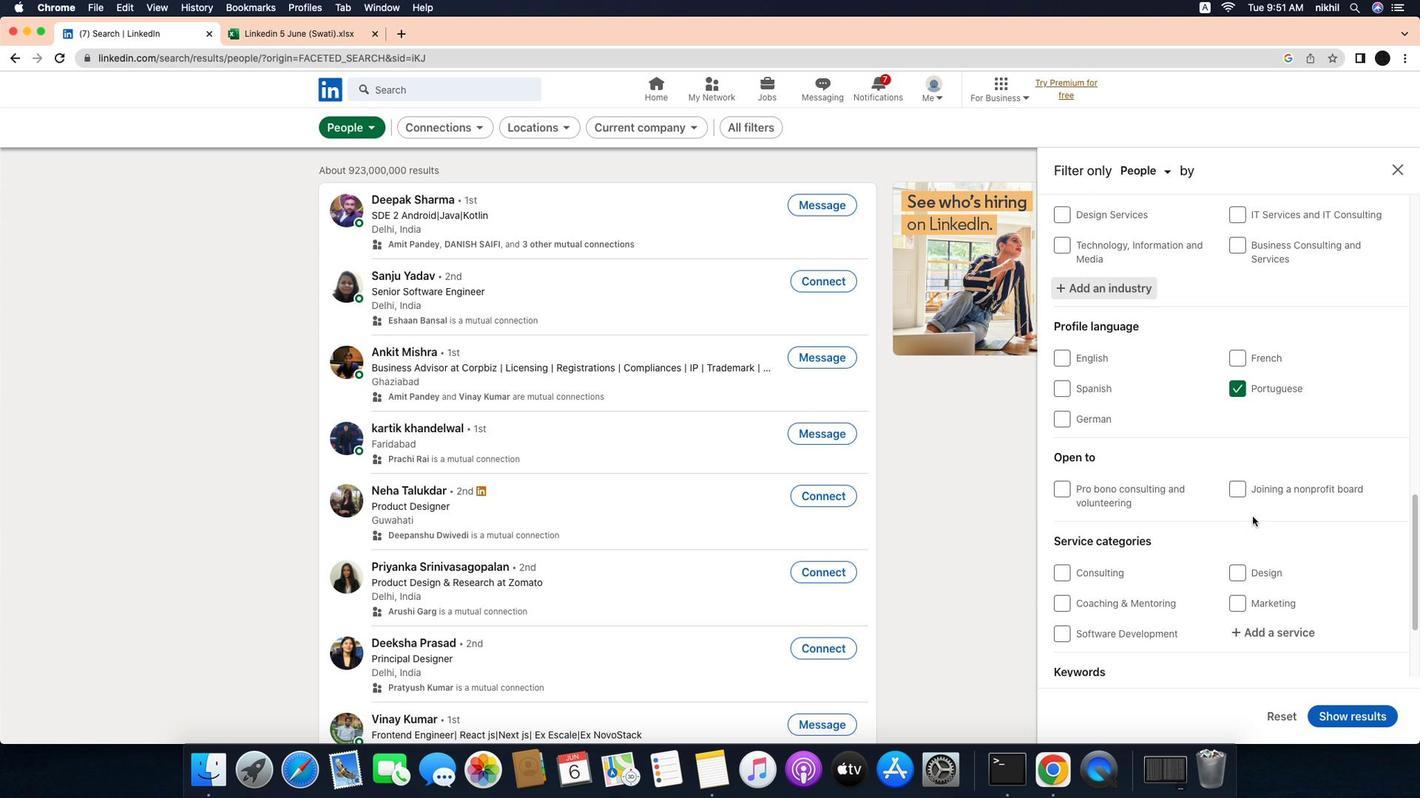 
Action: Mouse scrolled (1298, 514) with delta (-36, -36)
Screenshot: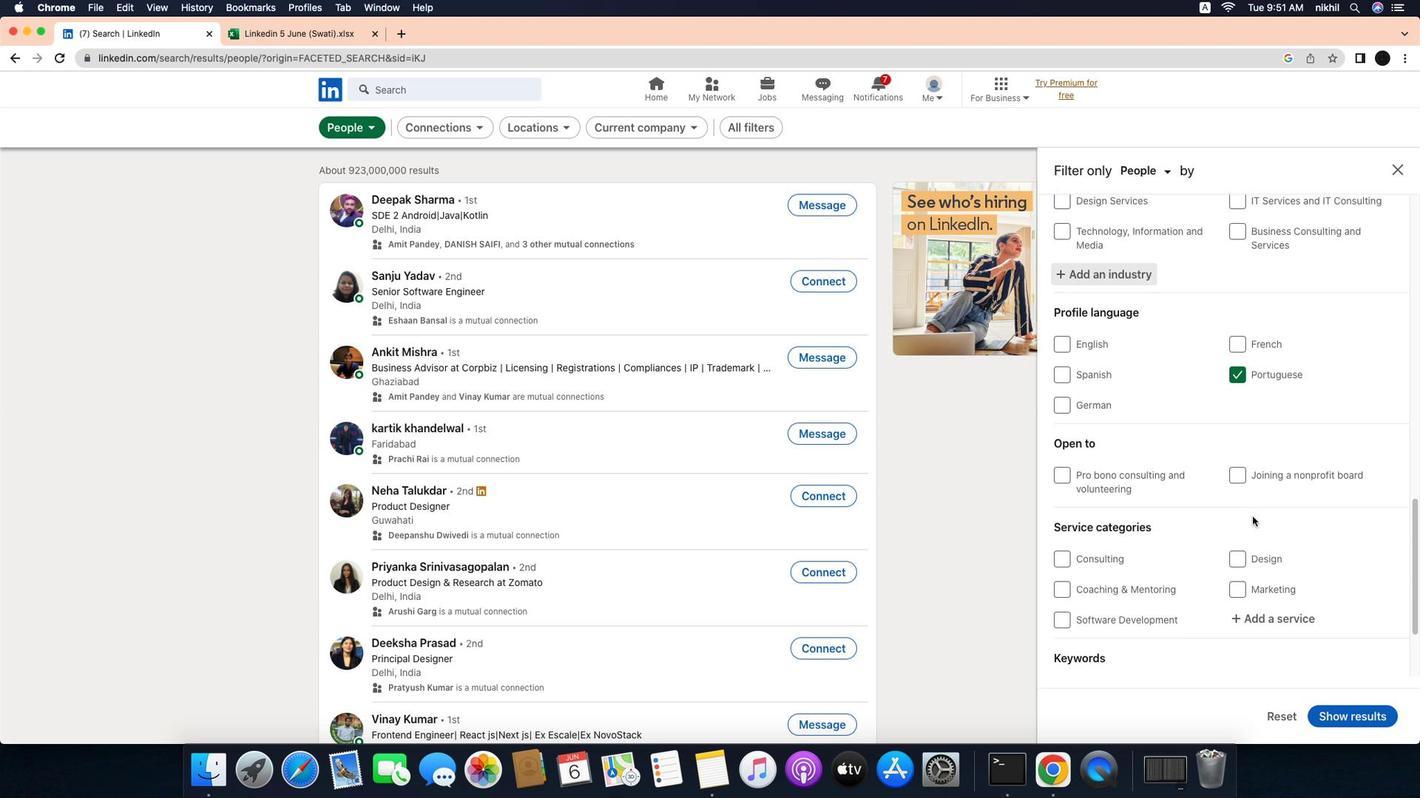 
Action: Mouse scrolled (1298, 514) with delta (-36, -36)
Screenshot: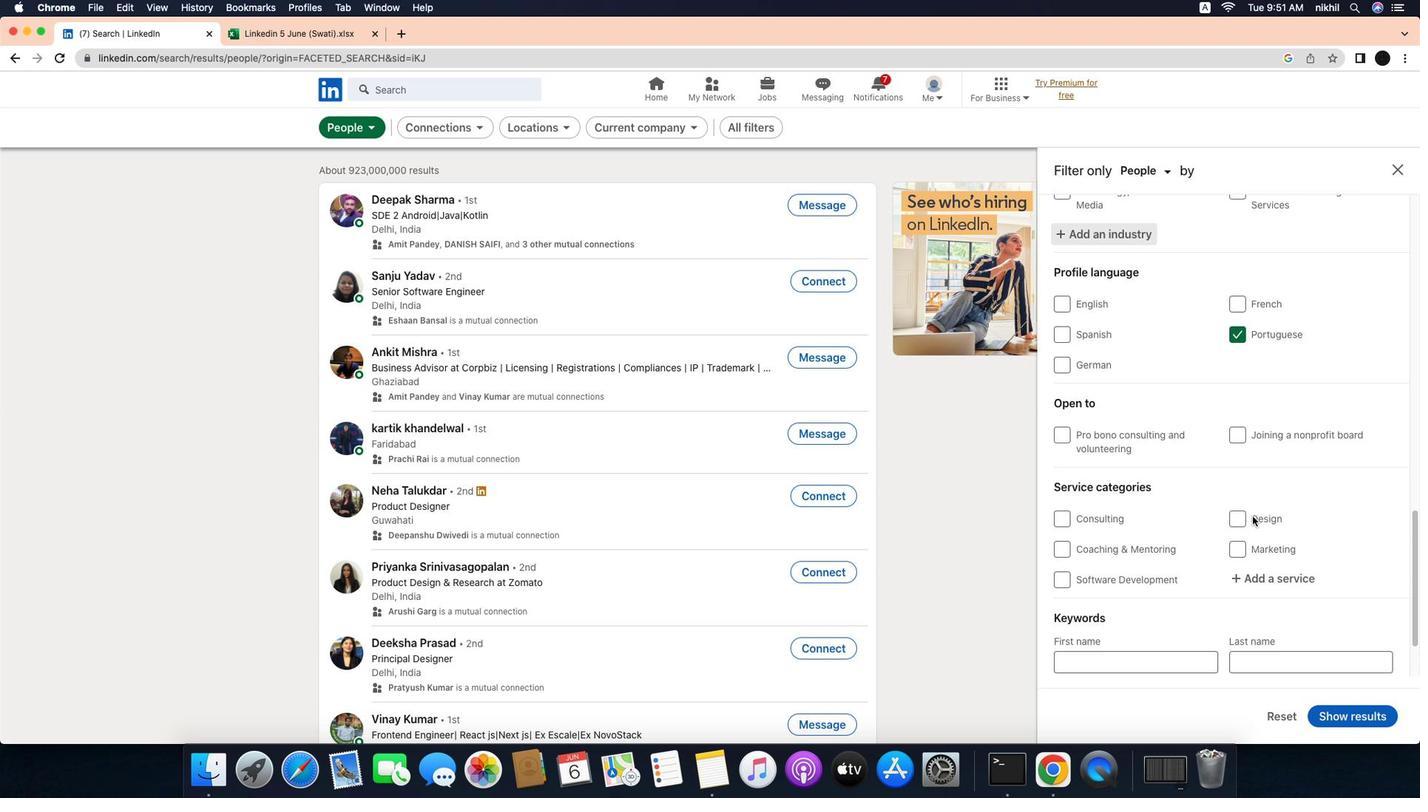 
Action: Mouse scrolled (1298, 514) with delta (-36, -36)
Screenshot: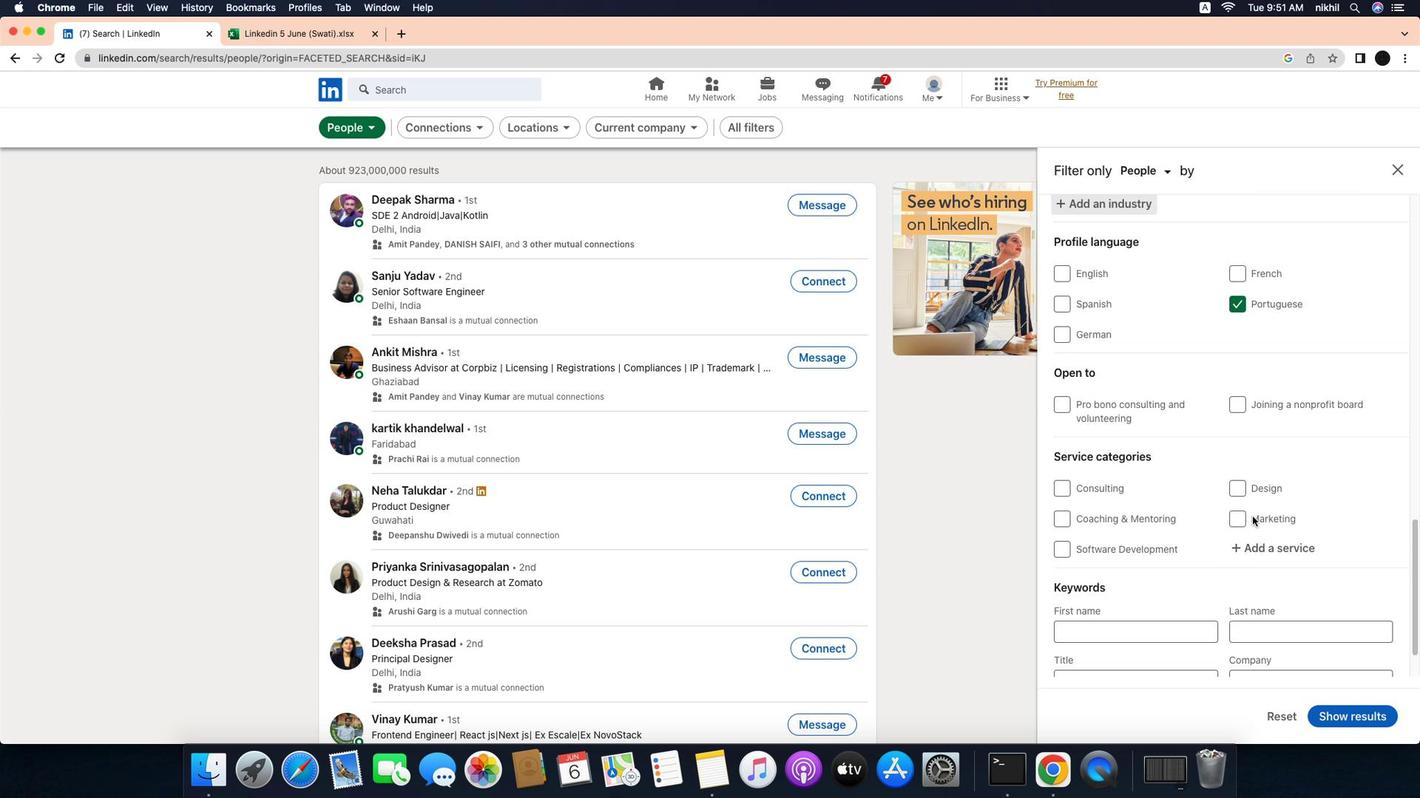 
Action: Mouse scrolled (1298, 514) with delta (-36, -37)
Screenshot: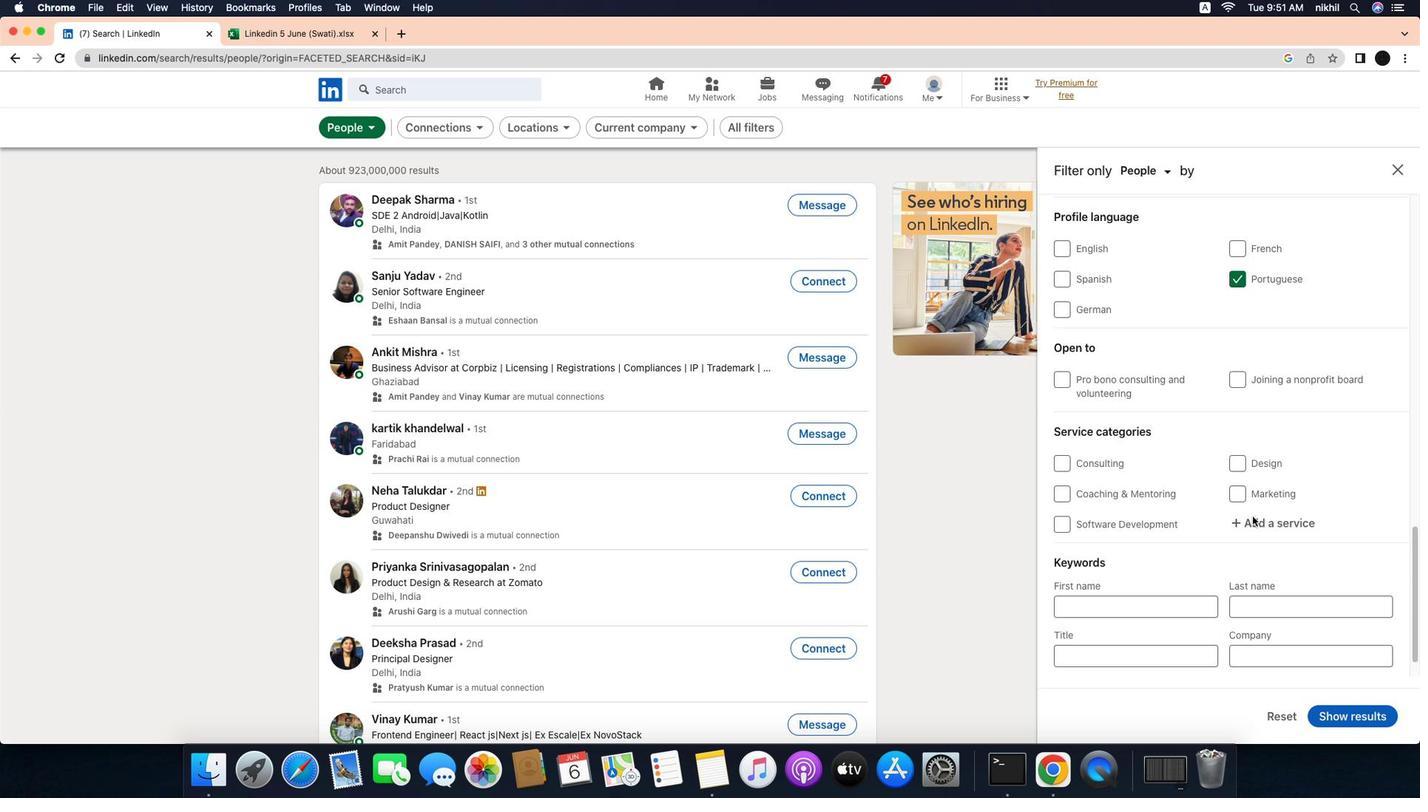 
Action: Mouse moved to (1312, 510)
Screenshot: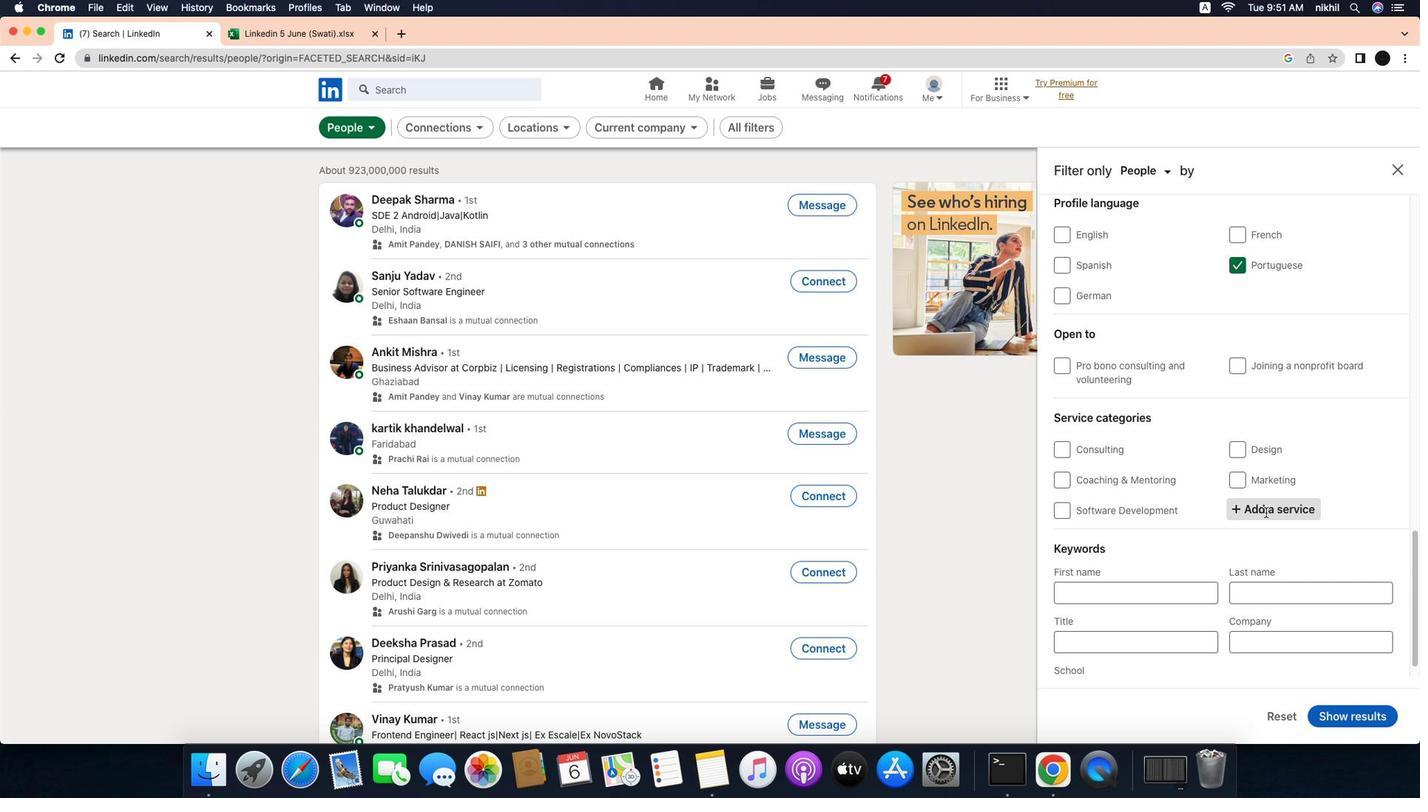 
Action: Mouse pressed left at (1312, 510)
Screenshot: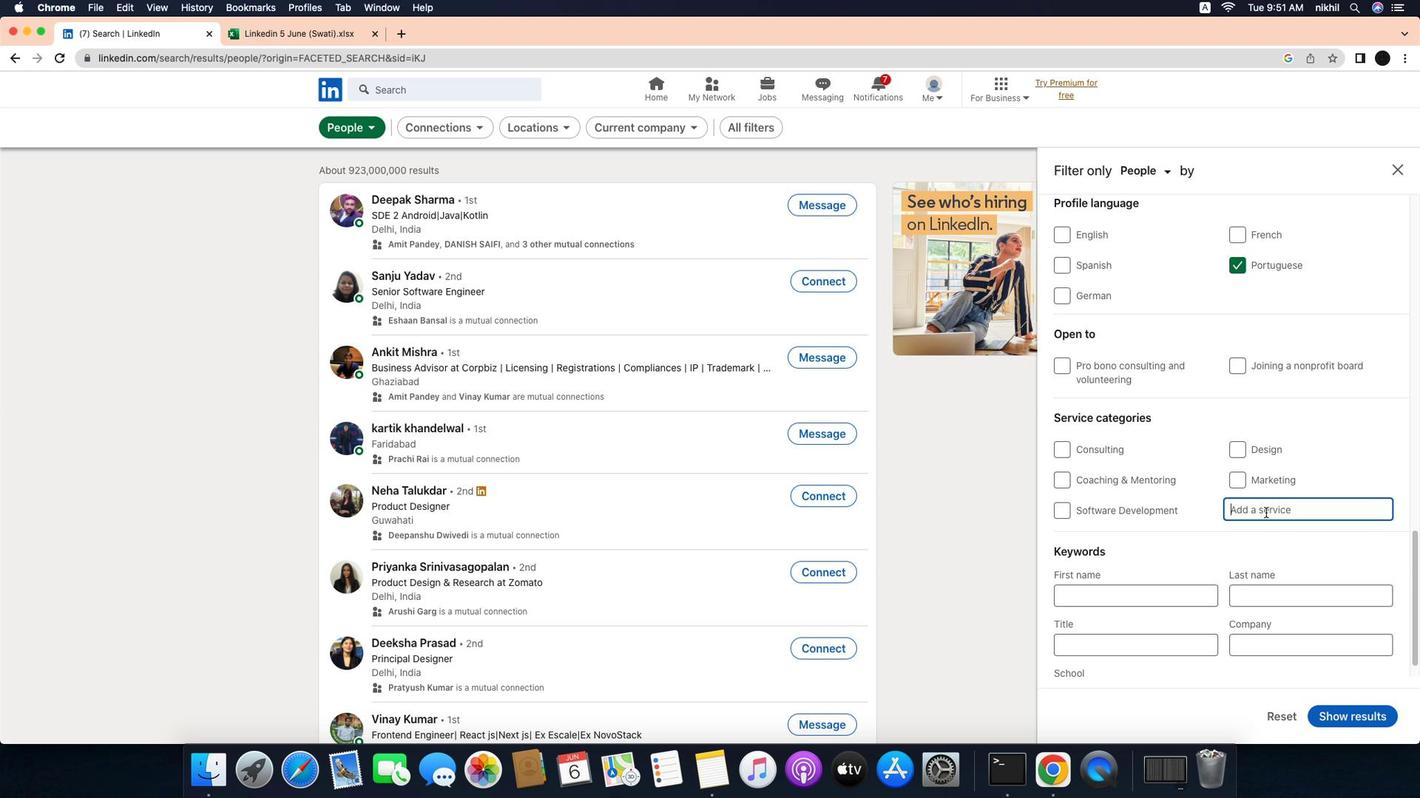 
Action: Mouse moved to (1351, 509)
Screenshot: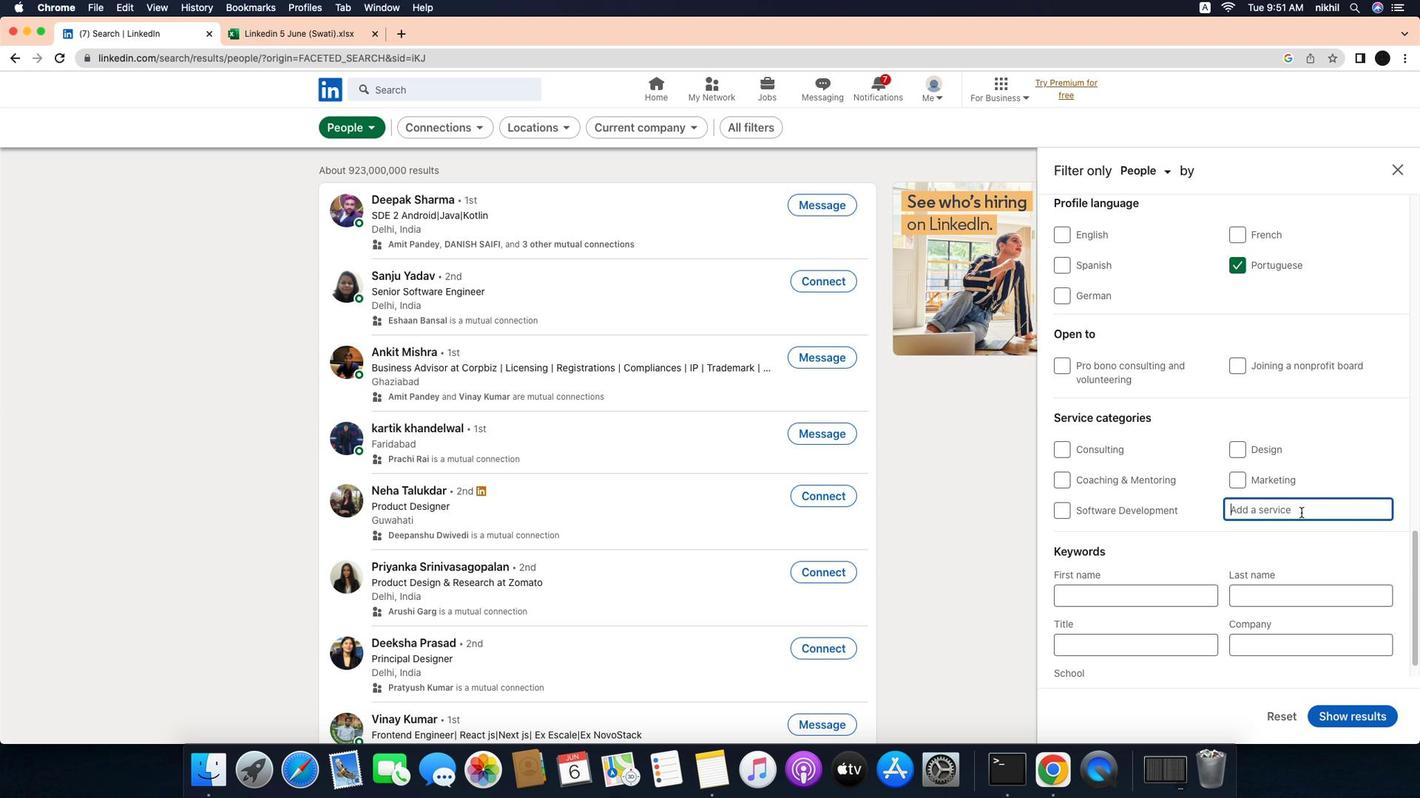 
Action: Mouse pressed left at (1351, 509)
Screenshot: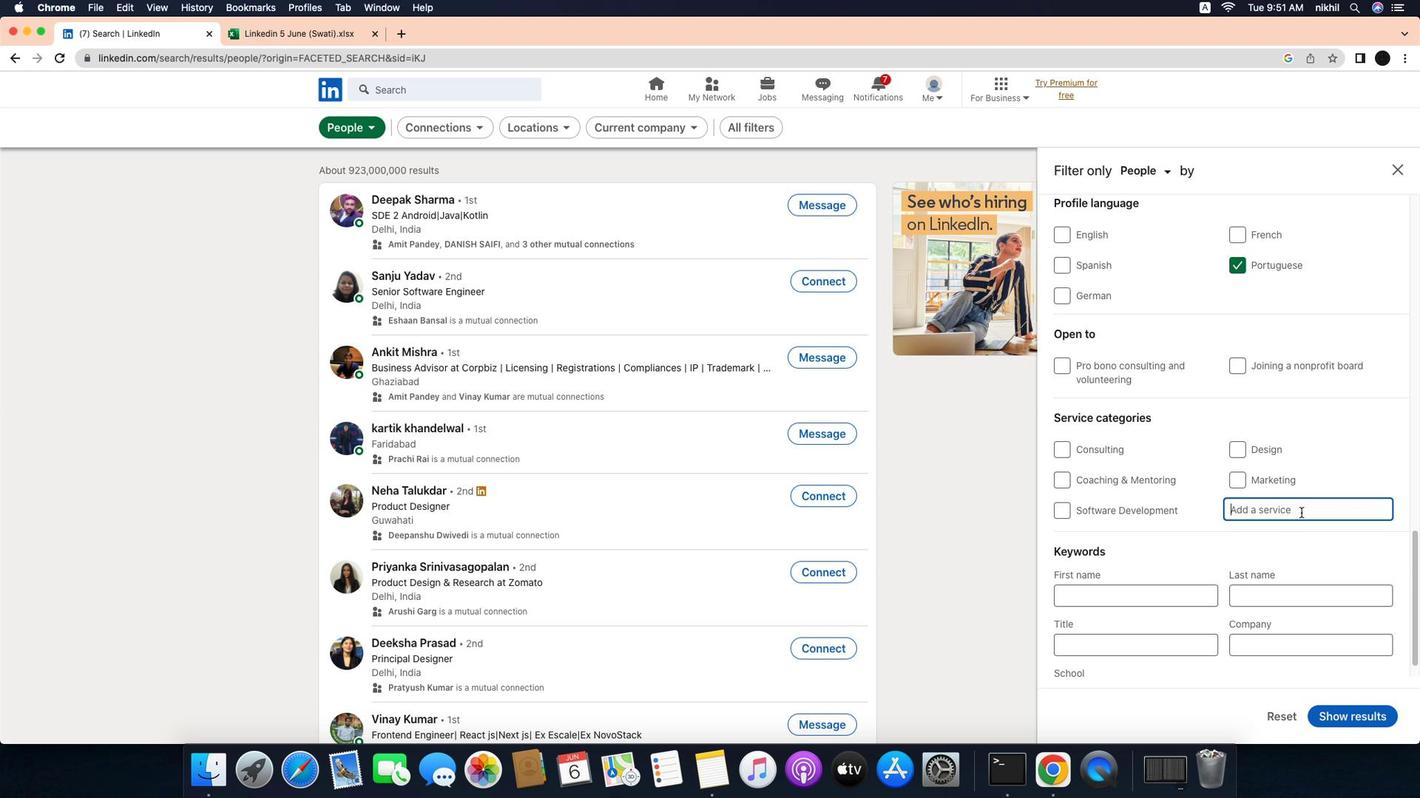 
Action: Mouse moved to (1350, 509)
Screenshot: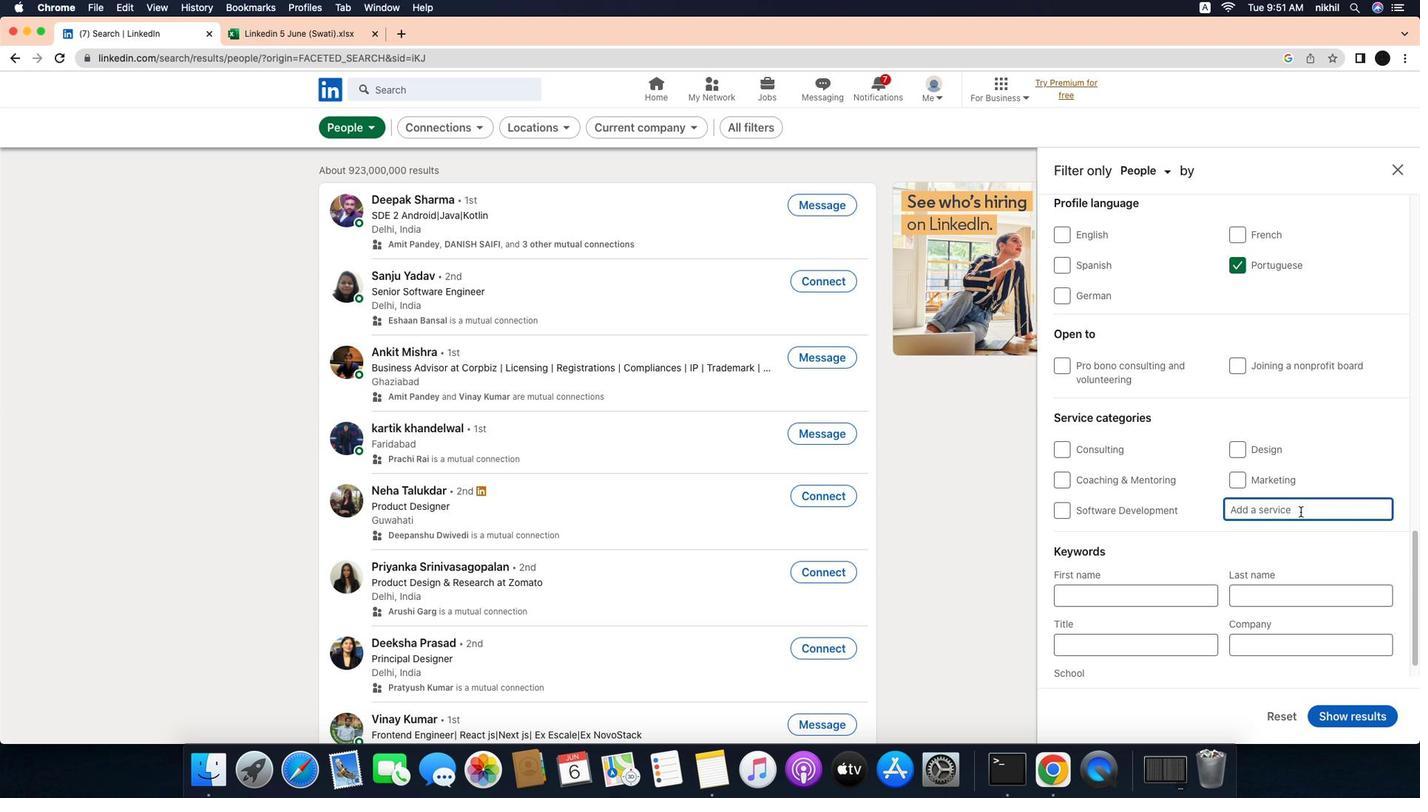 
Action: Key pressed Key.caps_lock'W'Key.caps_lock'e''d''d''i''n''g'Key.spaceKey.caps_lock'P'Key.caps_lock'h''o''t''o''g''r''a''p''h''y'
Screenshot: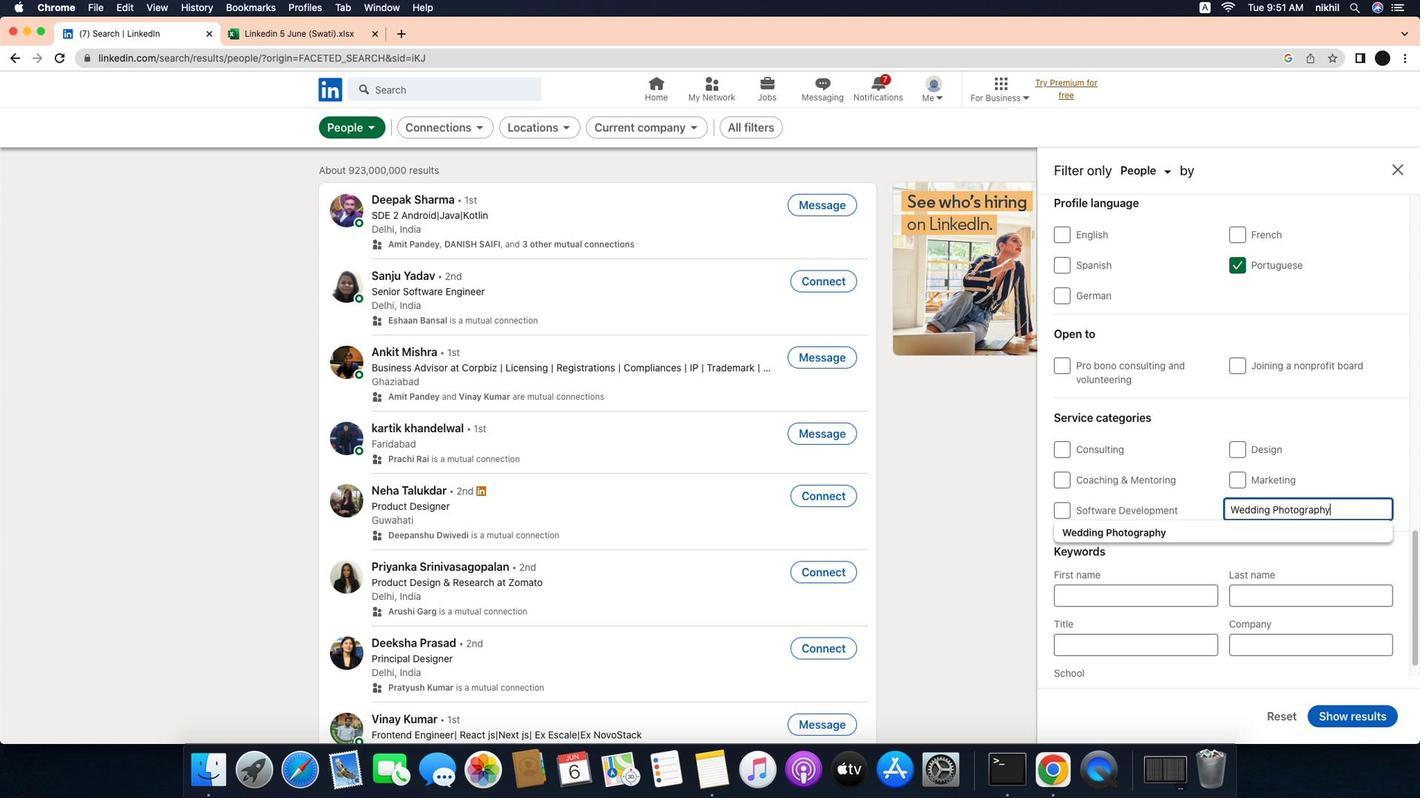 
Action: Mouse moved to (1309, 533)
Screenshot: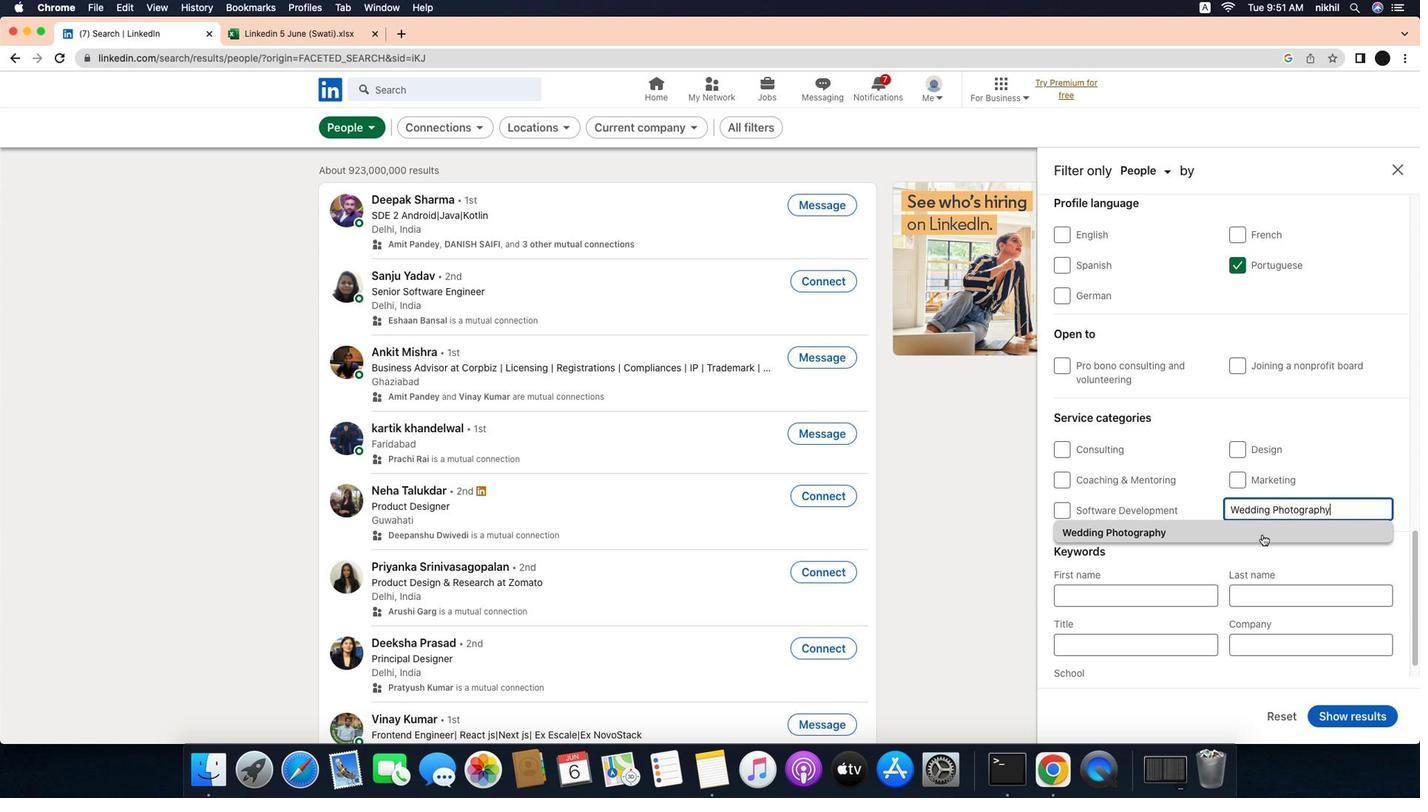 
Action: Mouse pressed left at (1309, 533)
Screenshot: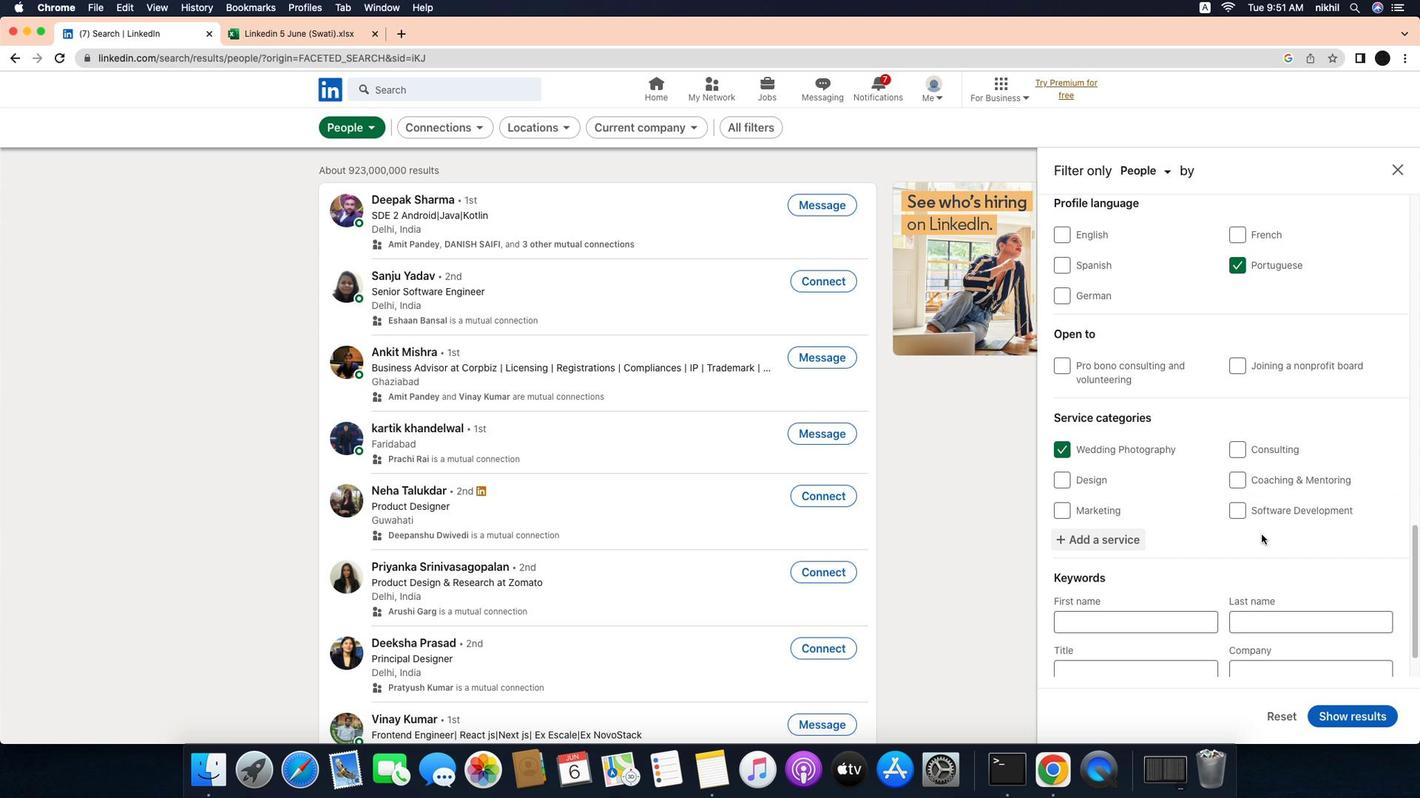 
Action: Mouse moved to (1275, 546)
Screenshot: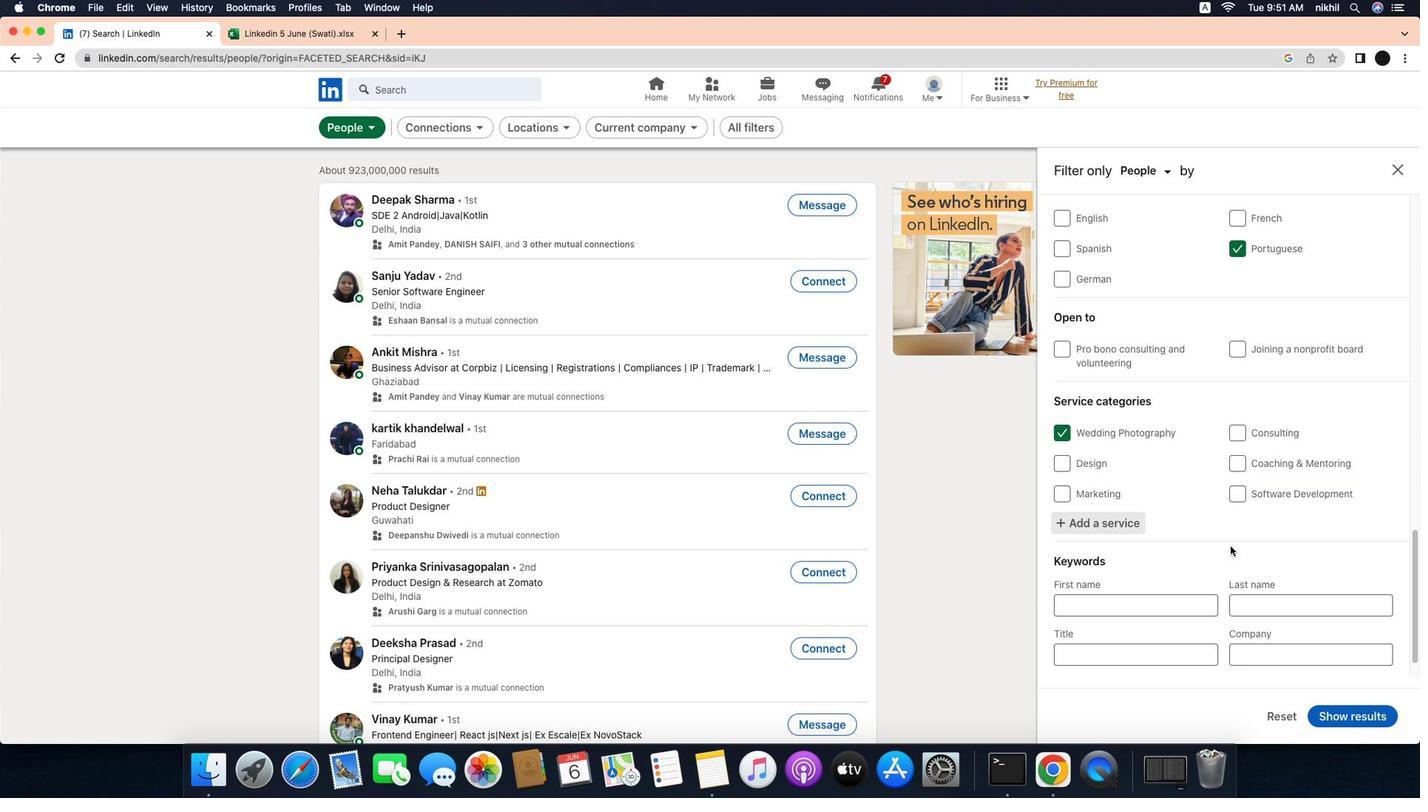 
Action: Mouse scrolled (1275, 546) with delta (-36, -36)
Screenshot: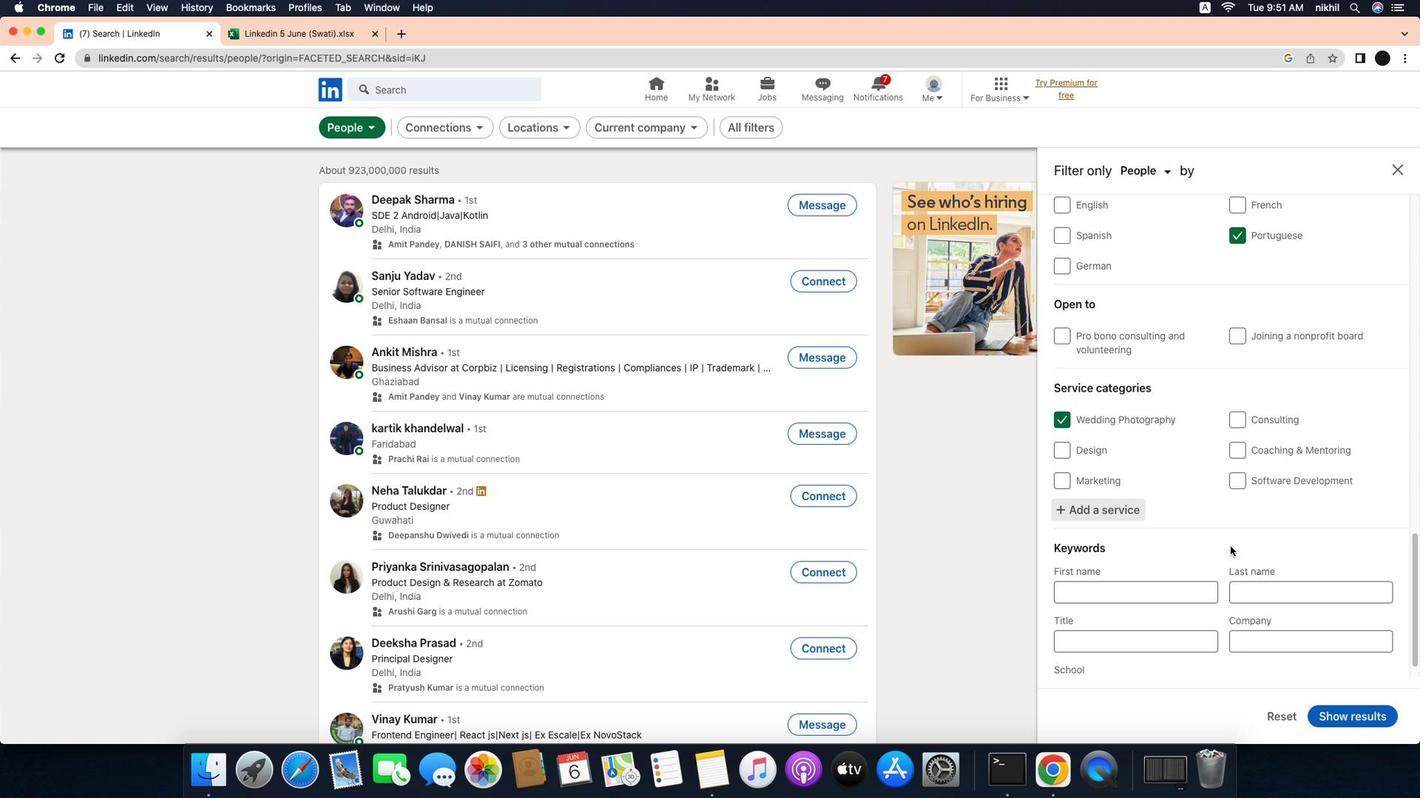 
Action: Mouse scrolled (1275, 546) with delta (-36, -36)
Screenshot: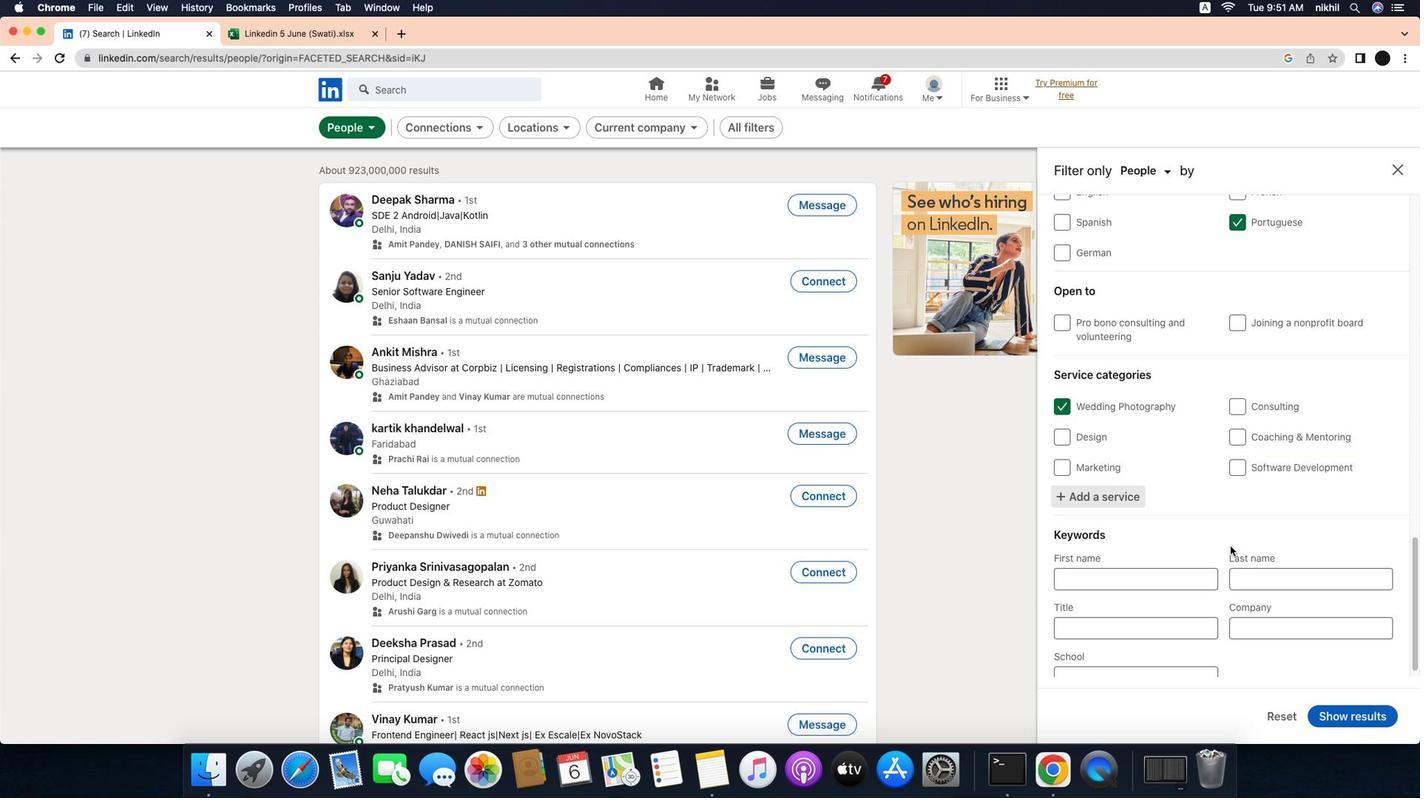 
Action: Mouse scrolled (1275, 546) with delta (-36, -37)
Screenshot: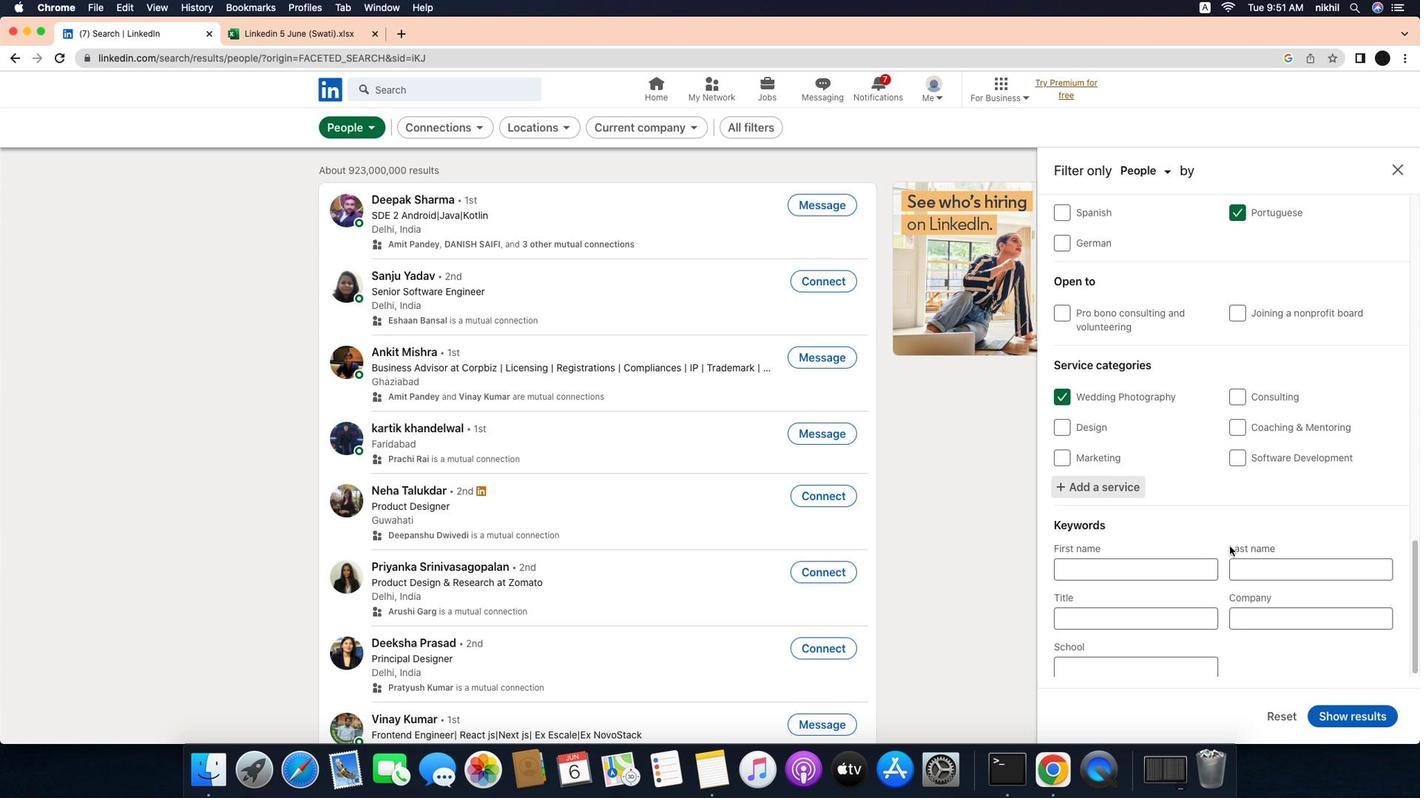 
Action: Mouse scrolled (1275, 546) with delta (-36, -37)
Screenshot: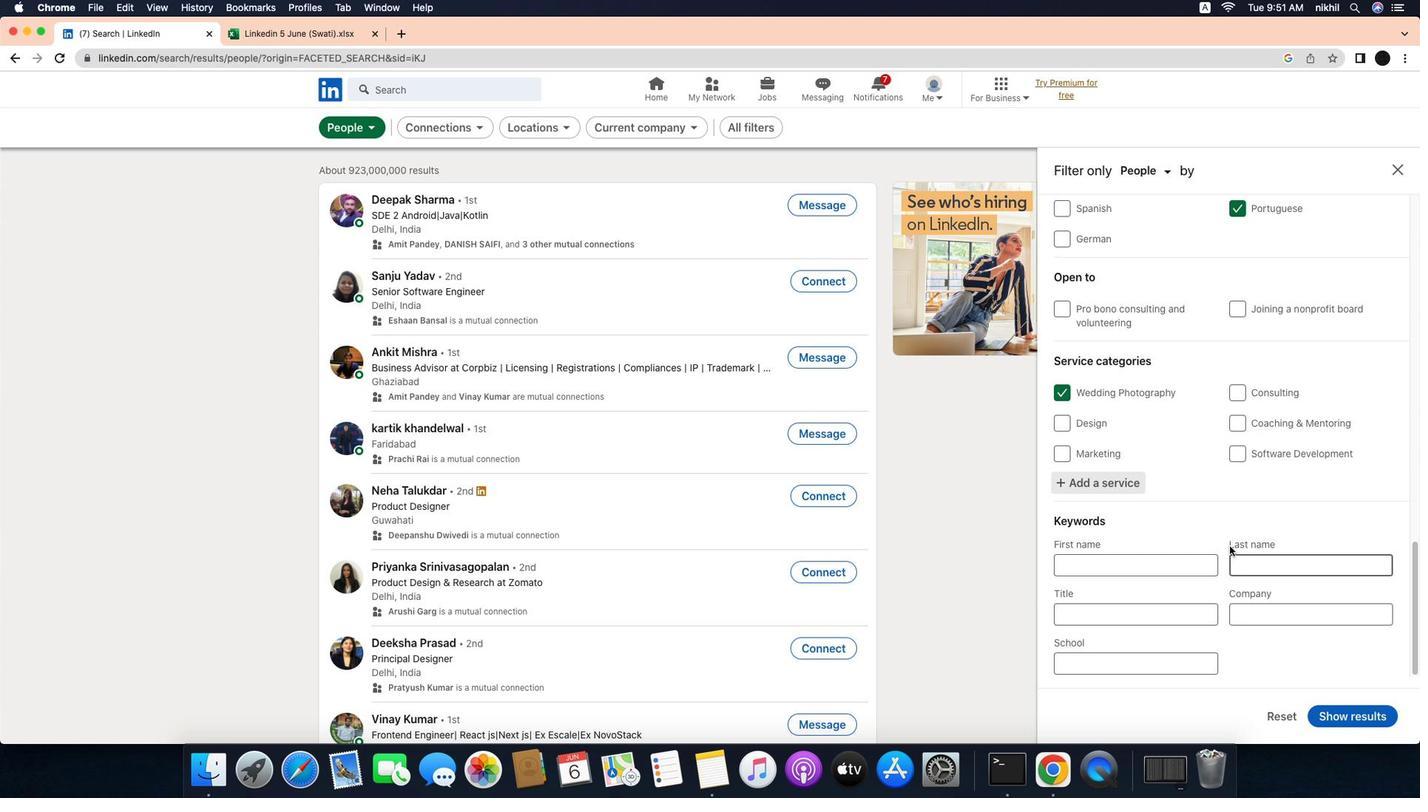 
Action: Mouse moved to (1141, 614)
Screenshot: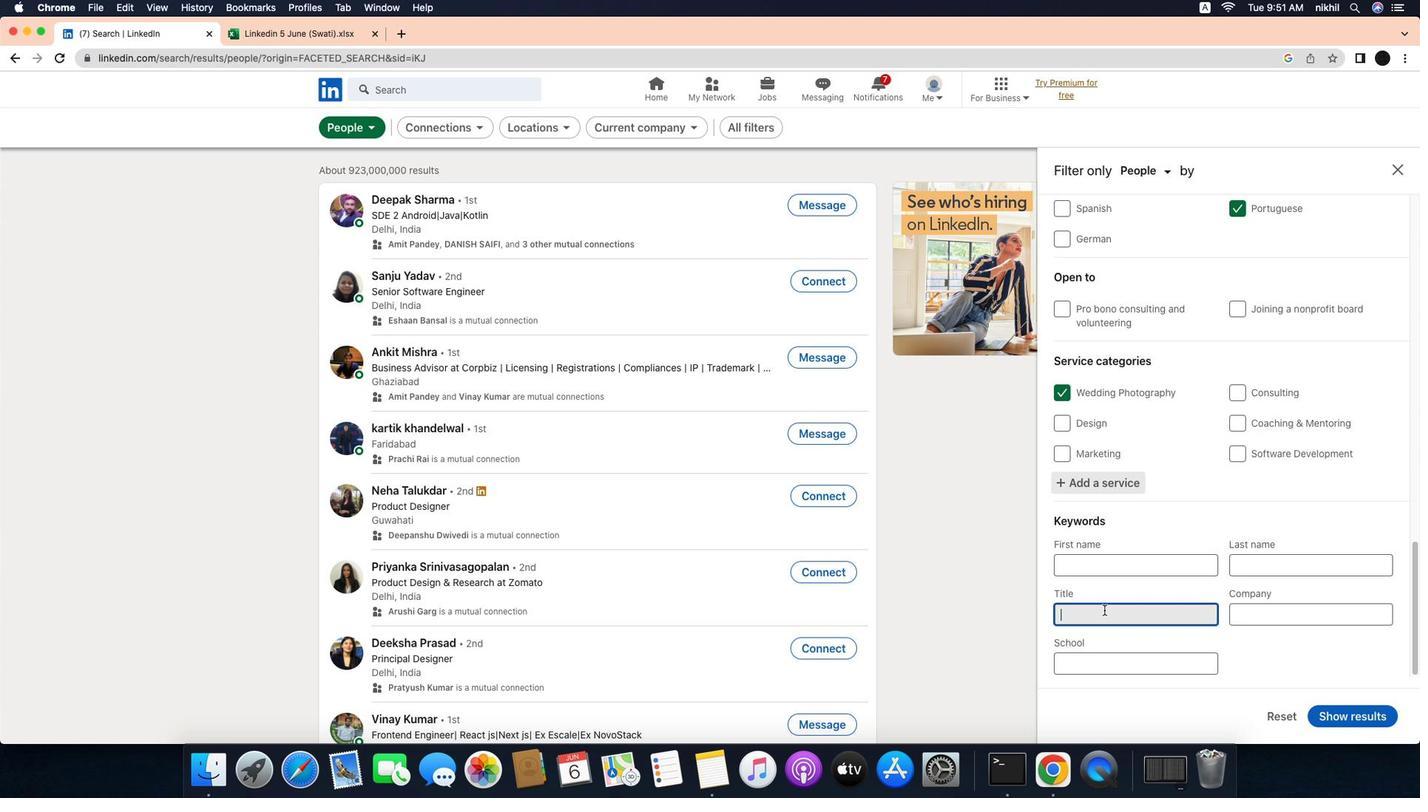 
Action: Mouse pressed left at (1141, 614)
Screenshot: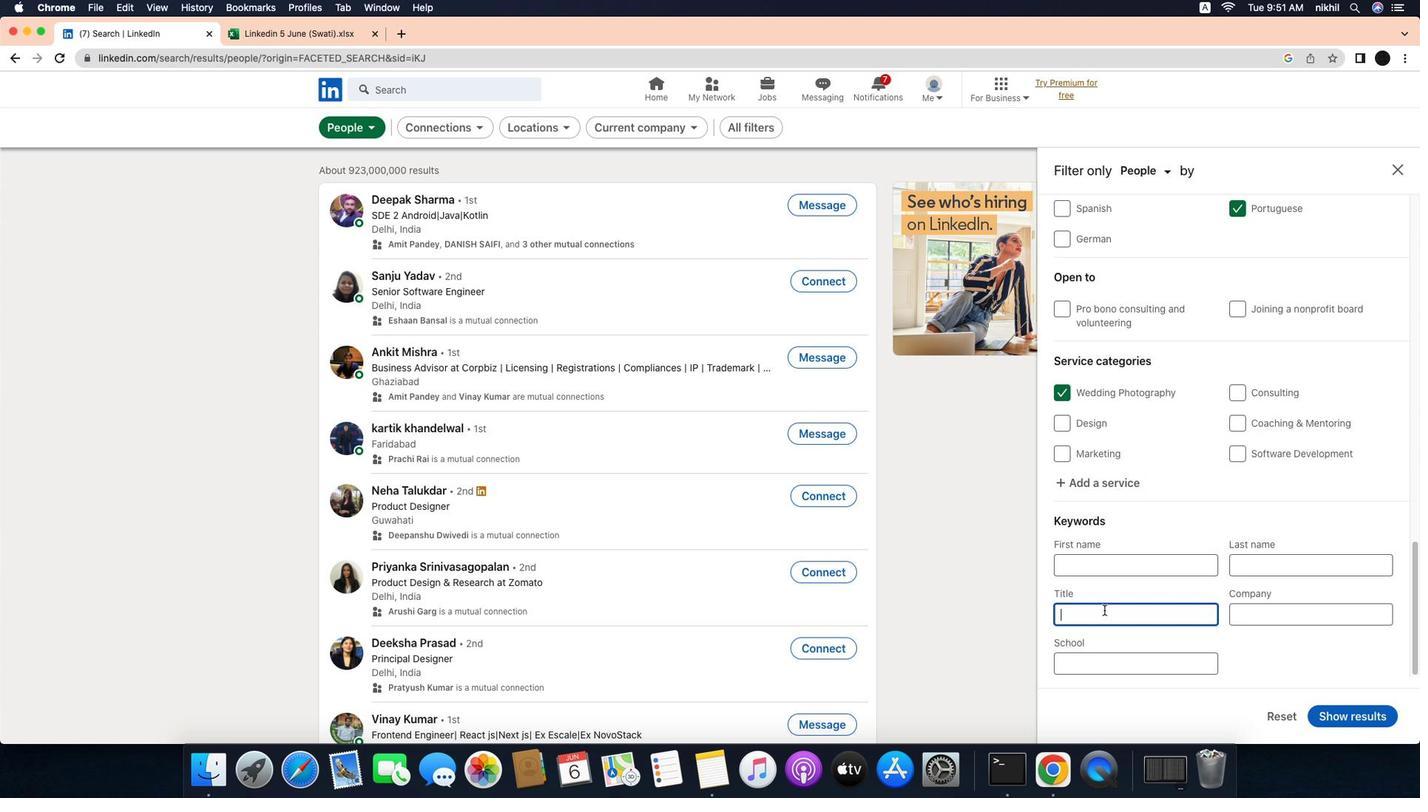 
Action: Key pressed Key.caps_lock'Z'Key.caps_lock'o''o''l''o''g''i''s''t'Key.enter
Screenshot: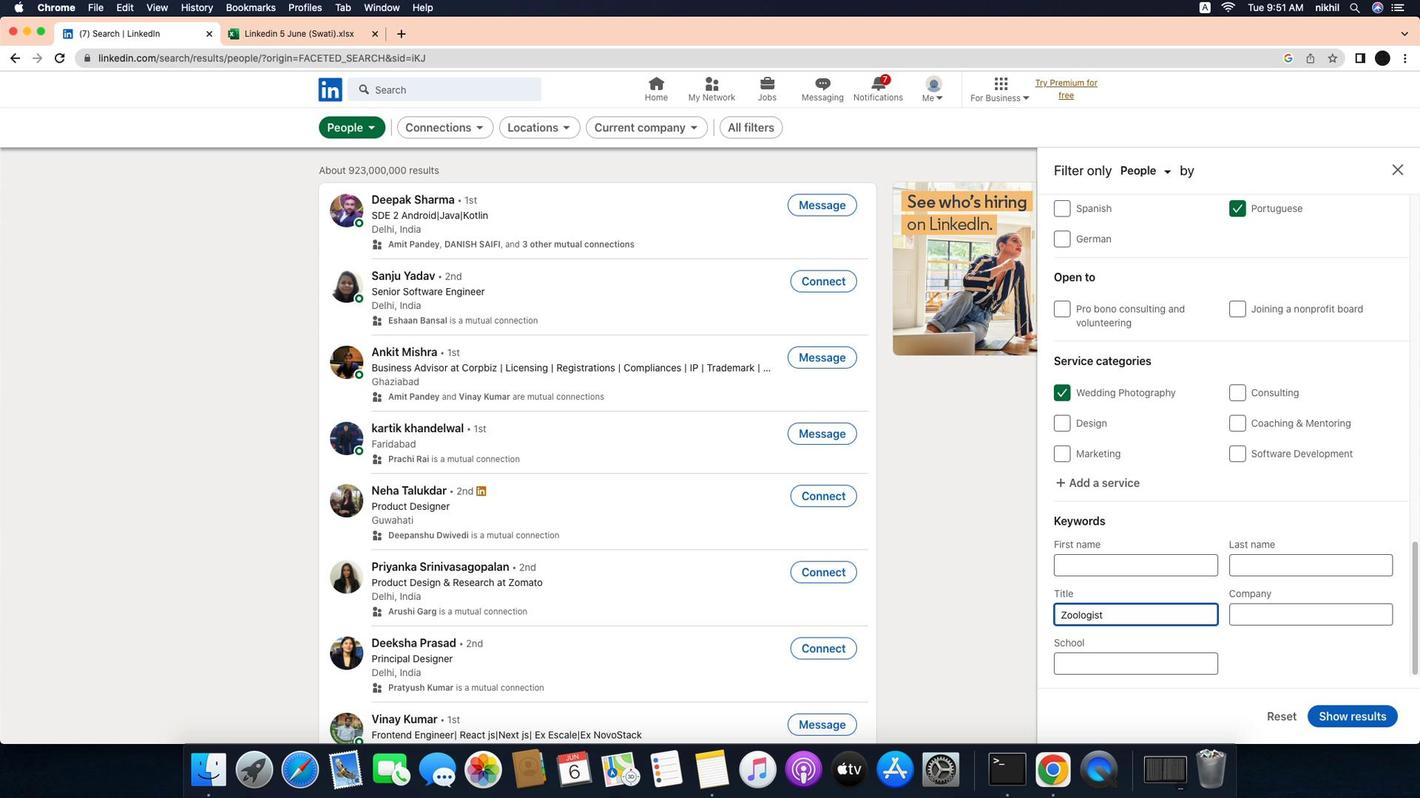 
Action: Mouse moved to (1242, 685)
Screenshot: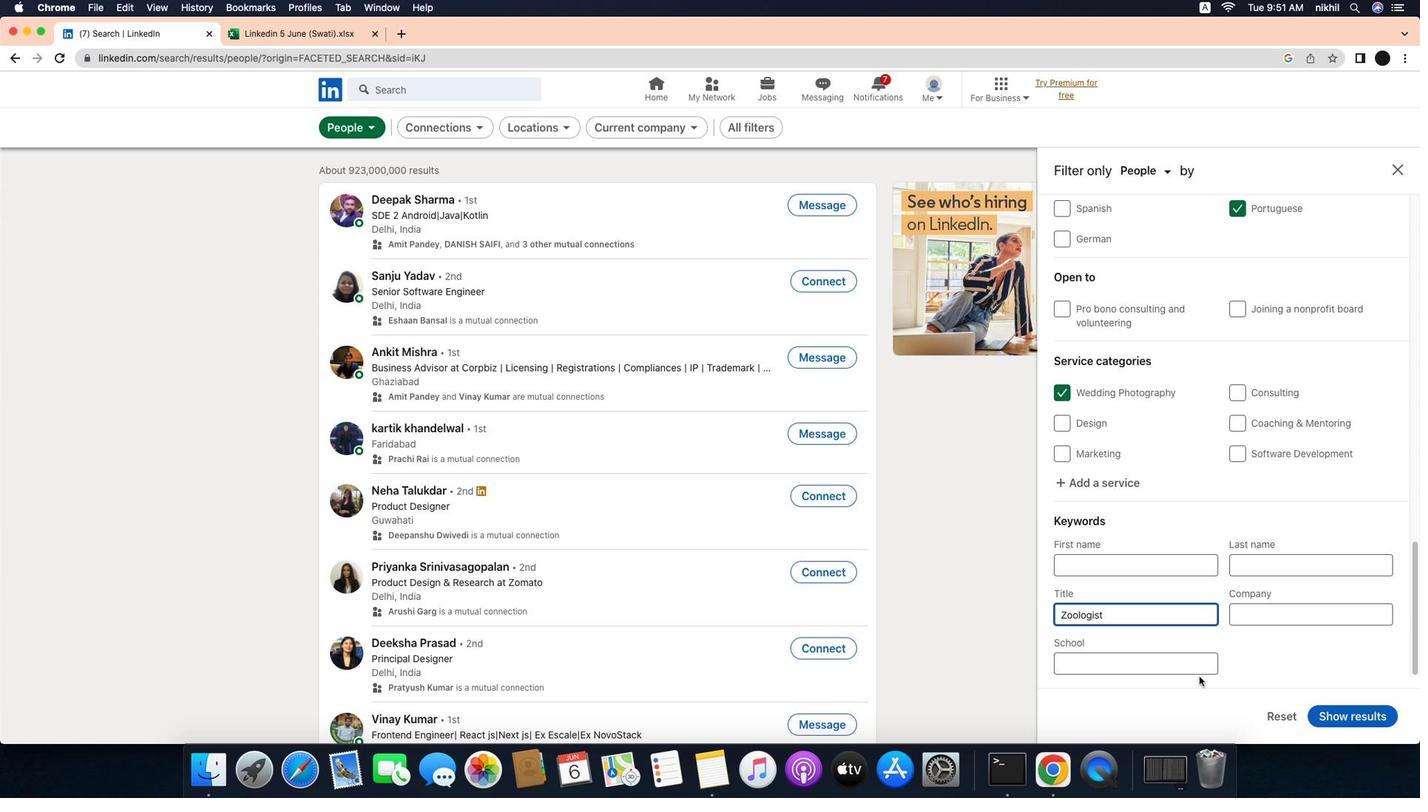 
Action: Mouse scrolled (1242, 685) with delta (-36, -36)
Screenshot: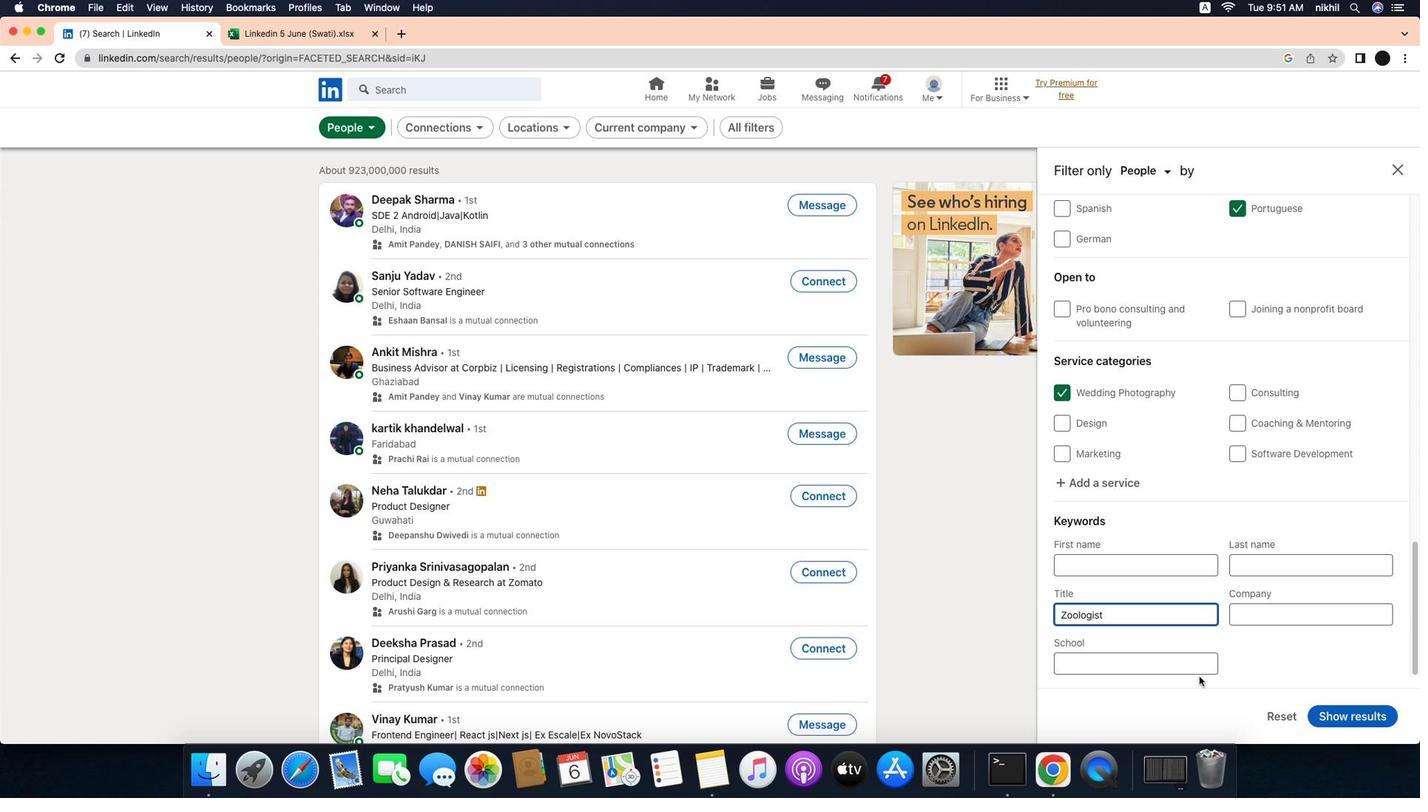
Action: Mouse moved to (1242, 685)
Screenshot: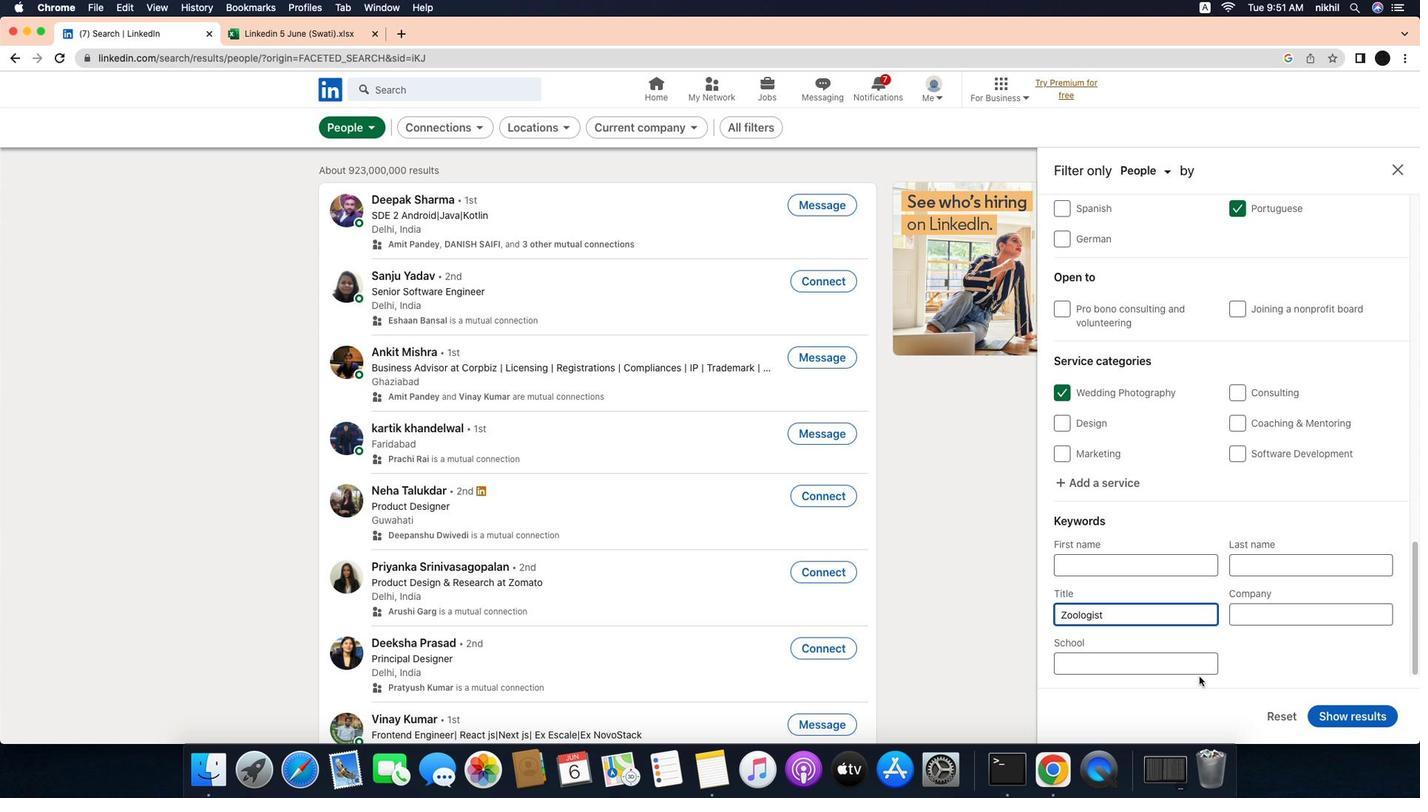 
Action: Mouse scrolled (1242, 685) with delta (-36, -36)
Screenshot: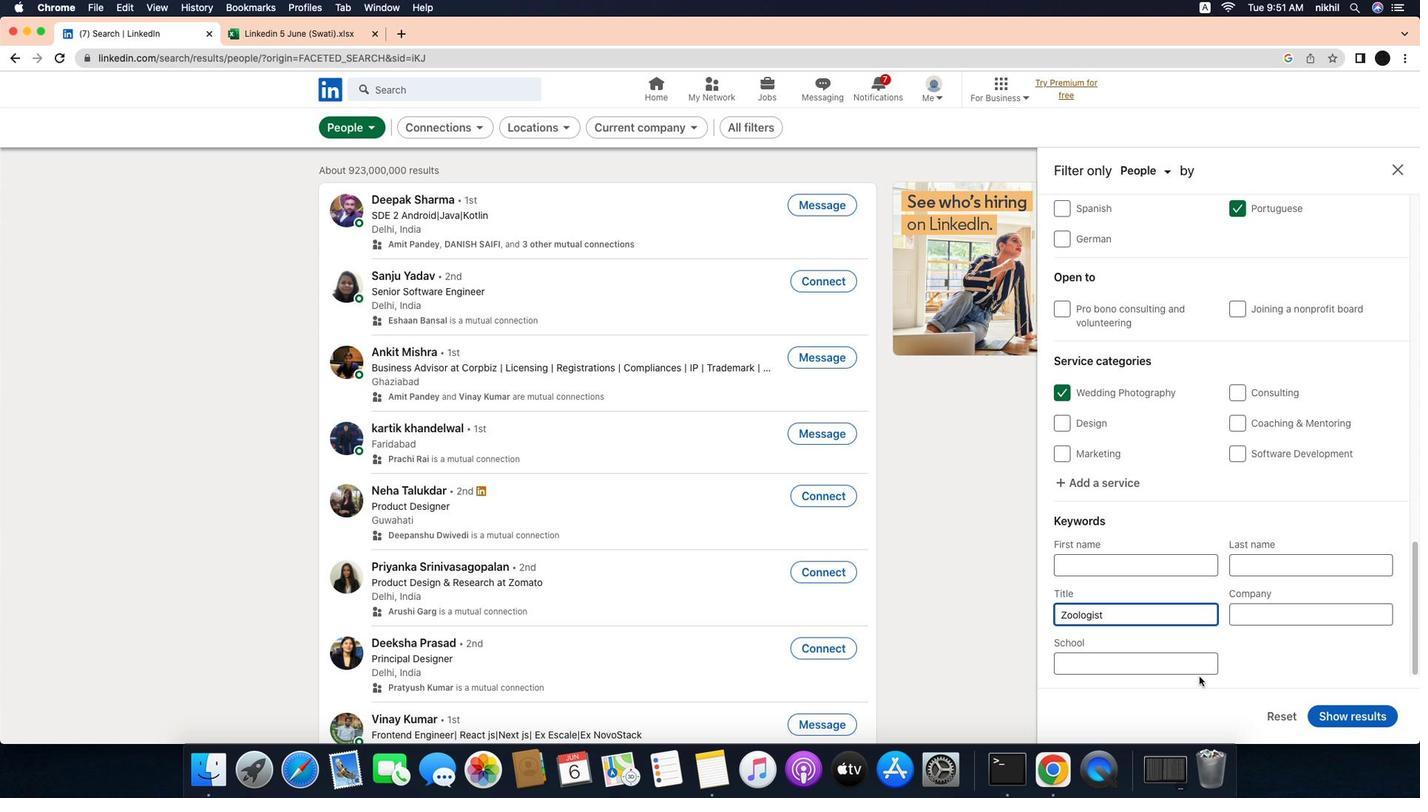 
Action: Mouse scrolled (1242, 685) with delta (-36, -38)
Screenshot: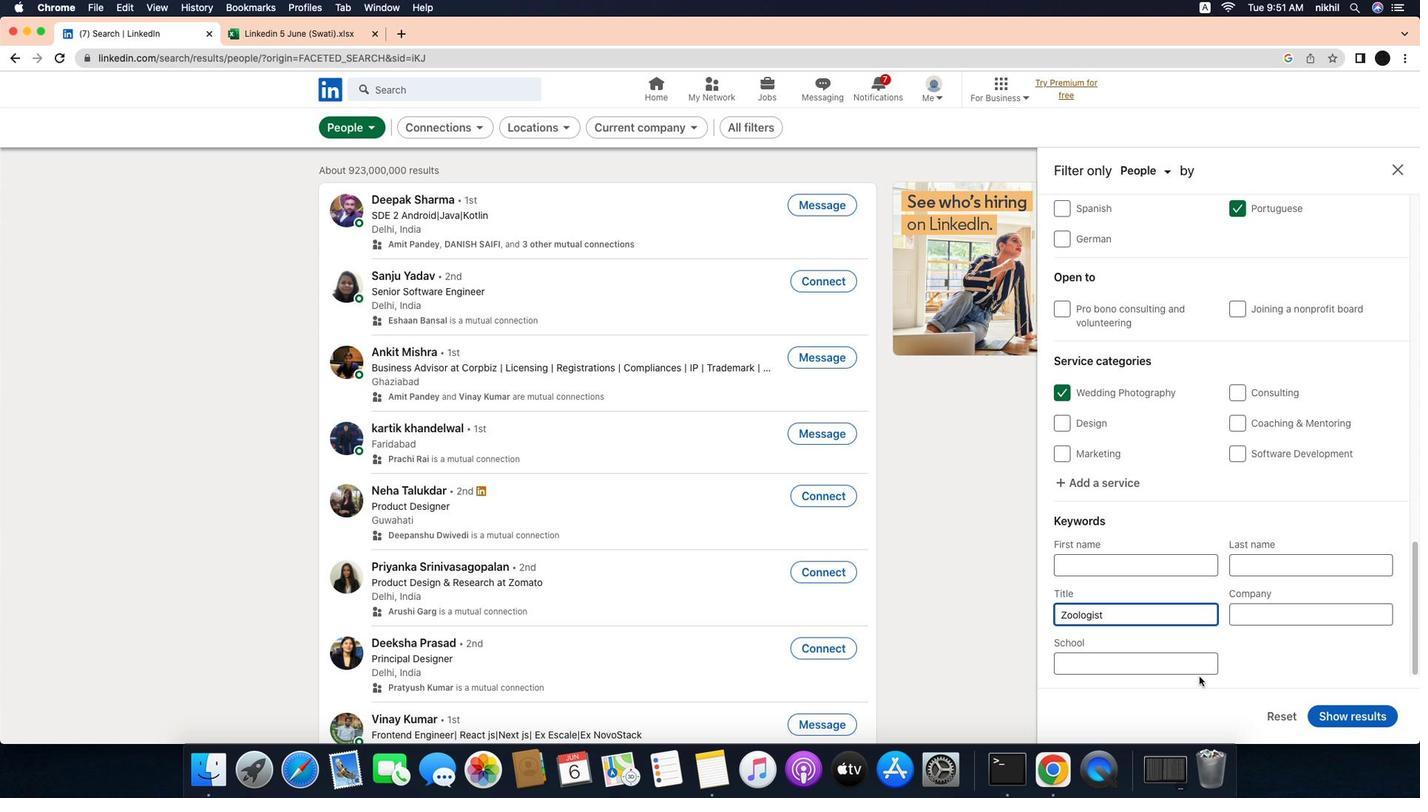 
Action: Mouse moved to (1381, 727)
Screenshot: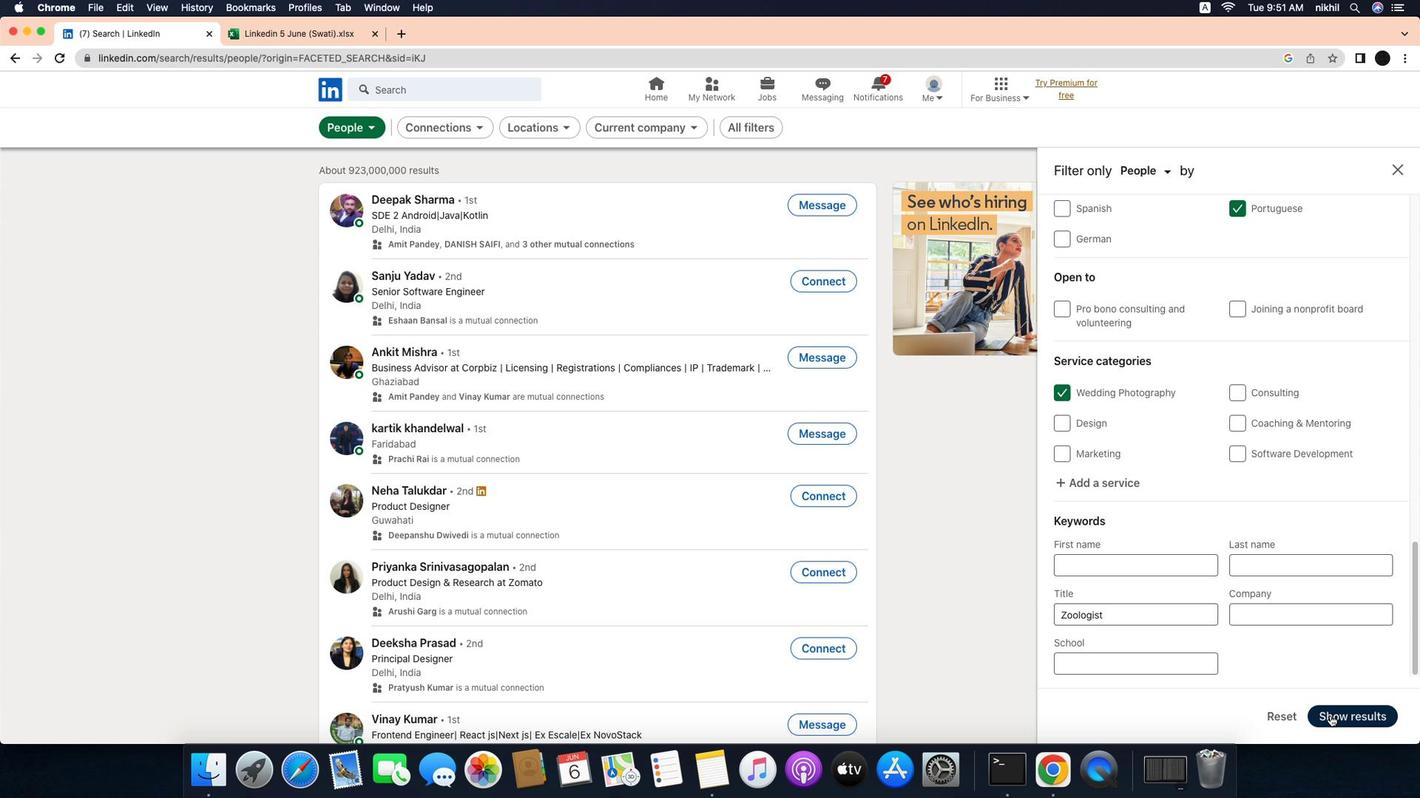 
Action: Mouse pressed left at (1381, 727)
Screenshot: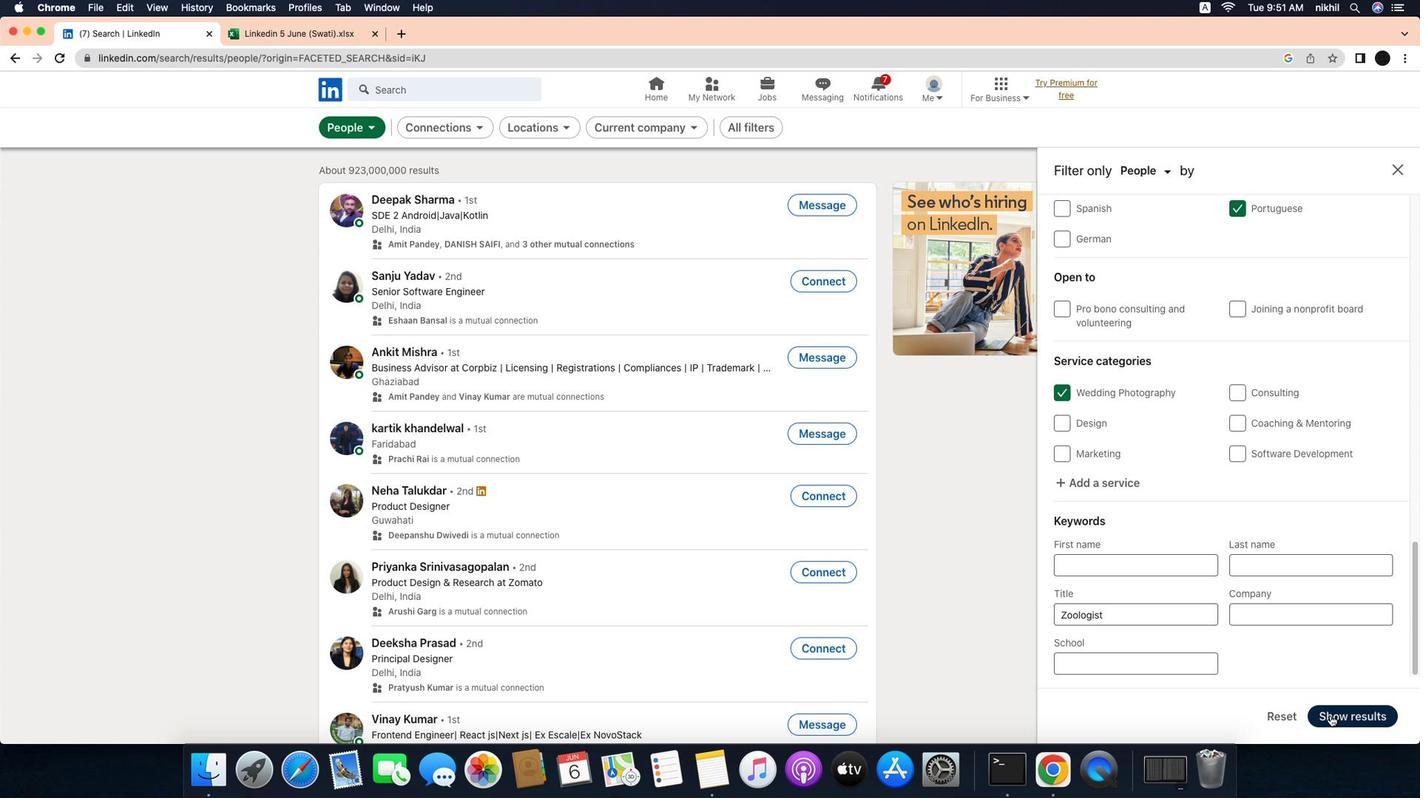 
Action: Mouse moved to (981, 349)
Screenshot: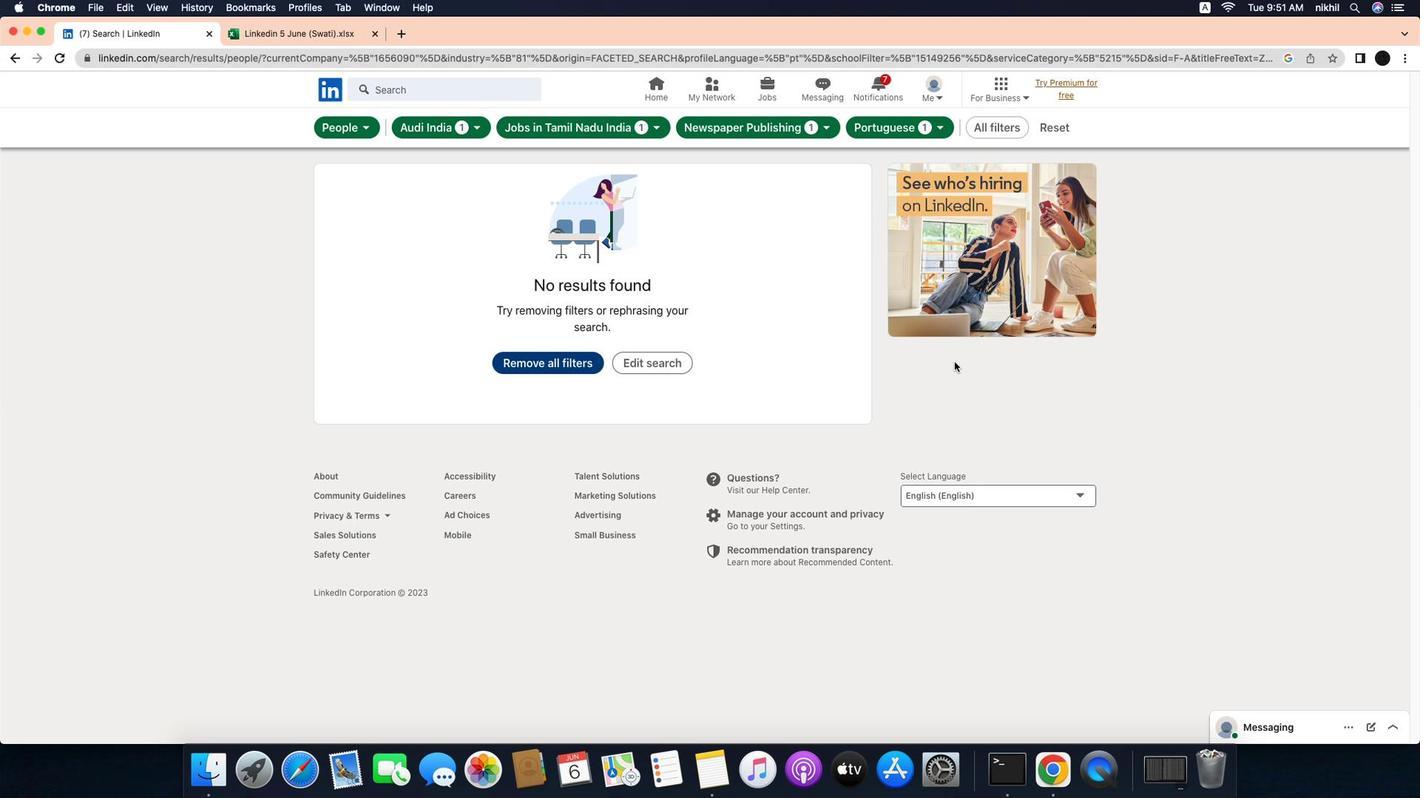 
